 Task: Reply to email with the signature Brian Hall with the subject Request for a quote from softage.1@softage.net with the message I wanted to follow up on the request for additional information for the new supplier. with CC to softage.6@softage.net with an attached document Policy_document.docx
Action: Mouse moved to (516, 641)
Screenshot: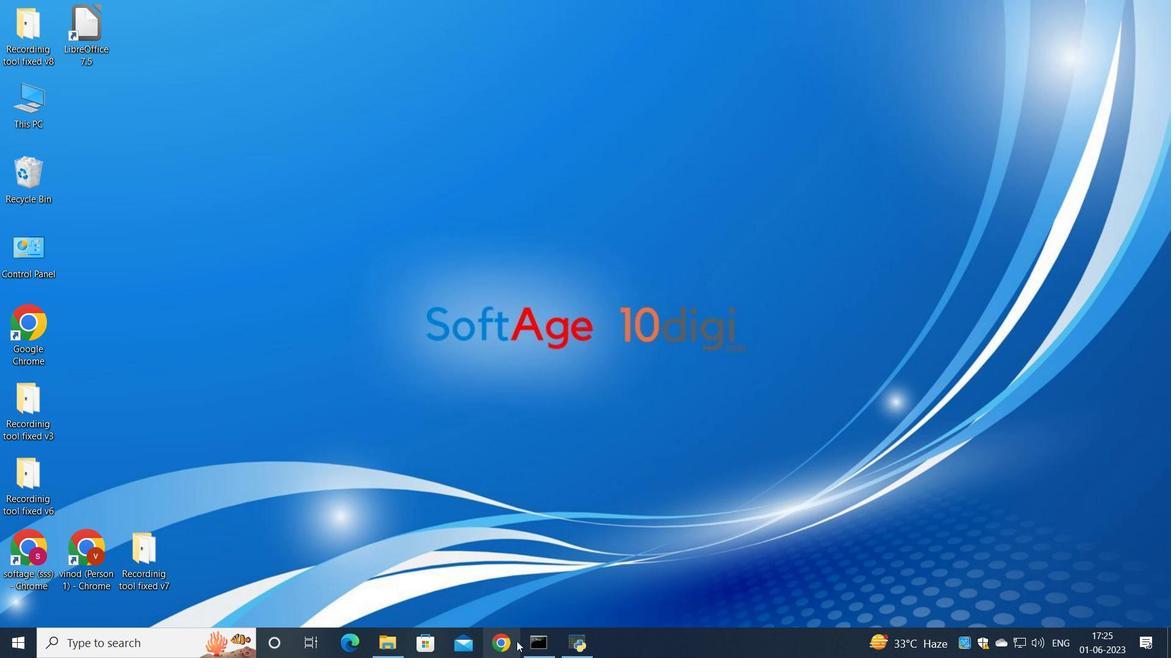 
Action: Mouse pressed left at (516, 641)
Screenshot: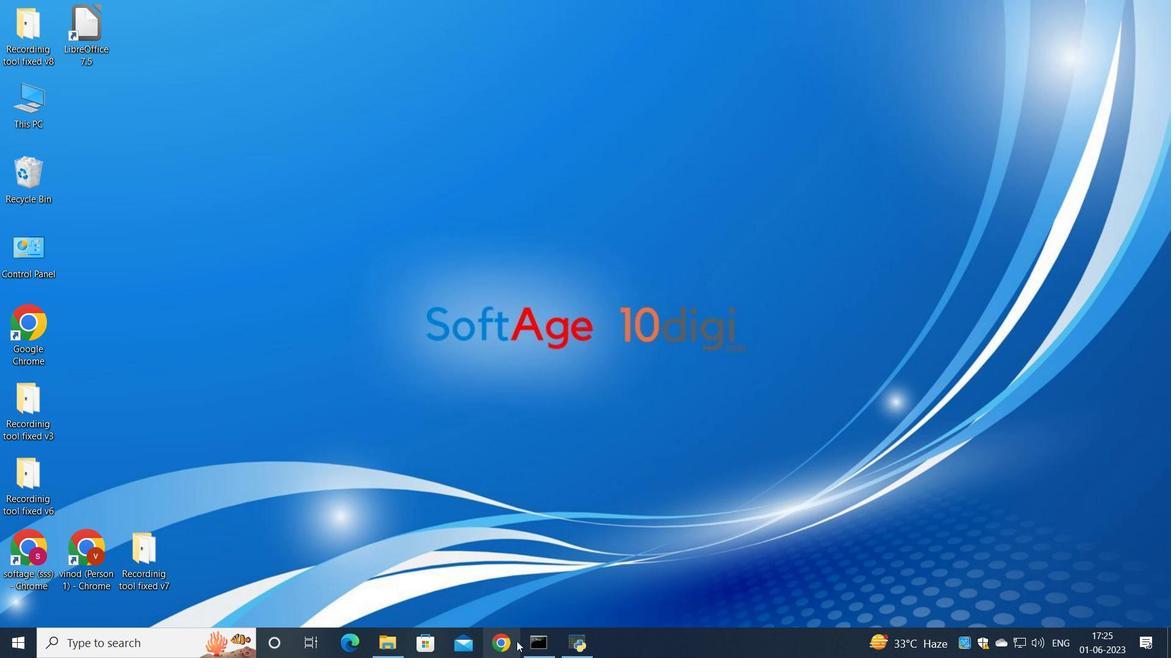 
Action: Mouse moved to (516, 382)
Screenshot: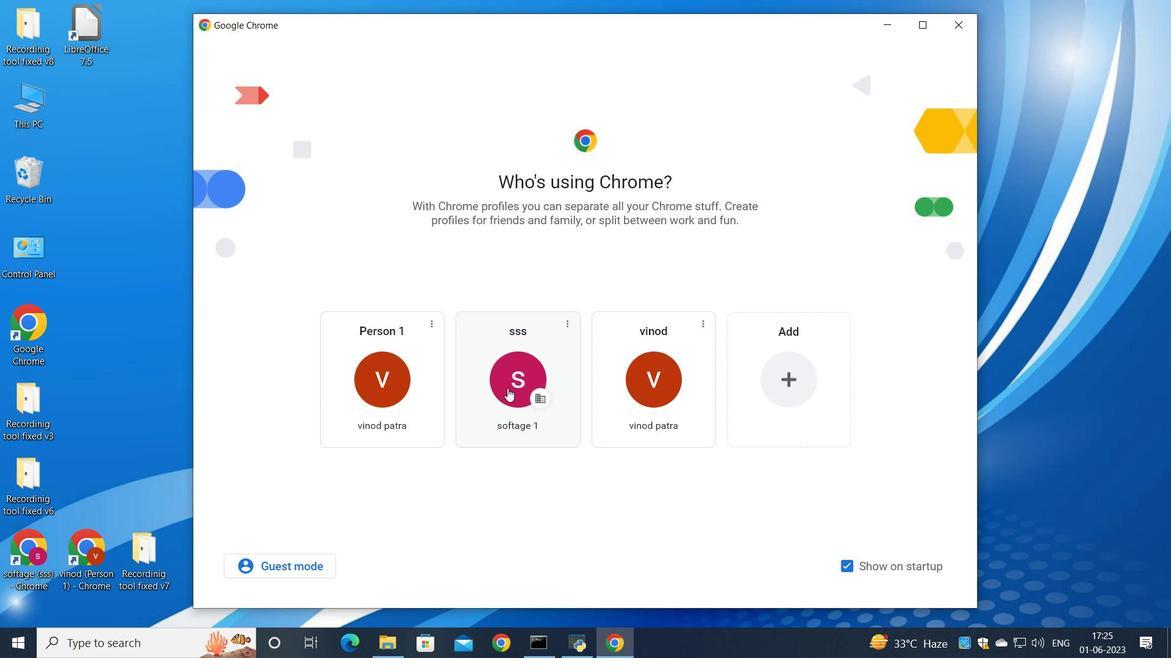 
Action: Mouse pressed left at (516, 382)
Screenshot: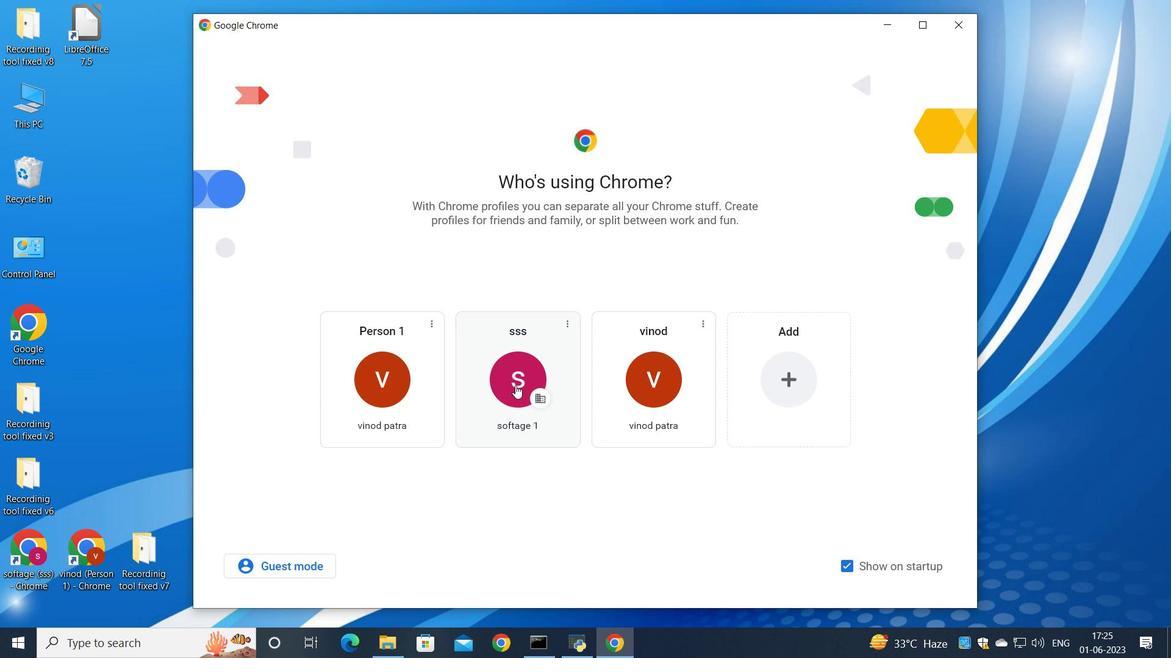 
Action: Mouse moved to (1031, 105)
Screenshot: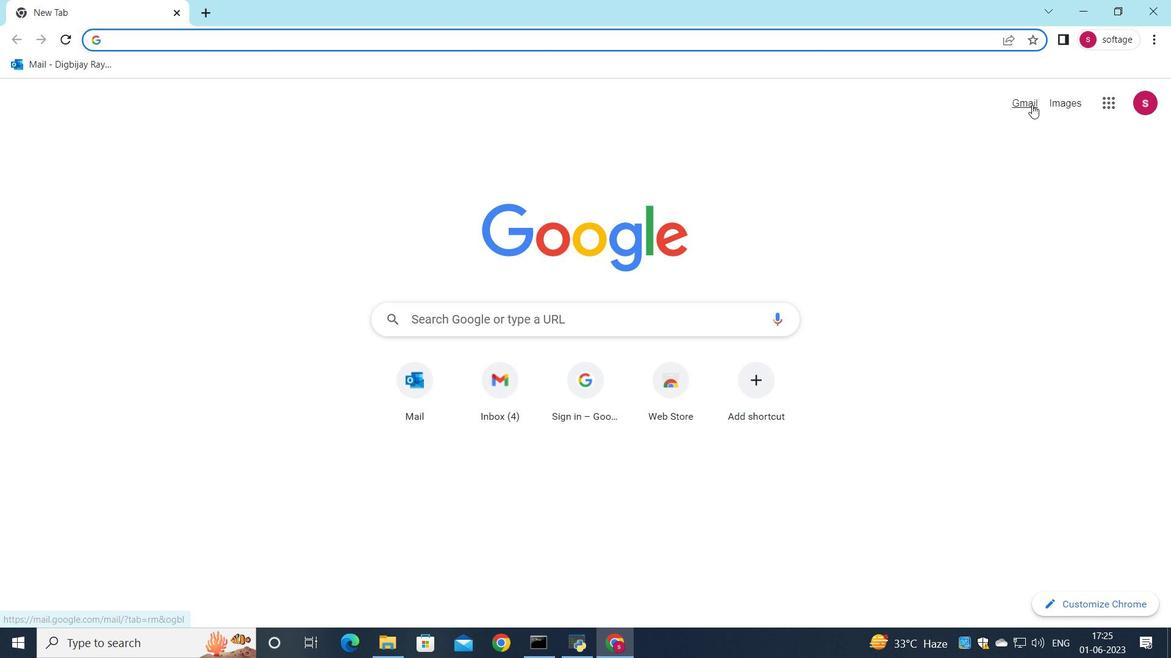 
Action: Mouse pressed left at (1031, 105)
Screenshot: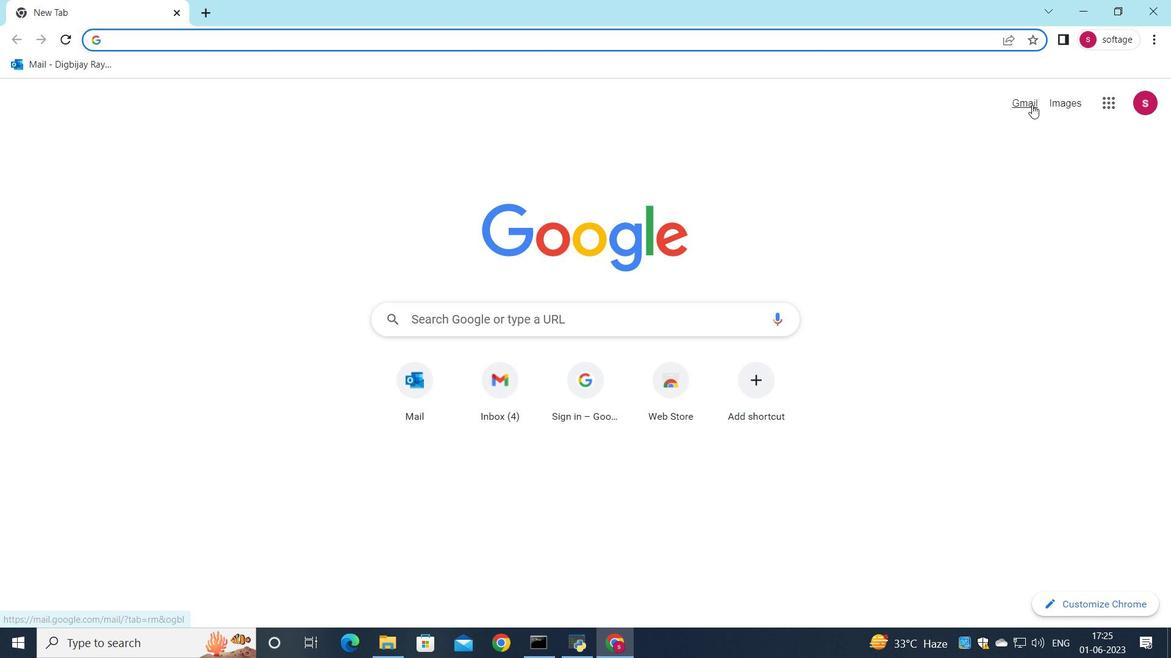 
Action: Mouse moved to (991, 114)
Screenshot: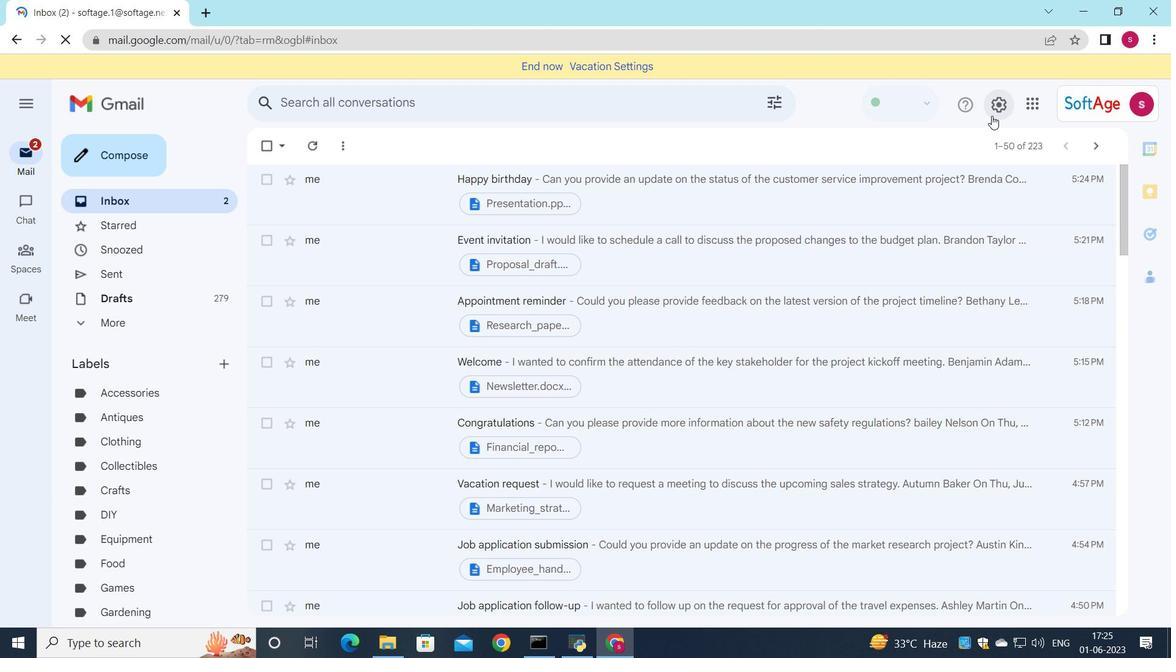 
Action: Mouse pressed left at (991, 114)
Screenshot: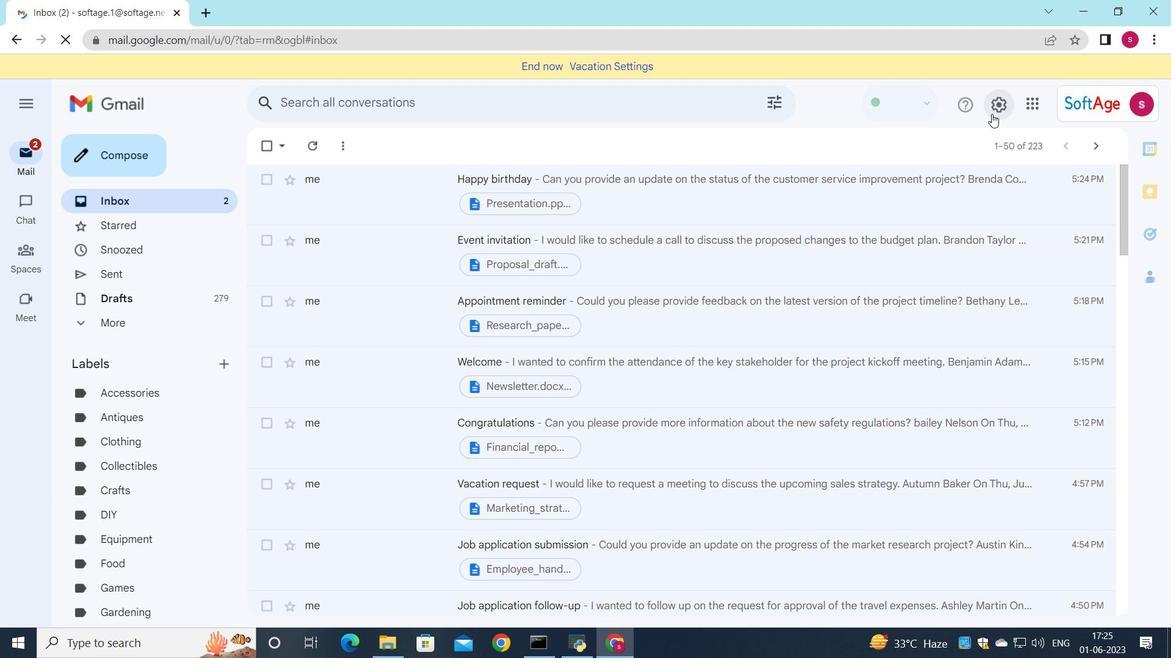 
Action: Mouse moved to (974, 178)
Screenshot: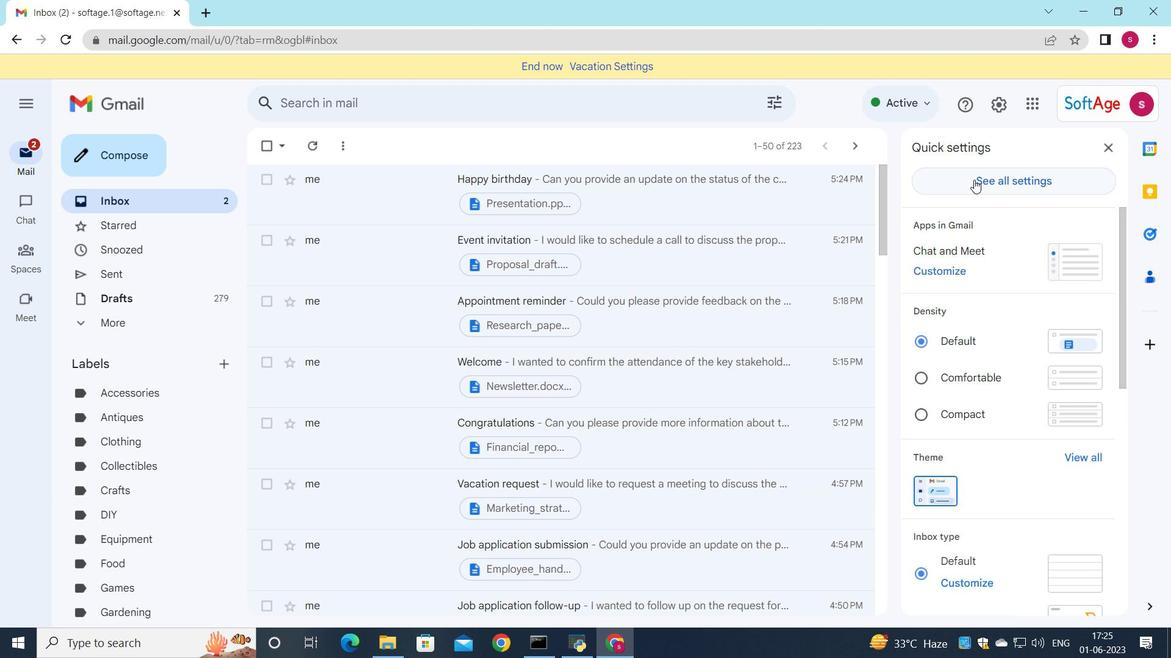 
Action: Mouse pressed left at (974, 178)
Screenshot: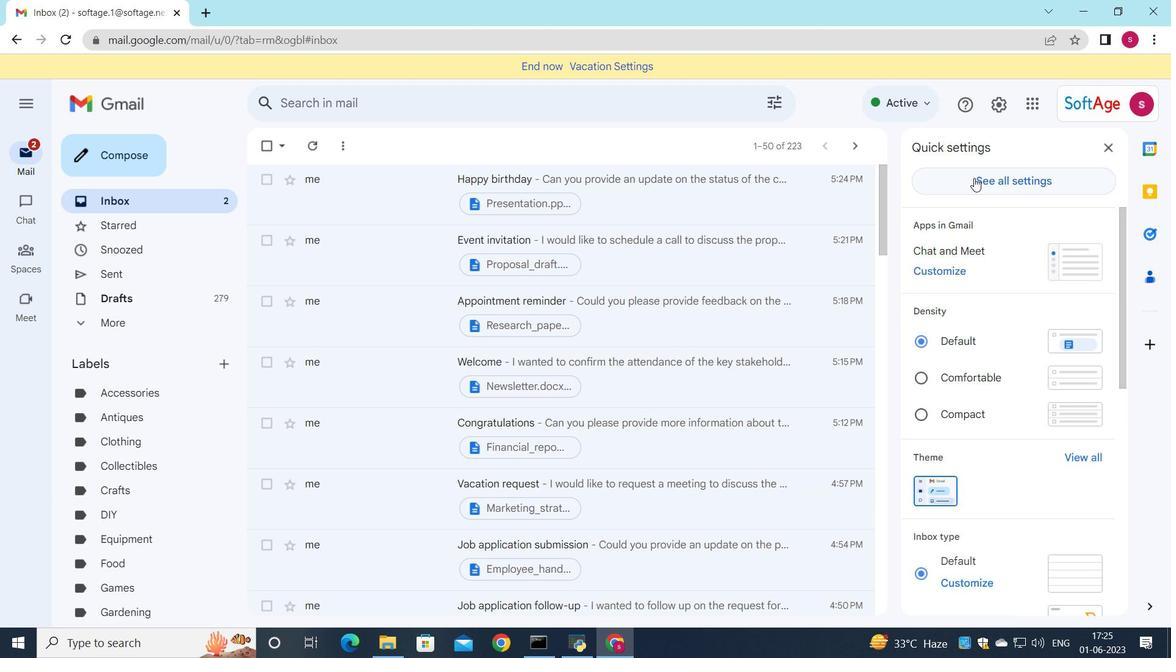 
Action: Mouse moved to (748, 247)
Screenshot: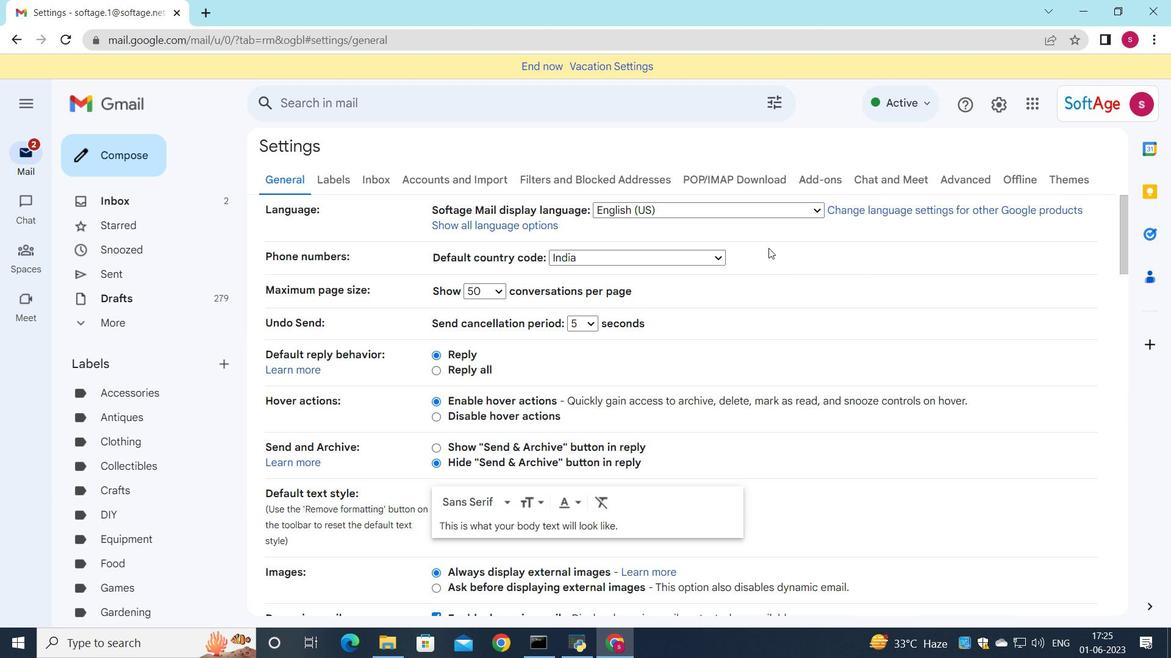 
Action: Mouse scrolled (748, 247) with delta (0, 0)
Screenshot: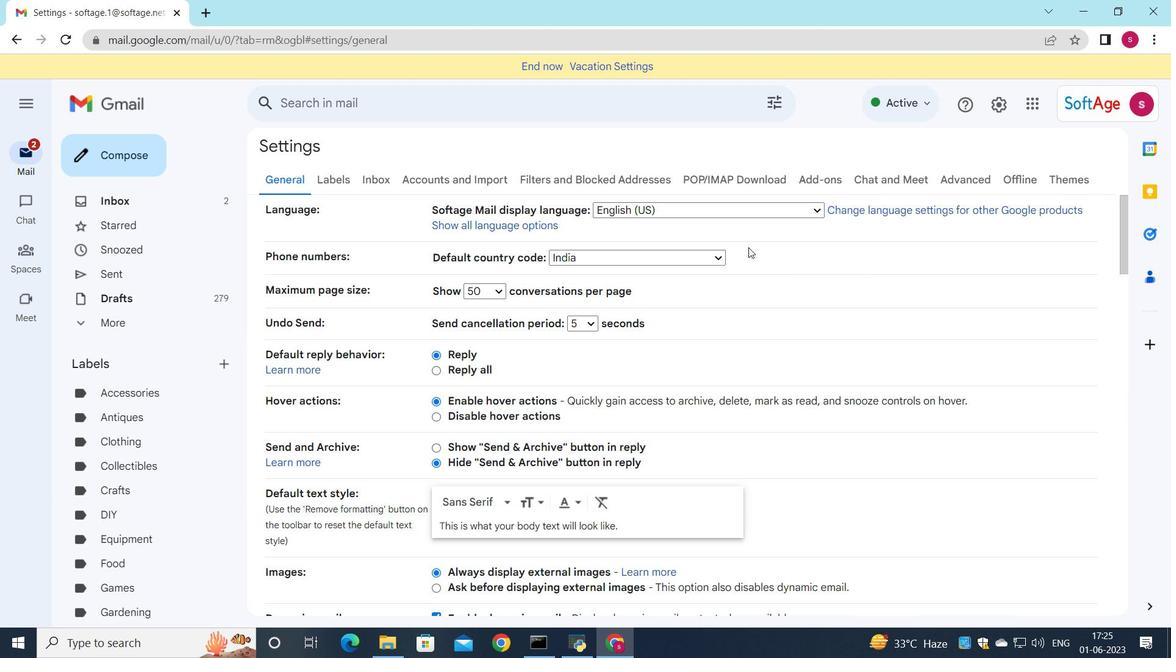 
Action: Mouse scrolled (748, 247) with delta (0, 0)
Screenshot: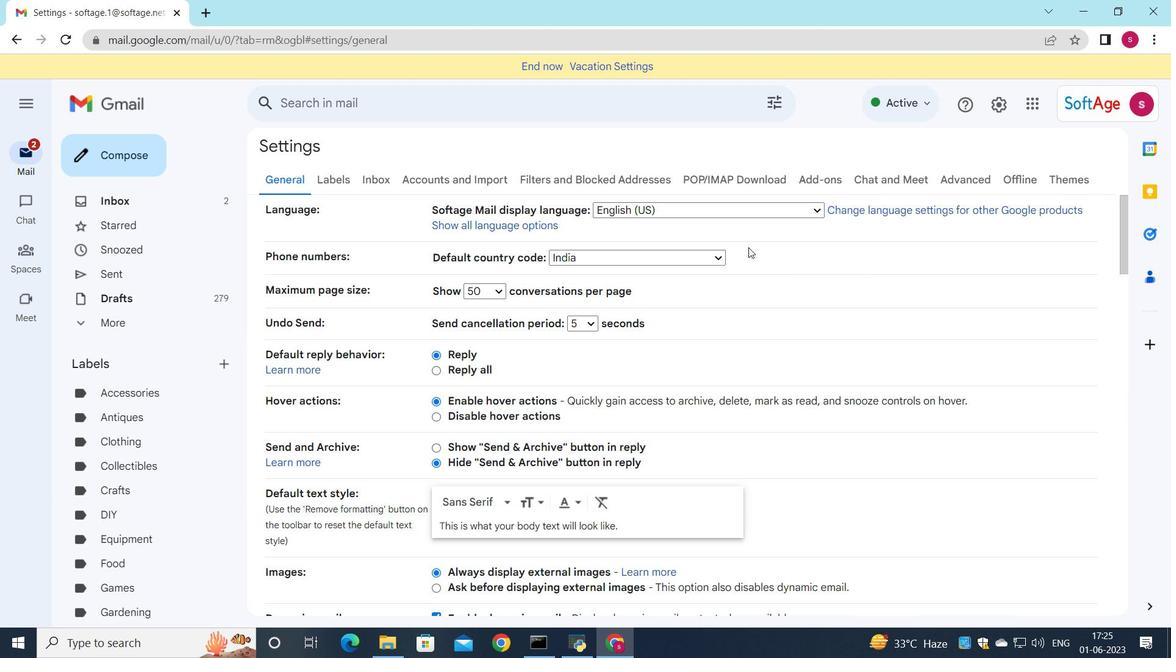 
Action: Mouse moved to (748, 247)
Screenshot: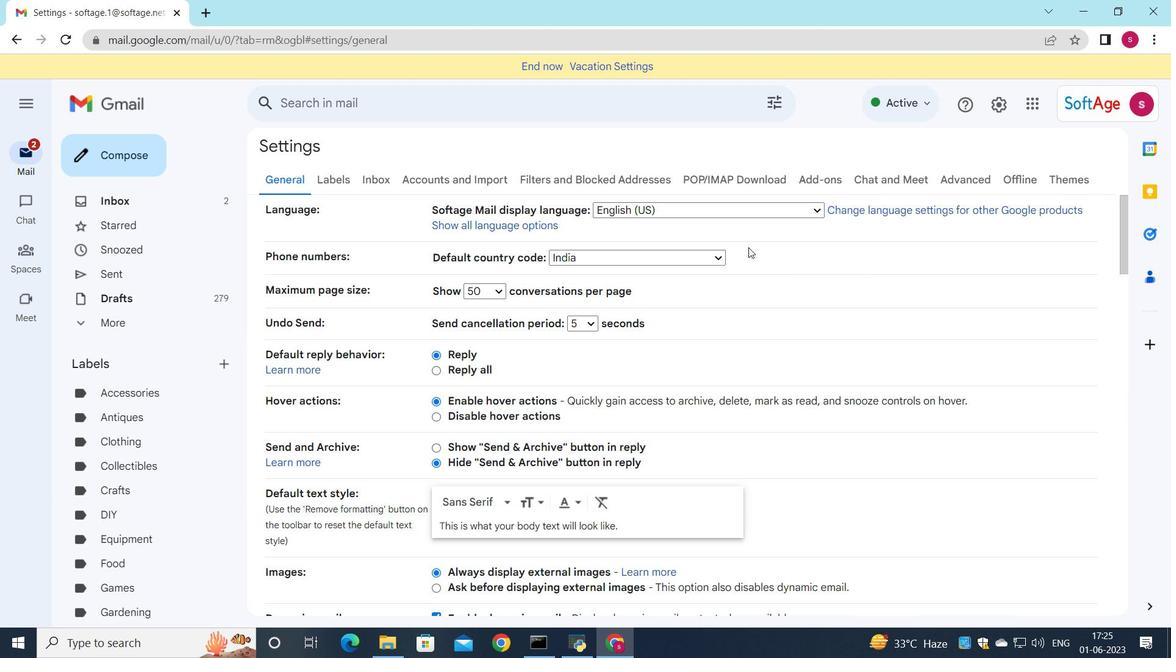 
Action: Mouse scrolled (748, 247) with delta (0, 0)
Screenshot: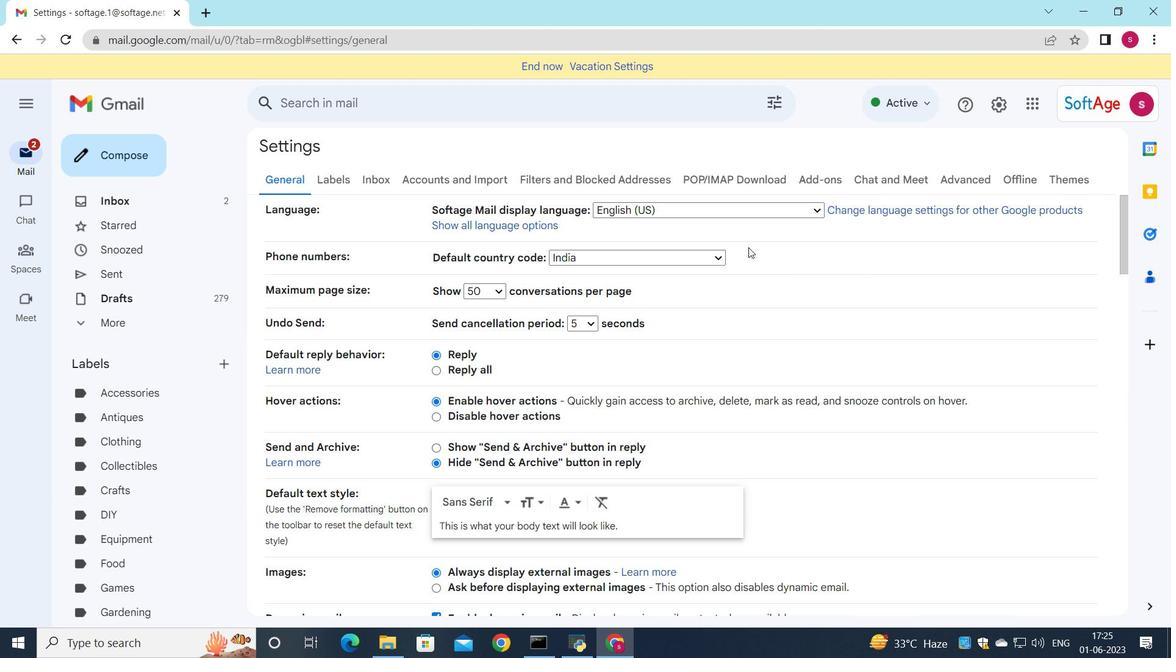 
Action: Mouse moved to (746, 248)
Screenshot: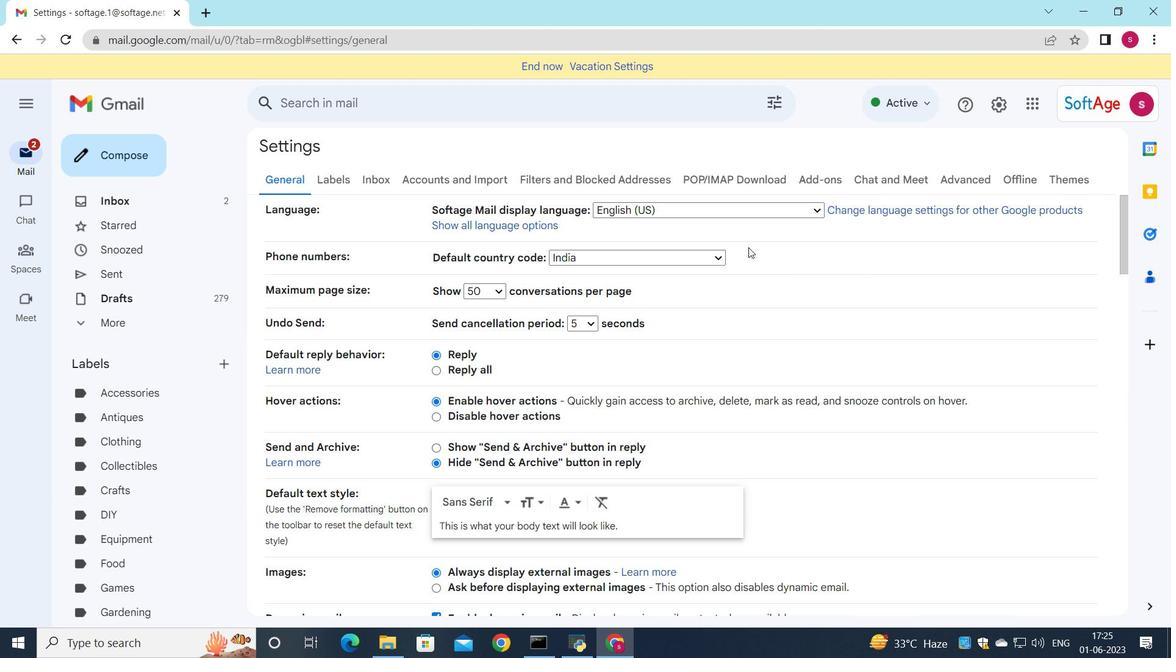 
Action: Mouse scrolled (746, 248) with delta (0, 0)
Screenshot: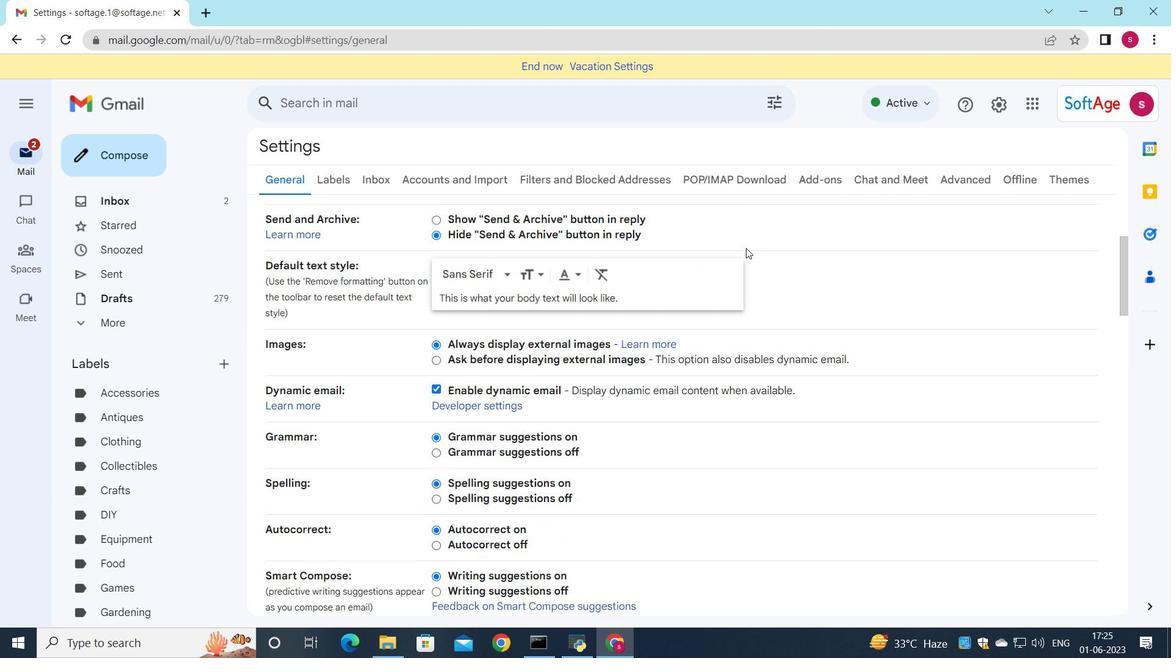 
Action: Mouse scrolled (746, 248) with delta (0, 0)
Screenshot: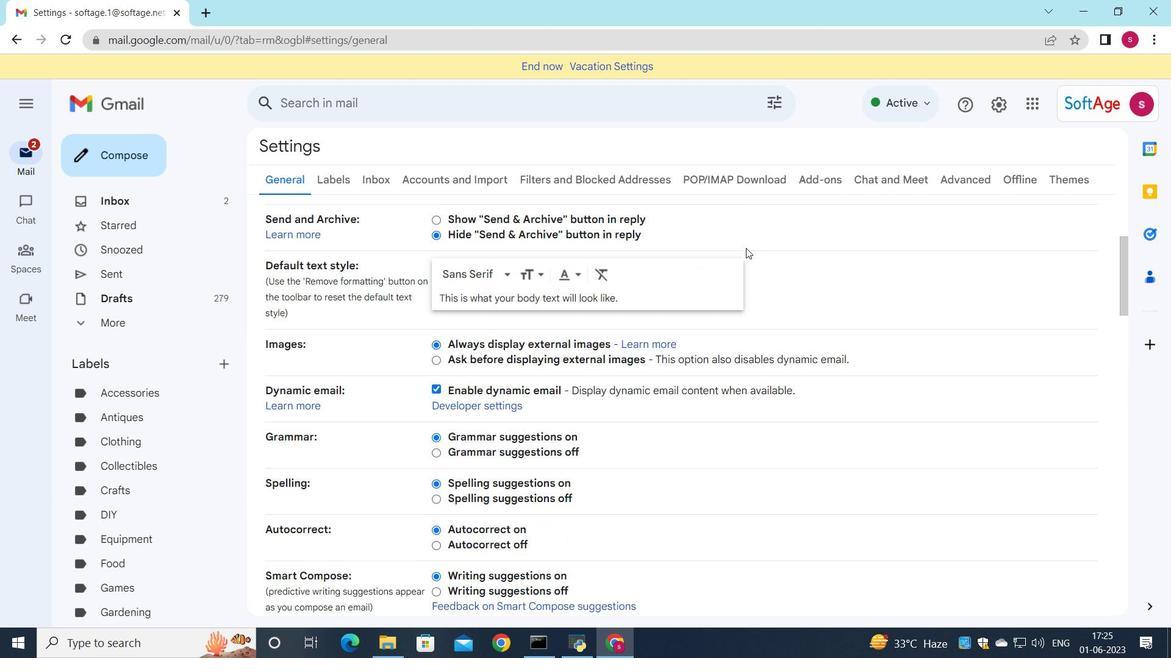 
Action: Mouse scrolled (746, 248) with delta (0, 0)
Screenshot: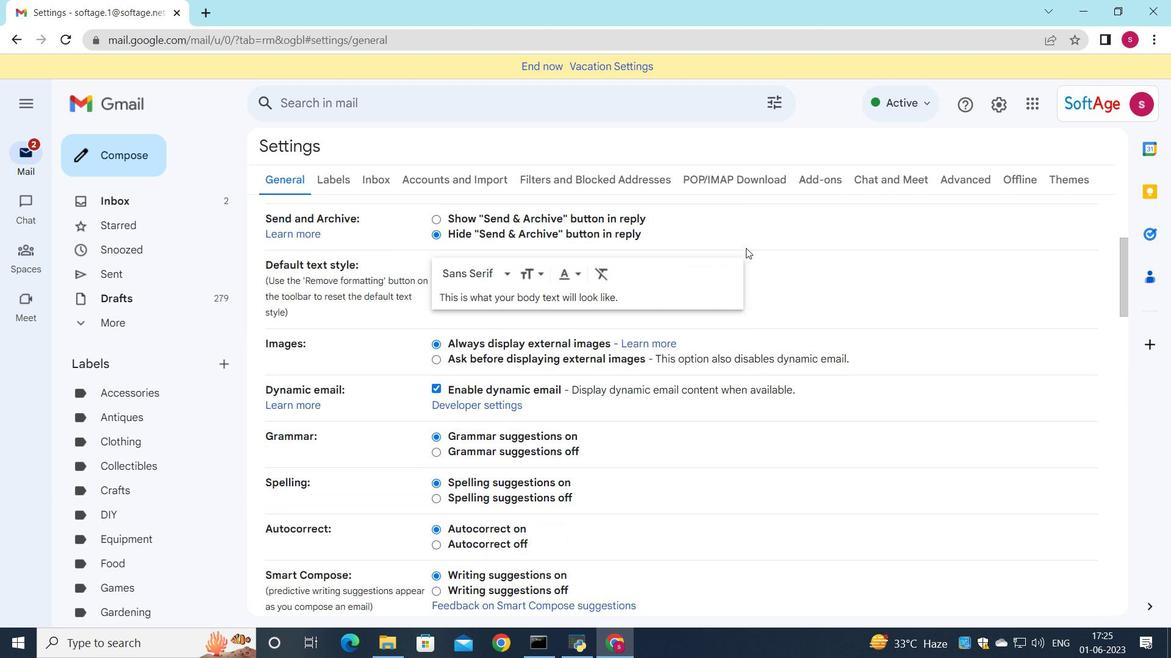 
Action: Mouse moved to (706, 312)
Screenshot: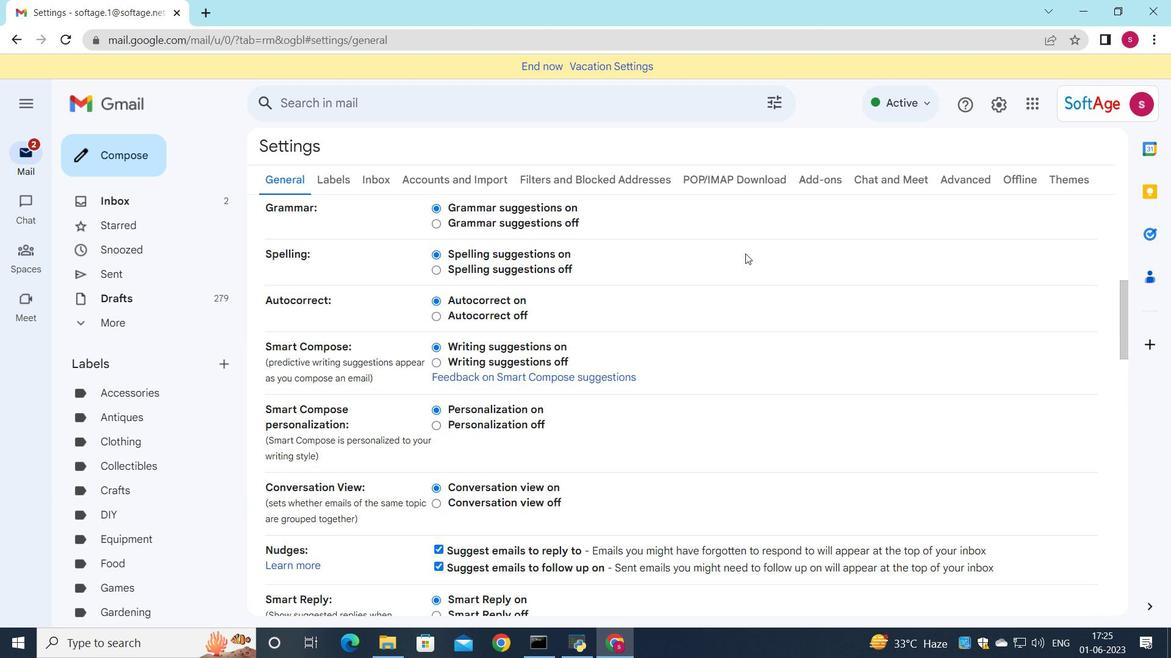 
Action: Mouse scrolled (706, 312) with delta (0, 0)
Screenshot: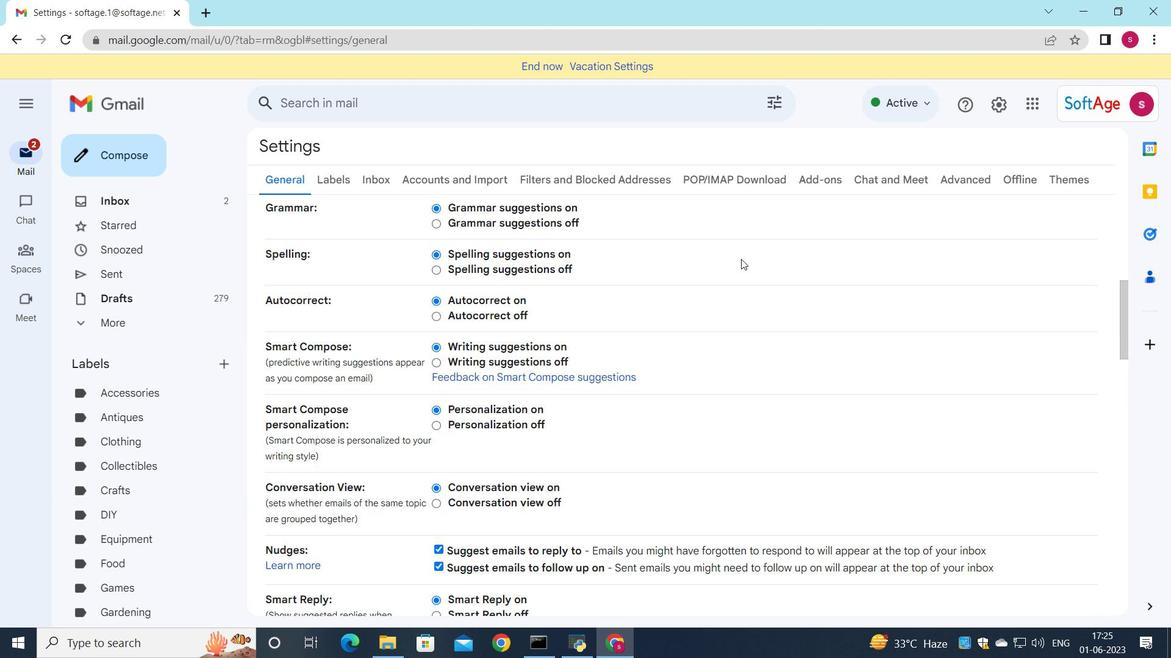 
Action: Mouse moved to (694, 326)
Screenshot: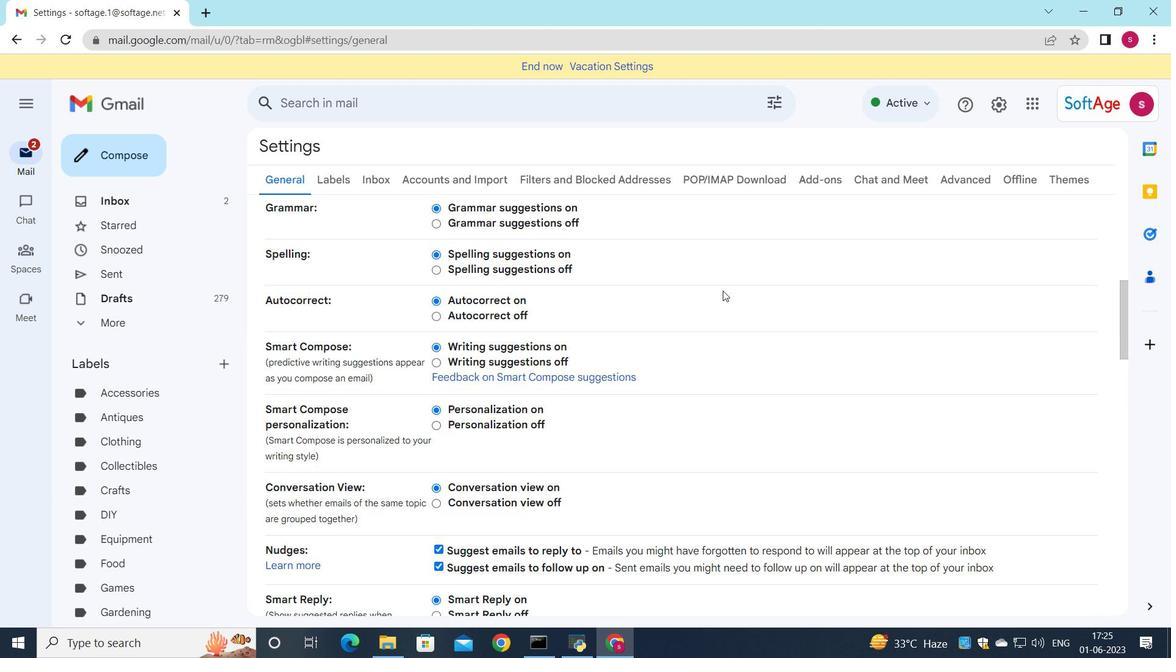 
Action: Mouse scrolled (694, 325) with delta (0, 0)
Screenshot: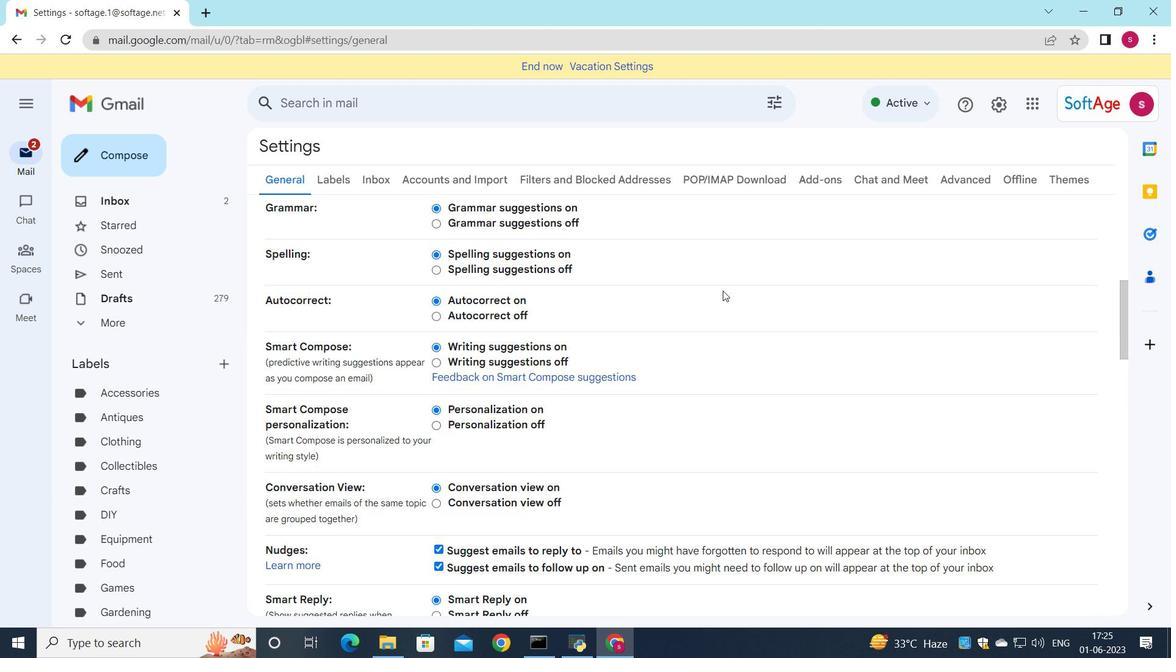
Action: Mouse moved to (685, 334)
Screenshot: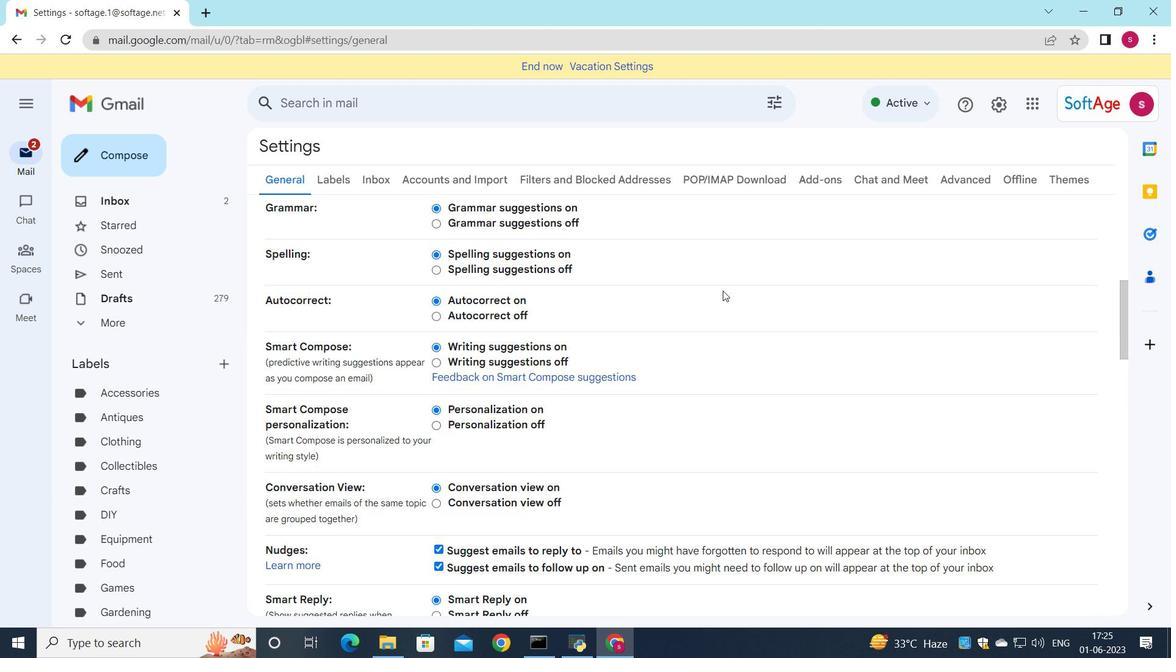 
Action: Mouse scrolled (685, 334) with delta (0, 0)
Screenshot: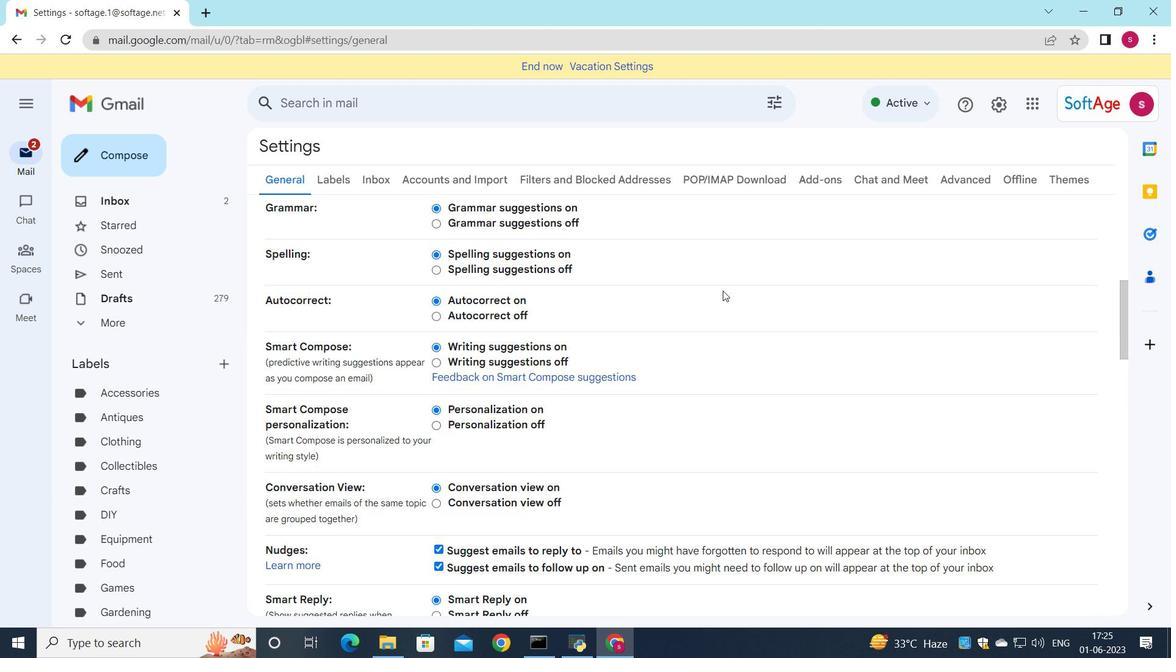 
Action: Mouse moved to (678, 341)
Screenshot: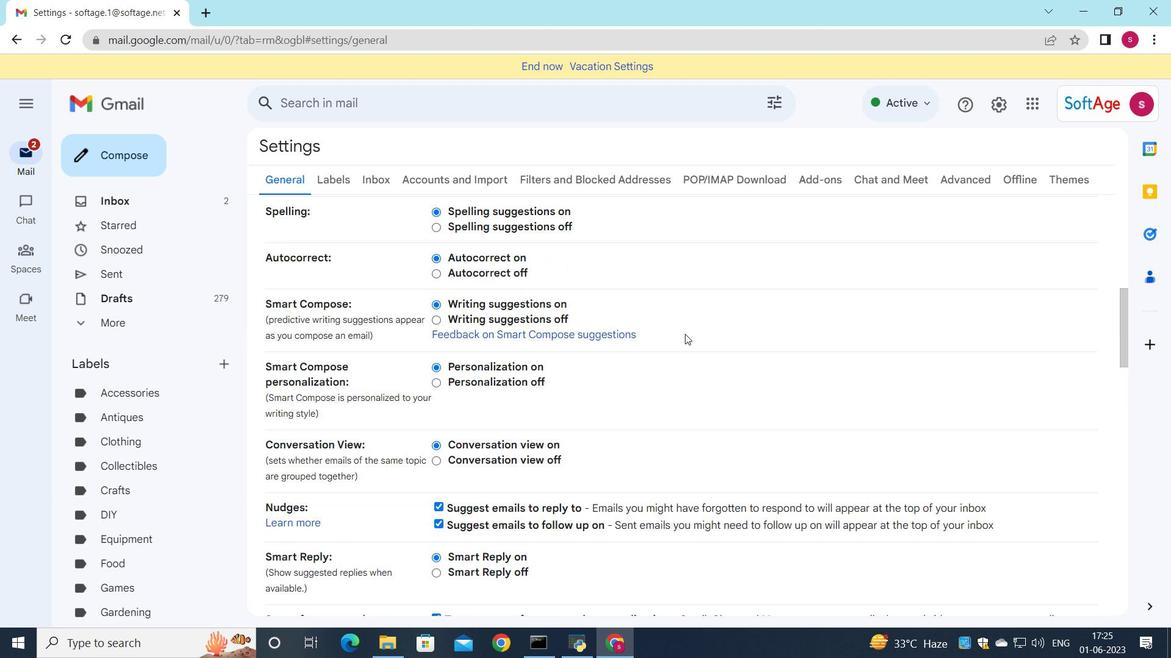 
Action: Mouse scrolled (678, 340) with delta (0, 0)
Screenshot: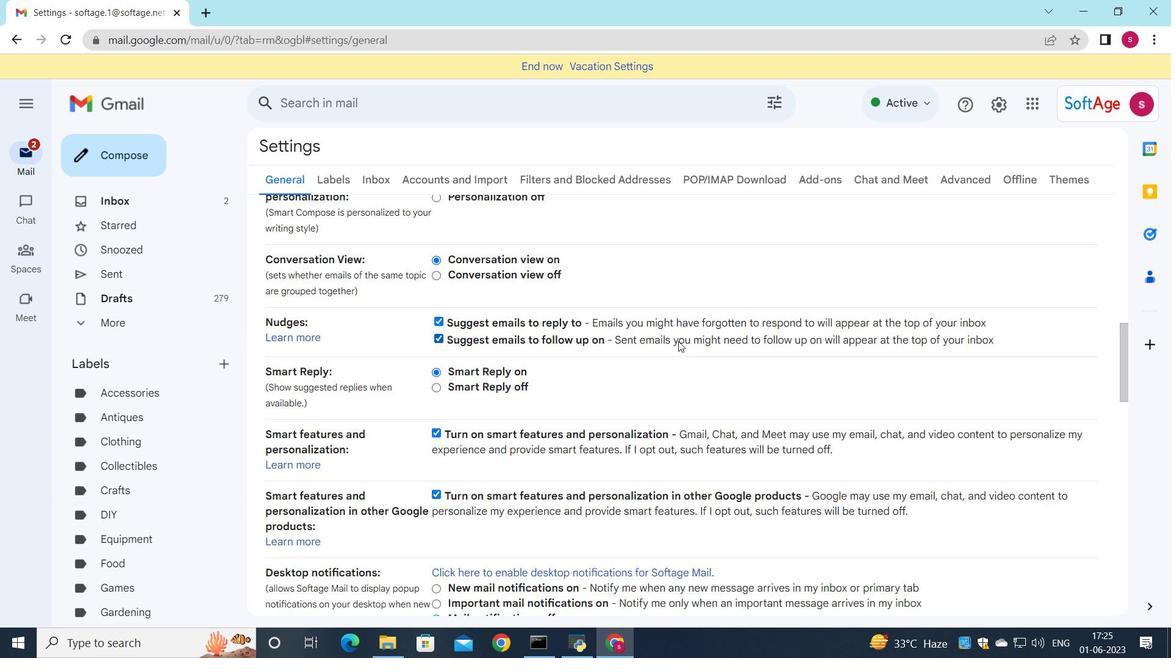 
Action: Mouse scrolled (678, 340) with delta (0, 0)
Screenshot: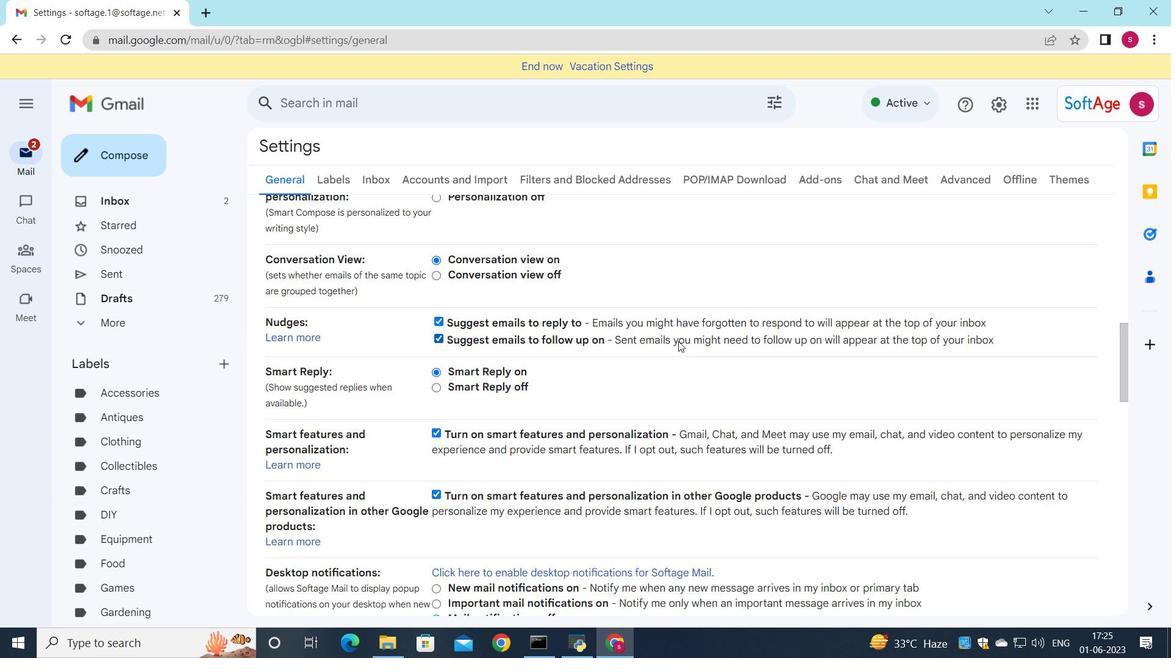 
Action: Mouse scrolled (678, 340) with delta (0, 0)
Screenshot: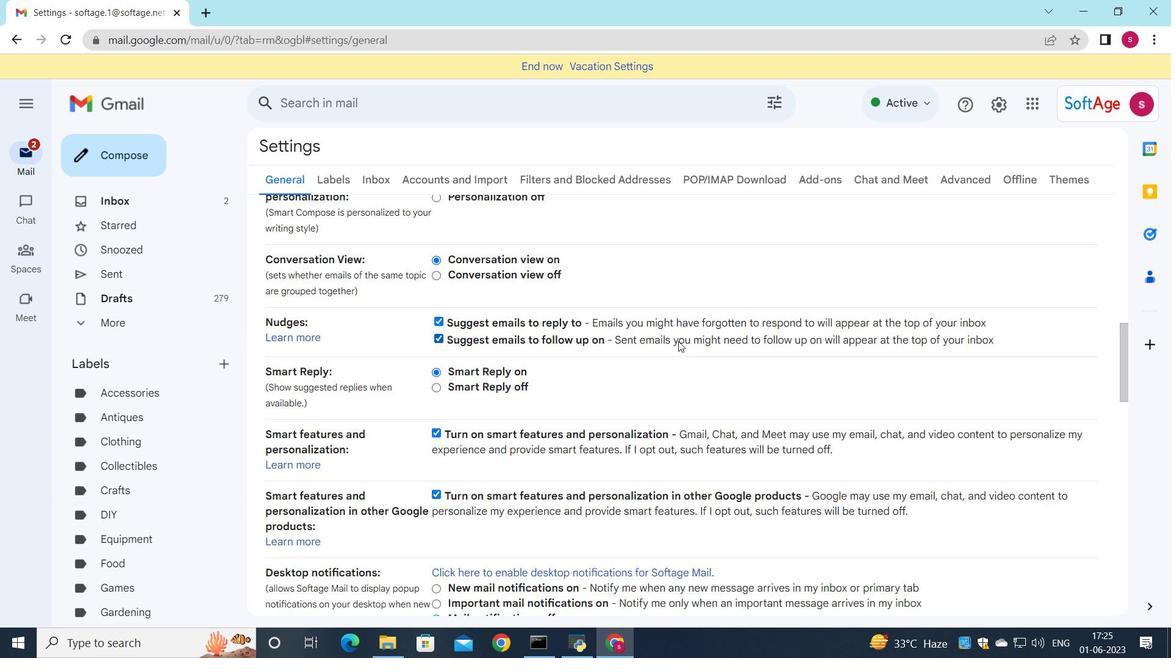 
Action: Mouse moved to (673, 345)
Screenshot: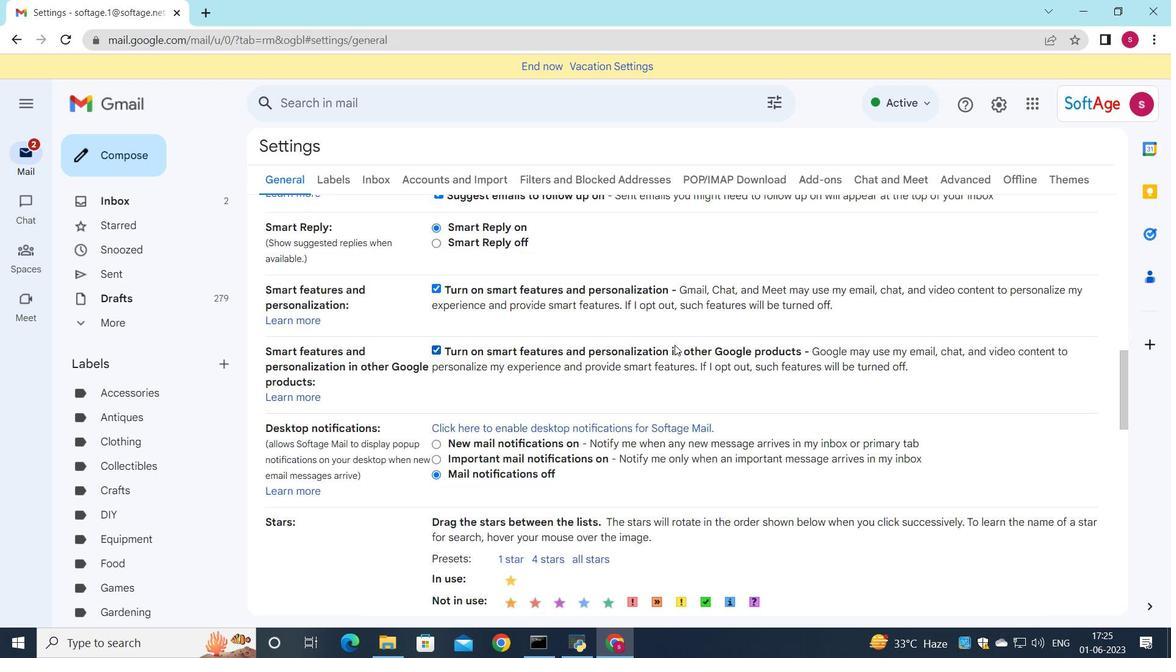 
Action: Mouse scrolled (673, 344) with delta (0, 0)
Screenshot: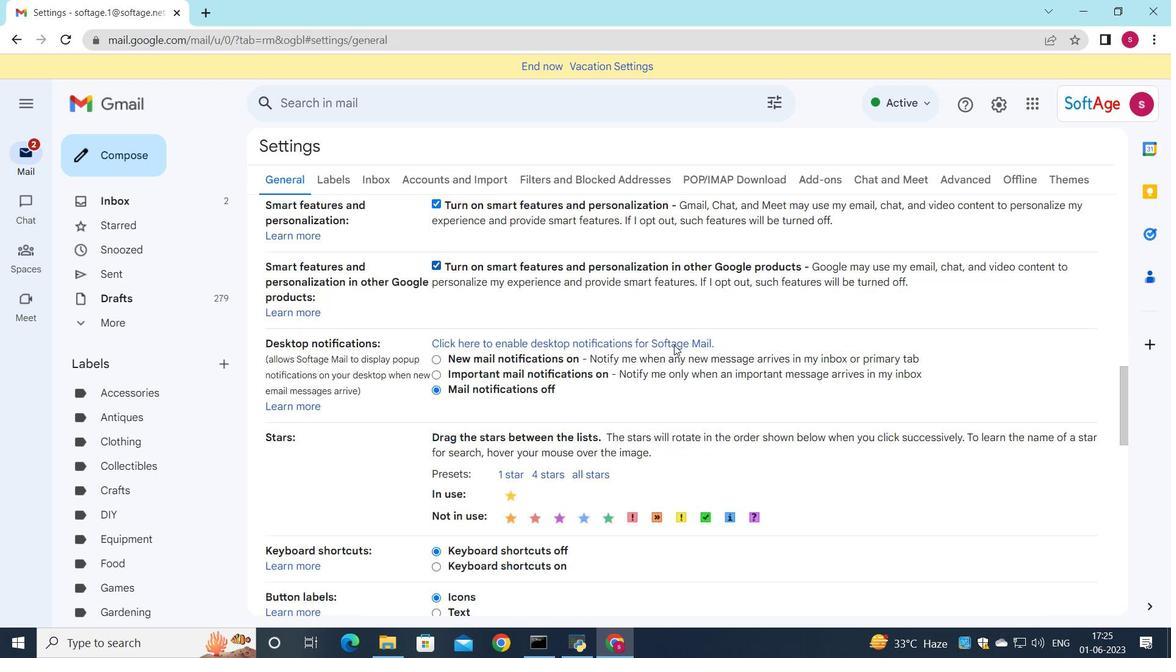 
Action: Mouse scrolled (673, 344) with delta (0, 0)
Screenshot: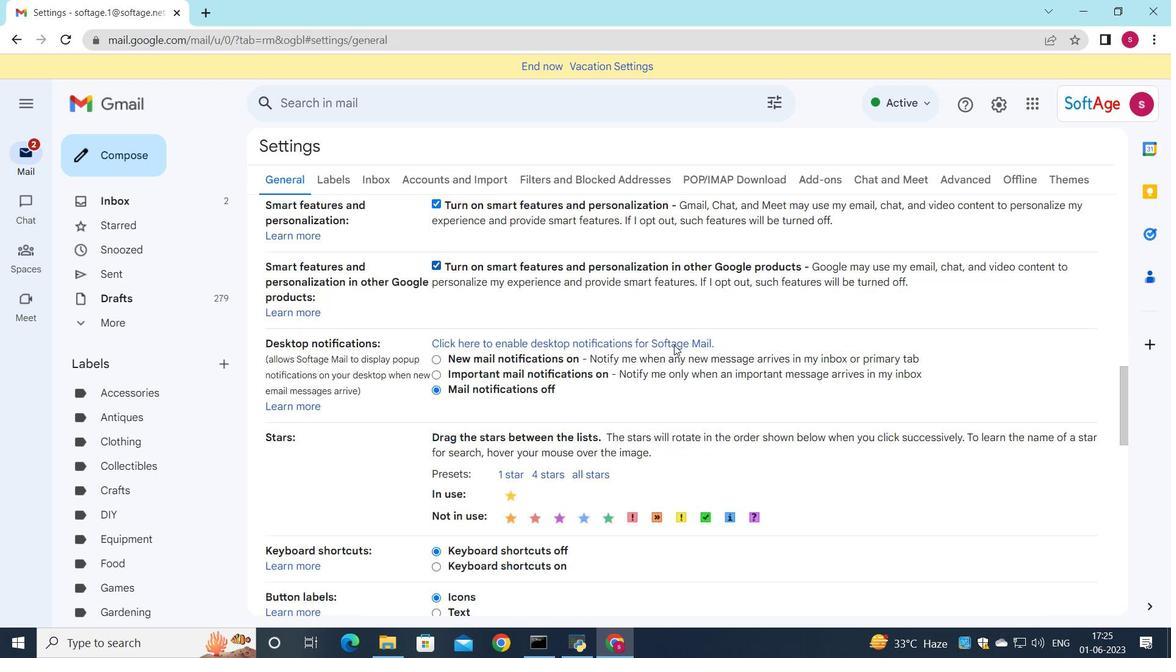 
Action: Mouse scrolled (673, 344) with delta (0, 0)
Screenshot: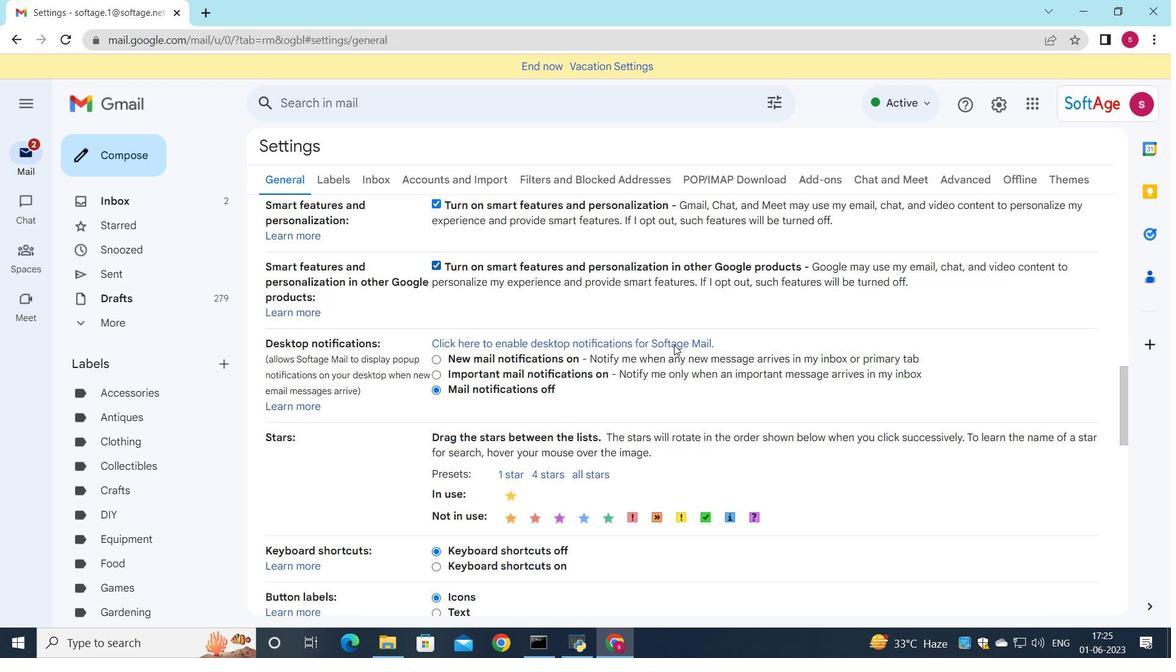 
Action: Mouse moved to (669, 349)
Screenshot: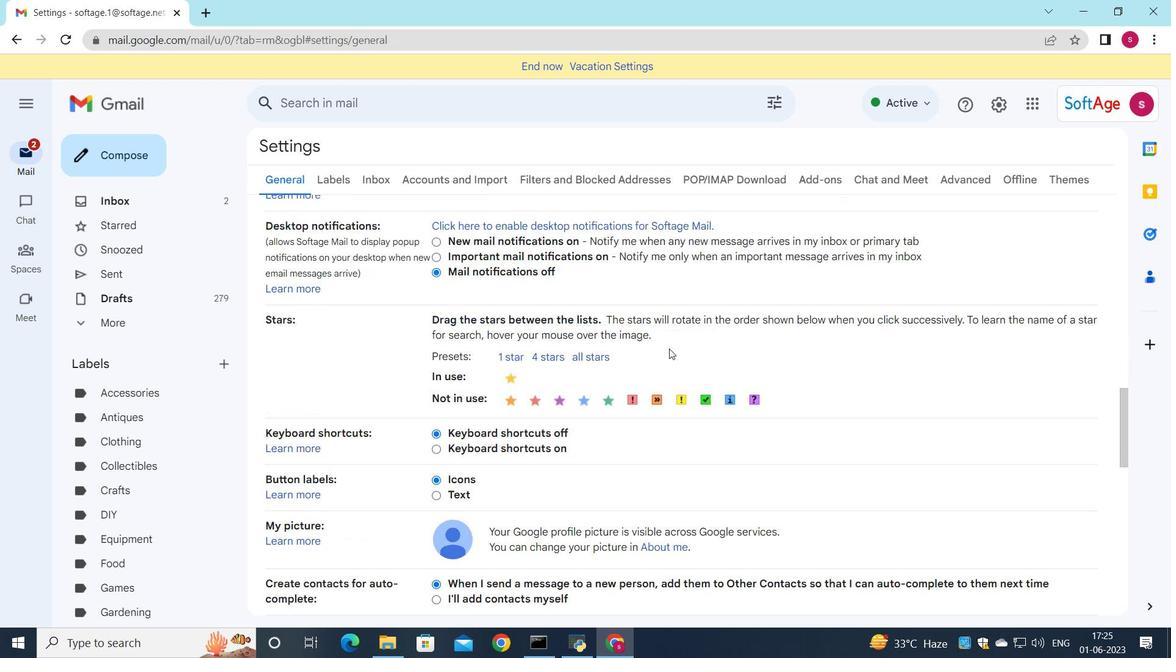 
Action: Mouse scrolled (669, 348) with delta (0, 0)
Screenshot: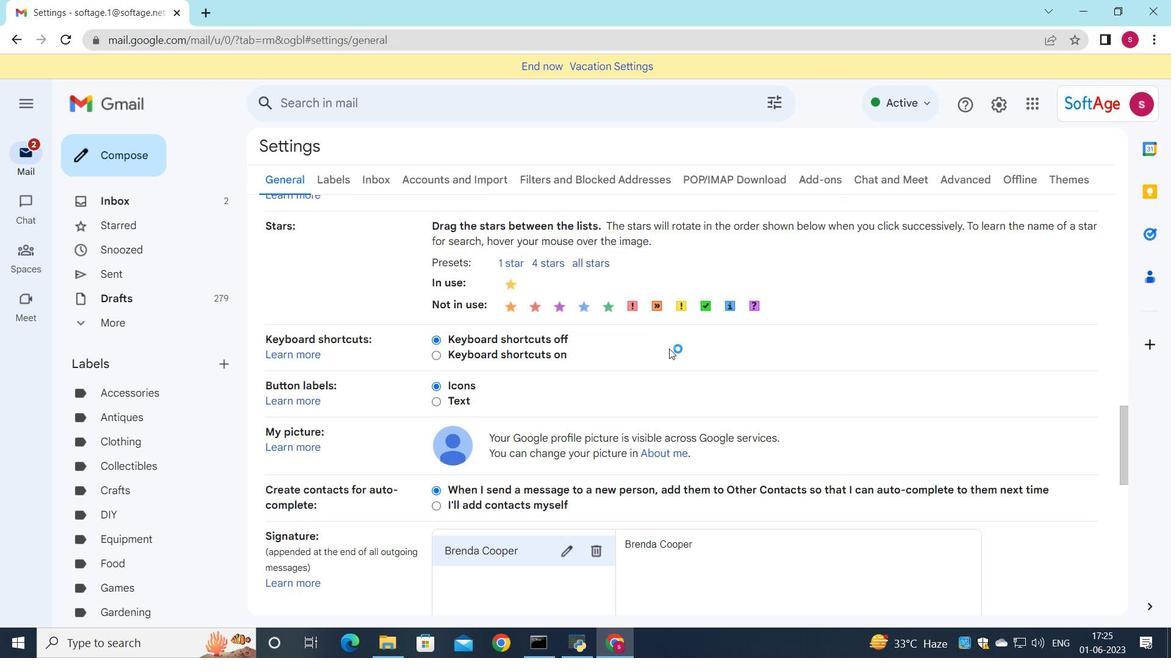 
Action: Mouse scrolled (669, 348) with delta (0, 0)
Screenshot: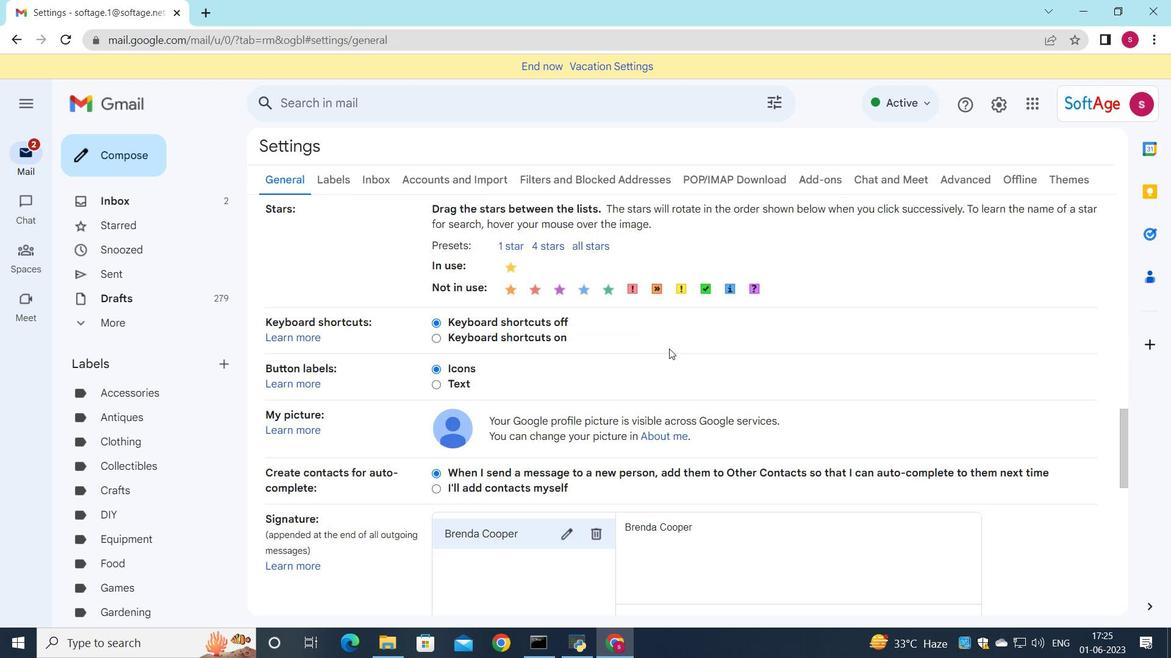 
Action: Mouse scrolled (669, 348) with delta (0, 0)
Screenshot: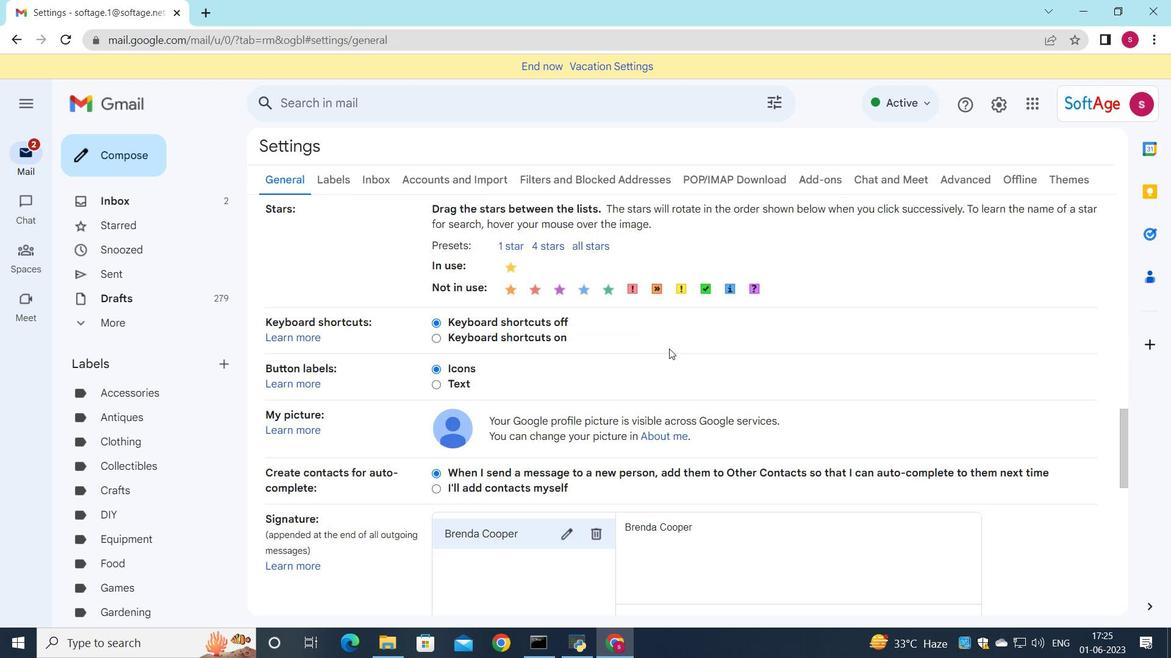
Action: Mouse moved to (594, 303)
Screenshot: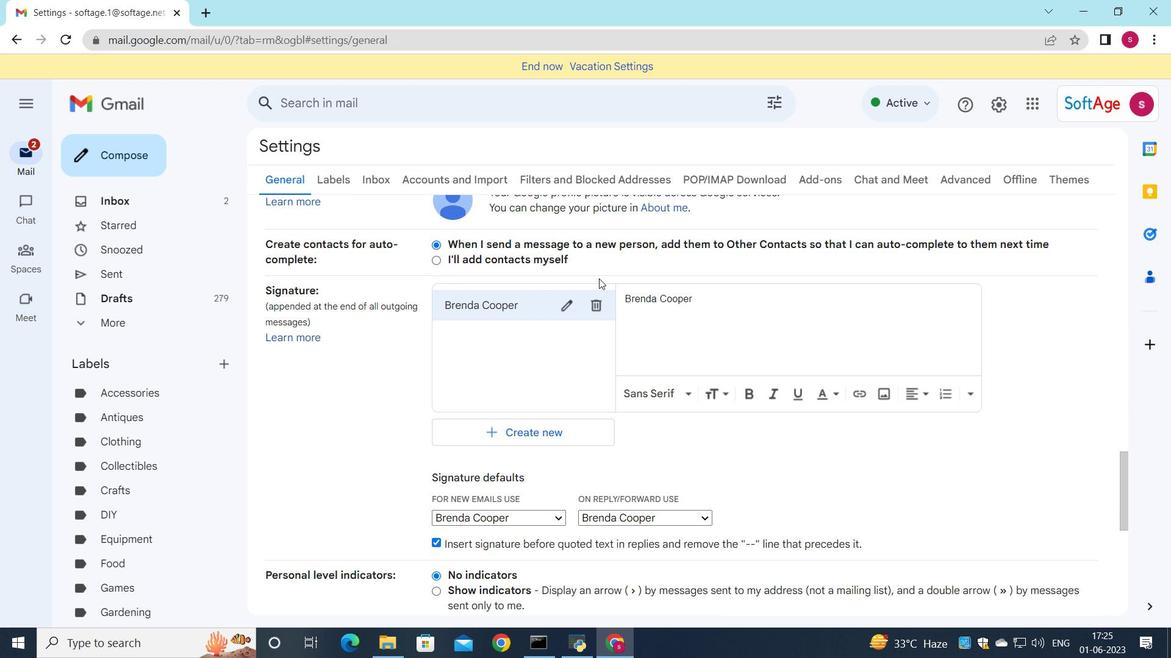
Action: Mouse pressed left at (594, 303)
Screenshot: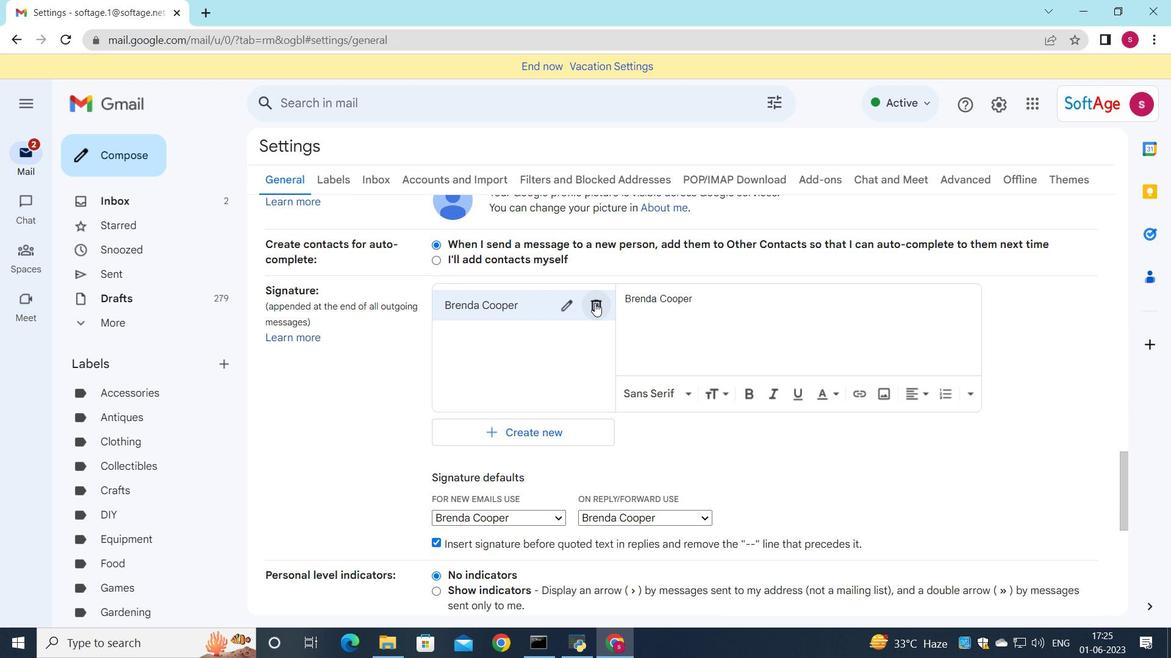 
Action: Mouse moved to (721, 369)
Screenshot: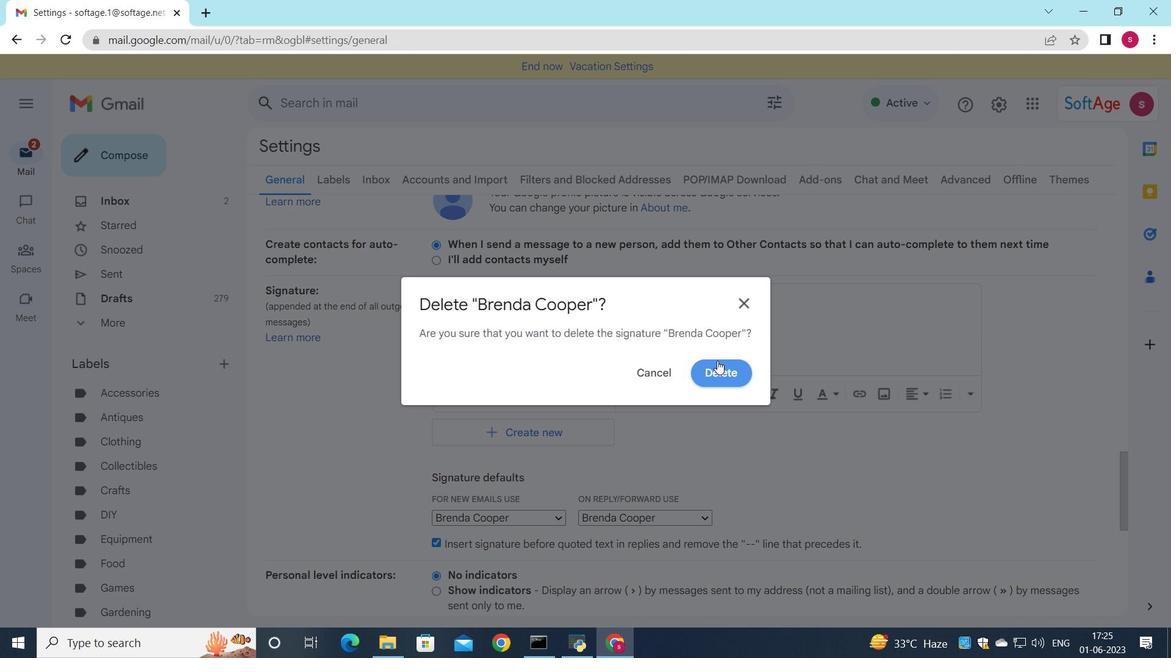 
Action: Mouse pressed left at (721, 369)
Screenshot: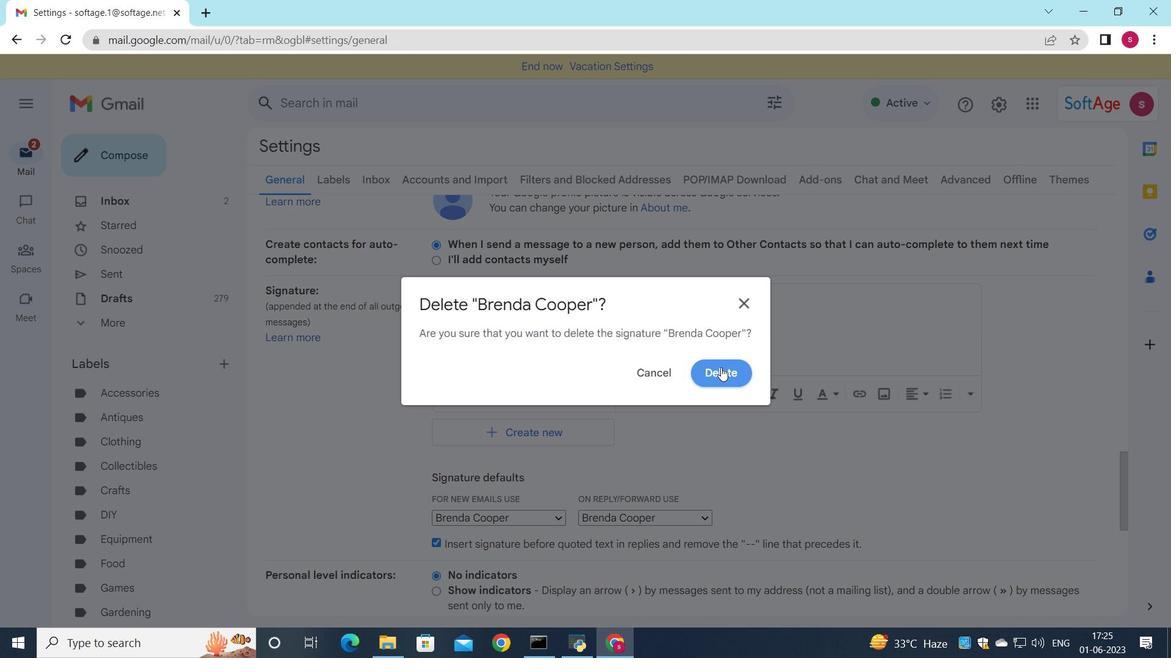 
Action: Mouse moved to (494, 315)
Screenshot: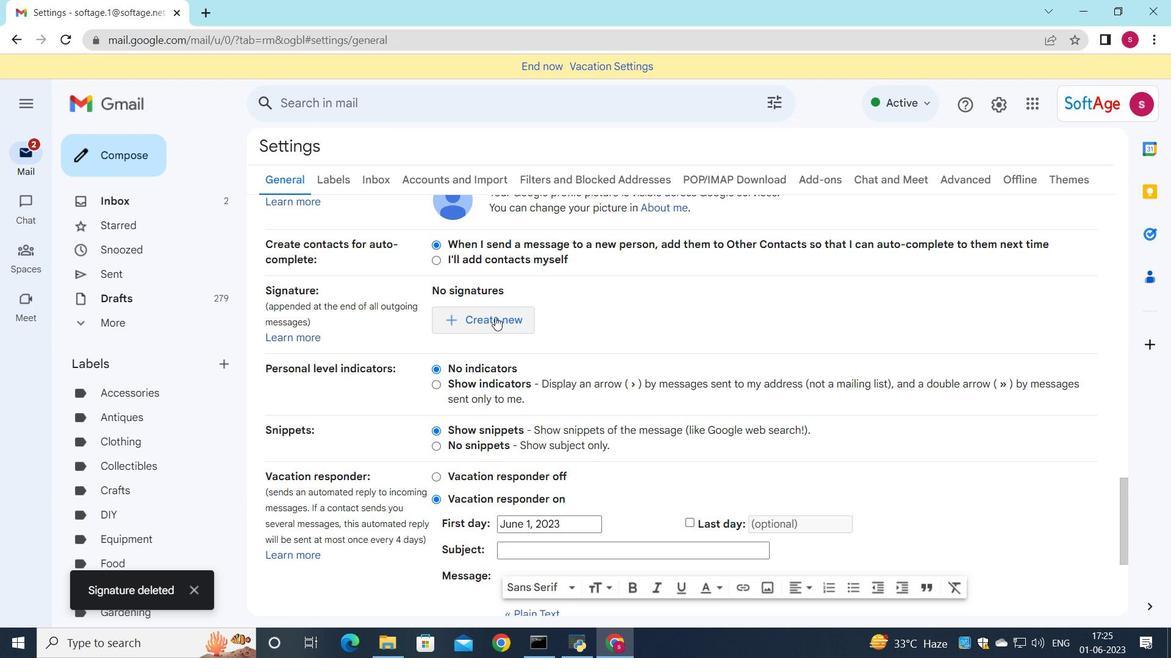 
Action: Mouse pressed left at (494, 315)
Screenshot: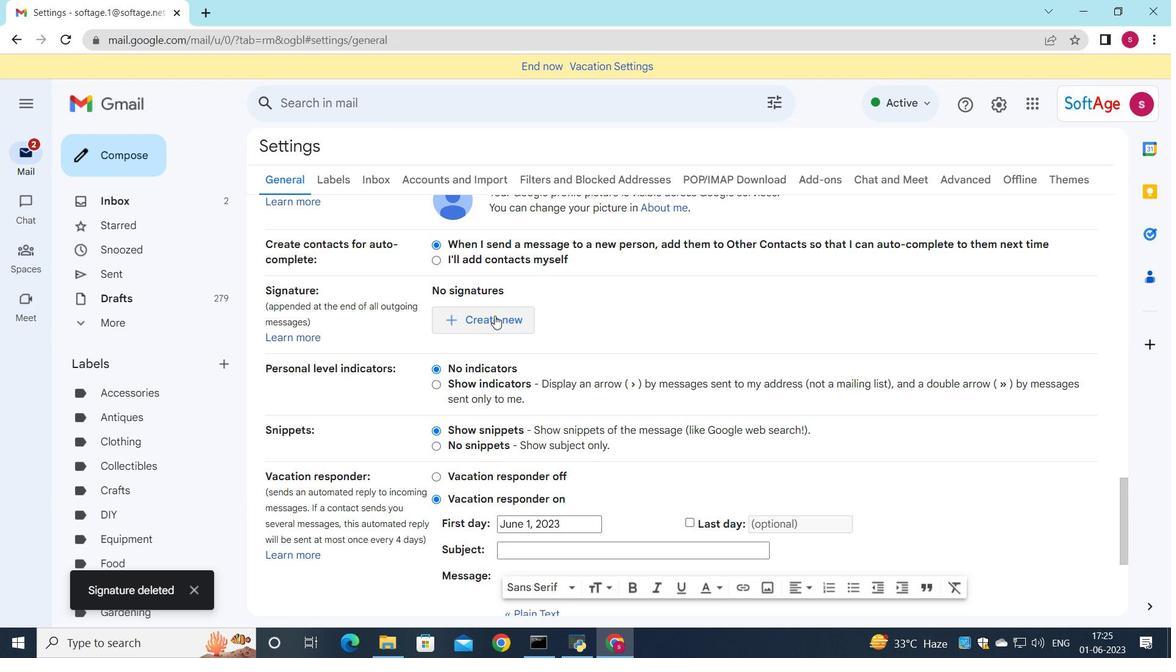 
Action: Mouse moved to (748, 311)
Screenshot: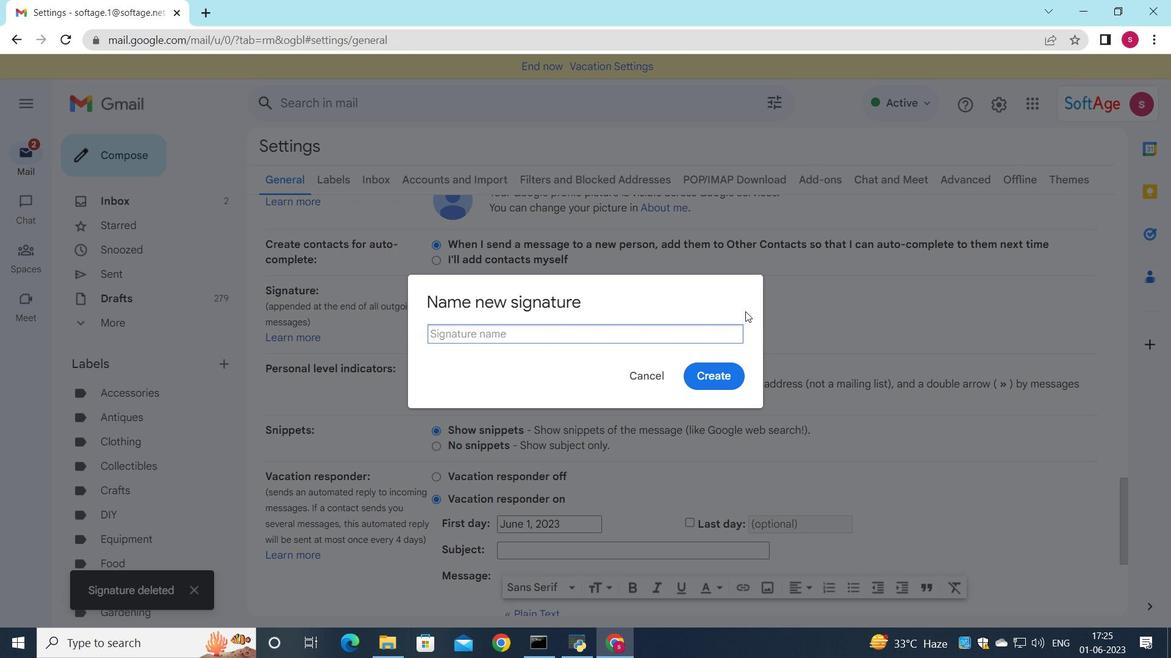 
Action: Key pressed <Key.shift>Briam<Key.backspace>n<Key.space><Key.shift>hall<Key.backspace><Key.backspace><Key.backspace><Key.backspace><Key.shift>Hall
Screenshot: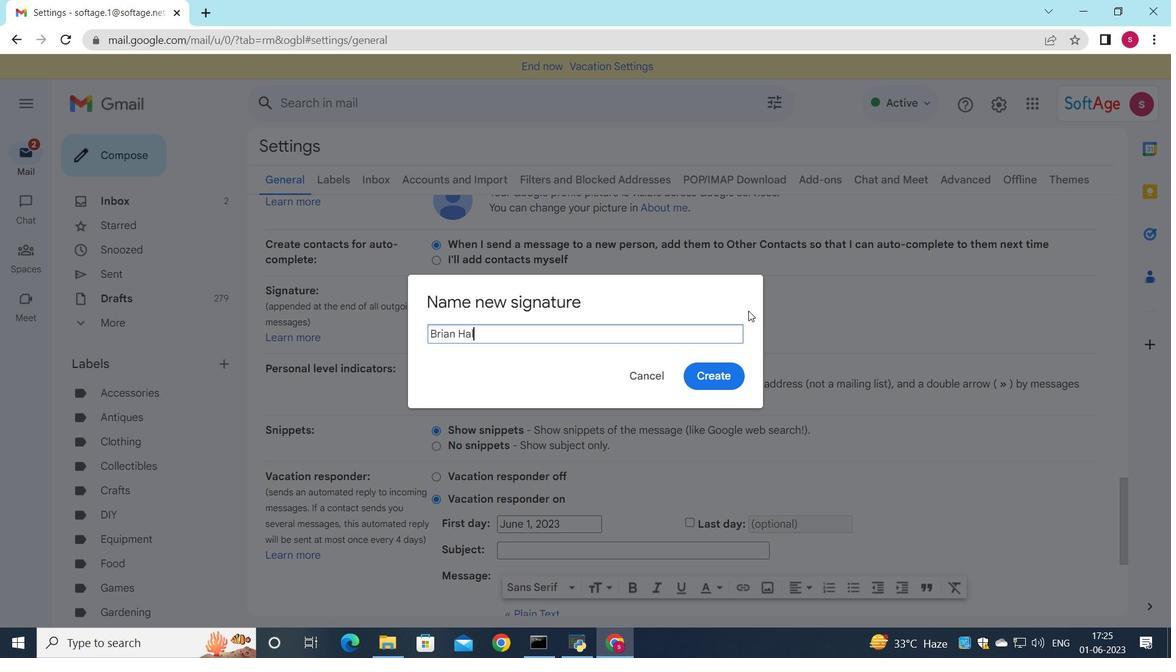 
Action: Mouse moved to (700, 377)
Screenshot: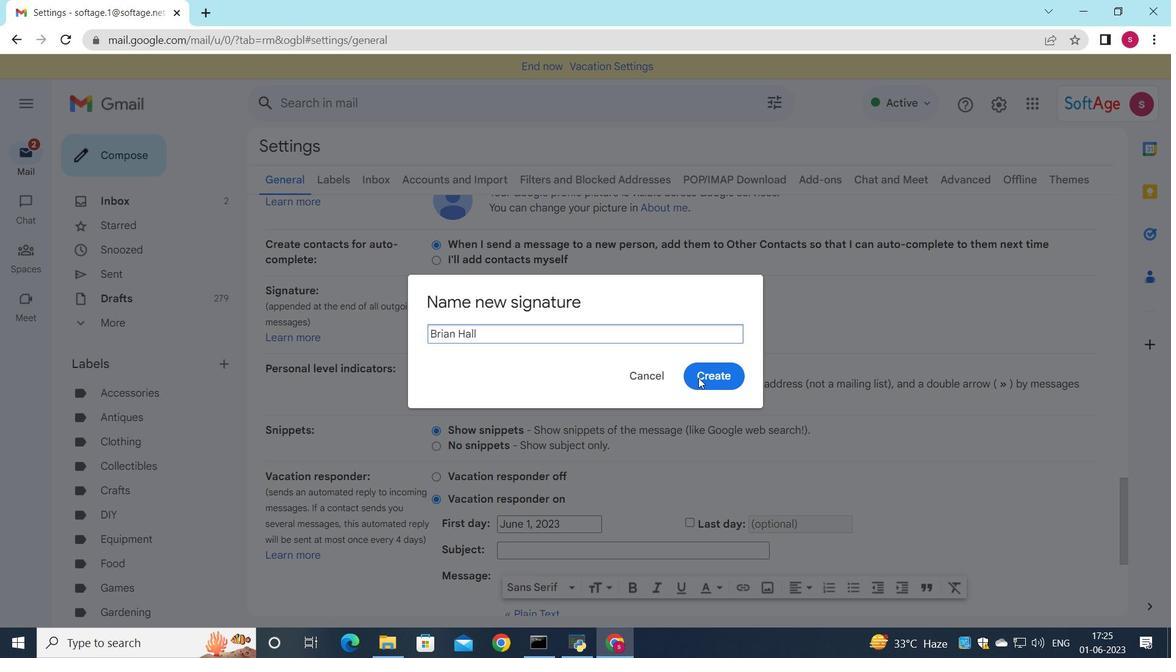 
Action: Mouse pressed left at (700, 377)
Screenshot: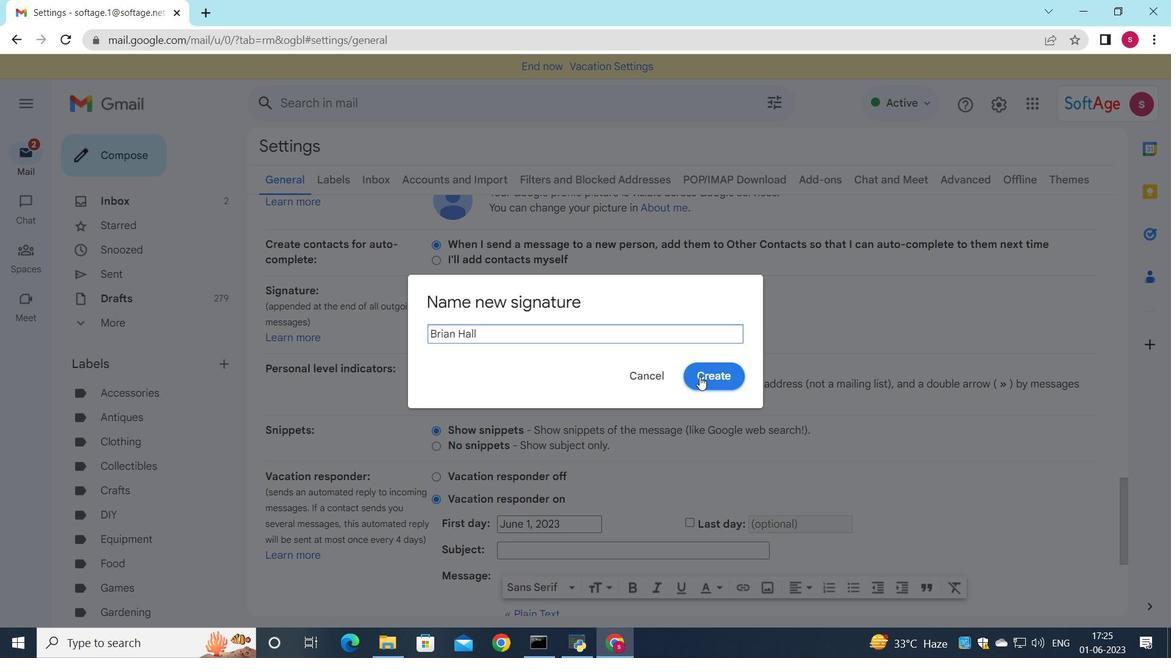 
Action: Mouse moved to (767, 334)
Screenshot: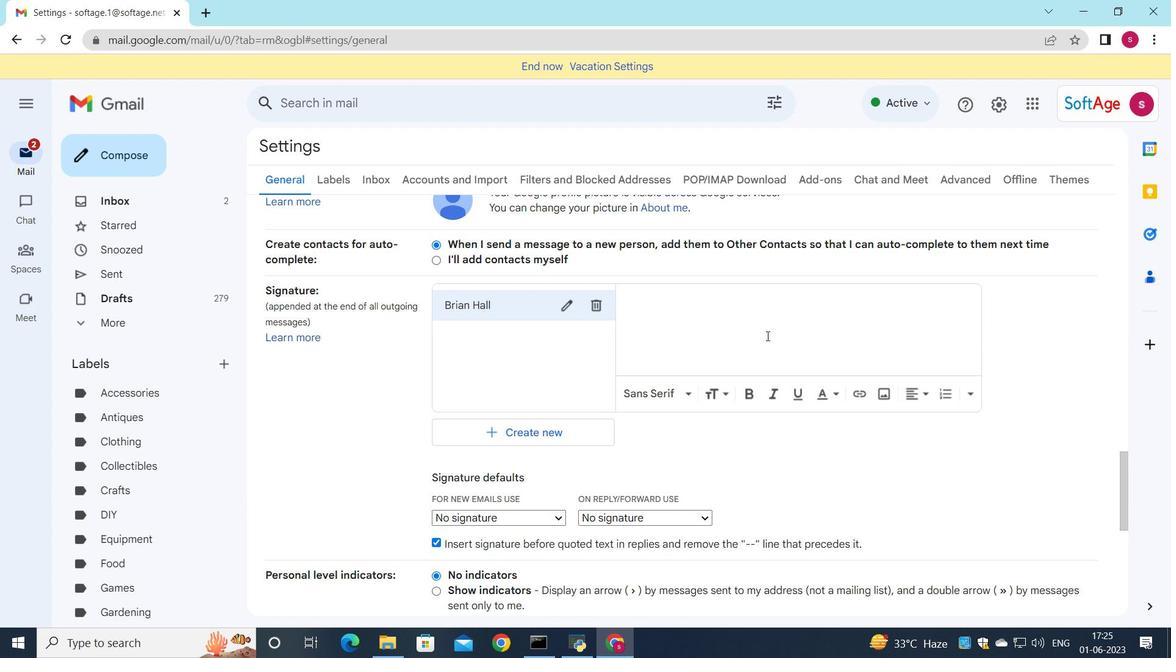 
Action: Mouse pressed left at (767, 334)
Screenshot: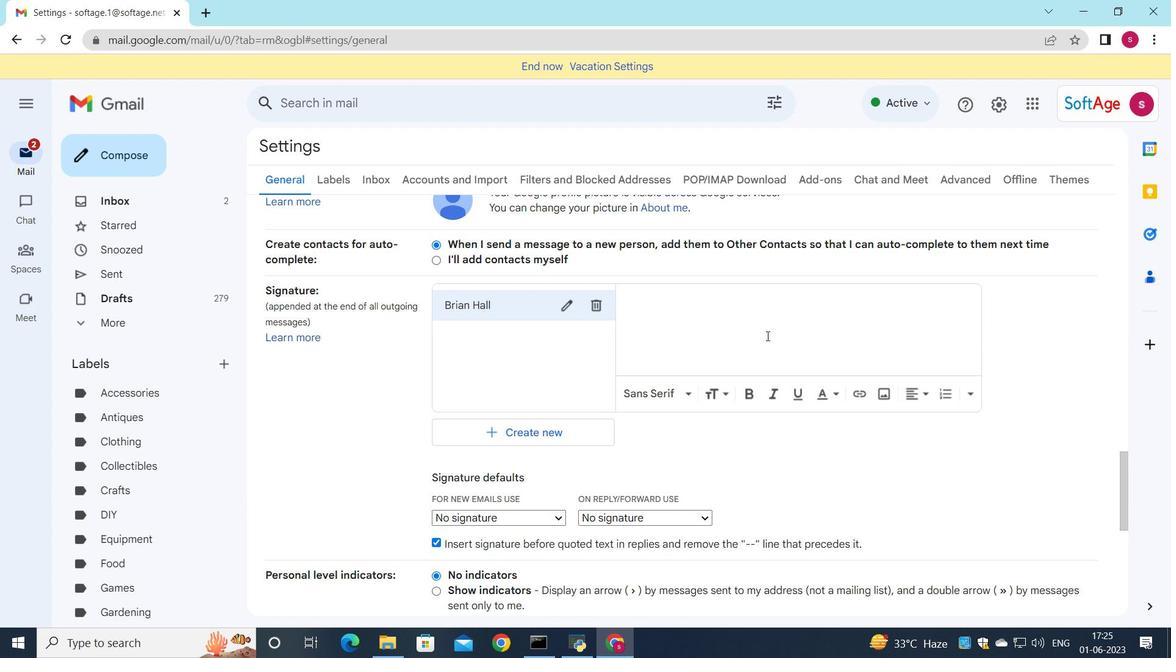 
Action: Key pressed <Key.shift>Brian<Key.space><Key.shift>Hall
Screenshot: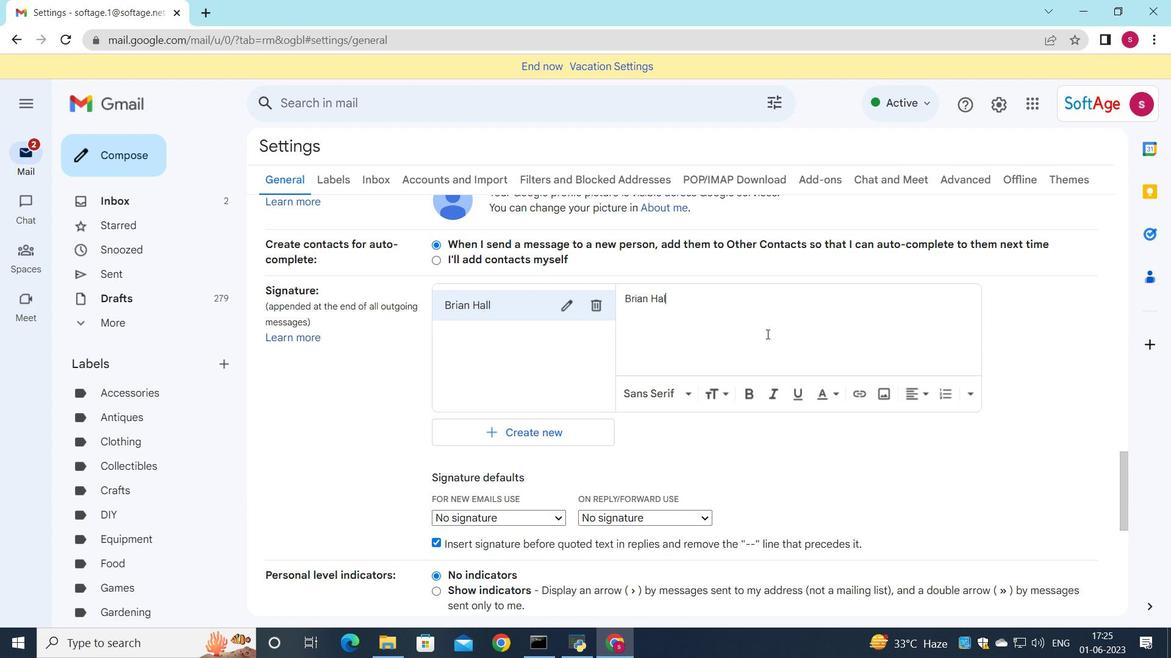 
Action: Mouse scrolled (767, 334) with delta (0, 0)
Screenshot: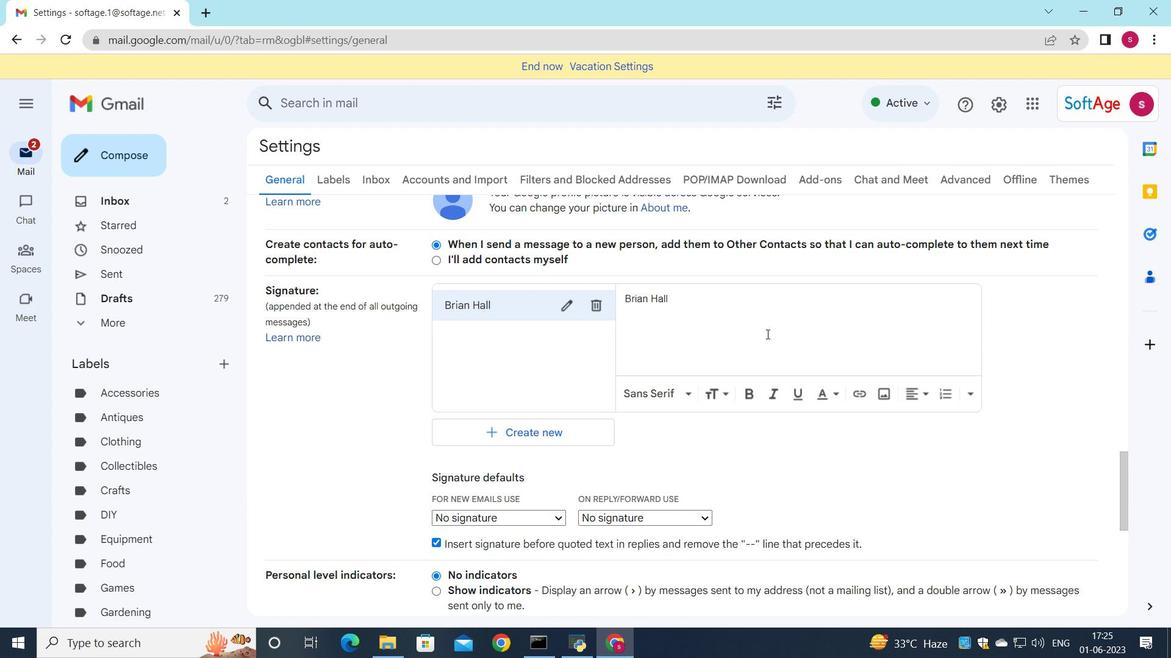 
Action: Mouse scrolled (767, 334) with delta (0, 0)
Screenshot: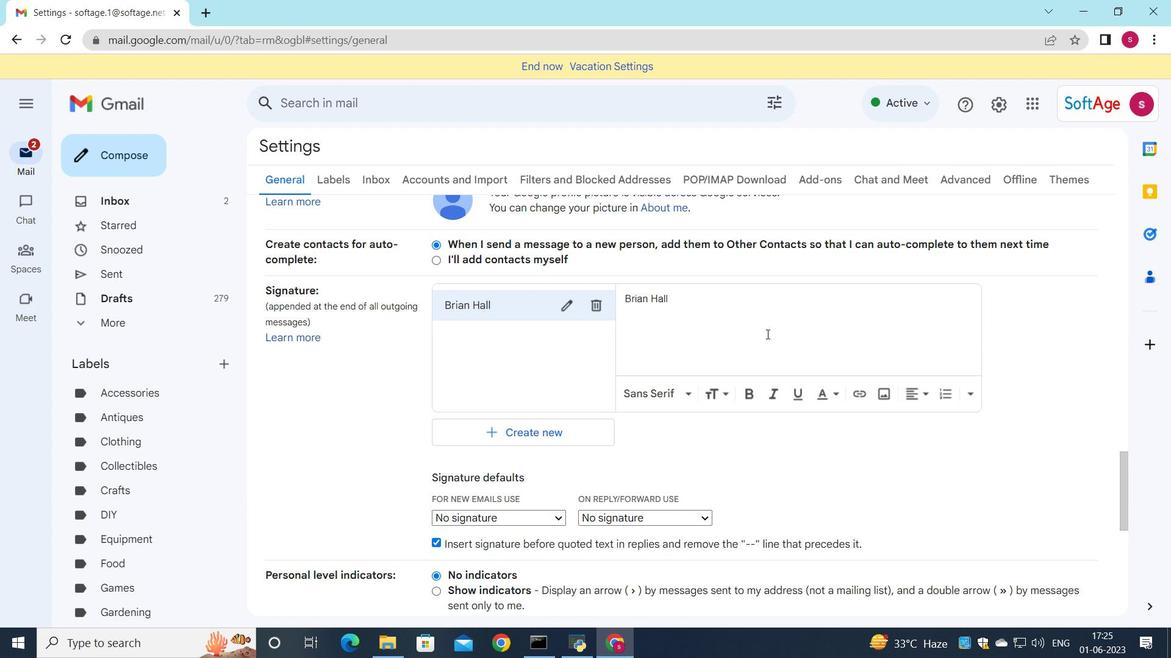 
Action: Mouse moved to (748, 339)
Screenshot: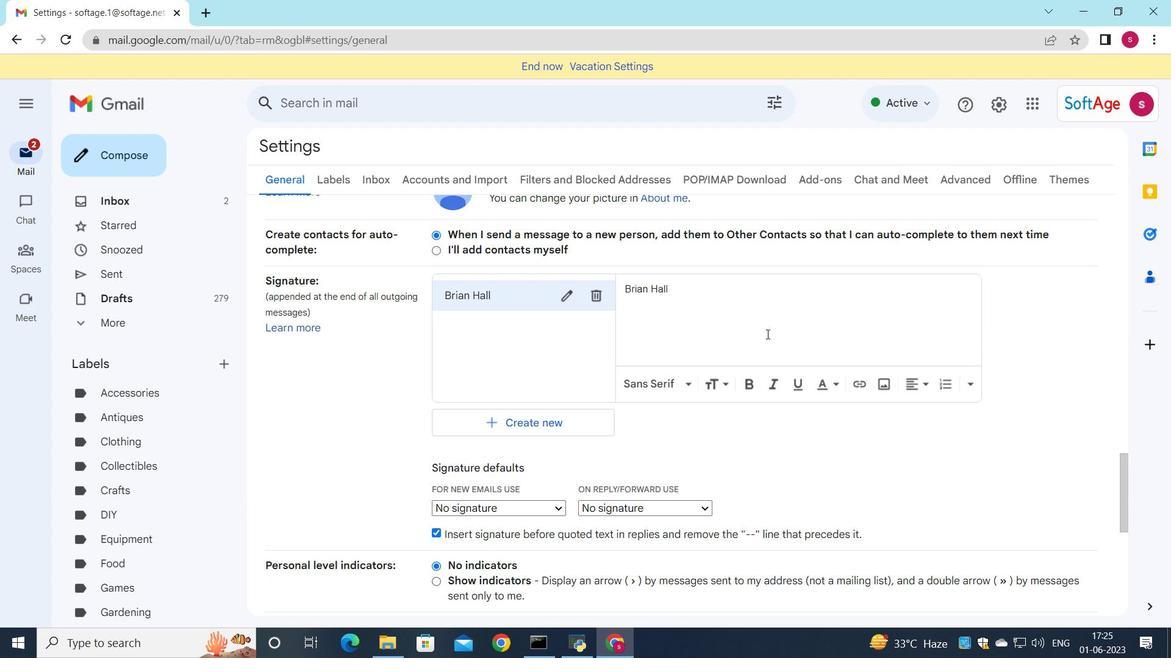 
Action: Mouse scrolled (763, 334) with delta (0, 0)
Screenshot: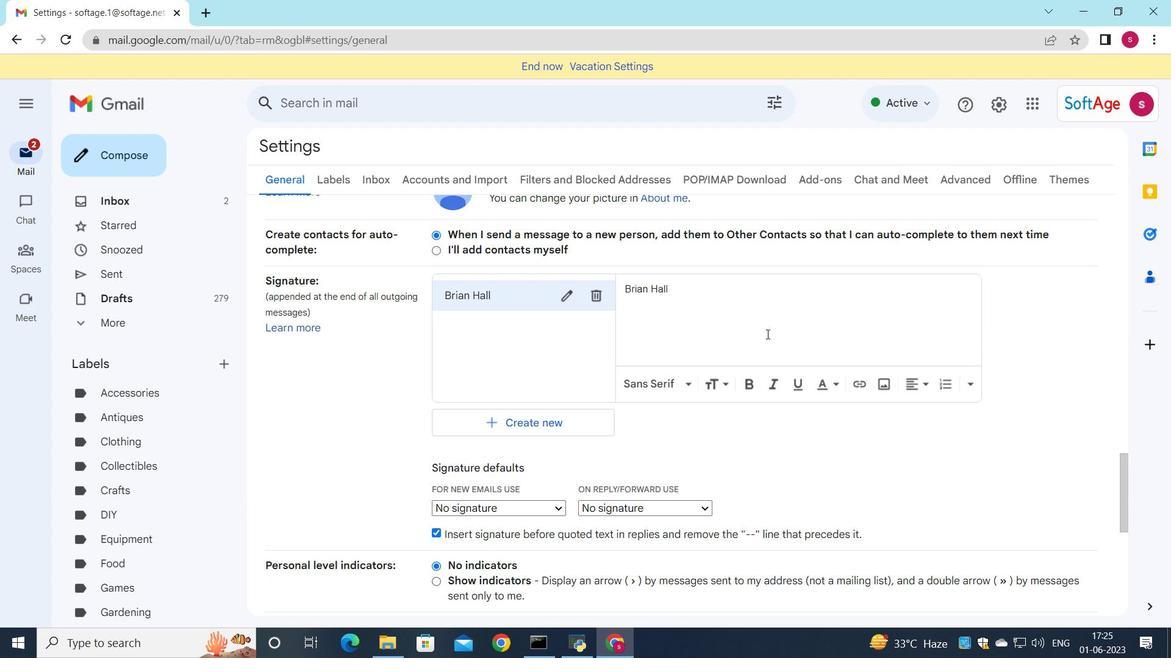 
Action: Mouse moved to (612, 297)
Screenshot: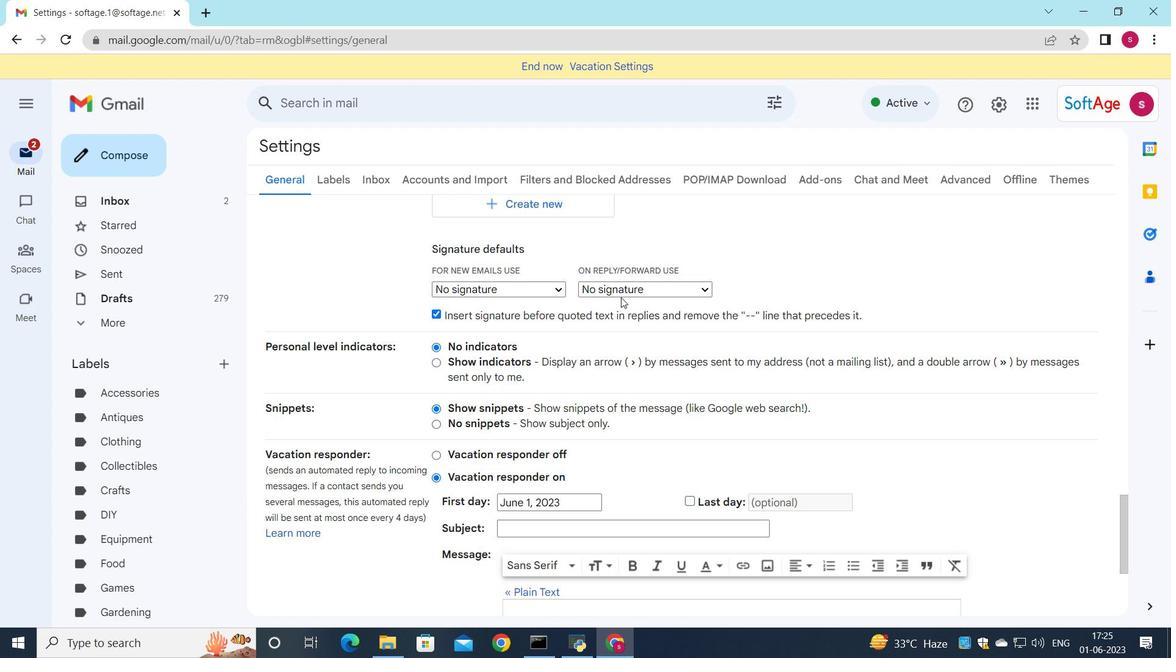 
Action: Mouse scrolled (612, 297) with delta (0, 0)
Screenshot: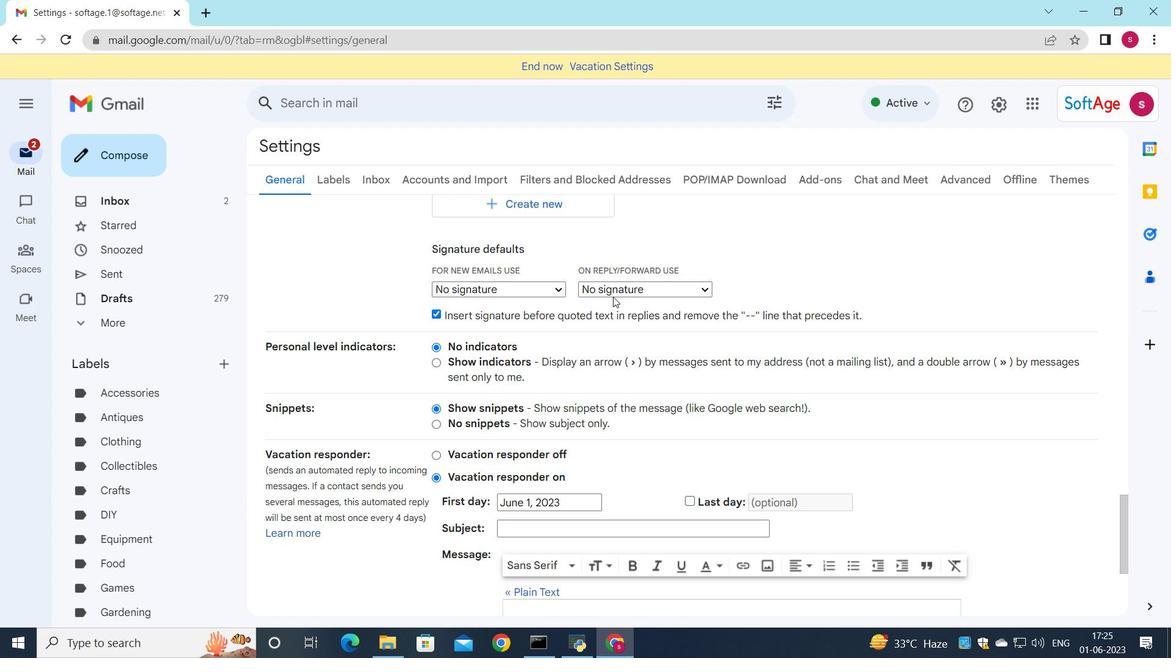 
Action: Mouse scrolled (612, 297) with delta (0, 0)
Screenshot: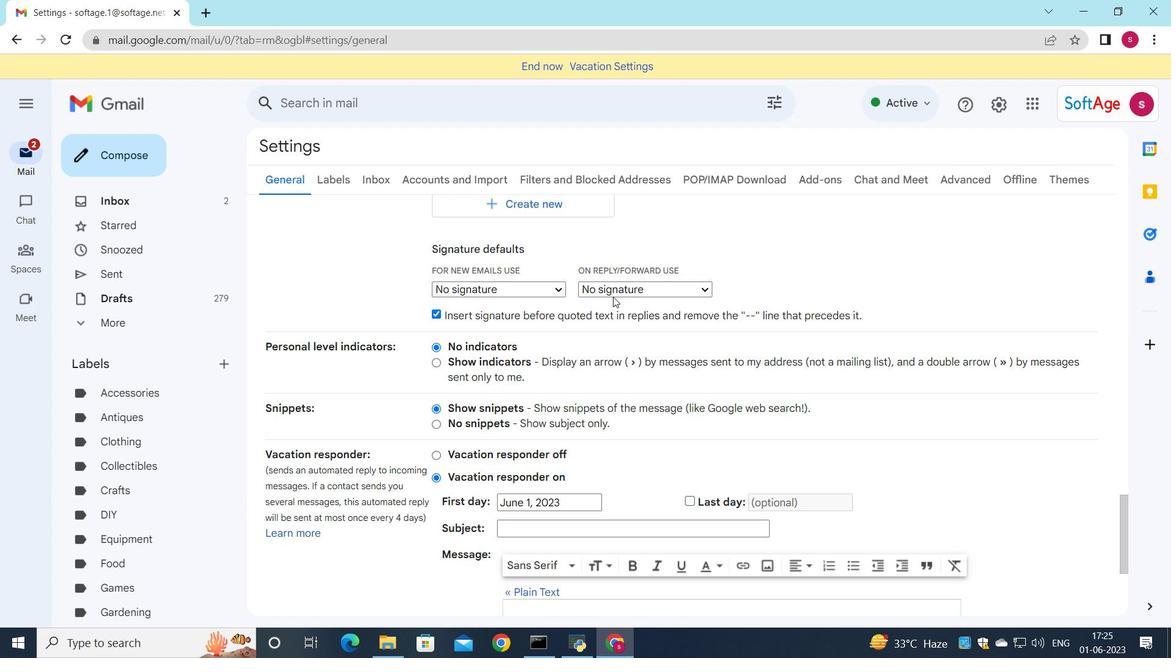 
Action: Mouse moved to (543, 433)
Screenshot: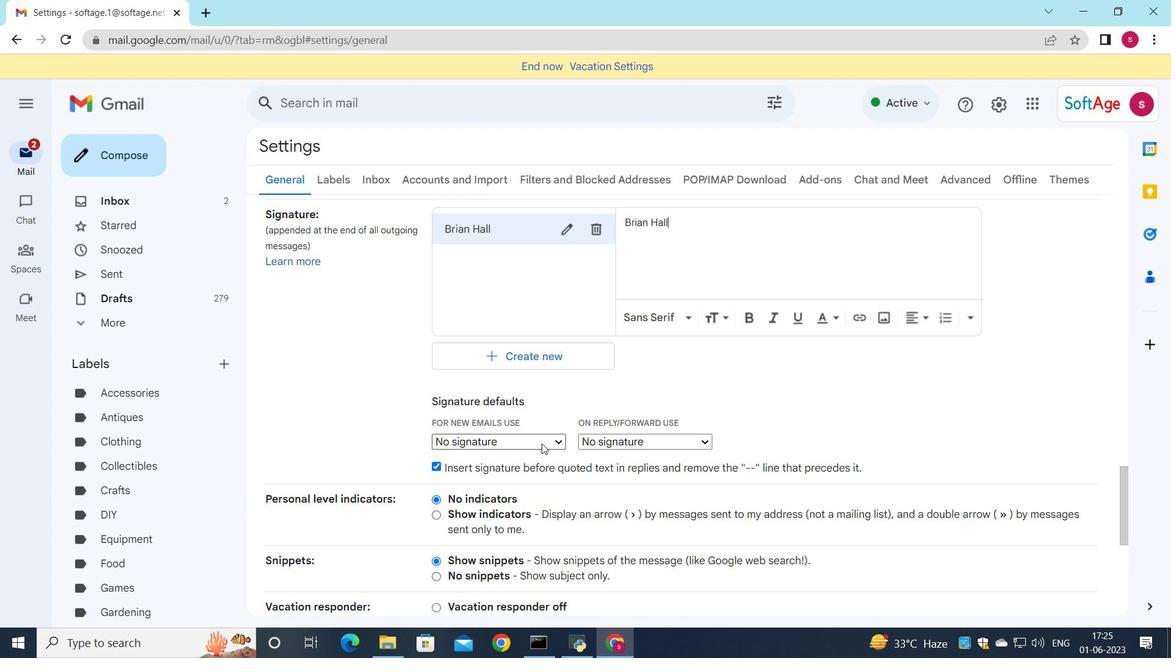 
Action: Mouse pressed left at (543, 433)
Screenshot: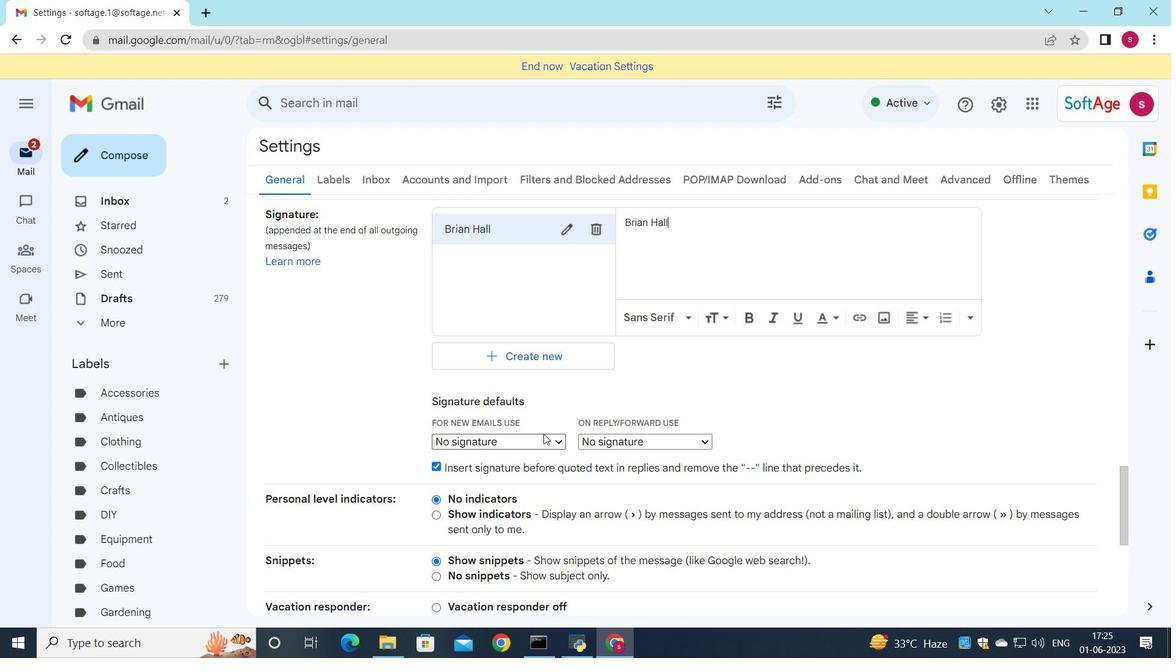 
Action: Mouse moved to (535, 439)
Screenshot: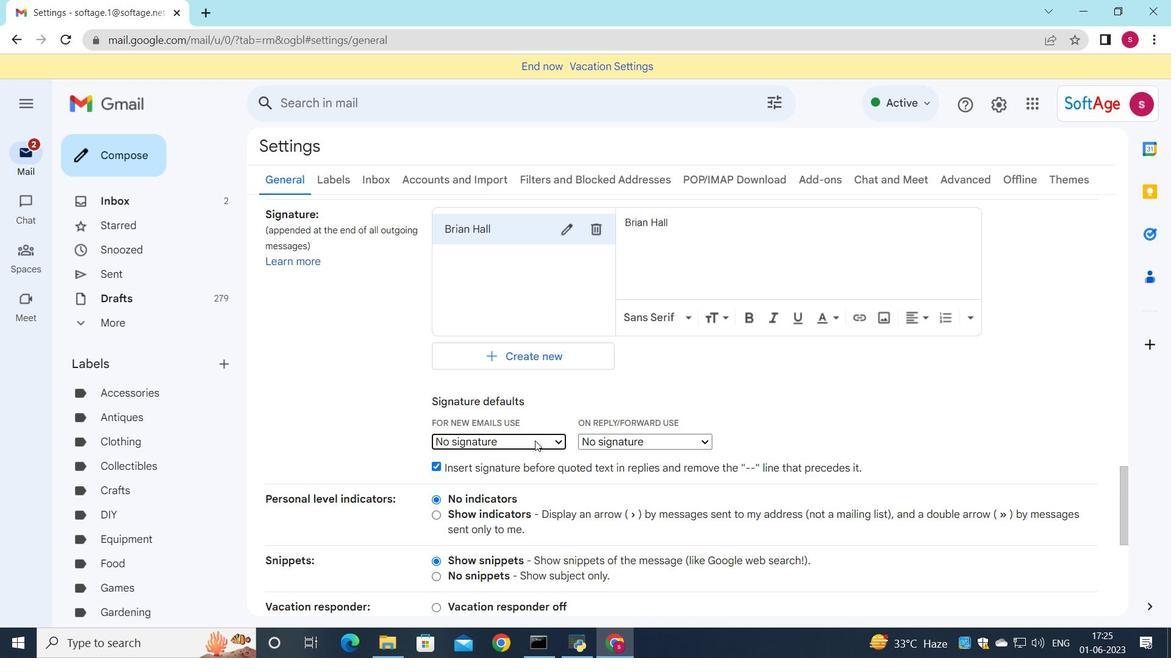 
Action: Mouse pressed left at (535, 439)
Screenshot: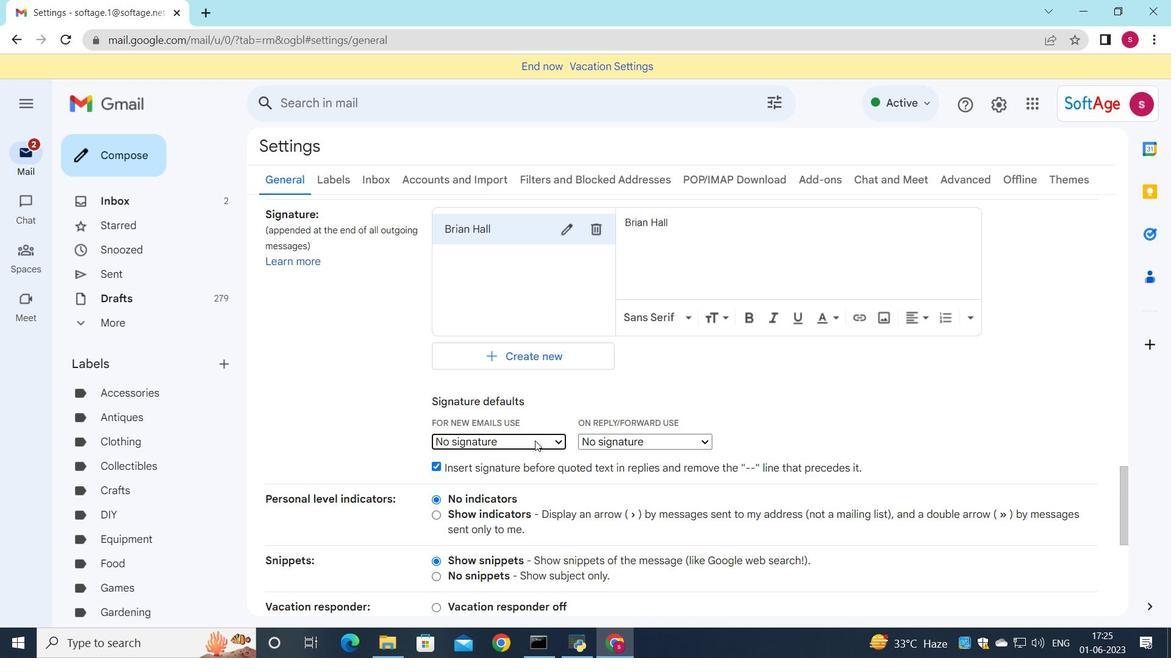 
Action: Mouse moved to (525, 472)
Screenshot: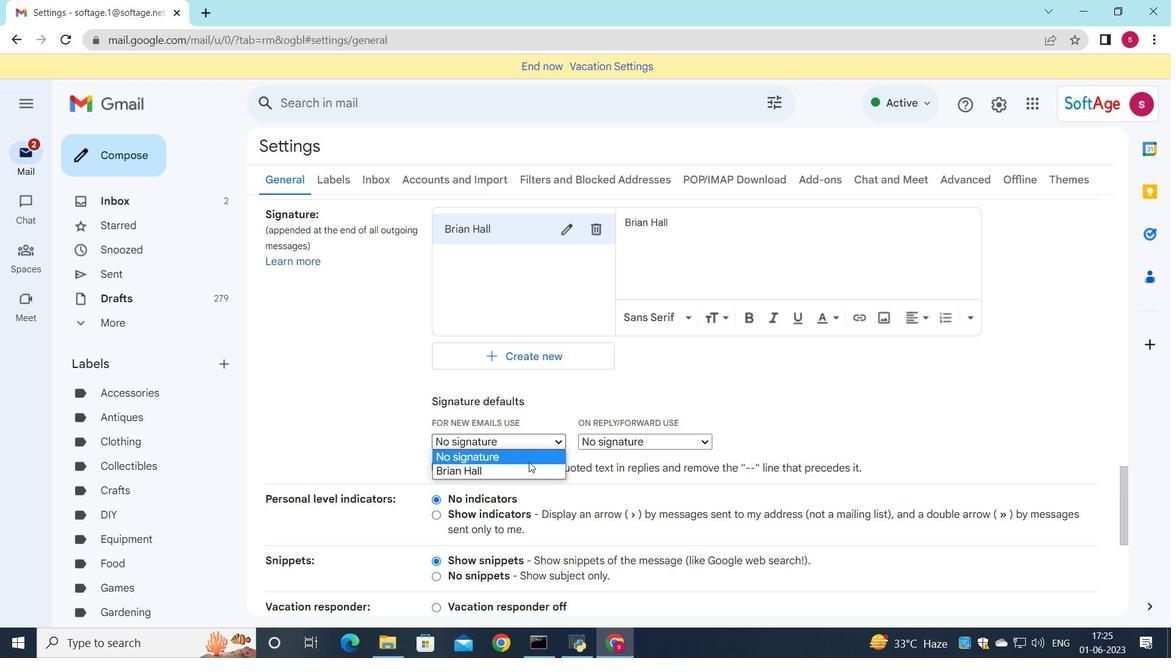 
Action: Mouse pressed left at (525, 472)
Screenshot: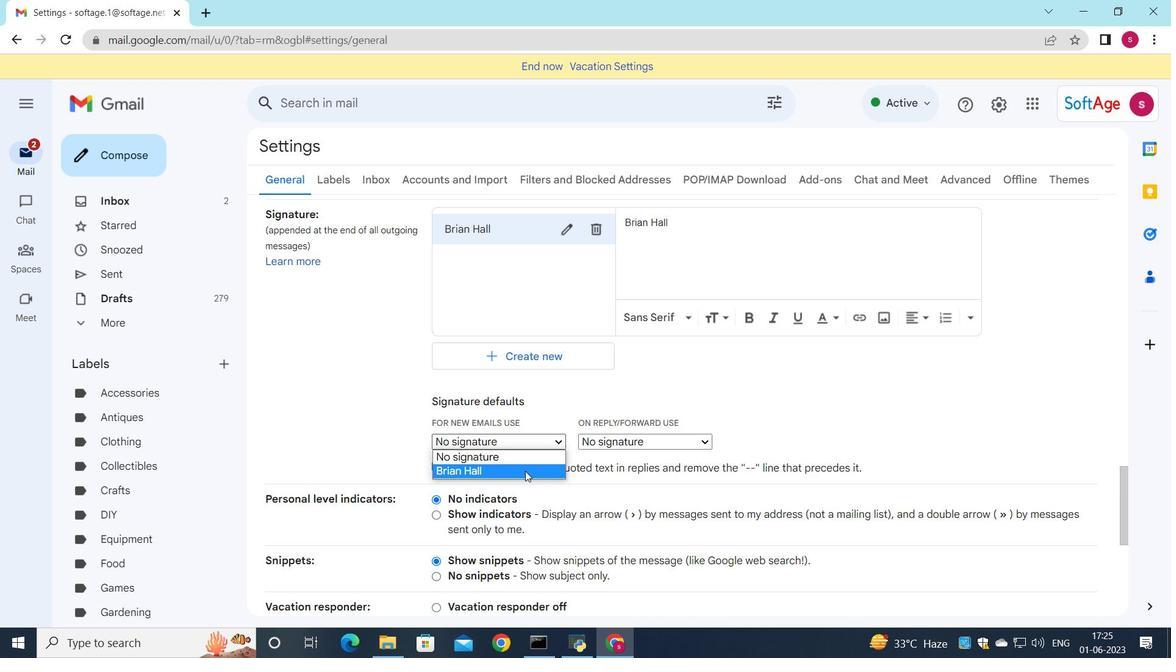 
Action: Mouse moved to (634, 432)
Screenshot: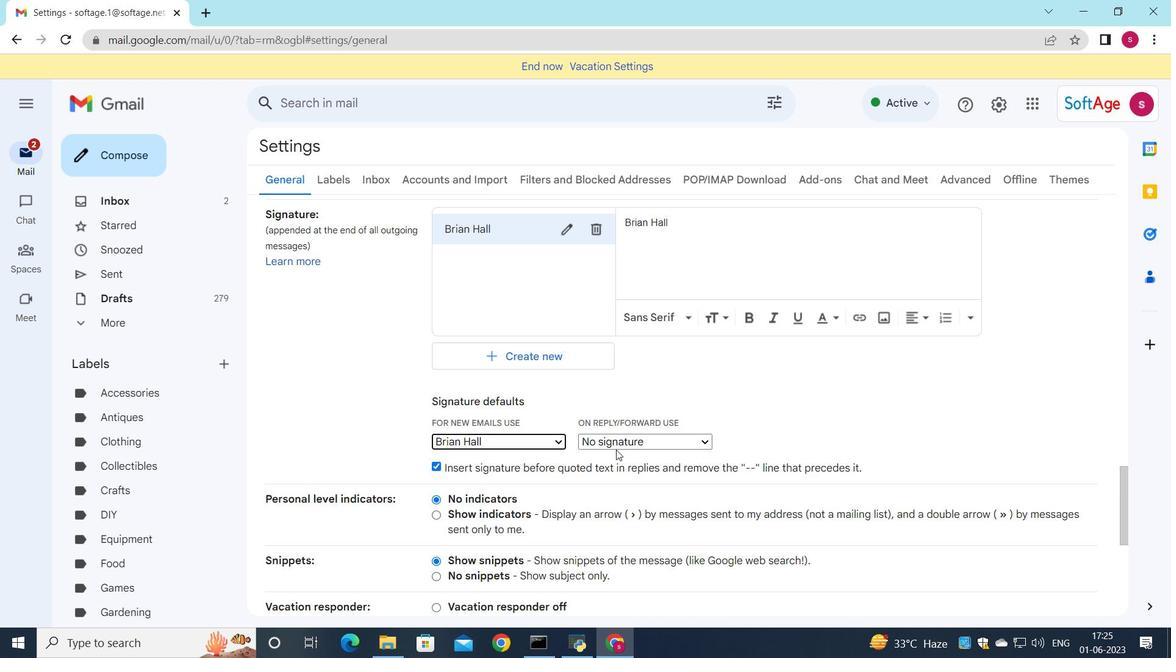 
Action: Mouse pressed left at (634, 432)
Screenshot: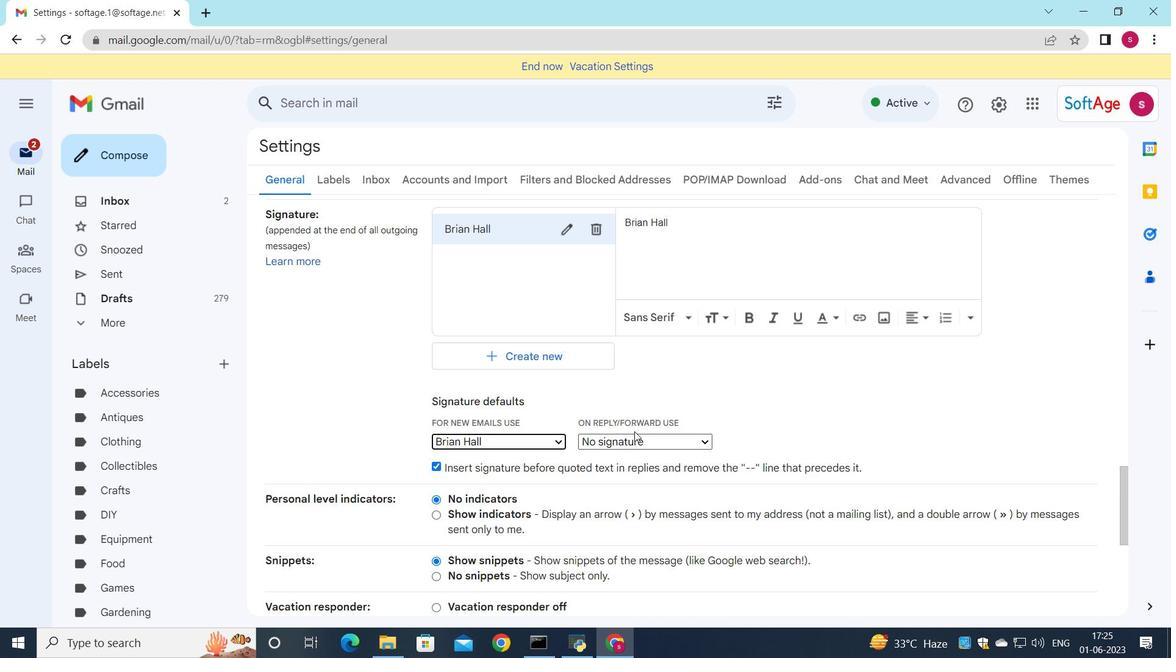 
Action: Mouse moved to (630, 444)
Screenshot: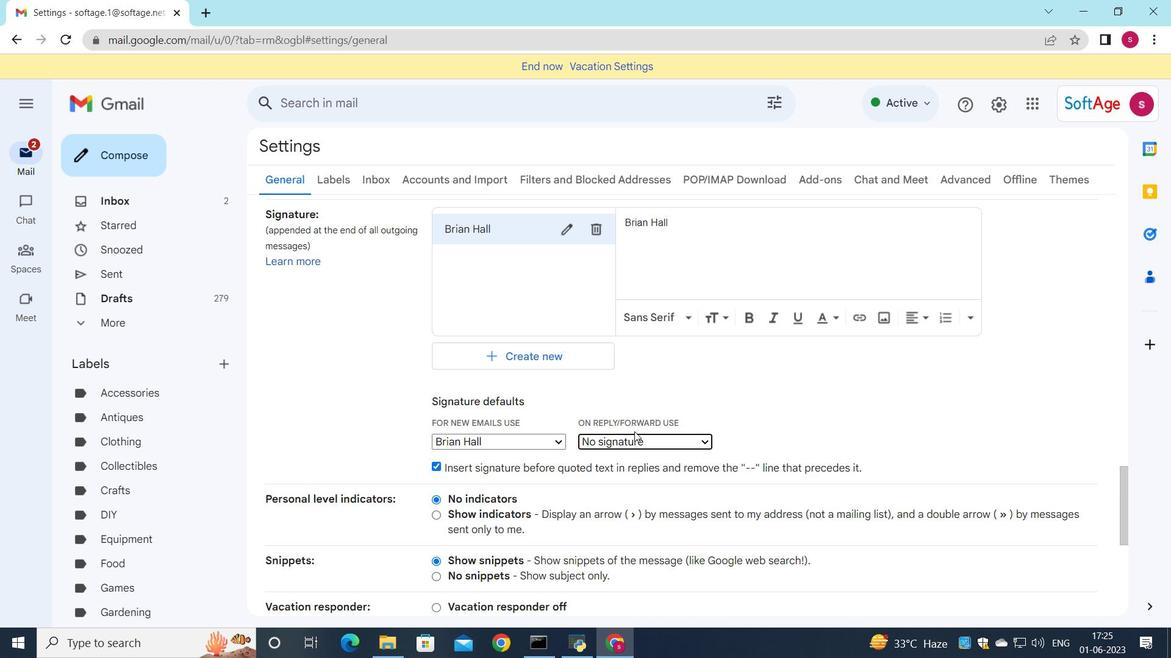 
Action: Mouse pressed left at (630, 444)
Screenshot: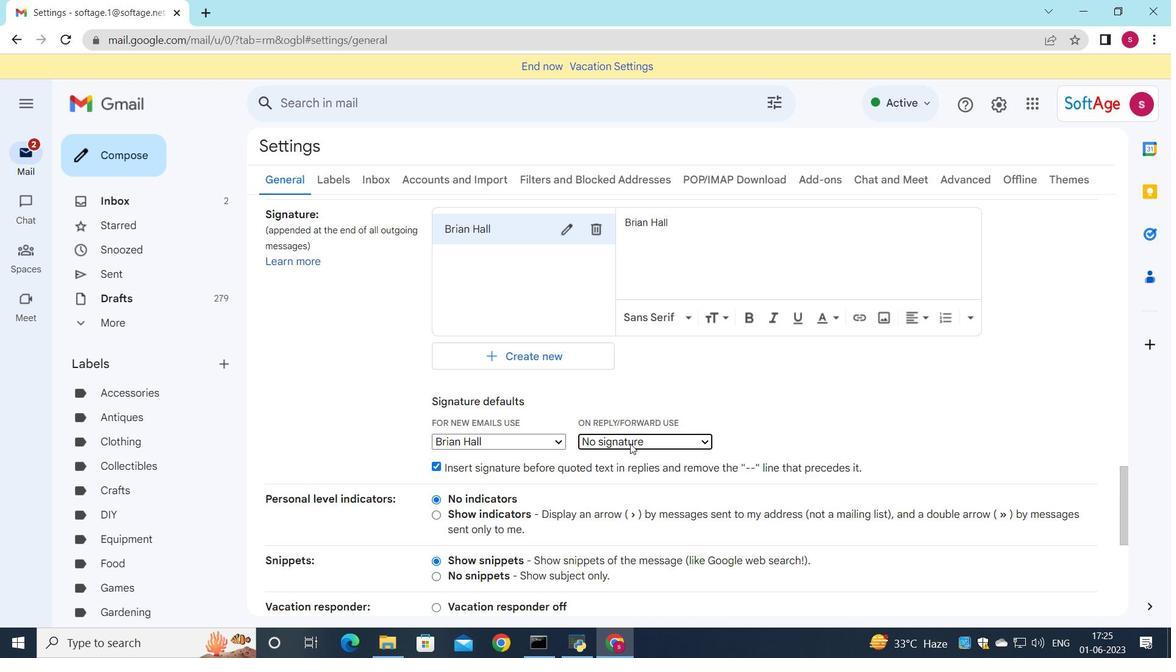 
Action: Mouse moved to (623, 468)
Screenshot: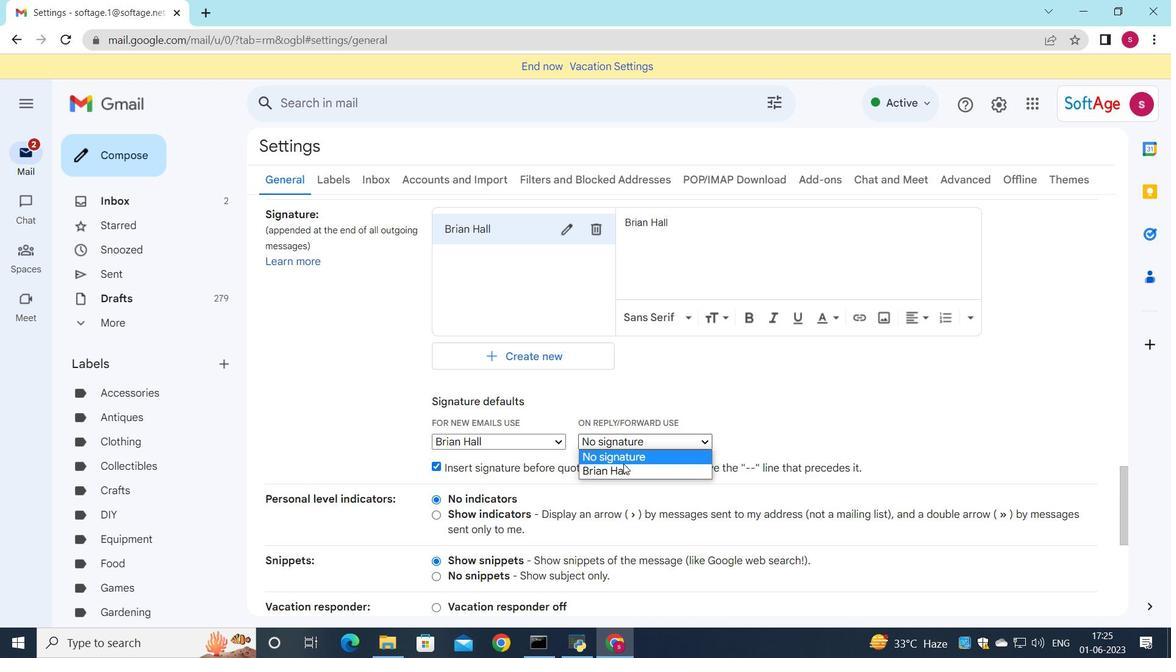 
Action: Mouse pressed left at (623, 468)
Screenshot: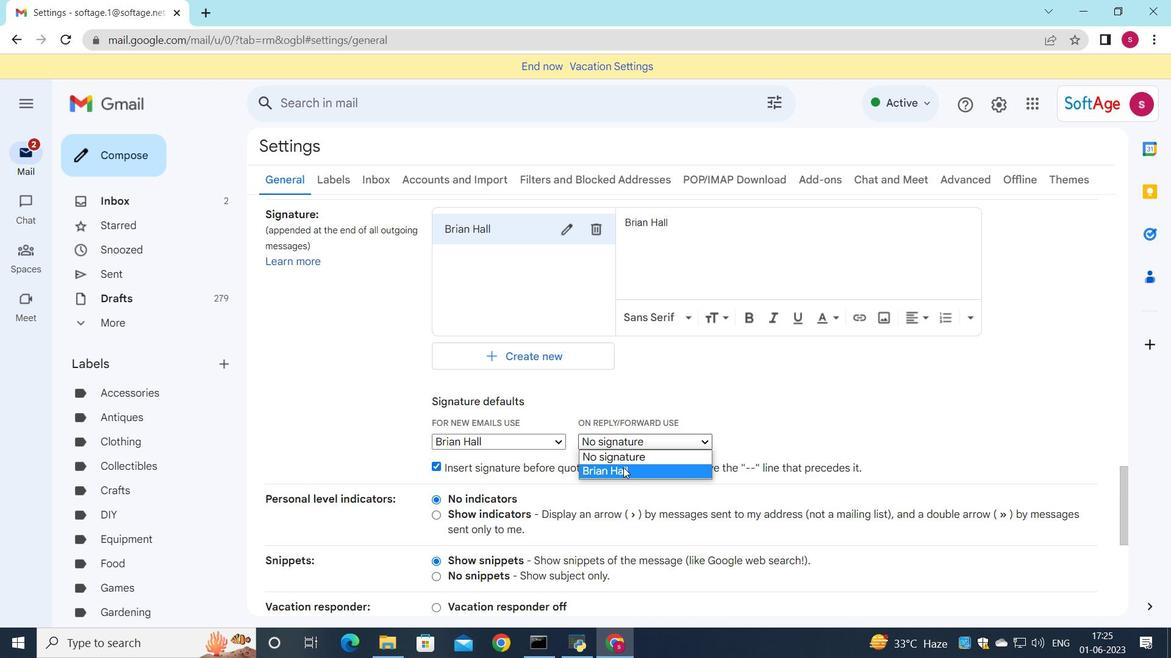 
Action: Mouse moved to (616, 434)
Screenshot: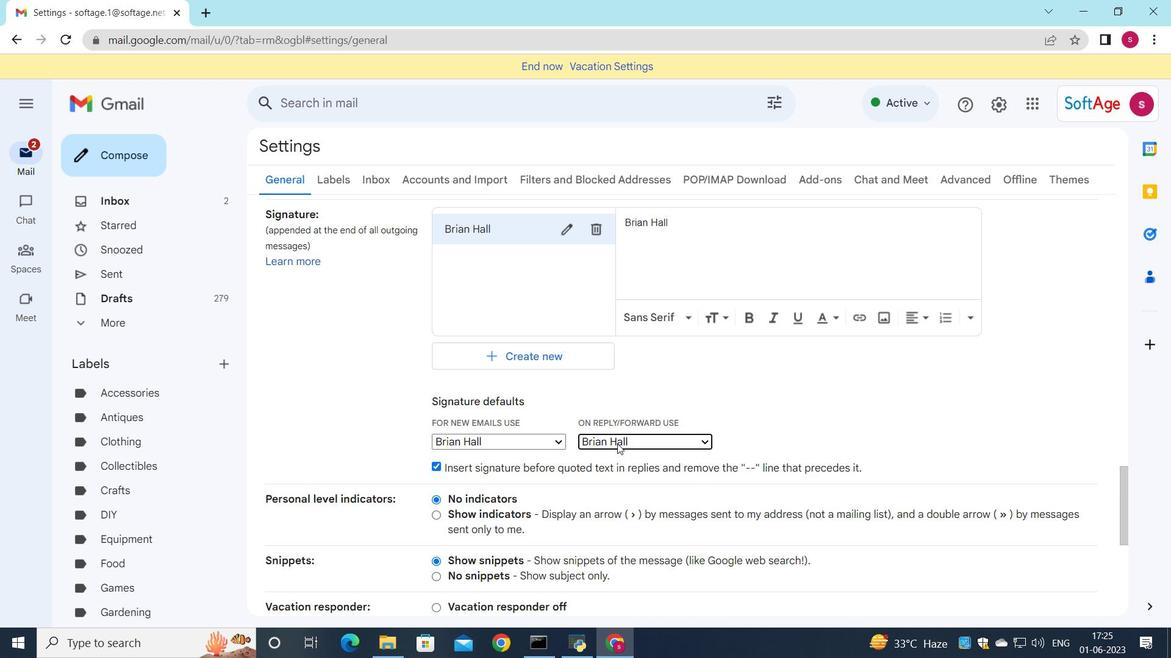 
Action: Mouse scrolled (616, 434) with delta (0, 0)
Screenshot: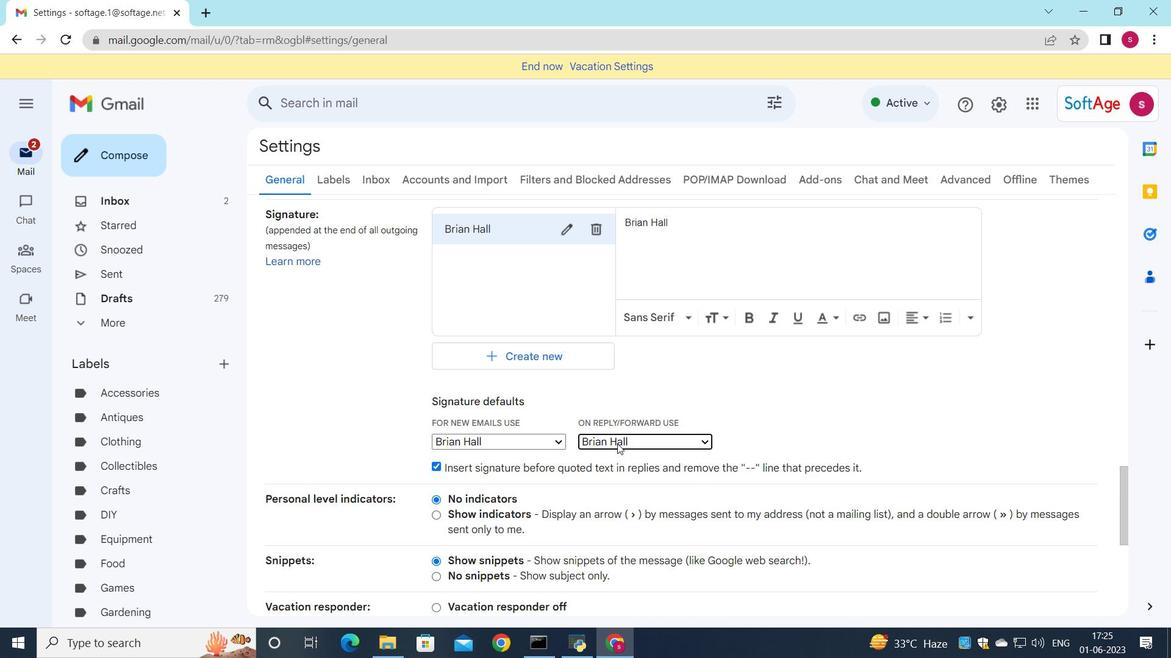 
Action: Mouse scrolled (616, 434) with delta (0, 0)
Screenshot: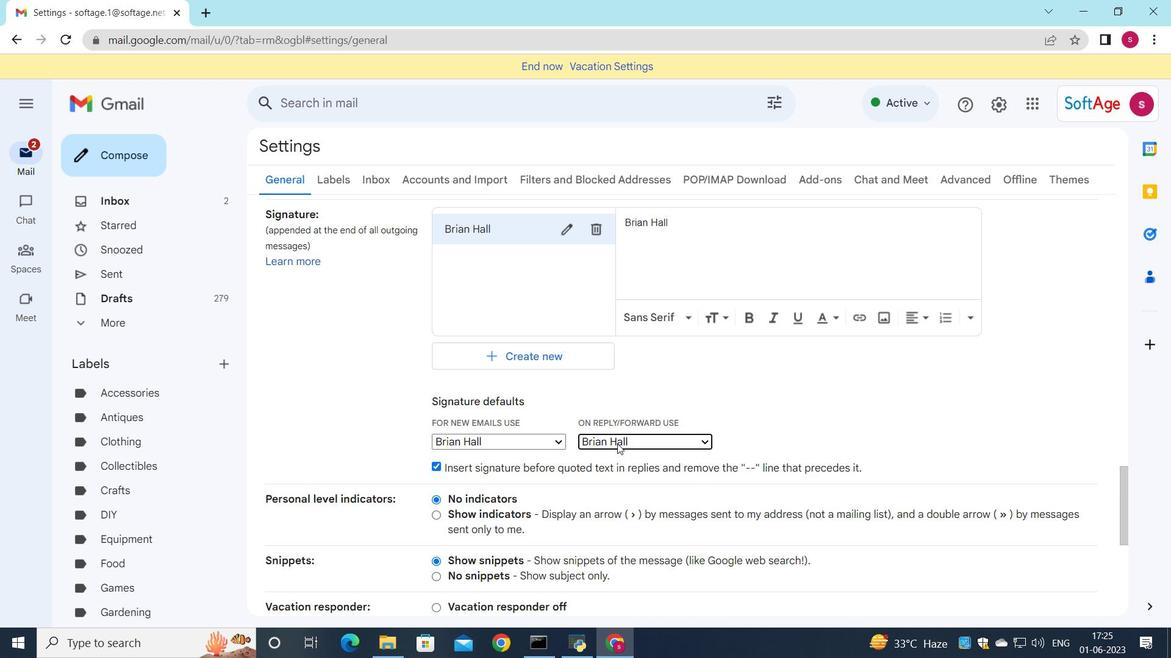 
Action: Mouse scrolled (616, 434) with delta (0, 0)
Screenshot: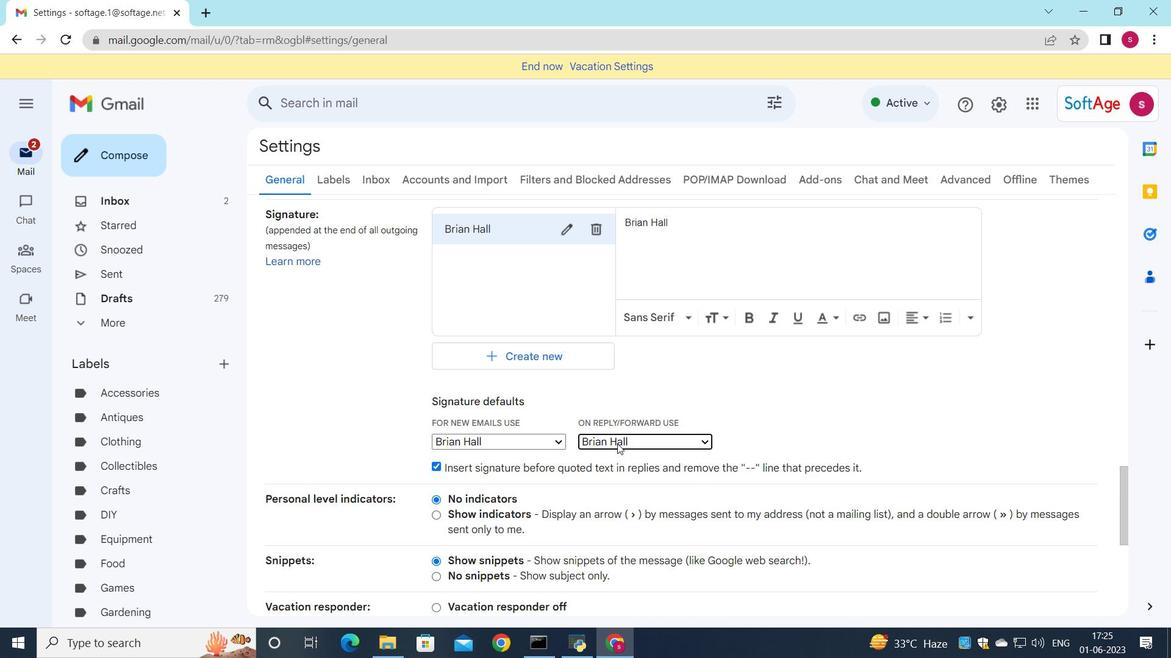 
Action: Mouse scrolled (616, 434) with delta (0, 0)
Screenshot: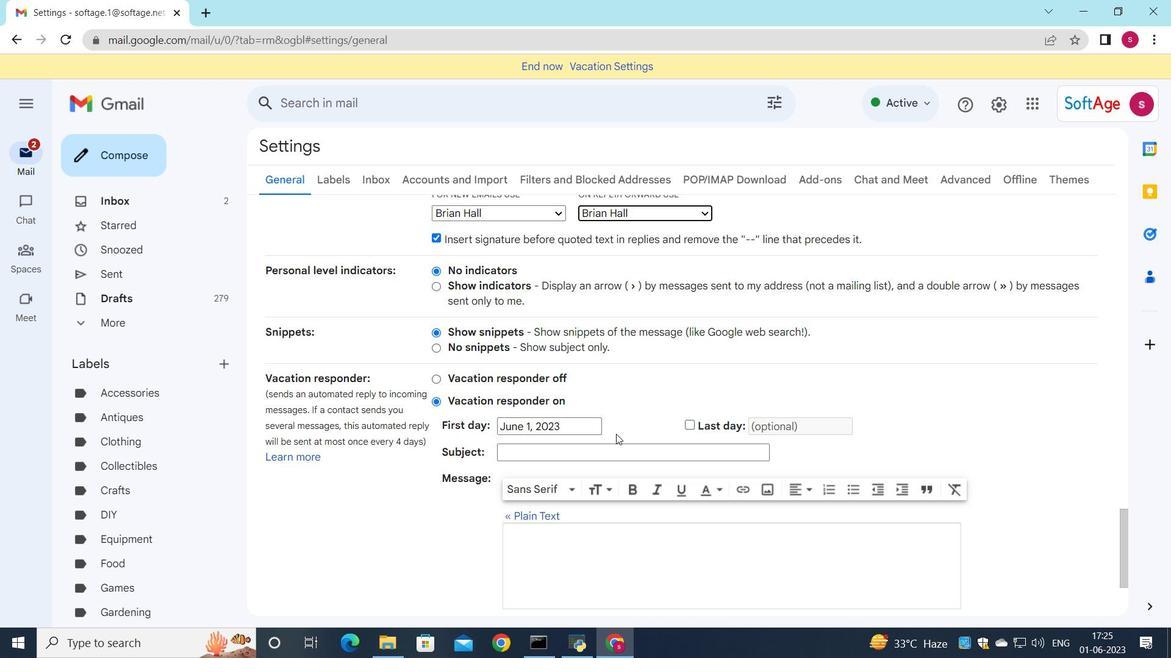 
Action: Mouse moved to (627, 415)
Screenshot: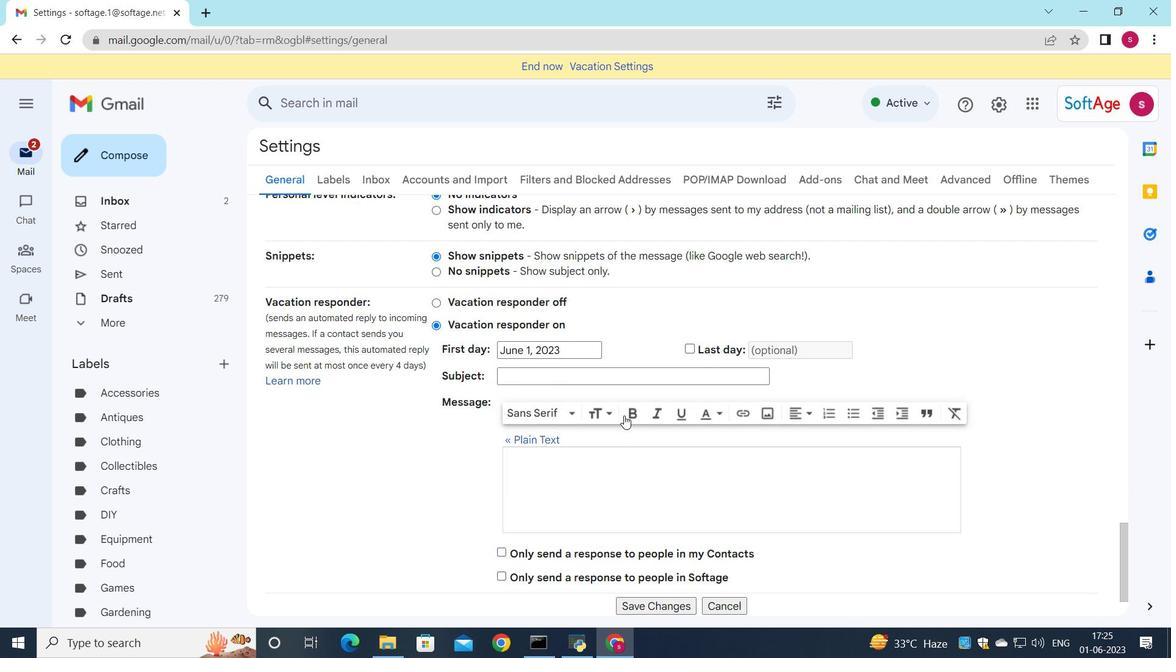 
Action: Mouse scrolled (627, 415) with delta (0, 0)
Screenshot: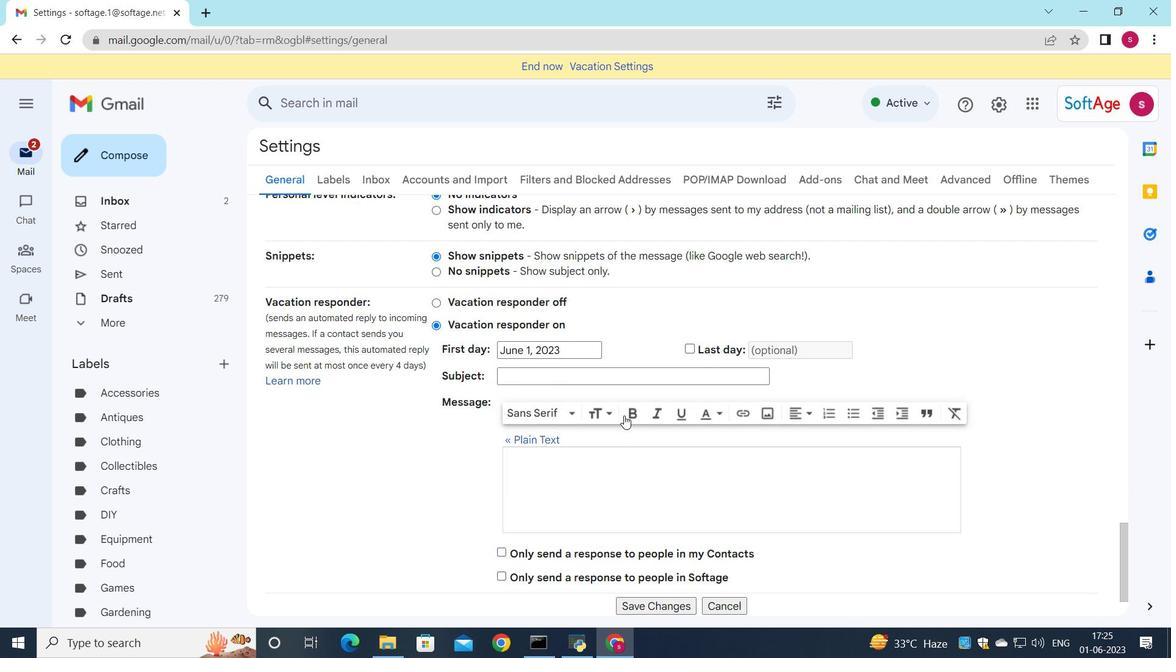 
Action: Mouse scrolled (627, 415) with delta (0, 0)
Screenshot: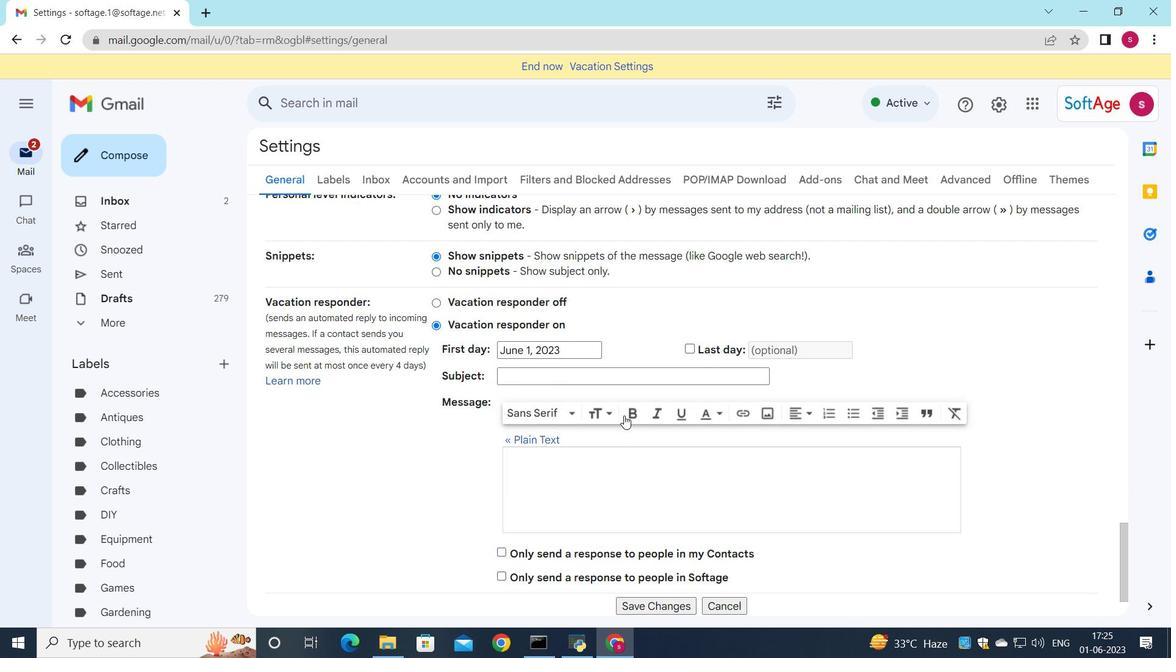 
Action: Mouse scrolled (627, 415) with delta (0, 0)
Screenshot: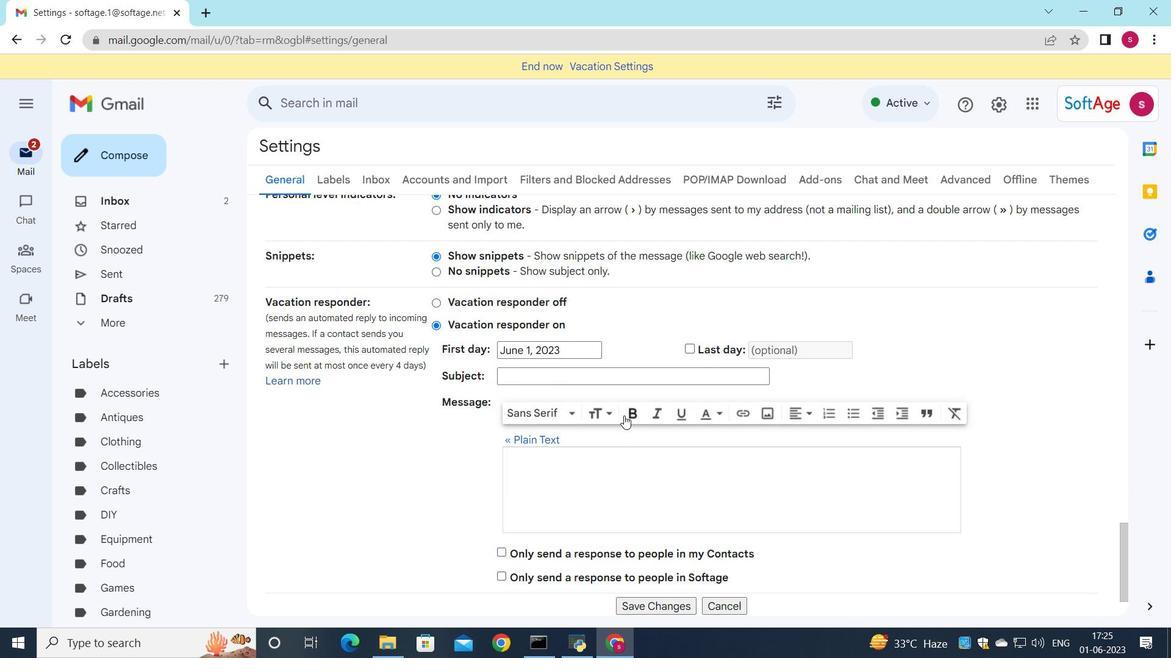 
Action: Mouse scrolled (627, 415) with delta (0, 0)
Screenshot: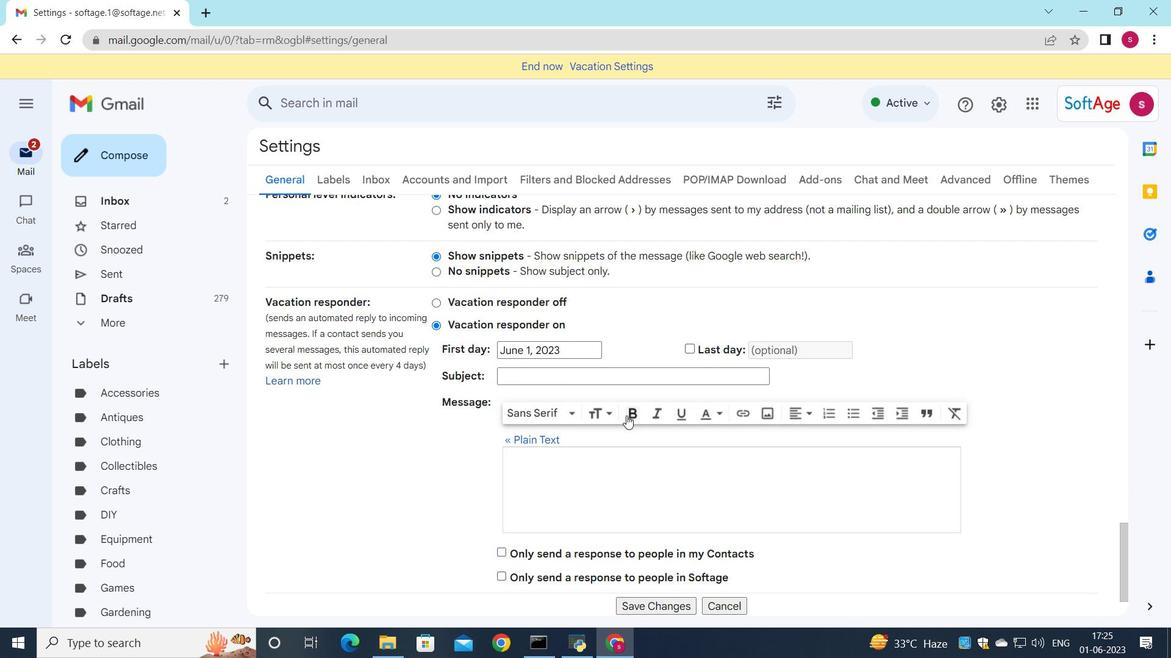 
Action: Mouse moved to (644, 533)
Screenshot: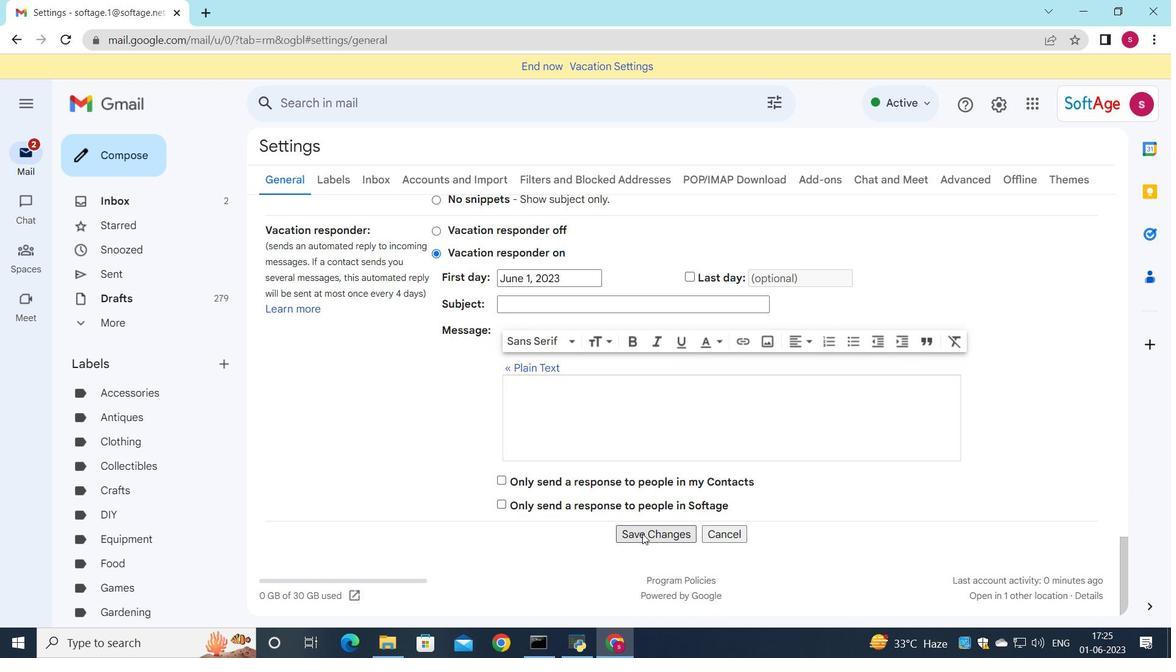 
Action: Mouse pressed left at (644, 533)
Screenshot: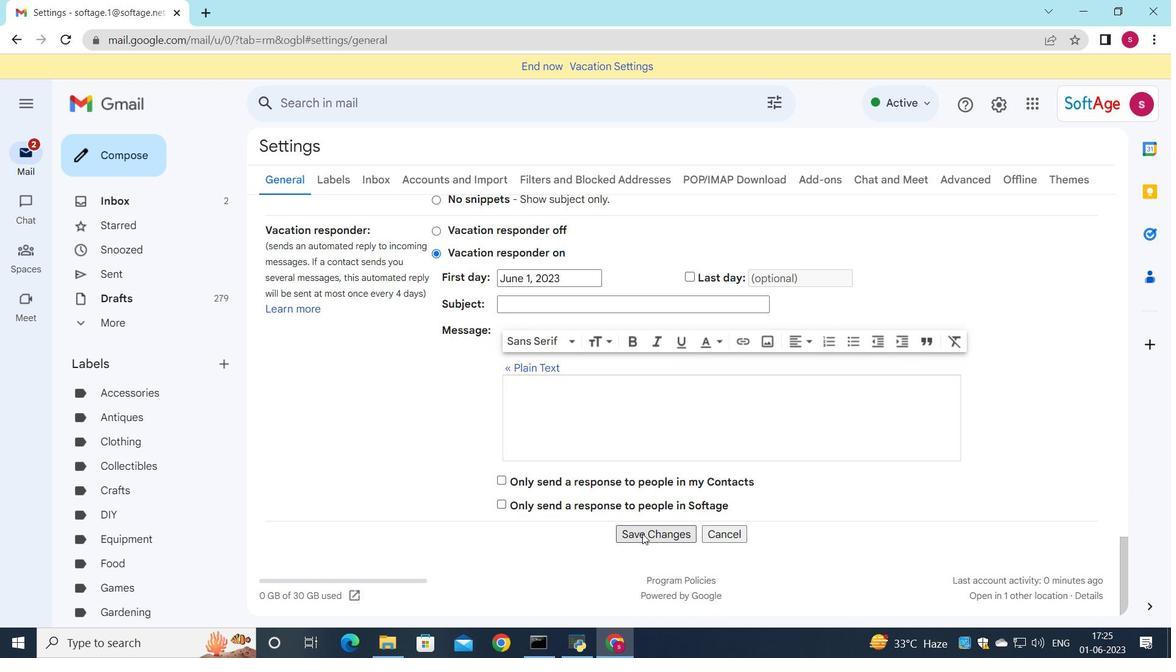 
Action: Mouse moved to (634, 318)
Screenshot: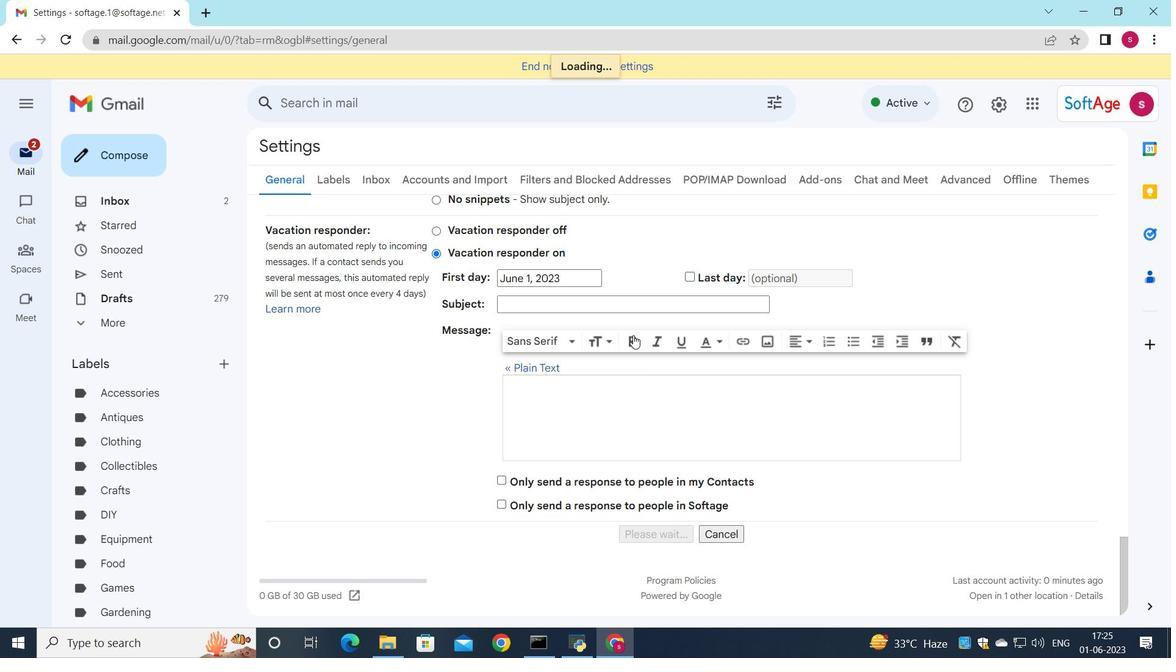 
Action: Mouse scrolled (634, 317) with delta (0, 0)
Screenshot: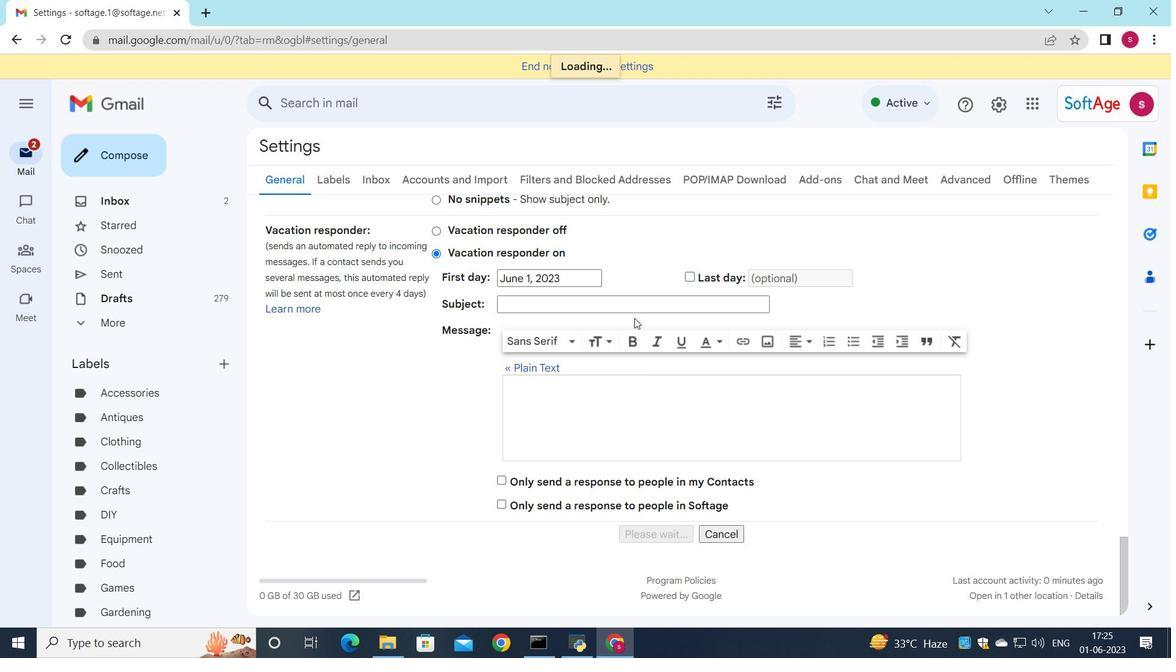 
Action: Mouse scrolled (634, 317) with delta (0, 0)
Screenshot: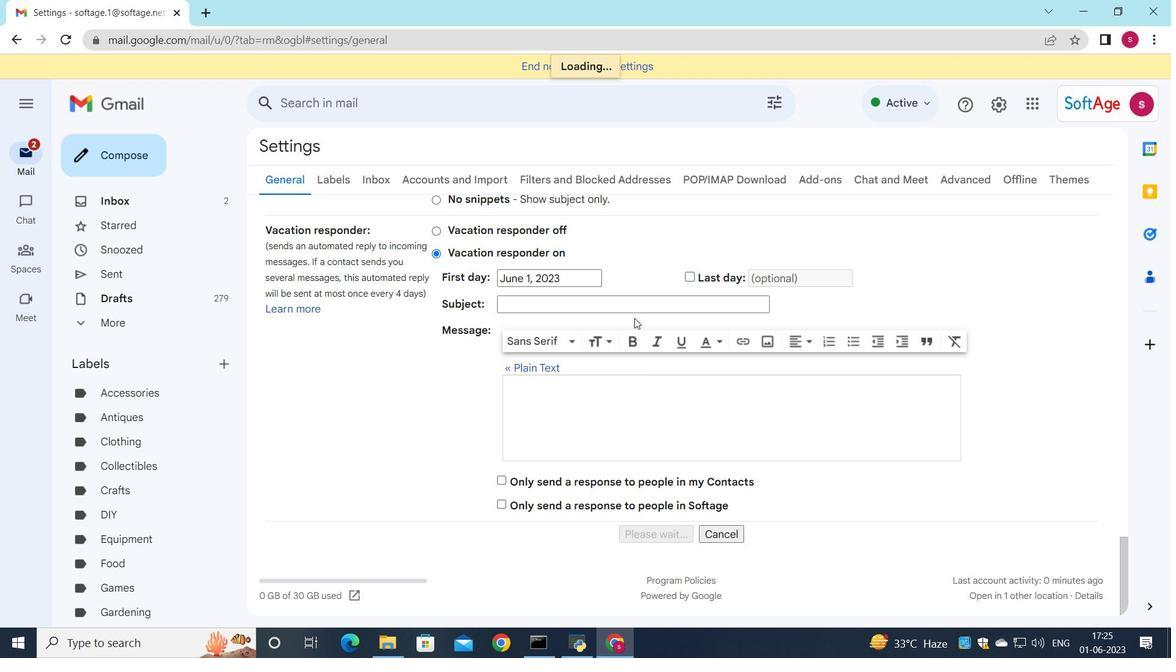 
Action: Mouse scrolled (634, 317) with delta (0, 0)
Screenshot: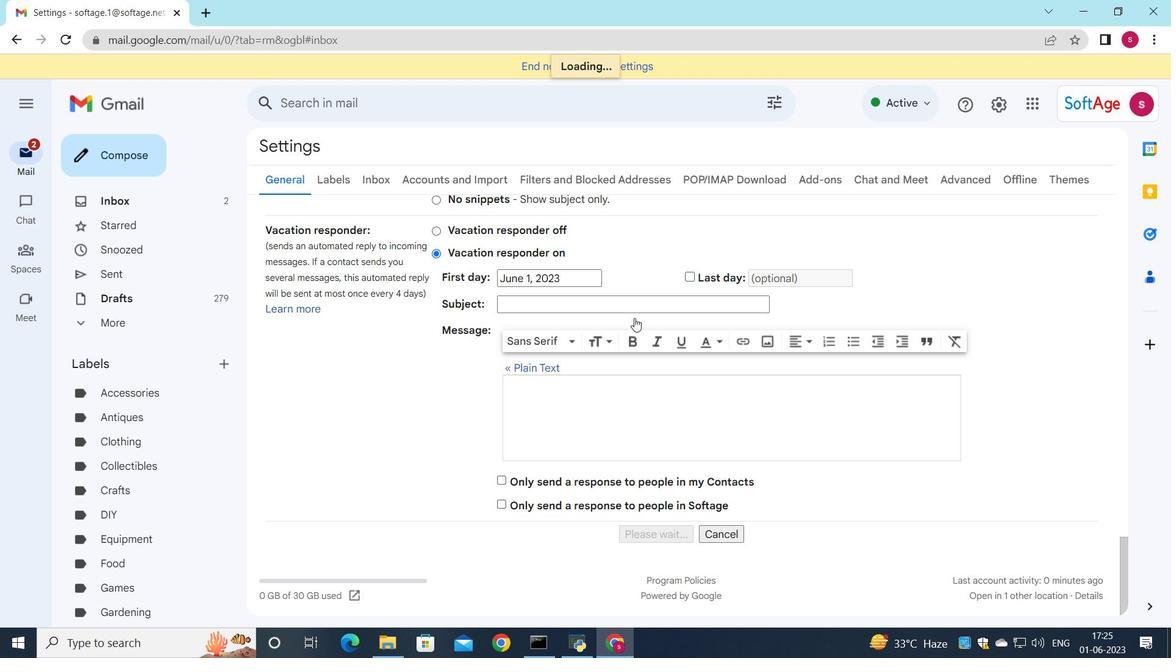 
Action: Mouse scrolled (634, 318) with delta (0, 0)
Screenshot: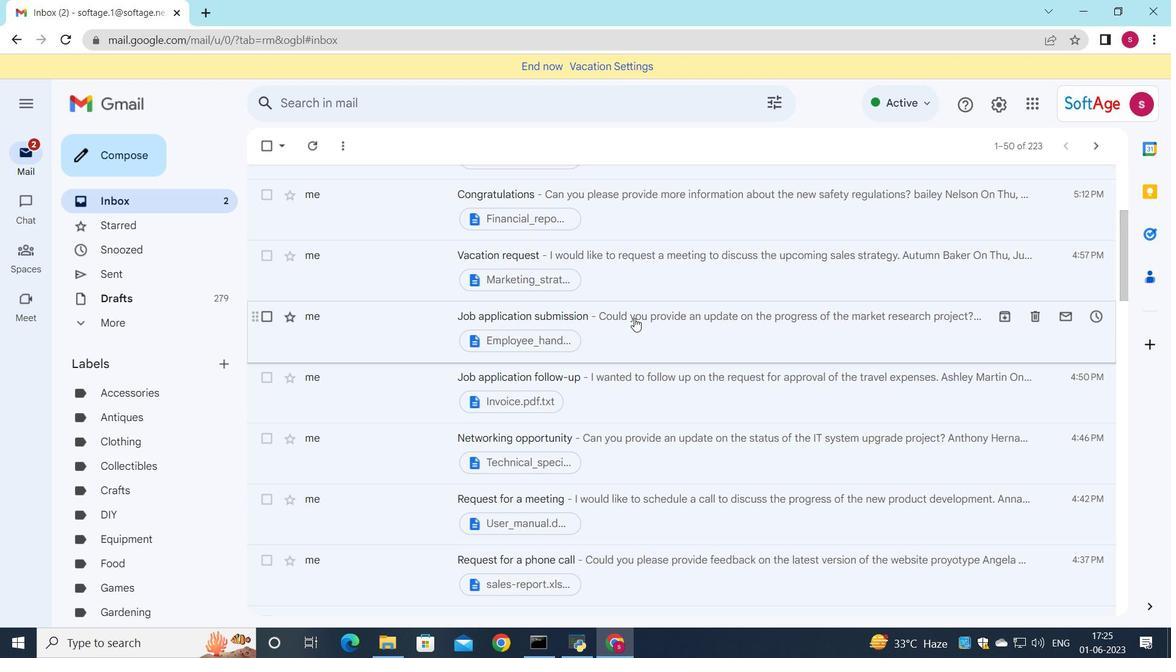 
Action: Mouse scrolled (634, 318) with delta (0, 0)
Screenshot: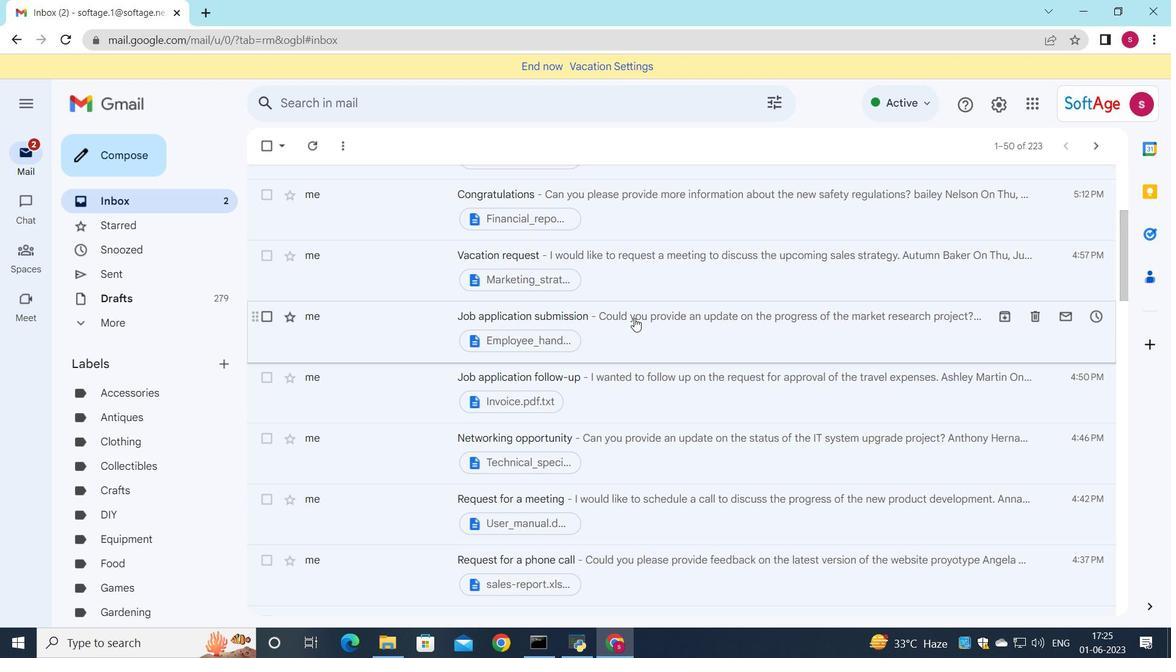 
Action: Mouse scrolled (634, 317) with delta (0, 0)
Screenshot: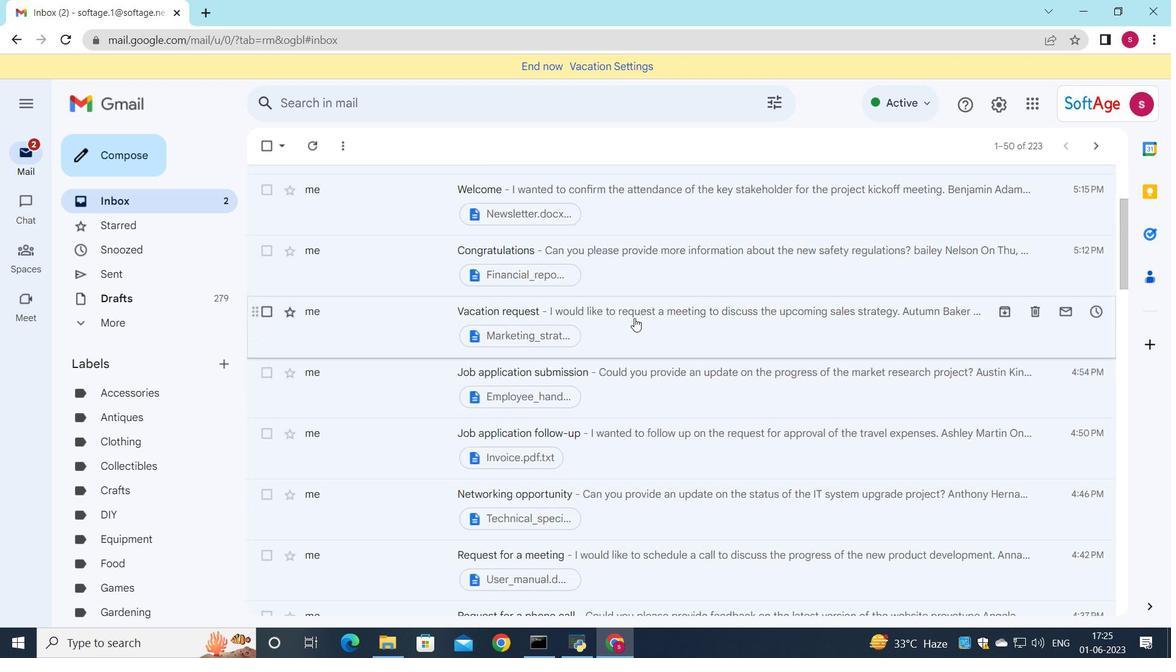 
Action: Mouse scrolled (634, 317) with delta (0, 0)
Screenshot: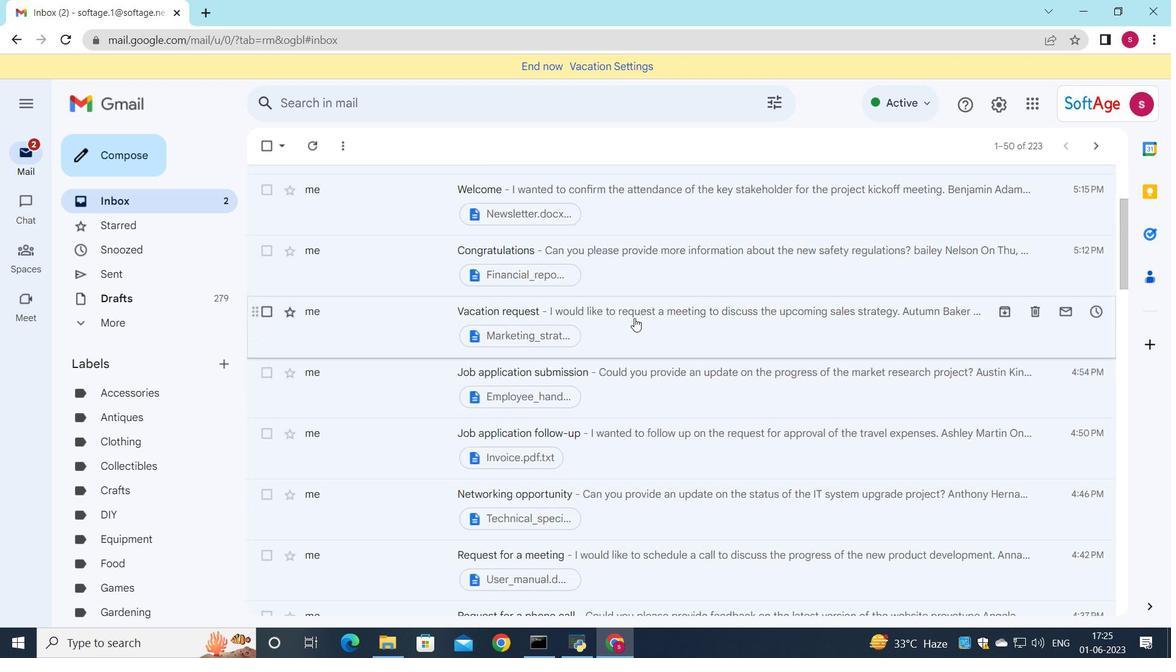 
Action: Mouse scrolled (634, 317) with delta (0, 0)
Screenshot: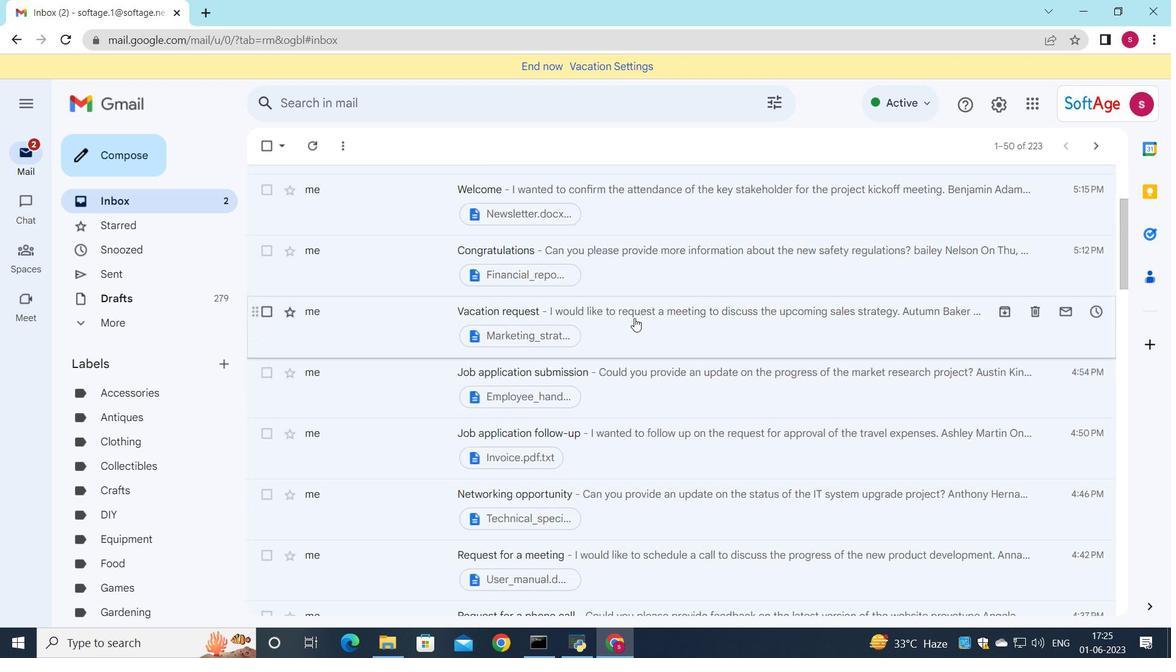 
Action: Mouse scrolled (634, 317) with delta (0, 0)
Screenshot: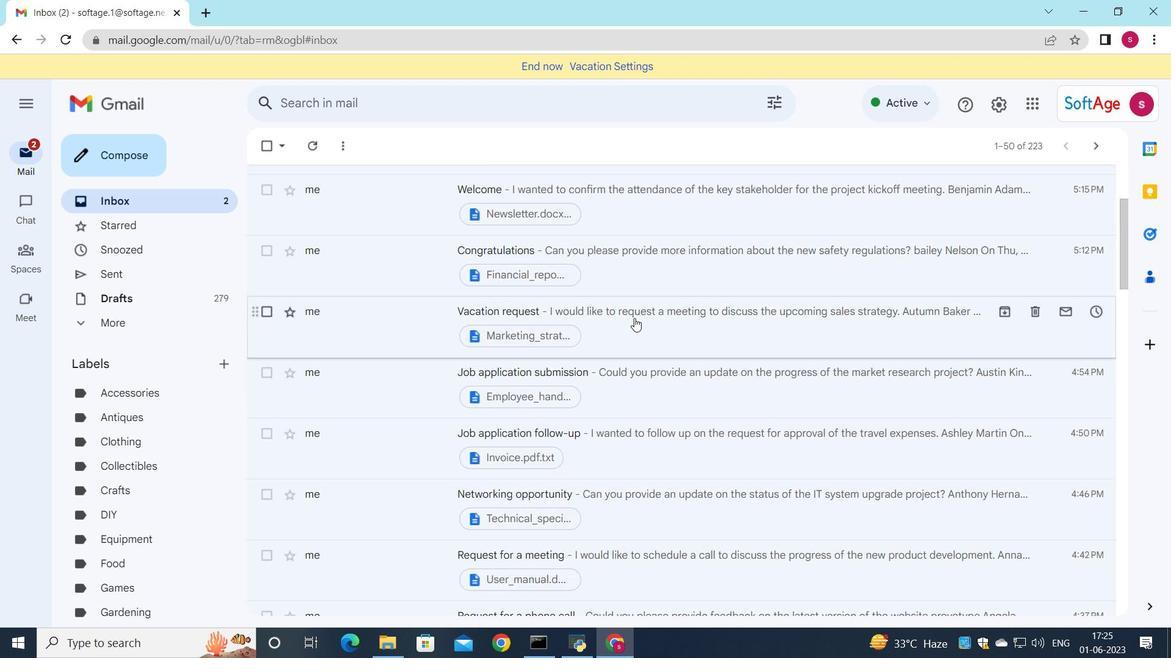 
Action: Mouse scrolled (634, 317) with delta (0, 0)
Screenshot: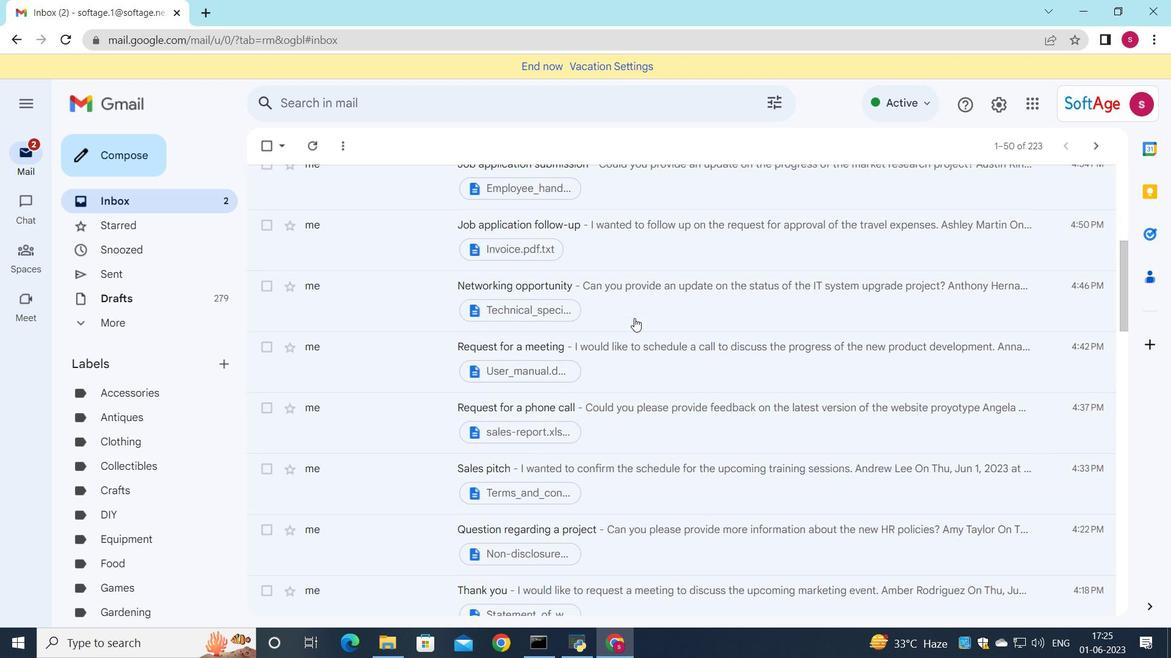 
Action: Mouse scrolled (634, 317) with delta (0, 0)
Screenshot: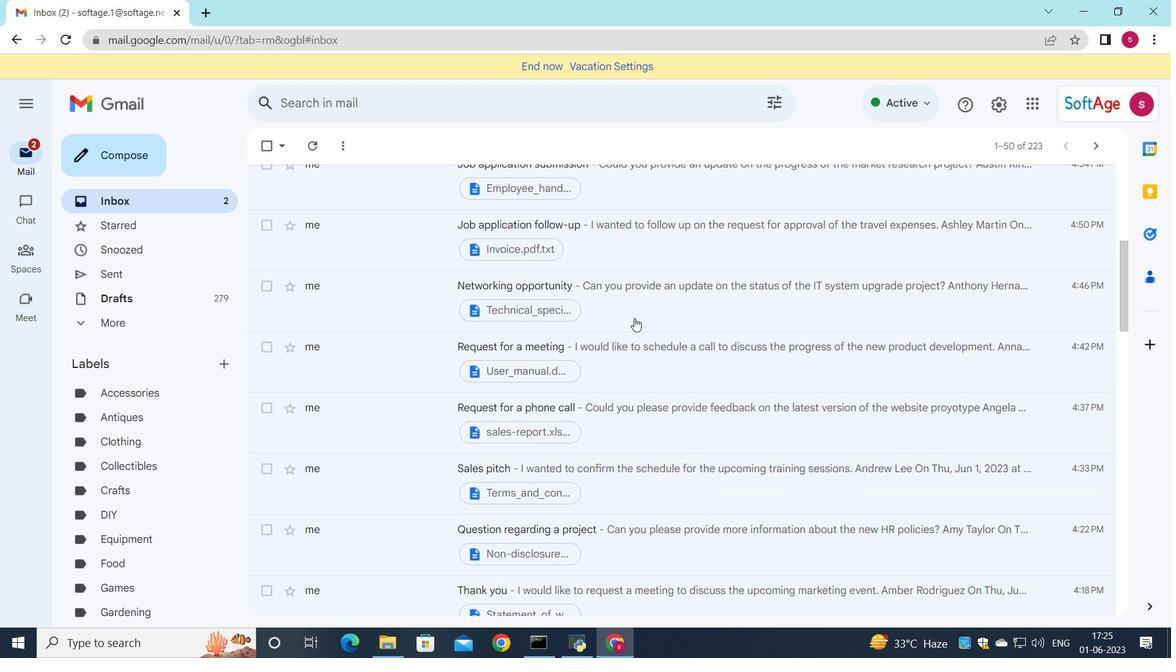 
Action: Mouse scrolled (634, 317) with delta (0, 0)
Screenshot: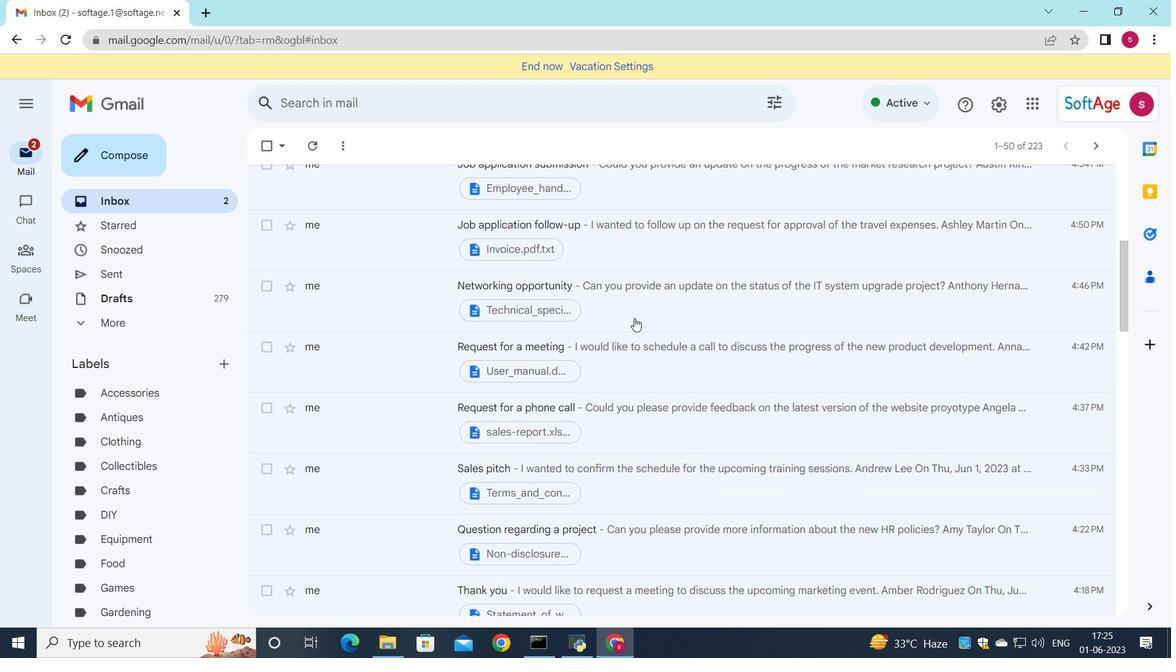 
Action: Mouse scrolled (634, 317) with delta (0, 0)
Screenshot: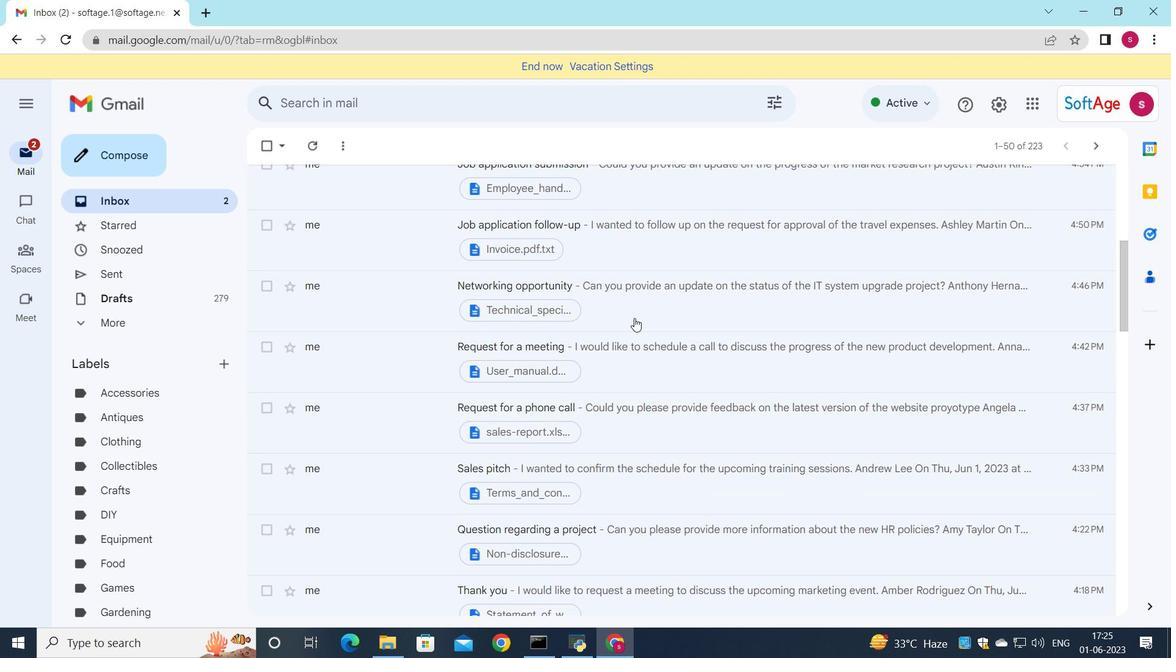 
Action: Mouse scrolled (634, 317) with delta (0, 0)
Screenshot: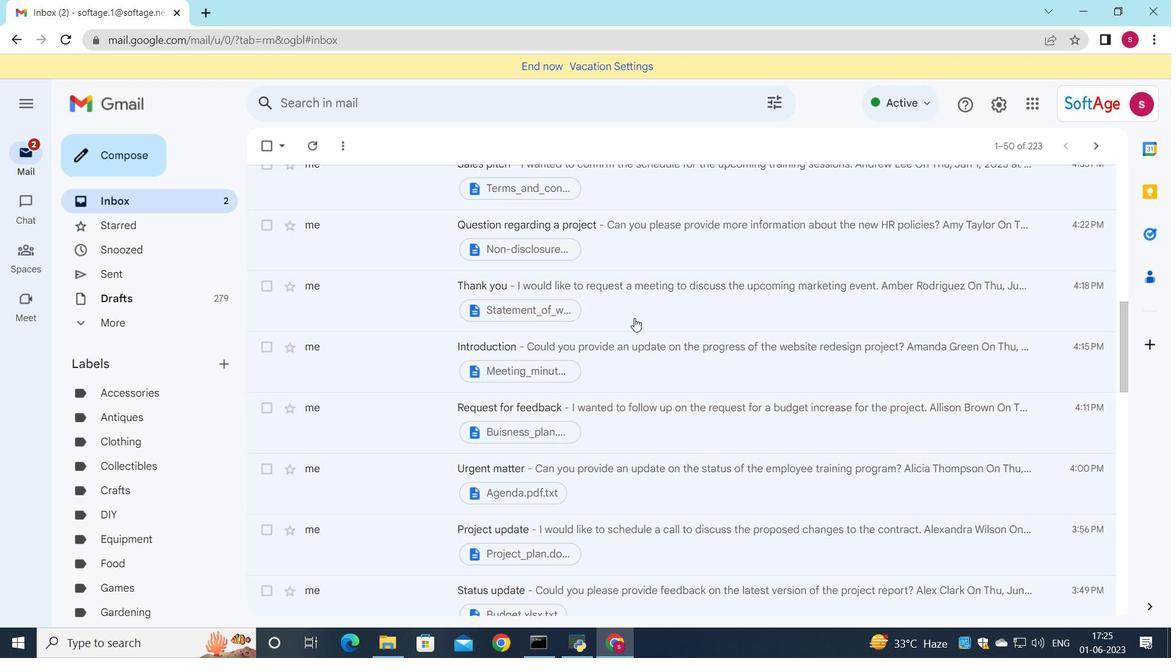 
Action: Mouse scrolled (634, 317) with delta (0, 0)
Screenshot: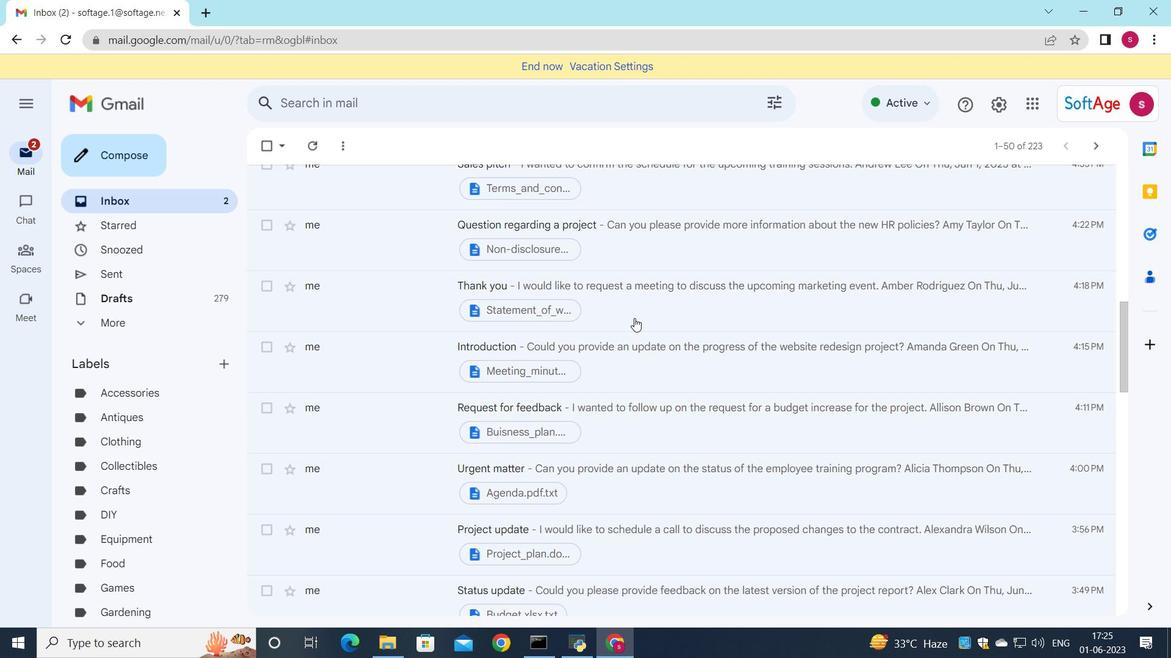 
Action: Mouse scrolled (634, 317) with delta (0, 0)
Screenshot: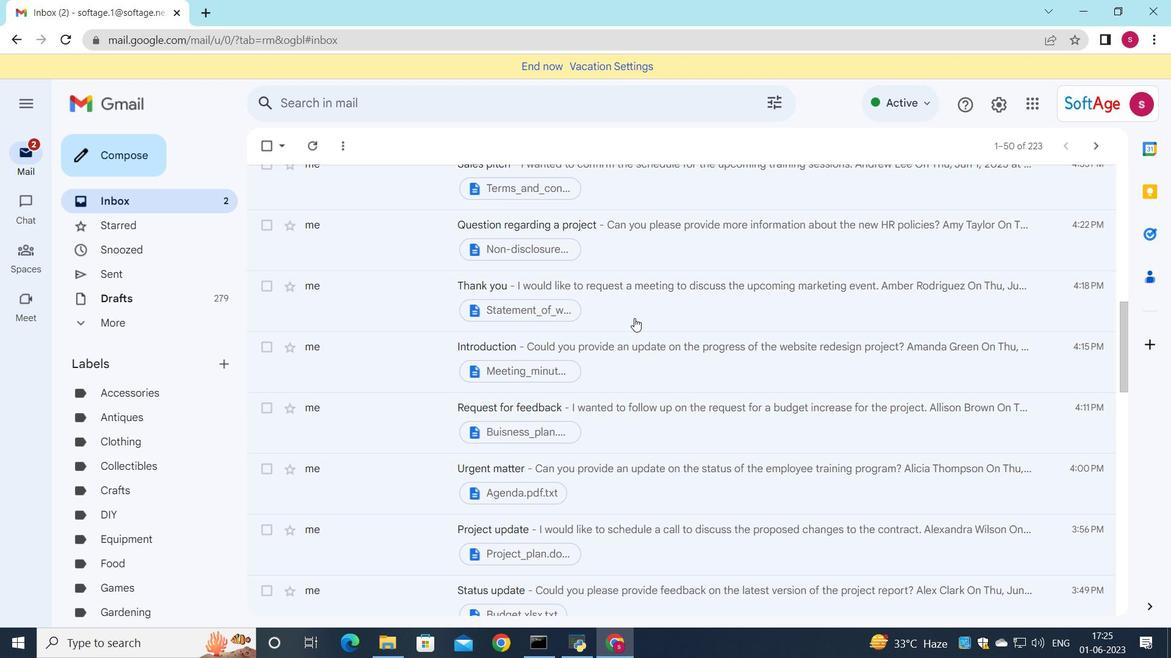 
Action: Mouse scrolled (634, 317) with delta (0, 0)
Screenshot: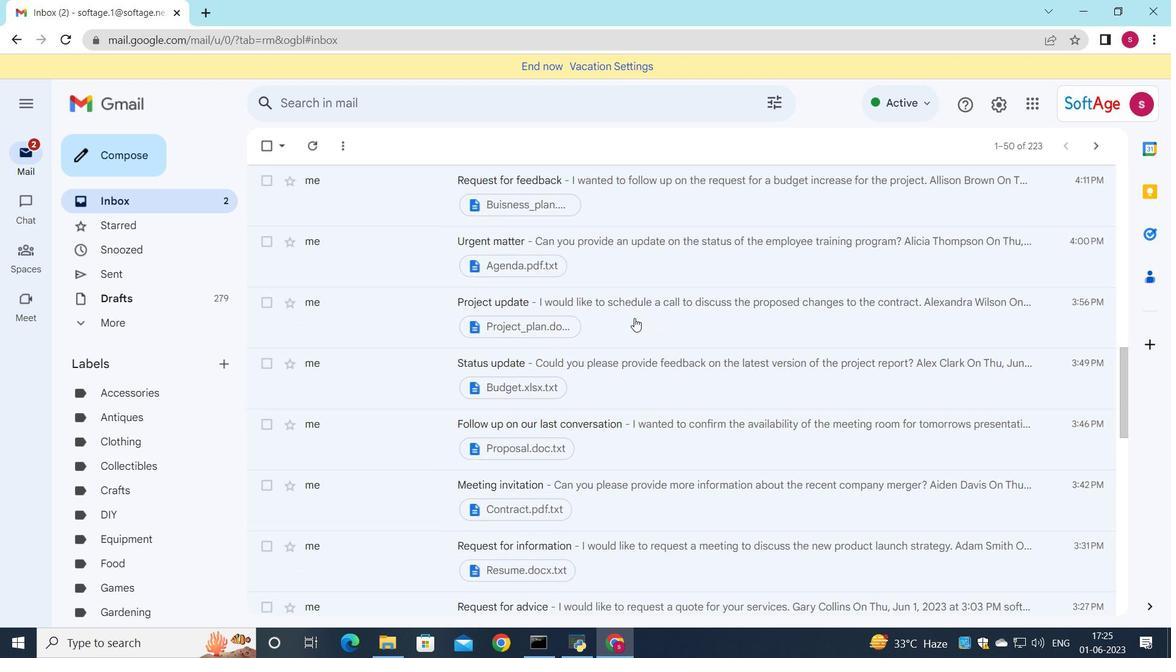 
Action: Mouse scrolled (634, 317) with delta (0, 0)
Screenshot: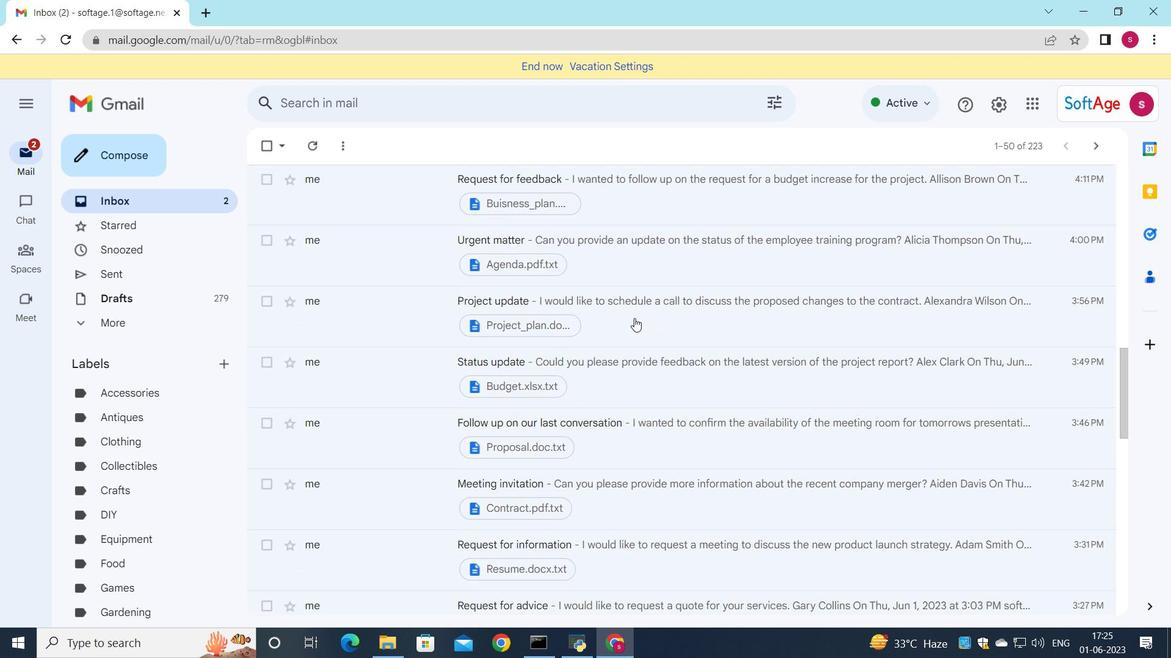 
Action: Mouse scrolled (634, 317) with delta (0, 0)
Screenshot: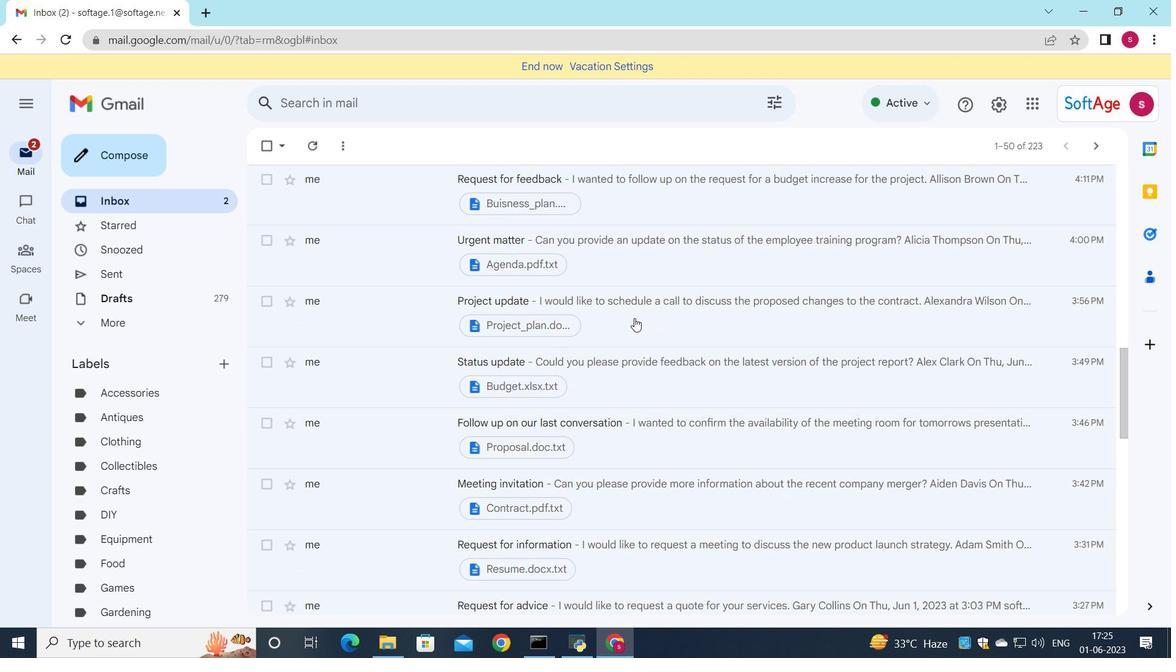 
Action: Mouse scrolled (634, 317) with delta (0, 0)
Screenshot: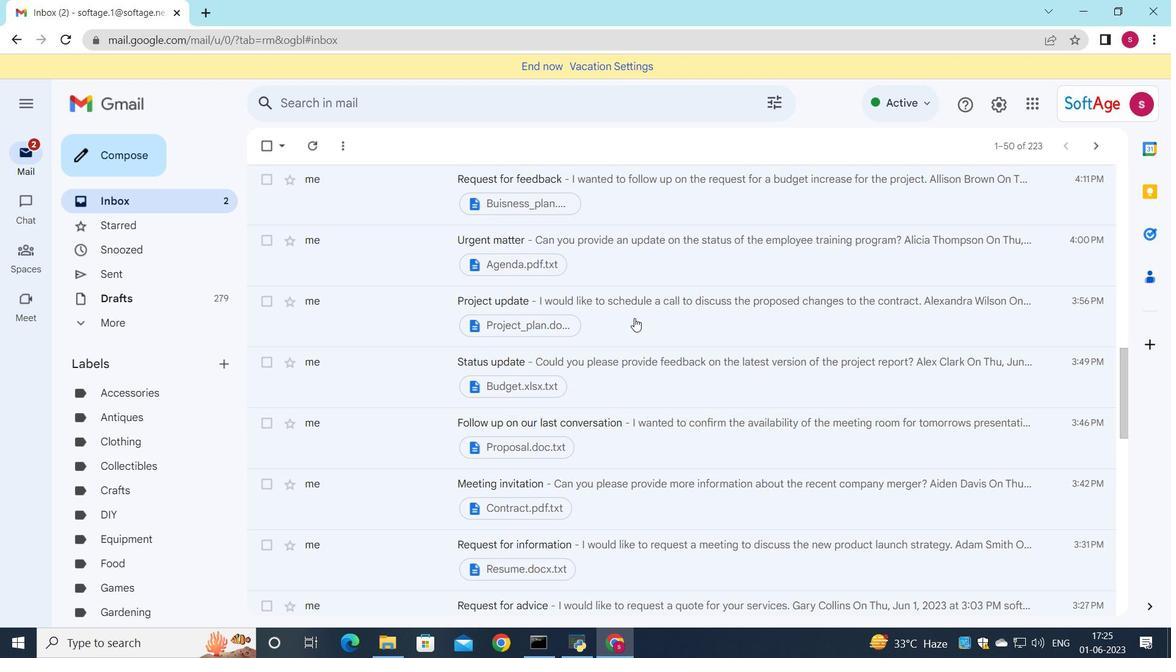 
Action: Mouse scrolled (634, 317) with delta (0, 0)
Screenshot: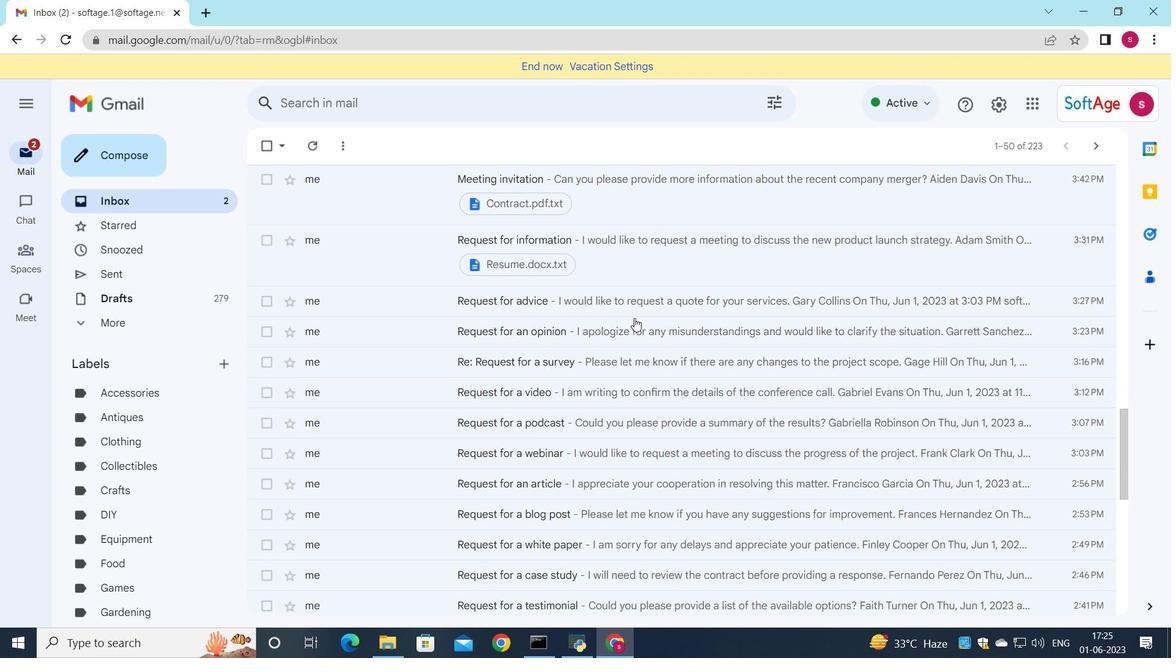 
Action: Mouse scrolled (634, 318) with delta (0, 0)
Screenshot: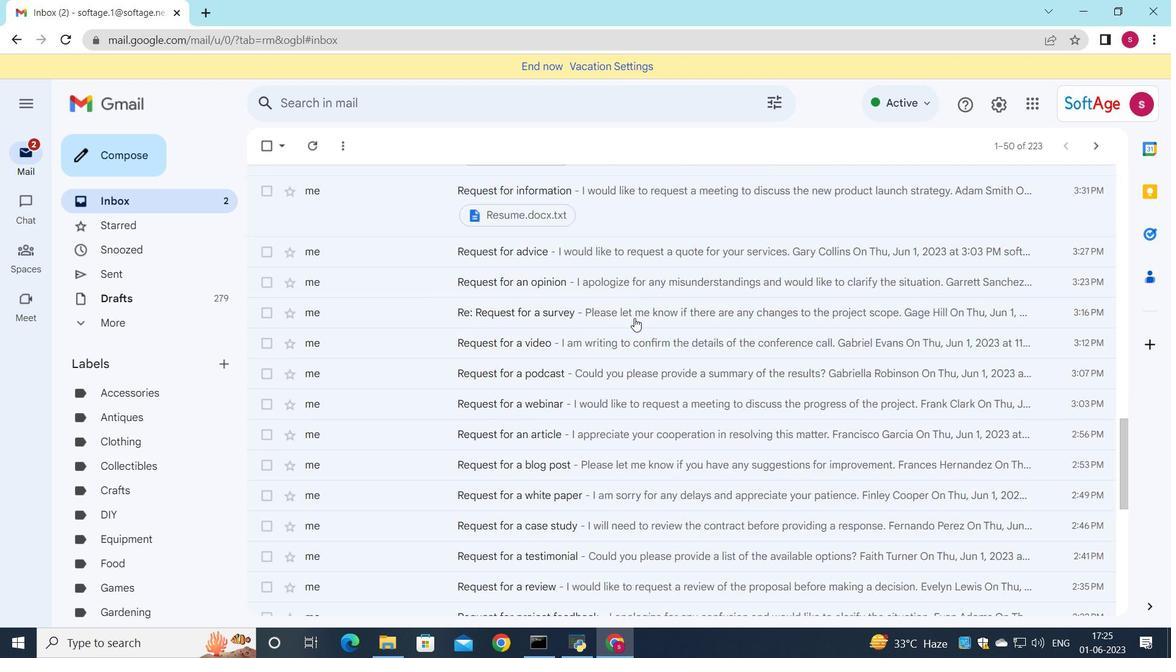 
Action: Mouse moved to (573, 298)
Screenshot: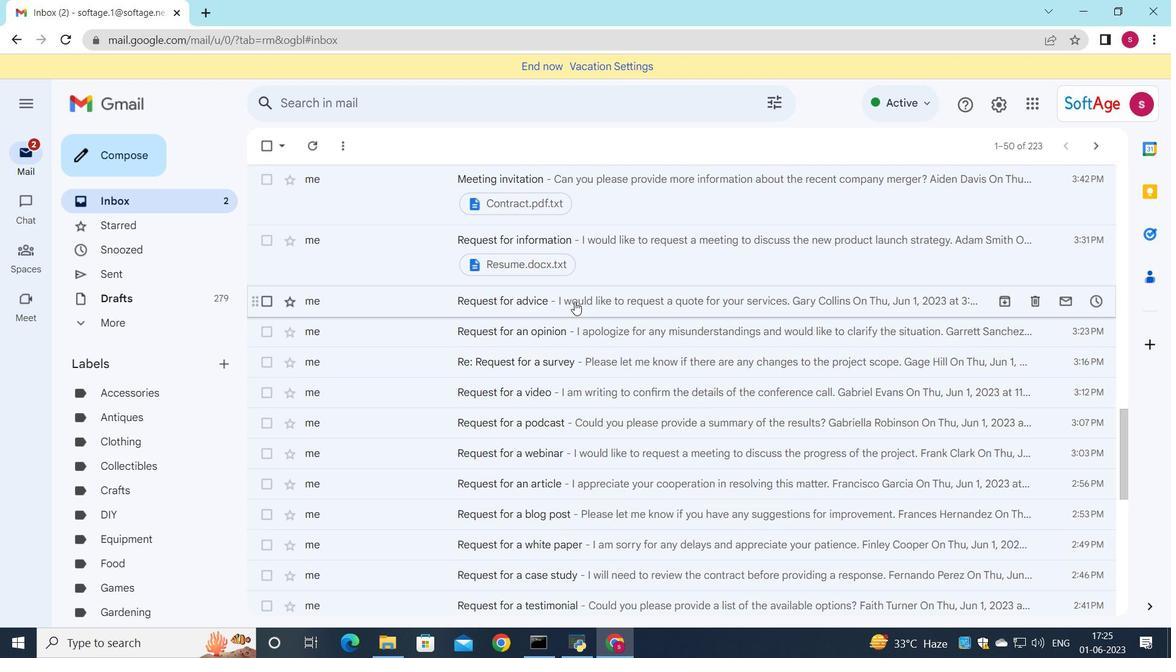 
Action: Mouse pressed left at (573, 298)
Screenshot: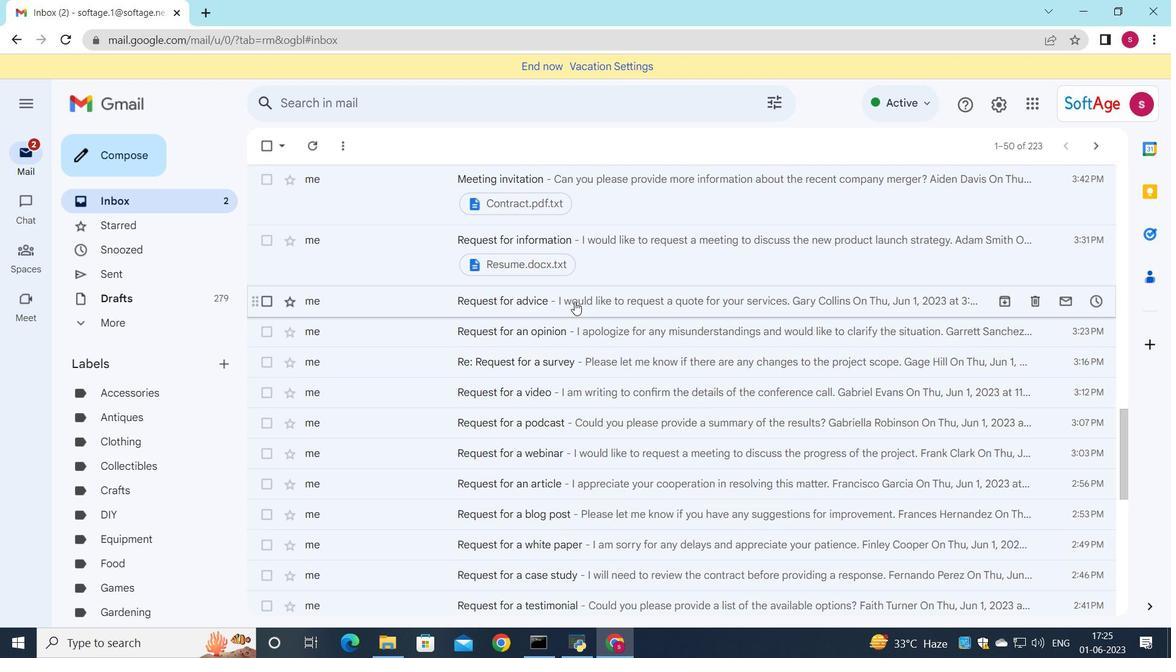 
Action: Mouse scrolled (573, 298) with delta (0, 0)
Screenshot: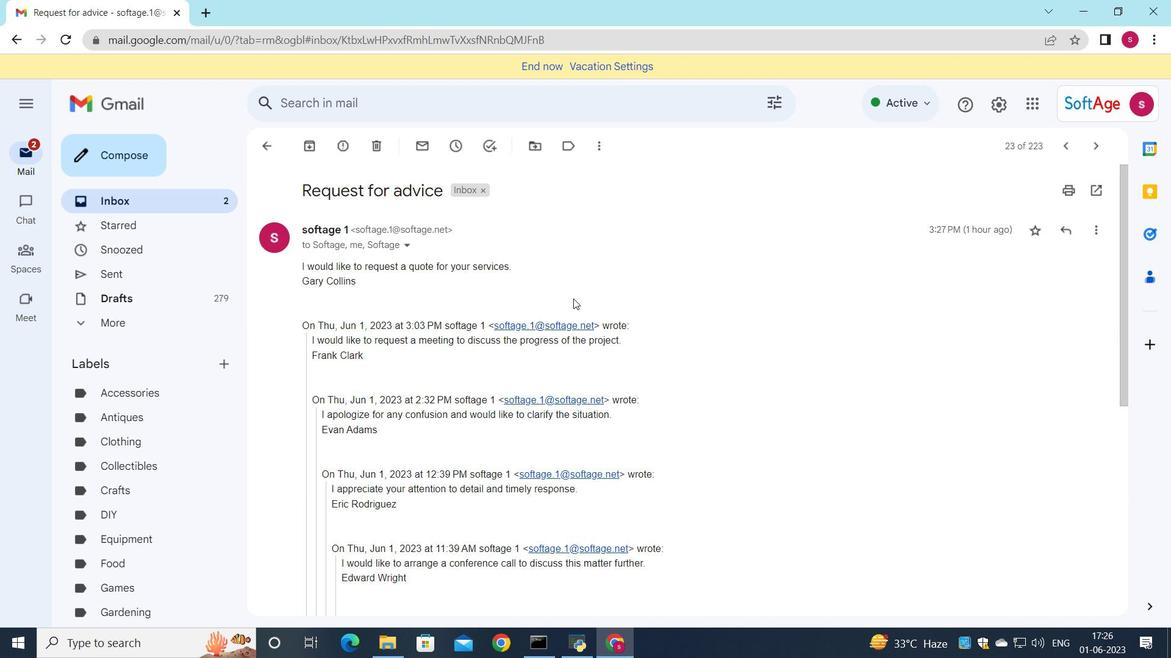 
Action: Mouse scrolled (573, 298) with delta (0, 0)
Screenshot: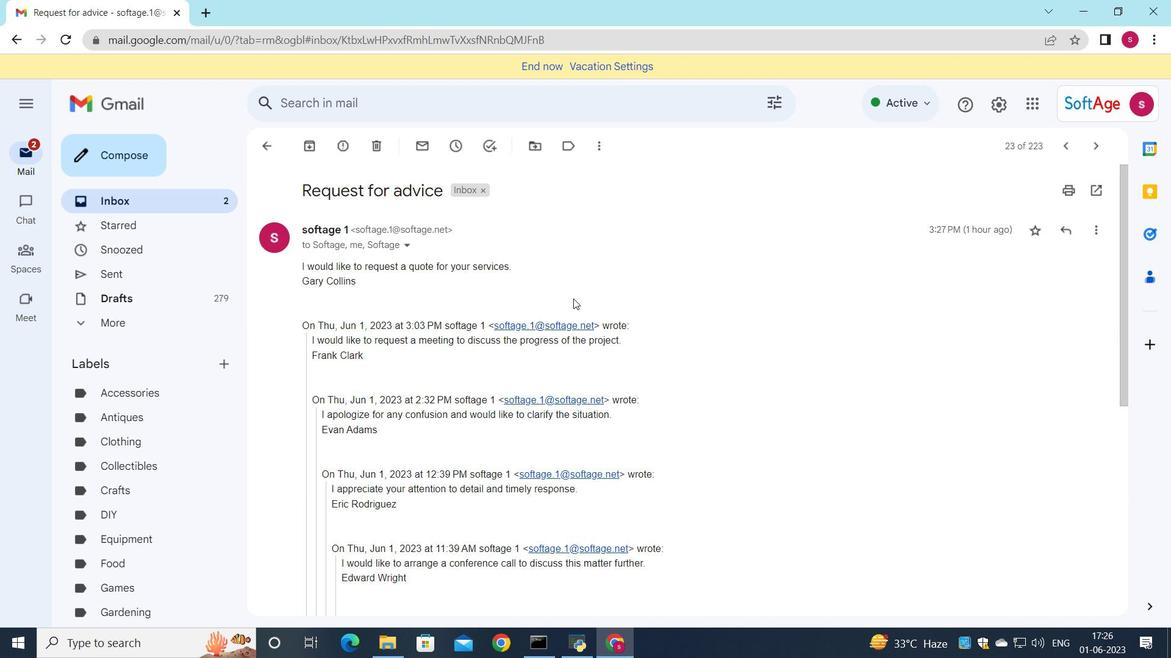 
Action: Mouse scrolled (573, 298) with delta (0, 0)
Screenshot: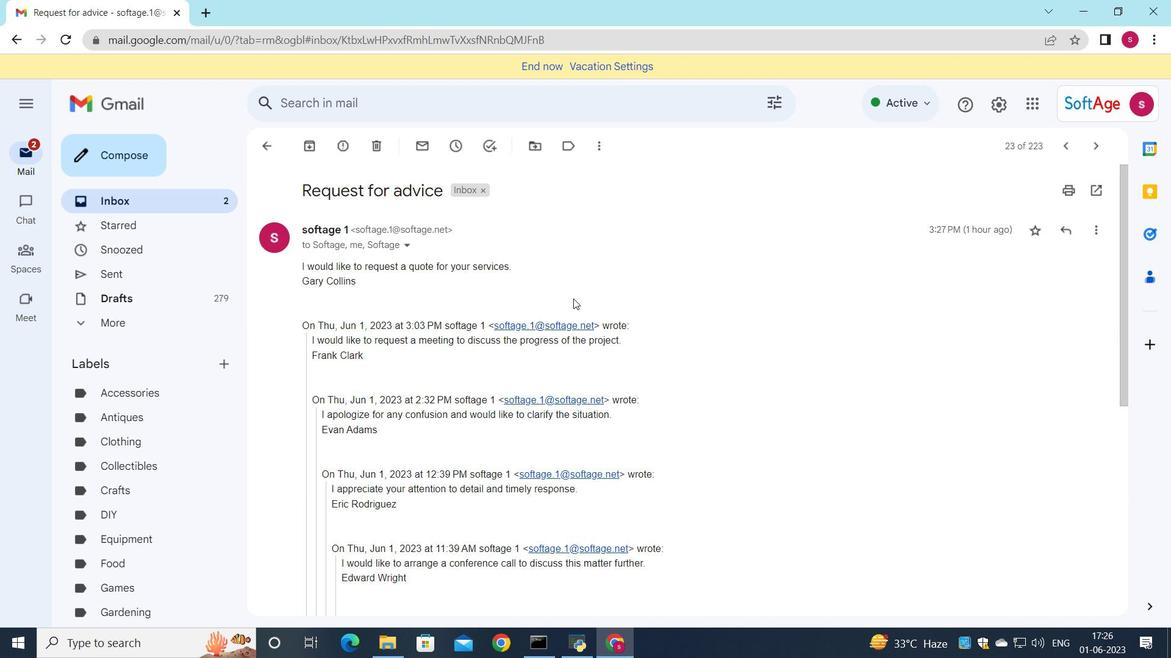 
Action: Mouse scrolled (573, 298) with delta (0, 0)
Screenshot: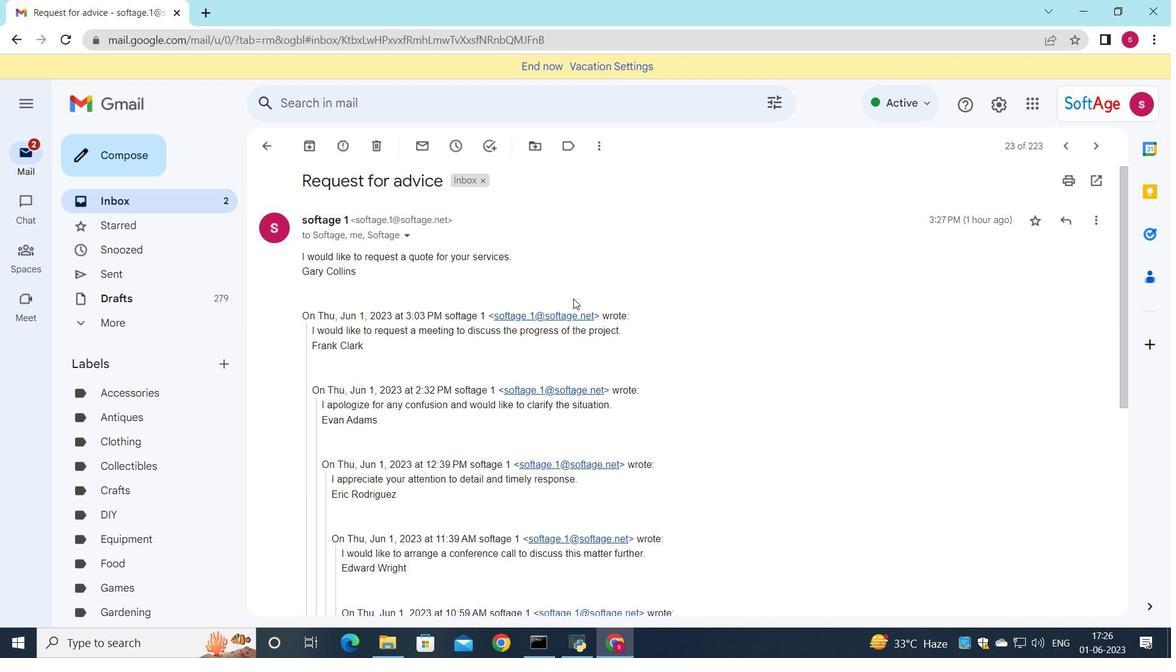 
Action: Mouse scrolled (573, 298) with delta (0, 0)
Screenshot: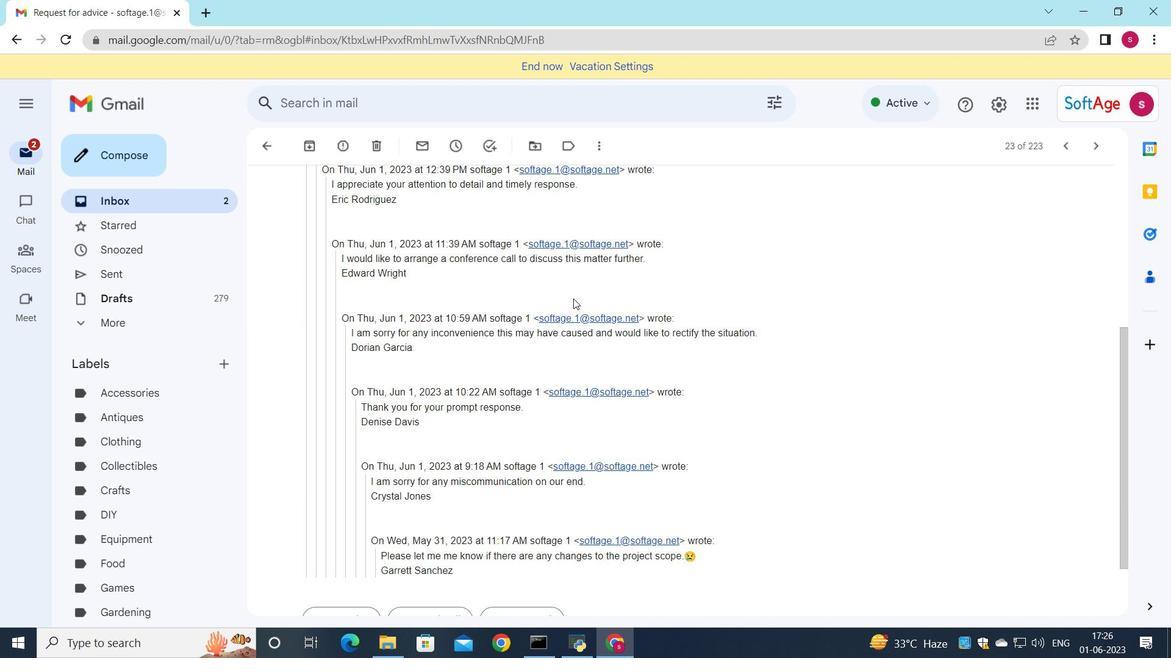 
Action: Mouse scrolled (573, 298) with delta (0, 0)
Screenshot: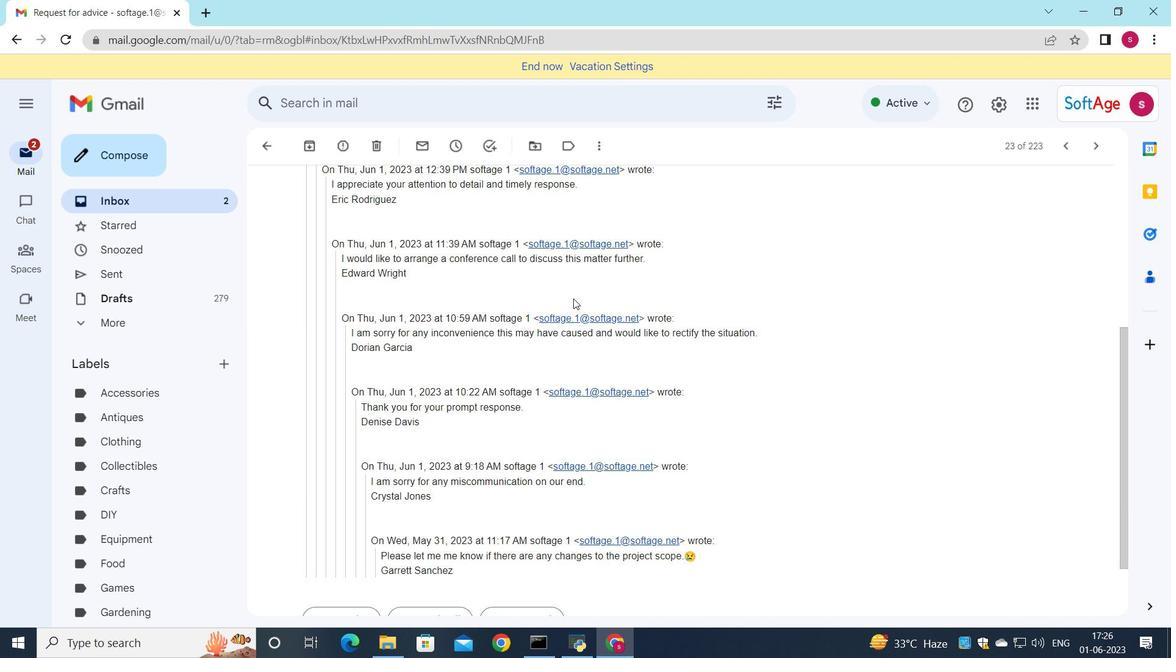 
Action: Mouse scrolled (573, 298) with delta (0, 0)
Screenshot: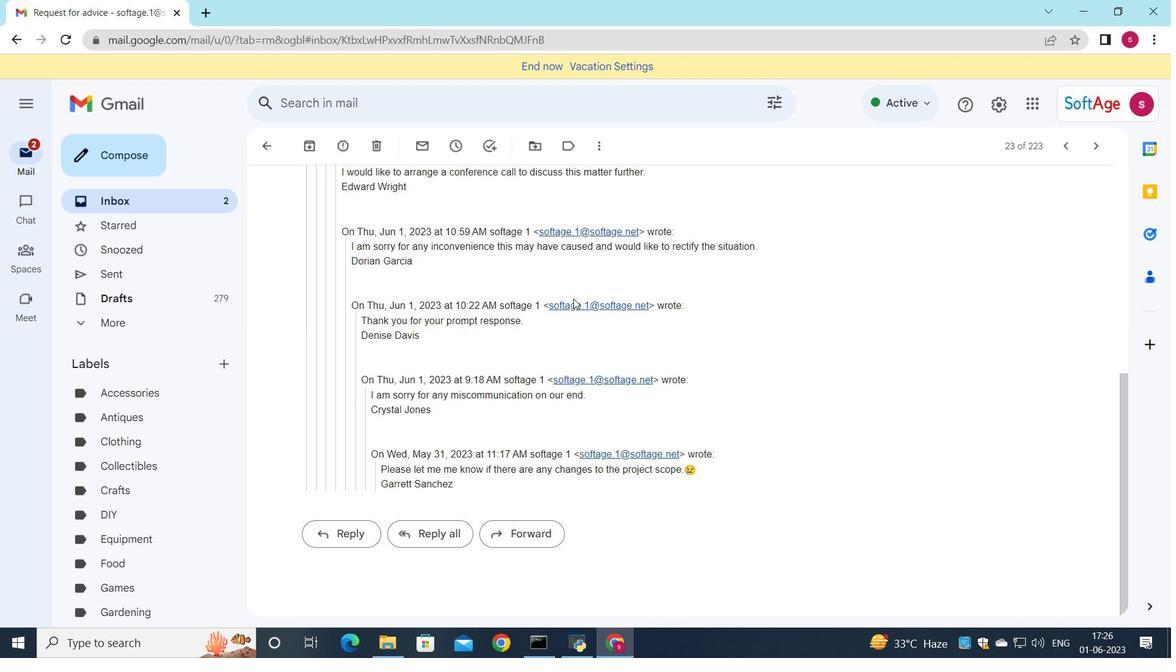 
Action: Mouse scrolled (573, 298) with delta (0, 0)
Screenshot: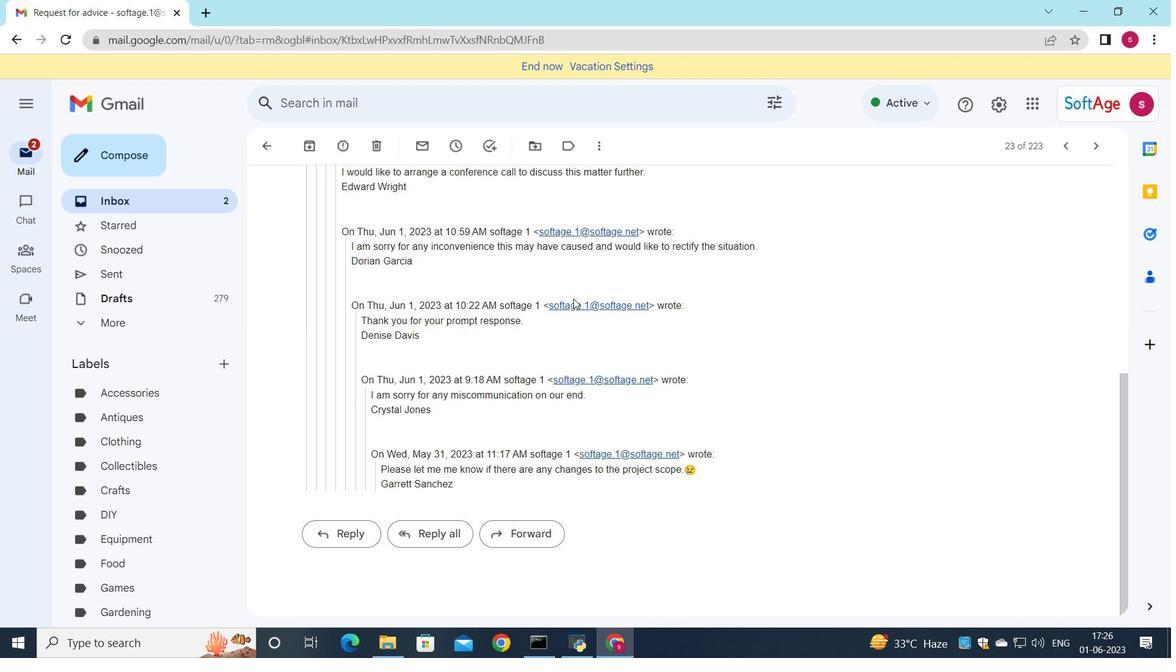 
Action: Mouse scrolled (573, 298) with delta (0, 0)
Screenshot: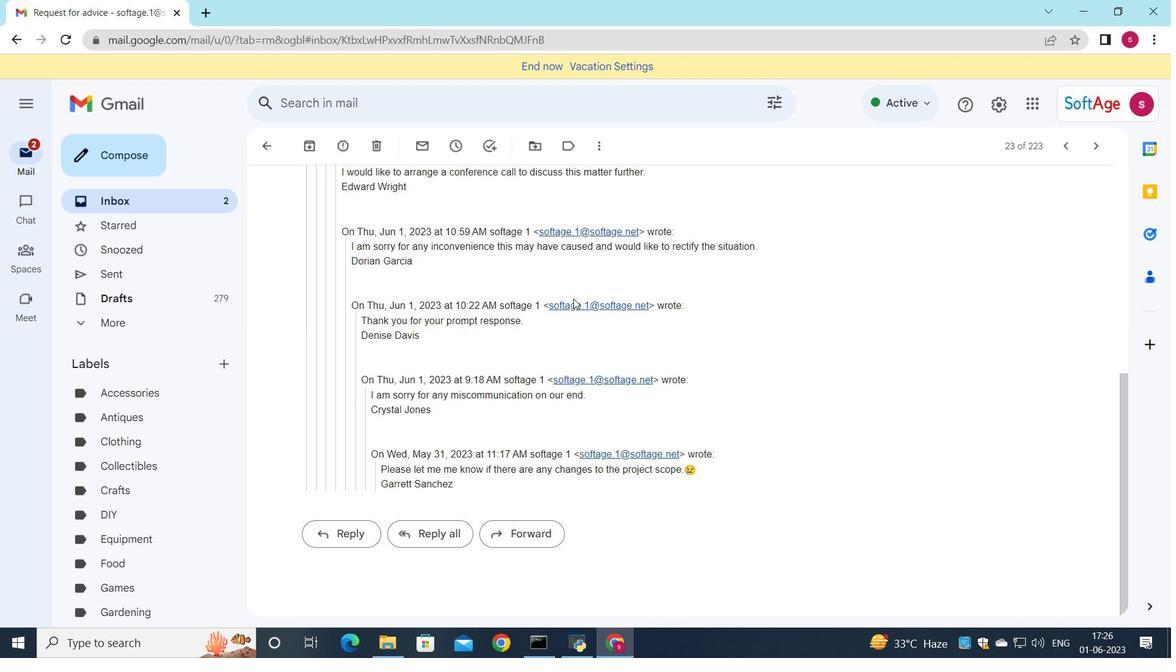 
Action: Mouse scrolled (573, 298) with delta (0, 0)
Screenshot: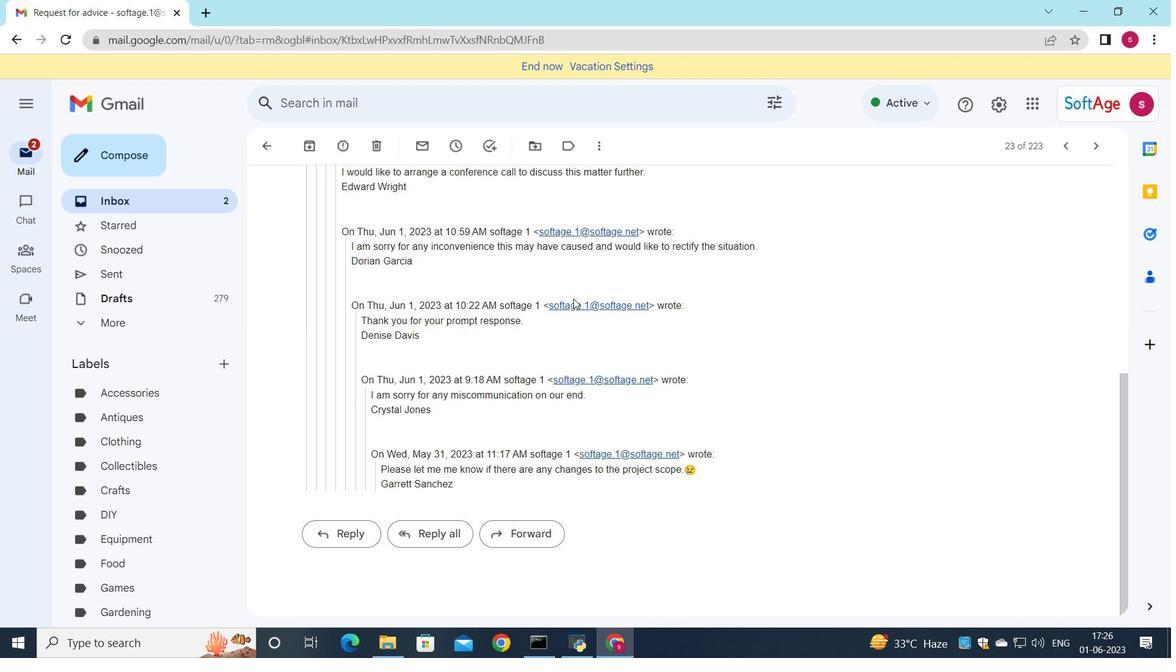 
Action: Mouse scrolled (573, 298) with delta (0, 0)
Screenshot: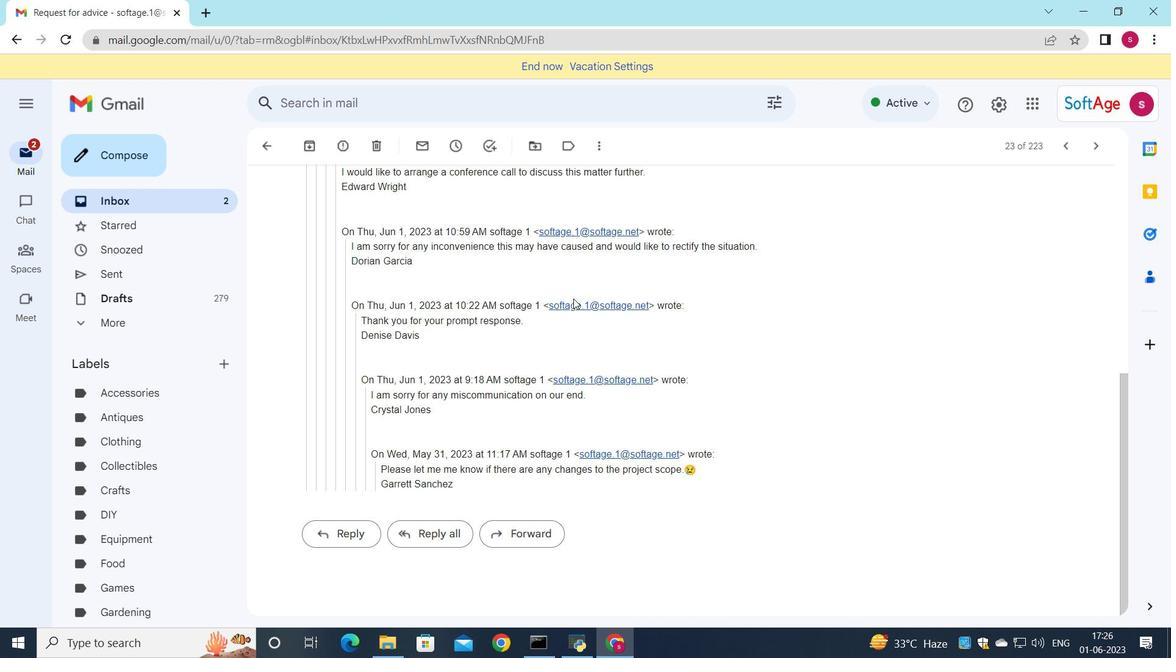 
Action: Mouse moved to (364, 529)
Screenshot: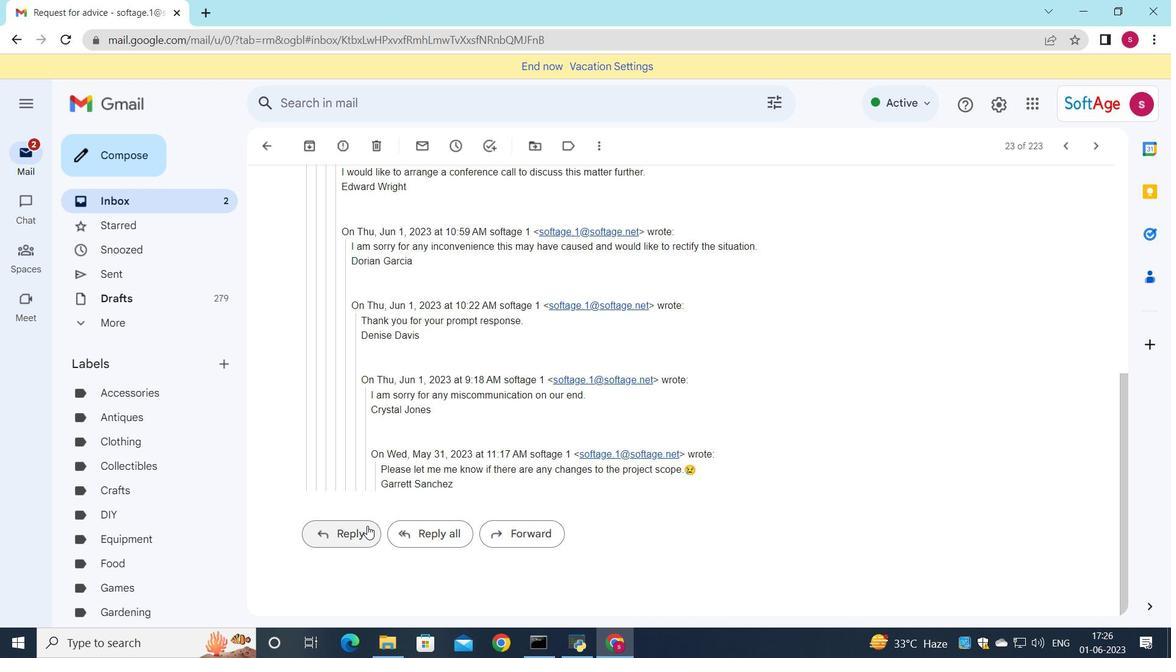 
Action: Mouse pressed left at (364, 529)
Screenshot: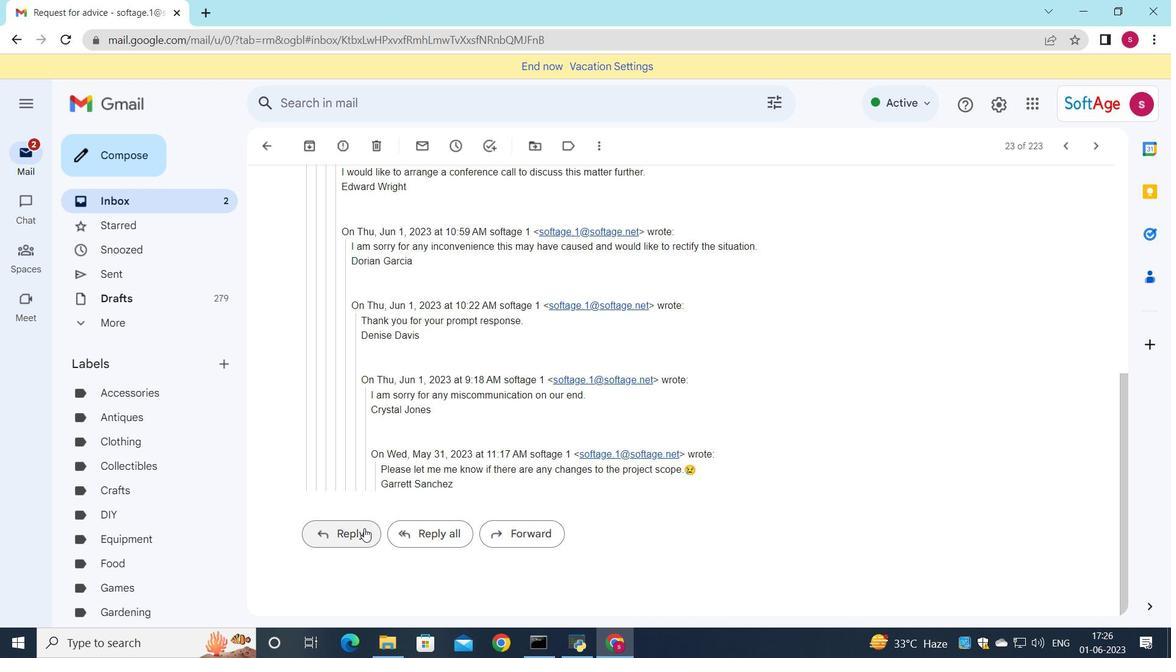 
Action: Mouse moved to (330, 413)
Screenshot: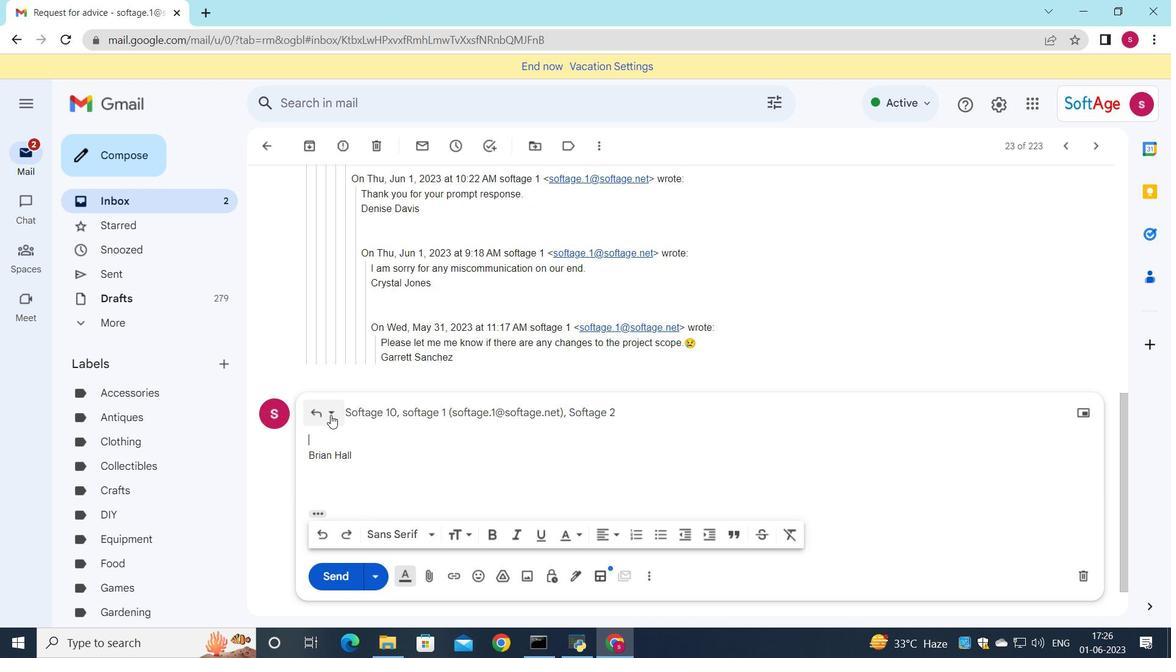 
Action: Mouse pressed left at (330, 413)
Screenshot: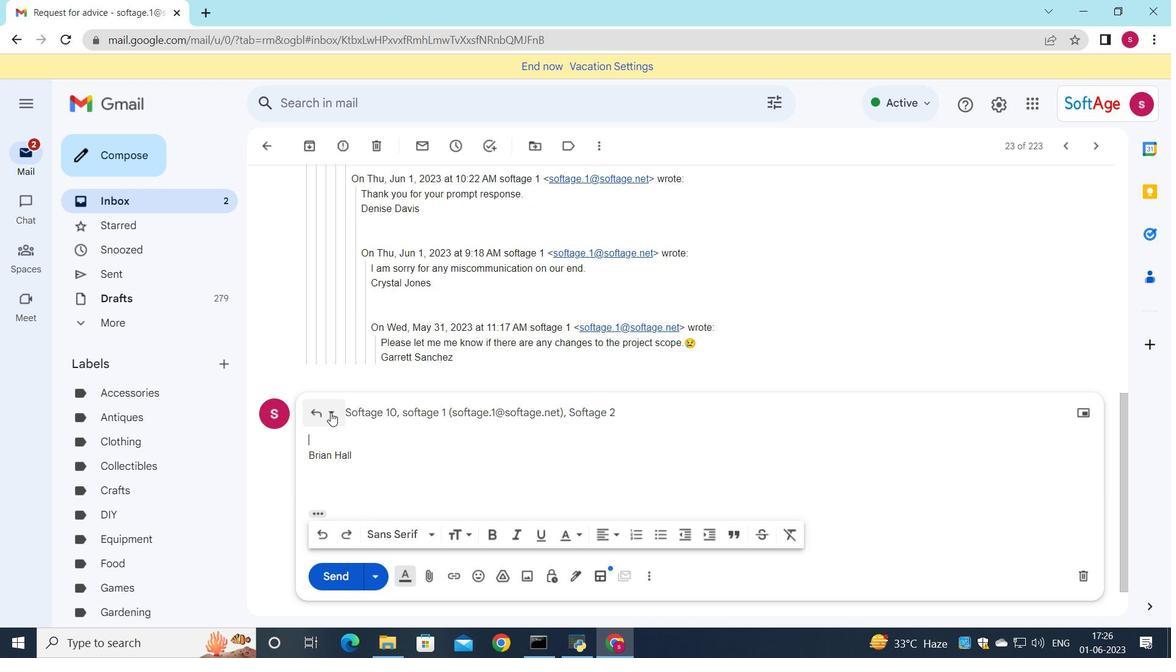 
Action: Mouse moved to (362, 519)
Screenshot: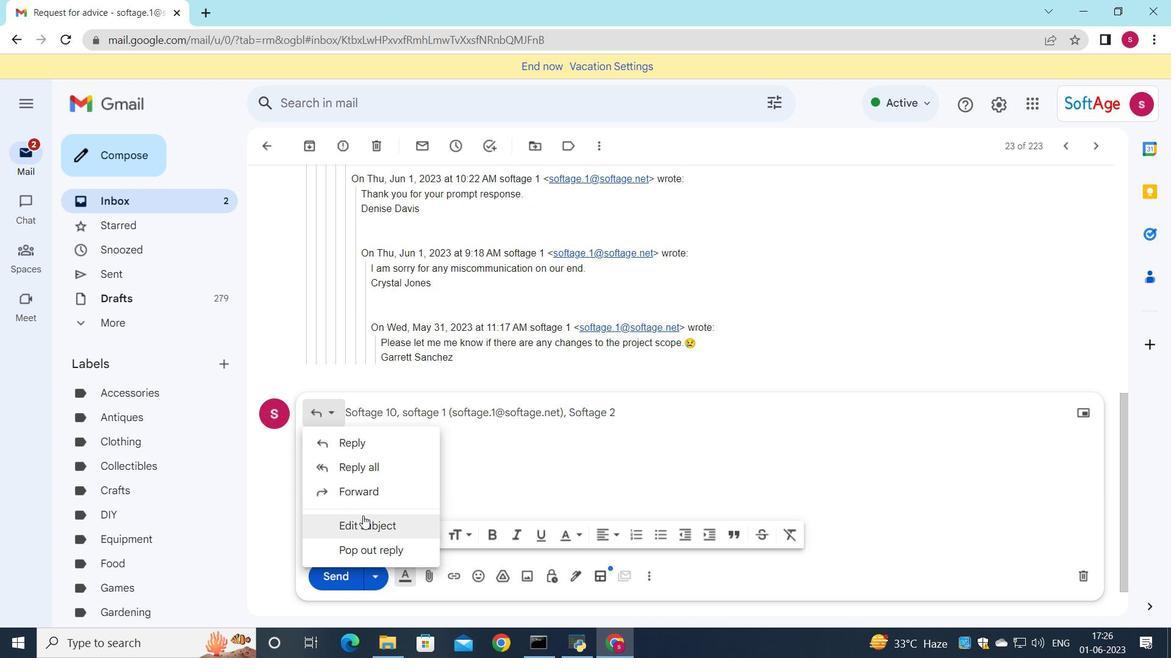 
Action: Mouse pressed left at (362, 519)
Screenshot: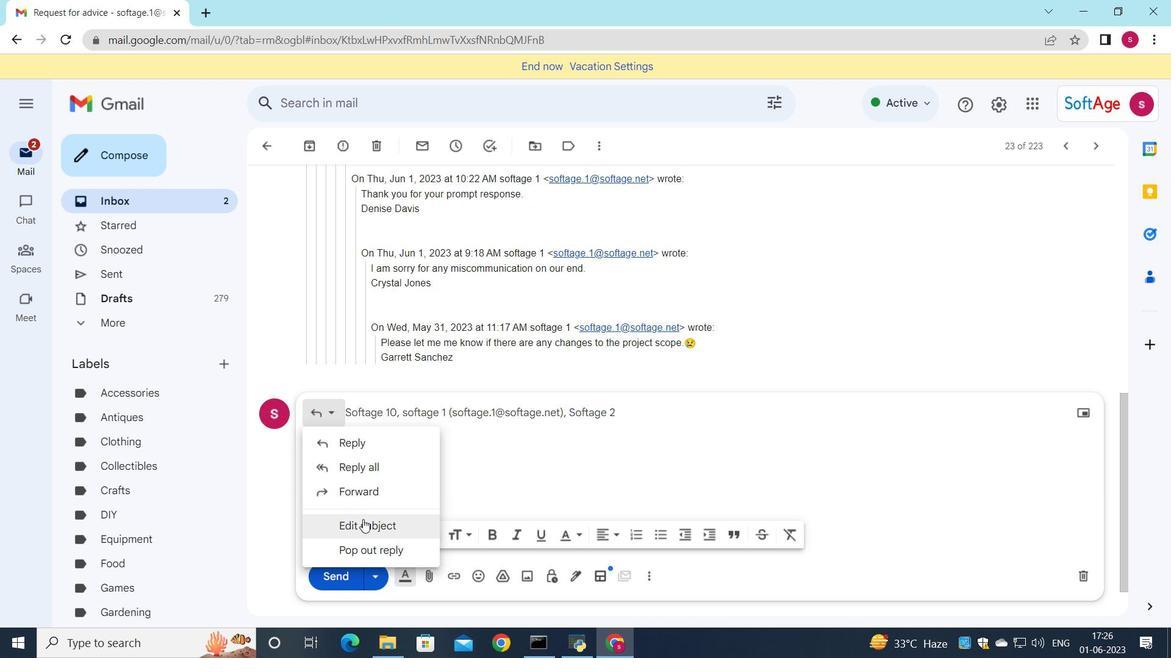 
Action: Mouse moved to (848, 256)
Screenshot: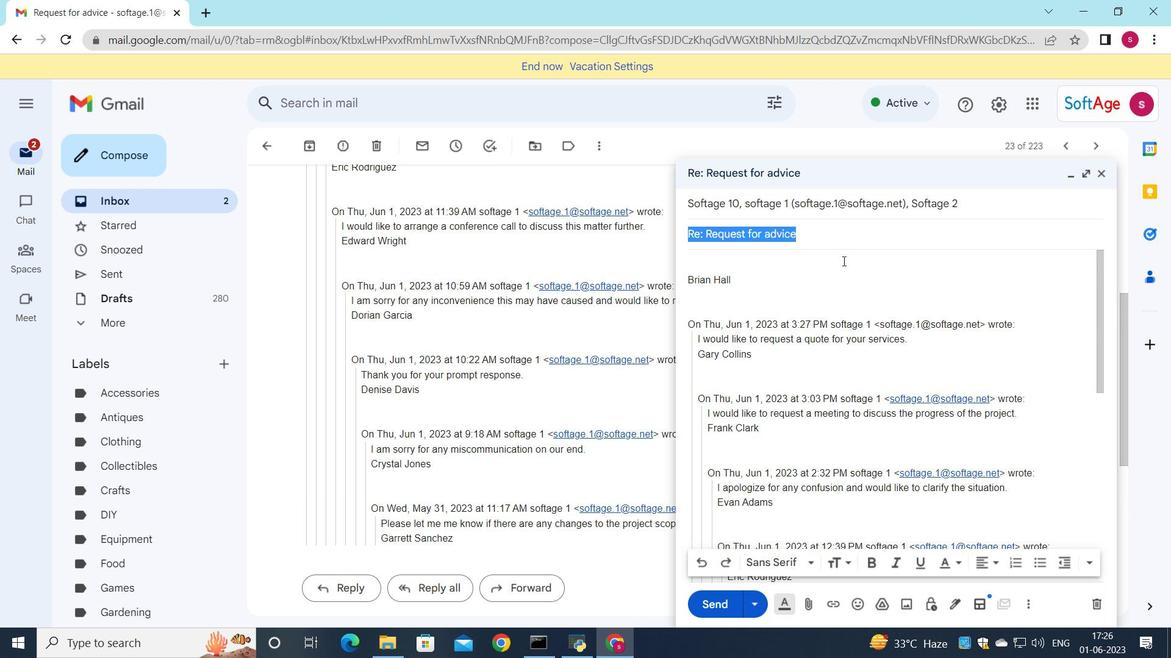 
Action: Key pressed <Key.shift>Request<Key.space>for<Key.space>a<Key.space>quote
Screenshot: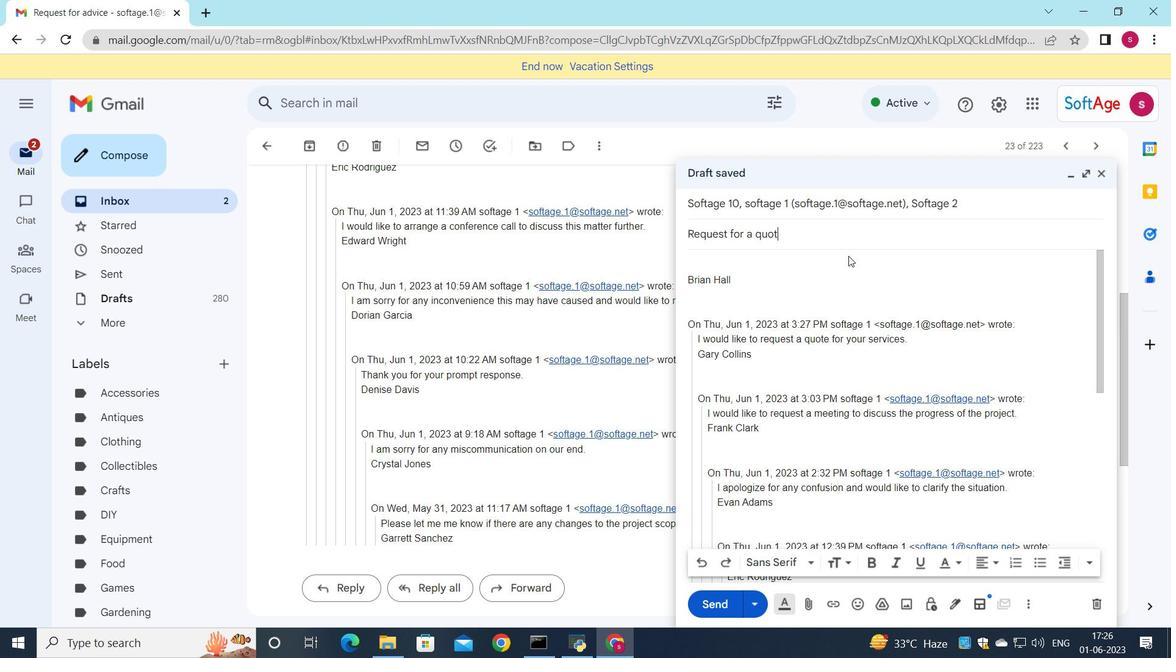 
Action: Mouse moved to (696, 258)
Screenshot: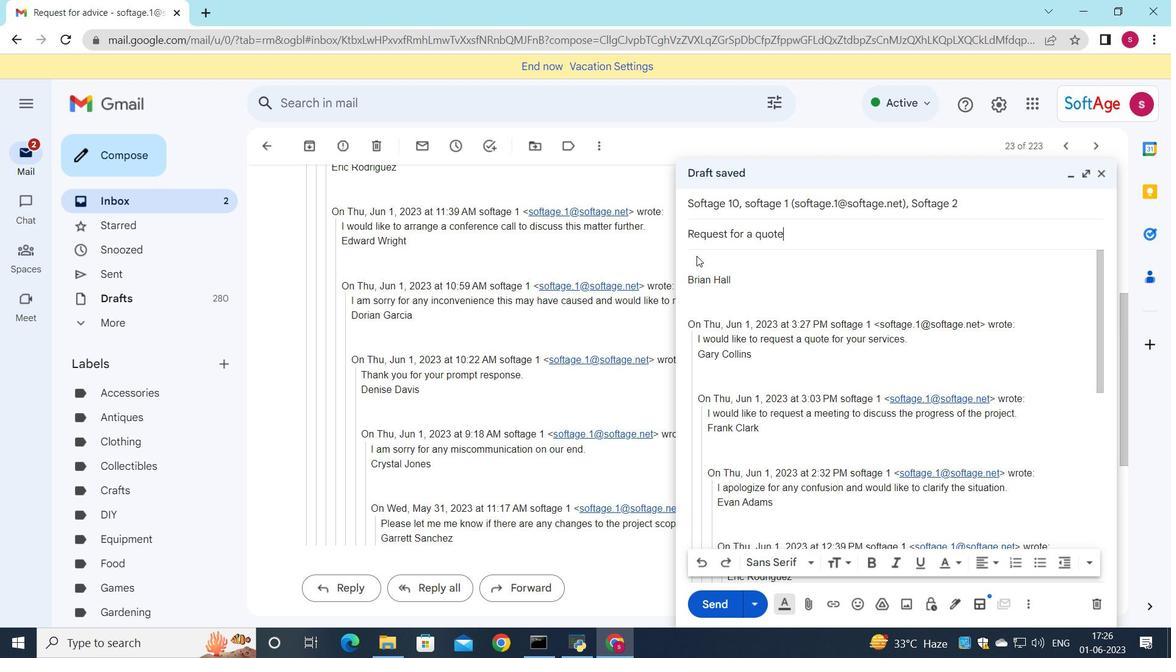 
Action: Mouse pressed left at (696, 258)
Screenshot: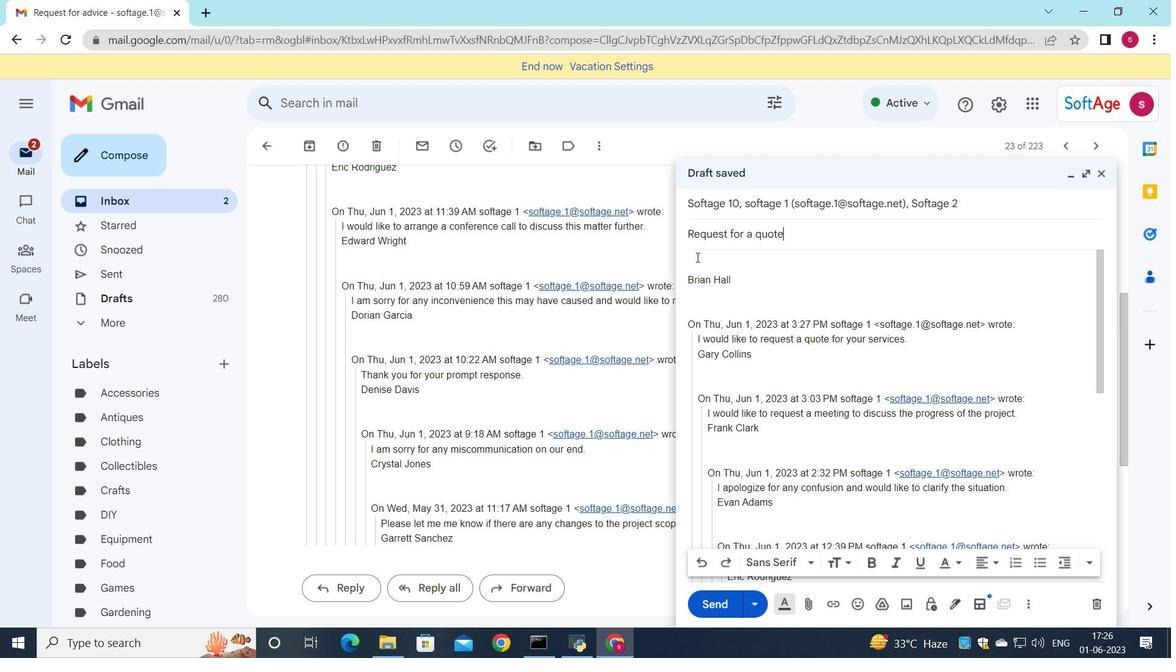 
Action: Key pressed <Key.shift>I<Key.space>wanted<Key.space>to<Key.space>follow<Key.space>up<Key.space>on<Key.space>the<Key.space>request<Key.space>fpo<Key.backspace><Key.backspace>or<Key.space>additional<Key.space>information<Key.space>for<Key.space>the<Key.space>new<Key.space>supplier
Screenshot: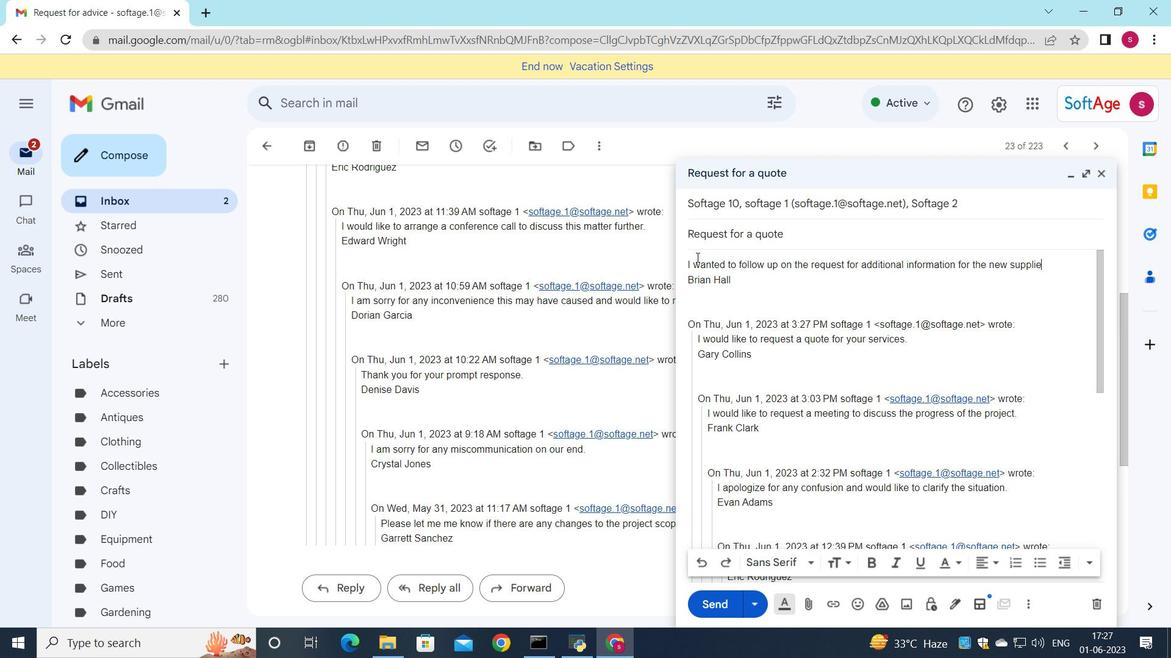 
Action: Mouse moved to (977, 194)
Screenshot: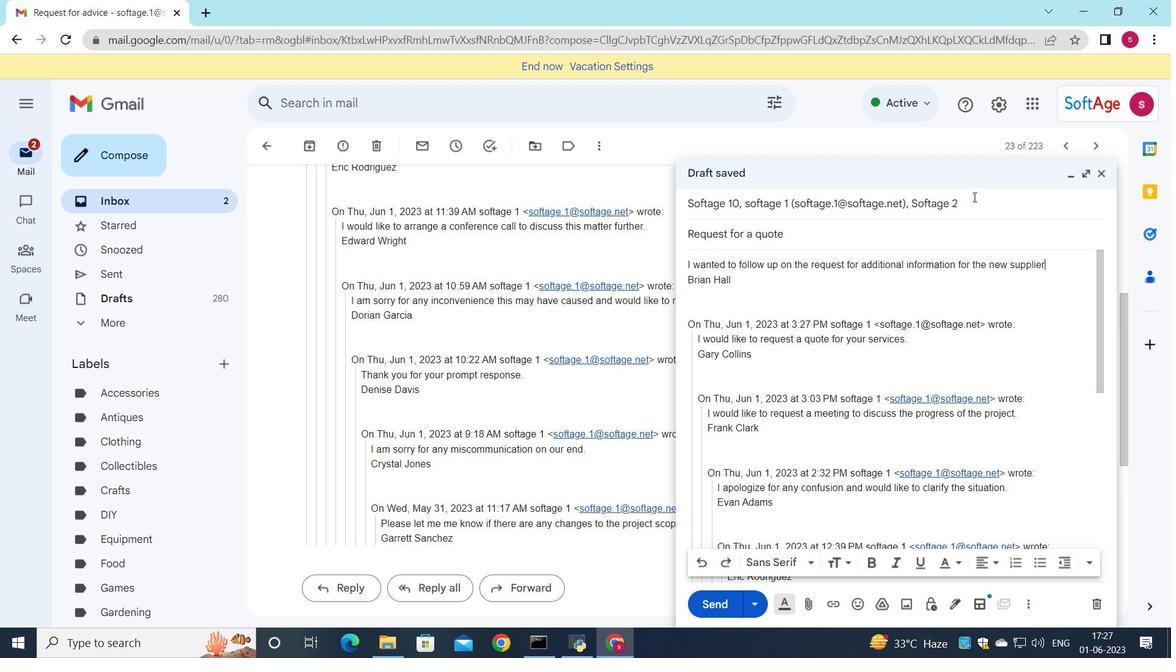
Action: Mouse pressed left at (977, 194)
Screenshot: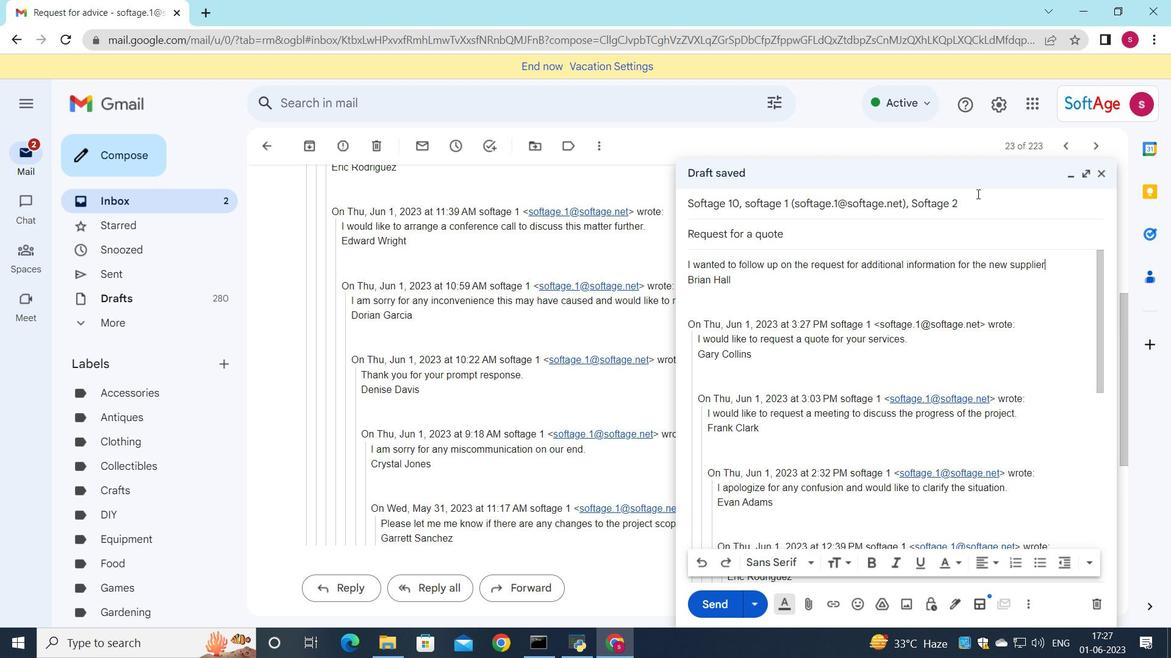 
Action: Mouse moved to (1068, 227)
Screenshot: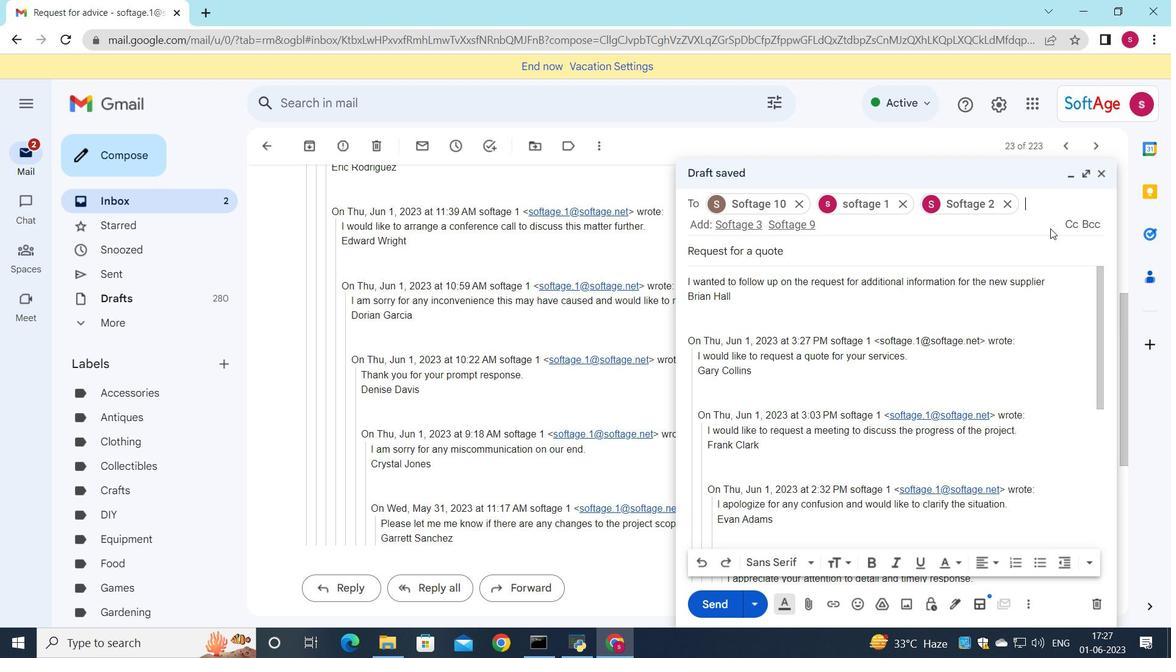 
Action: Mouse pressed left at (1068, 227)
Screenshot: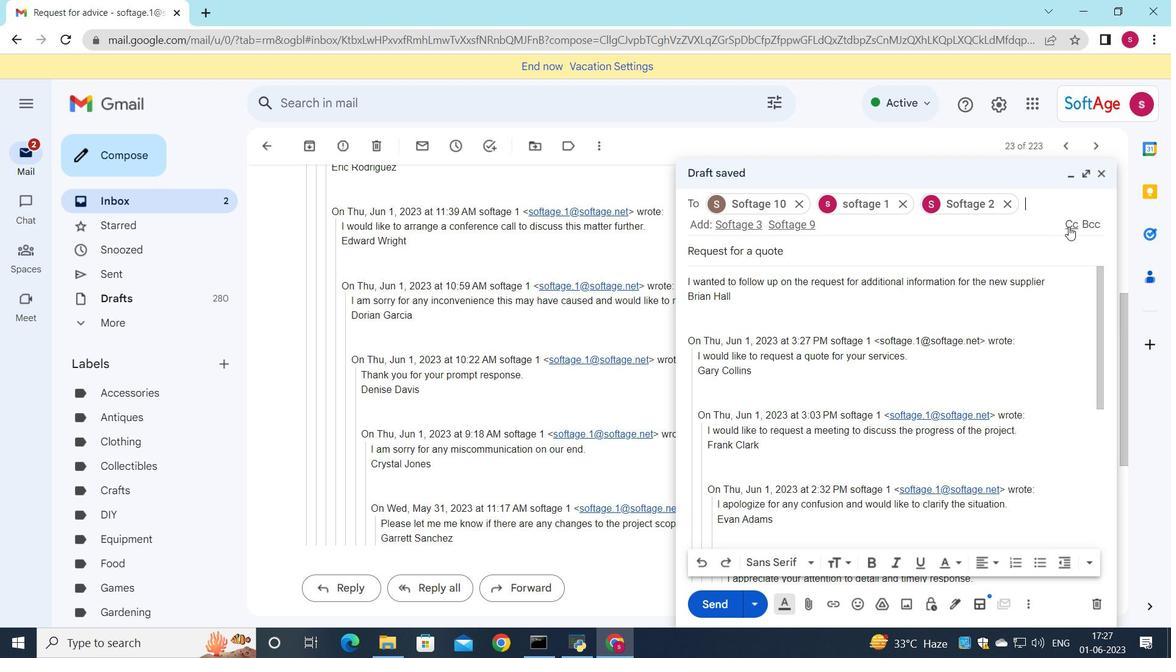 
Action: Mouse moved to (953, 297)
Screenshot: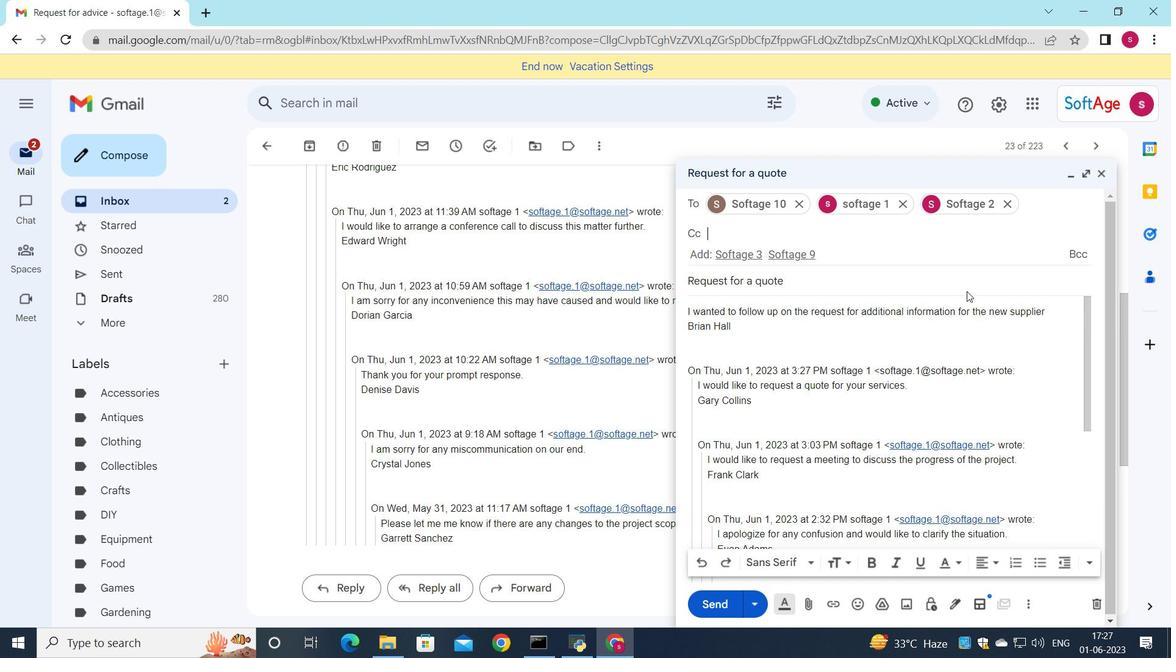 
Action: Key pressed s
Screenshot: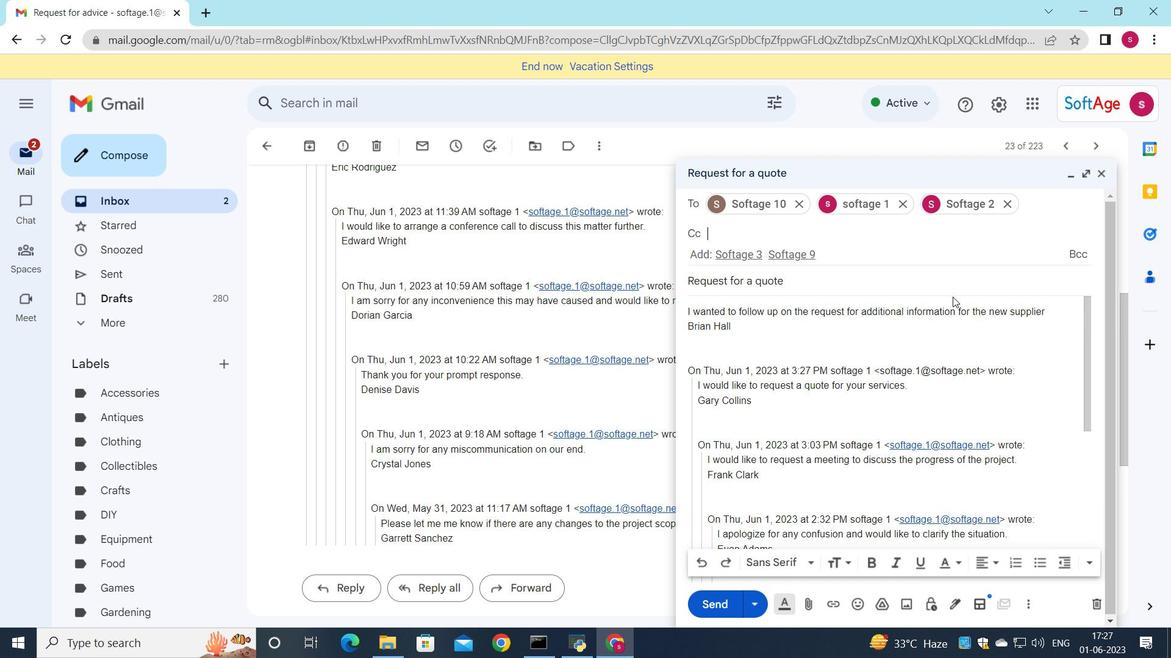 
Action: Mouse moved to (825, 514)
Screenshot: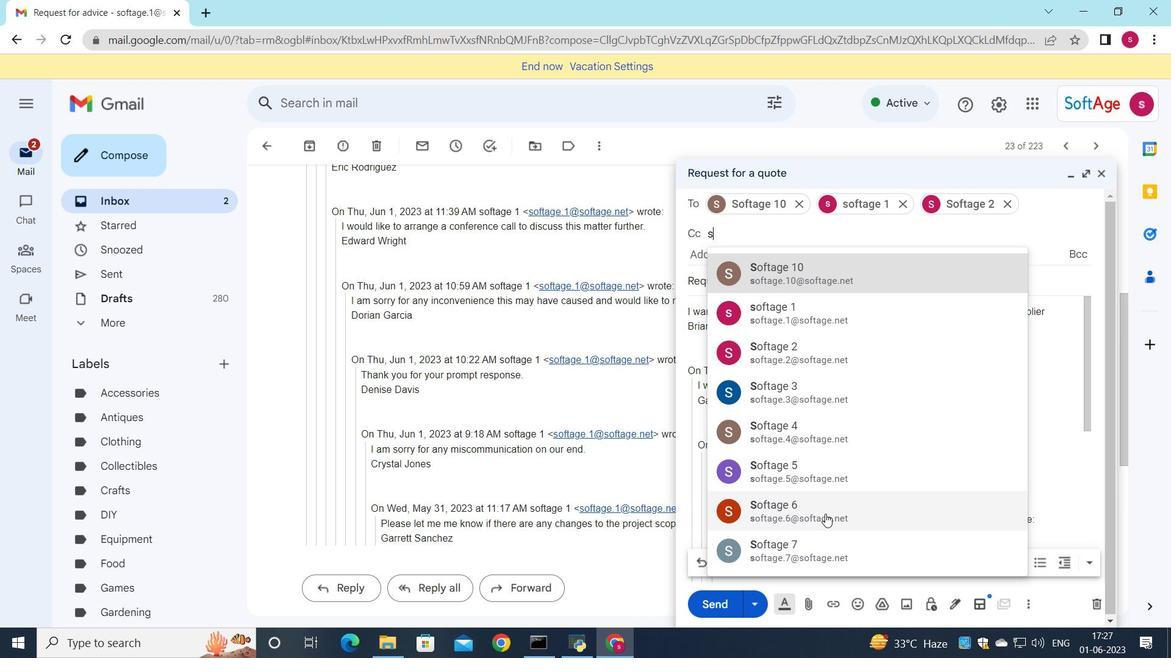 
Action: Mouse pressed left at (825, 514)
Screenshot: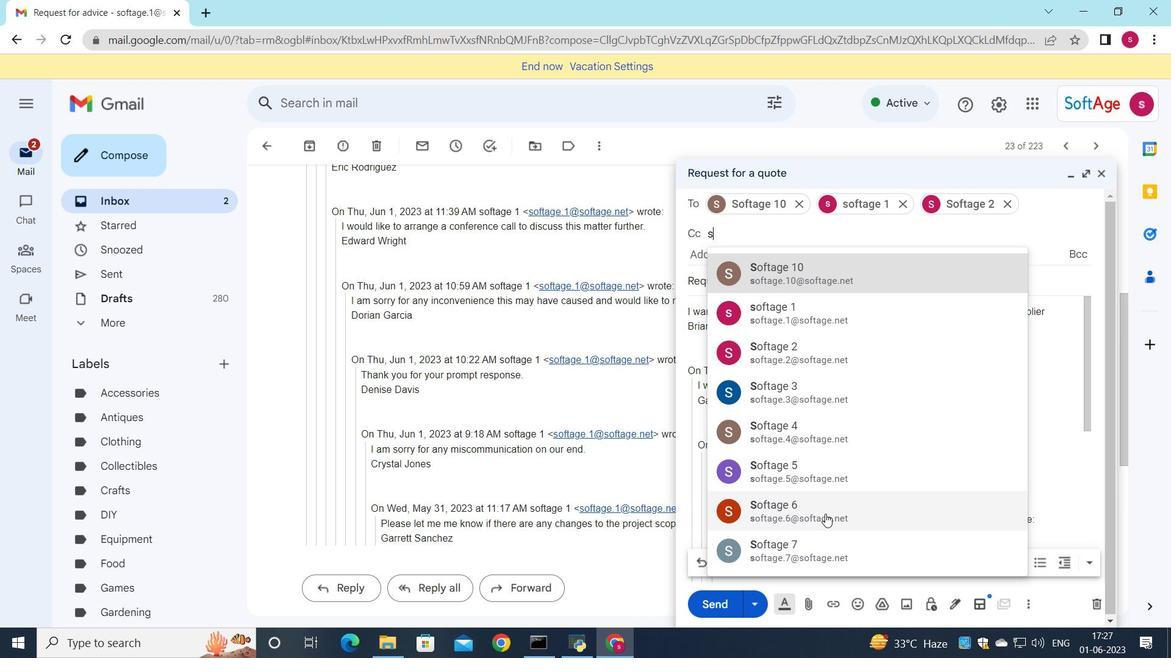 
Action: Mouse moved to (824, 361)
Screenshot: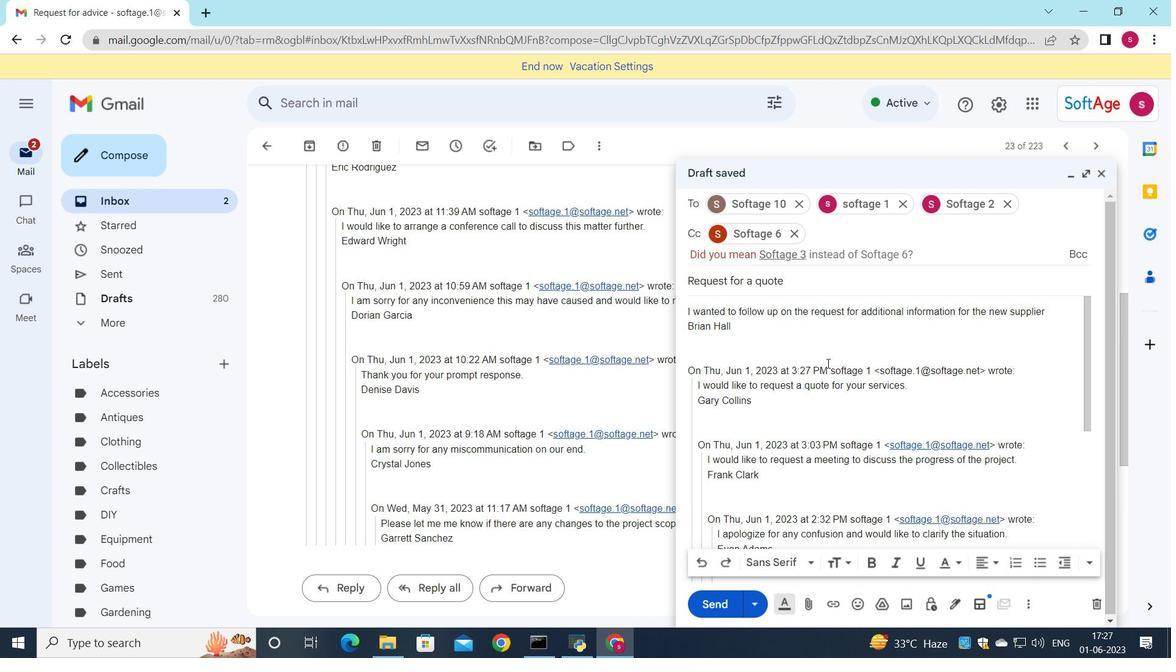 
Action: Mouse scrolled (824, 361) with delta (0, 0)
Screenshot: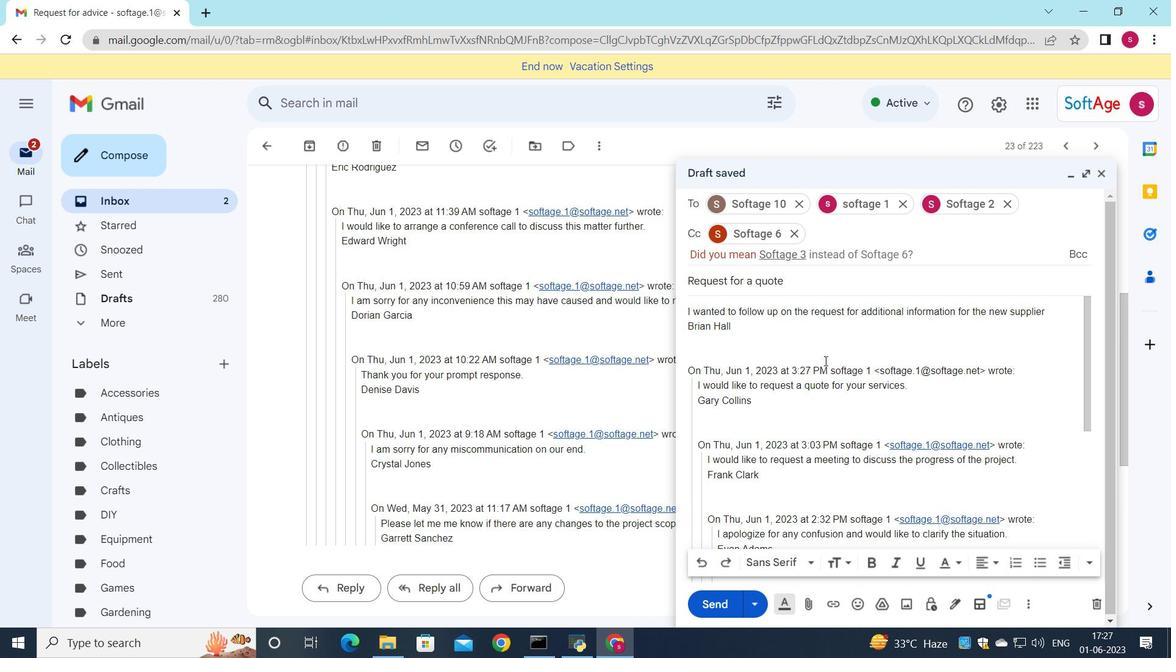 
Action: Mouse scrolled (824, 361) with delta (0, 0)
Screenshot: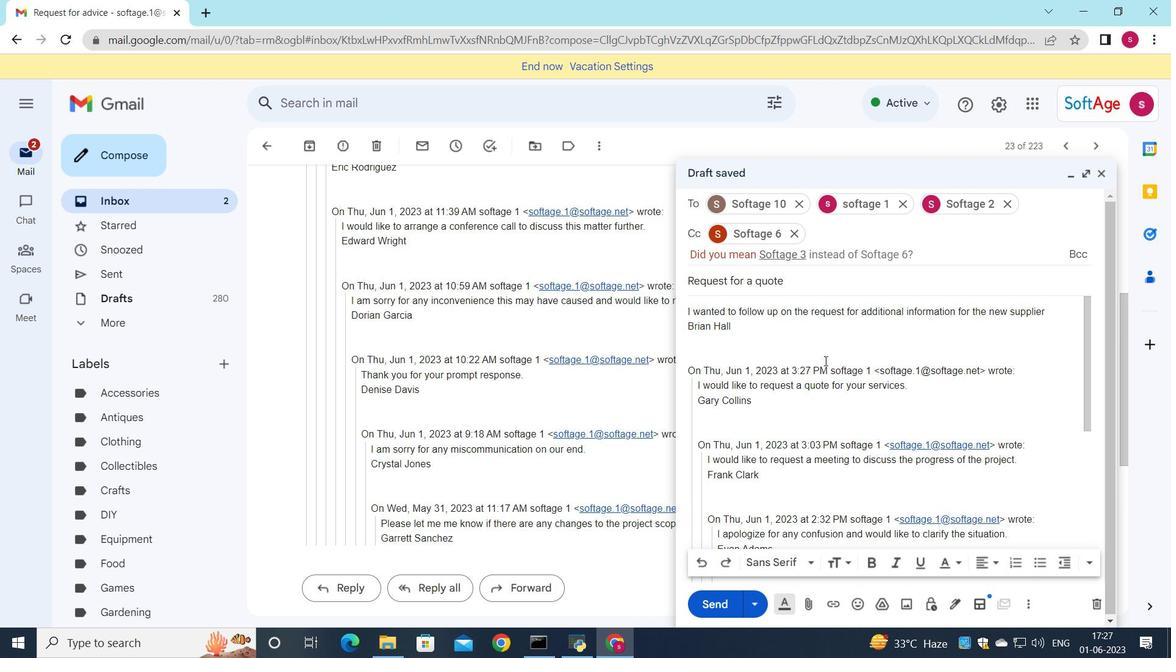 
Action: Mouse moved to (822, 384)
Screenshot: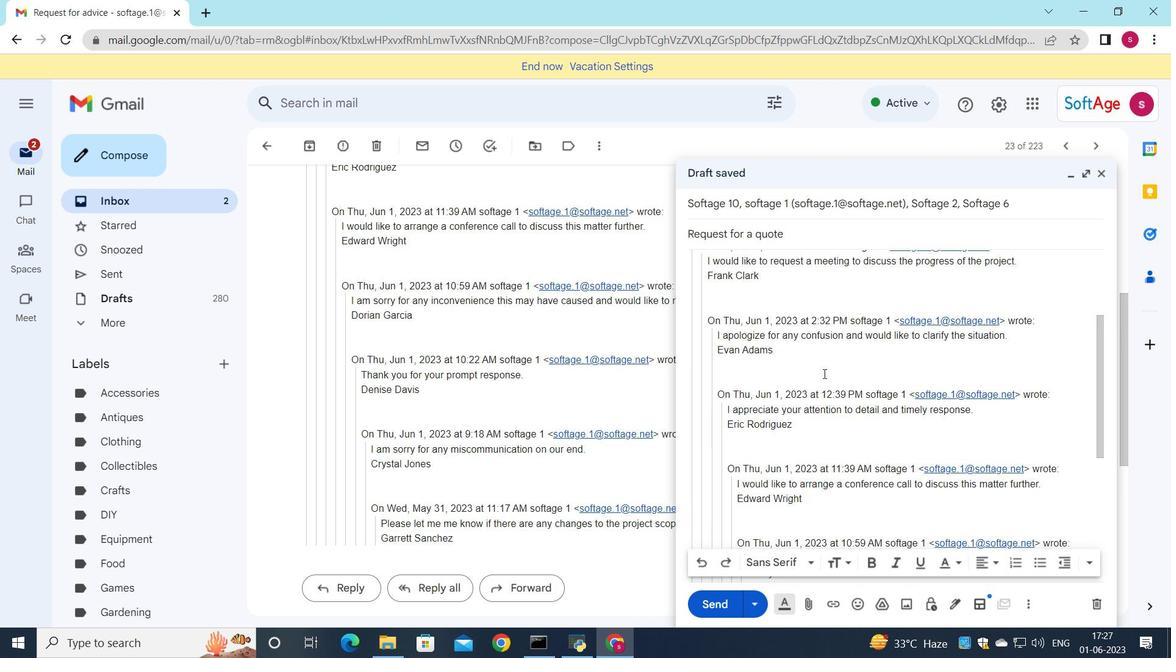 
Action: Mouse scrolled (822, 383) with delta (0, 0)
Screenshot: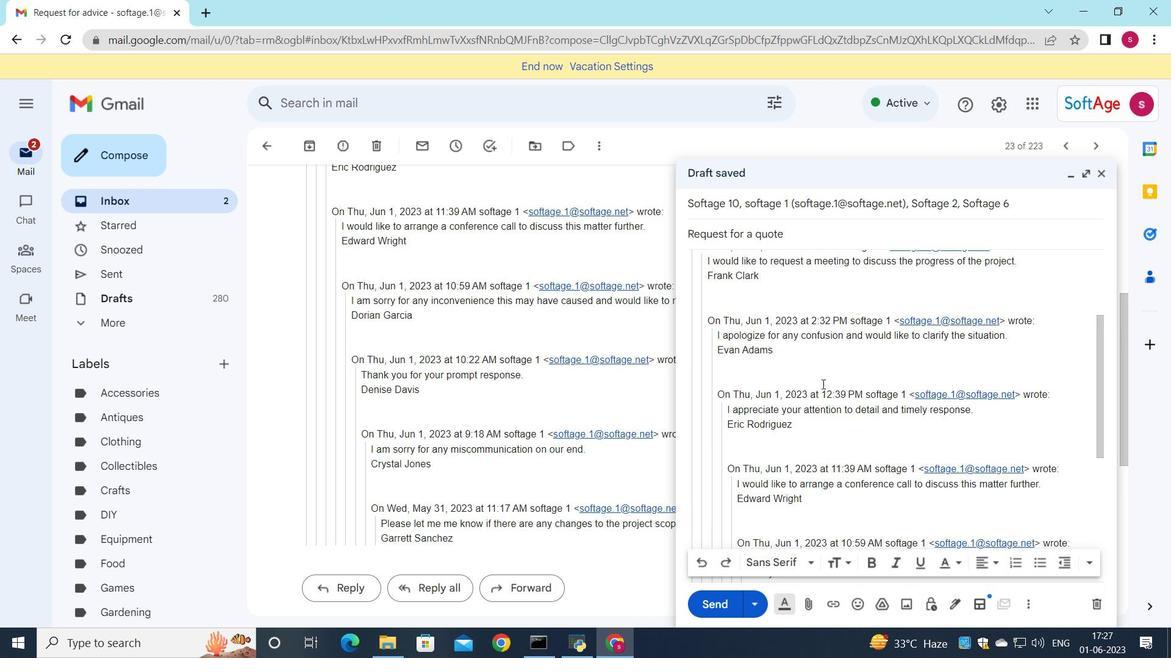 
Action: Mouse scrolled (822, 383) with delta (0, 0)
Screenshot: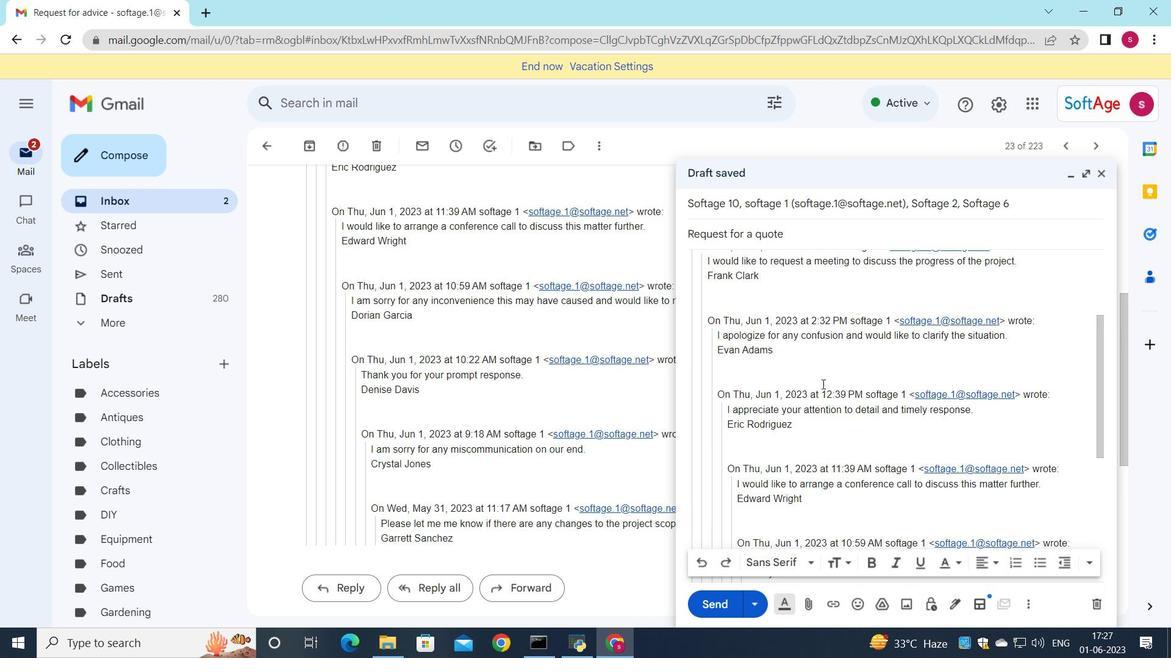 
Action: Mouse scrolled (822, 383) with delta (0, 0)
Screenshot: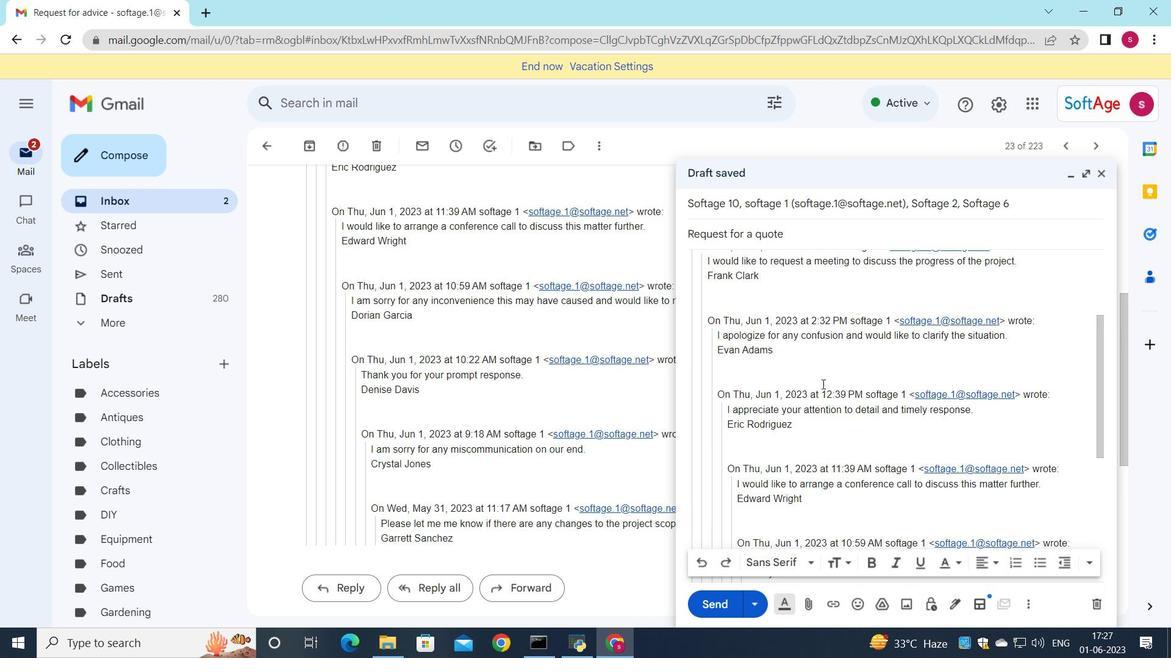 
Action: Mouse scrolled (822, 384) with delta (0, 0)
Screenshot: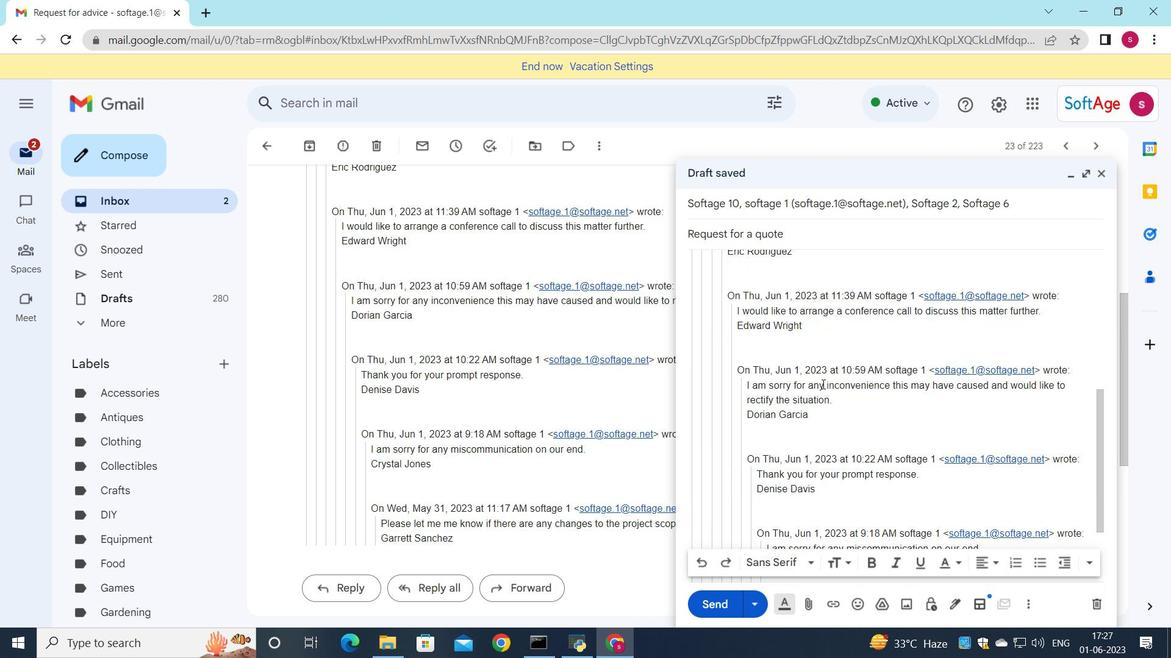 
Action: Mouse scrolled (822, 384) with delta (0, 0)
Screenshot: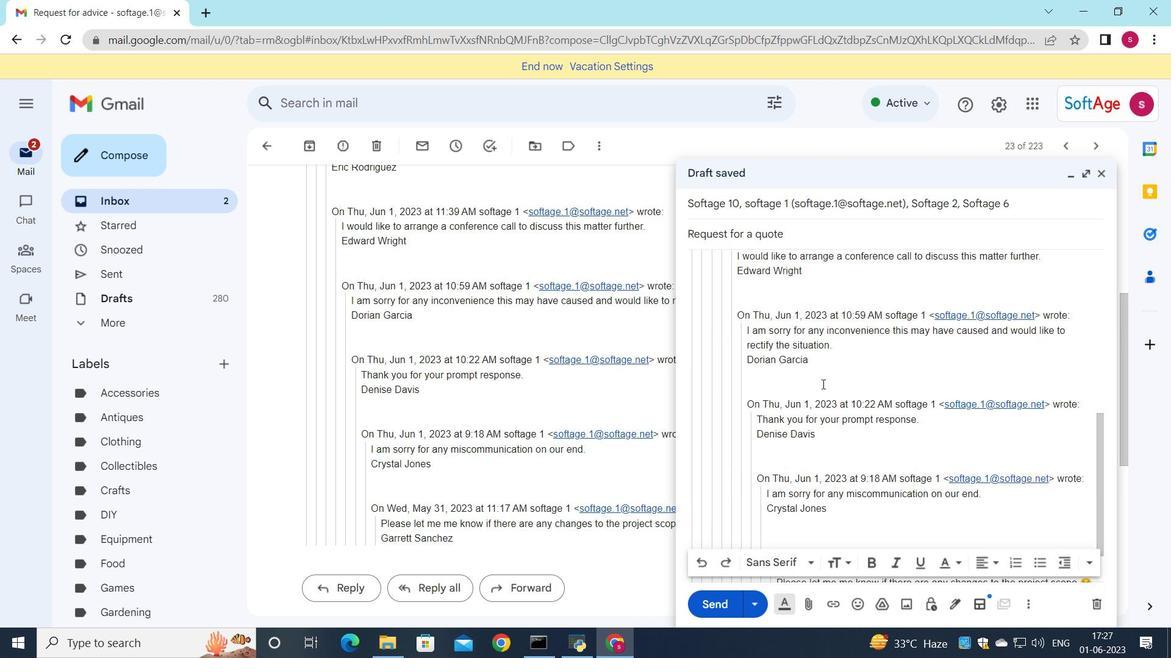 
Action: Mouse scrolled (822, 384) with delta (0, 0)
Screenshot: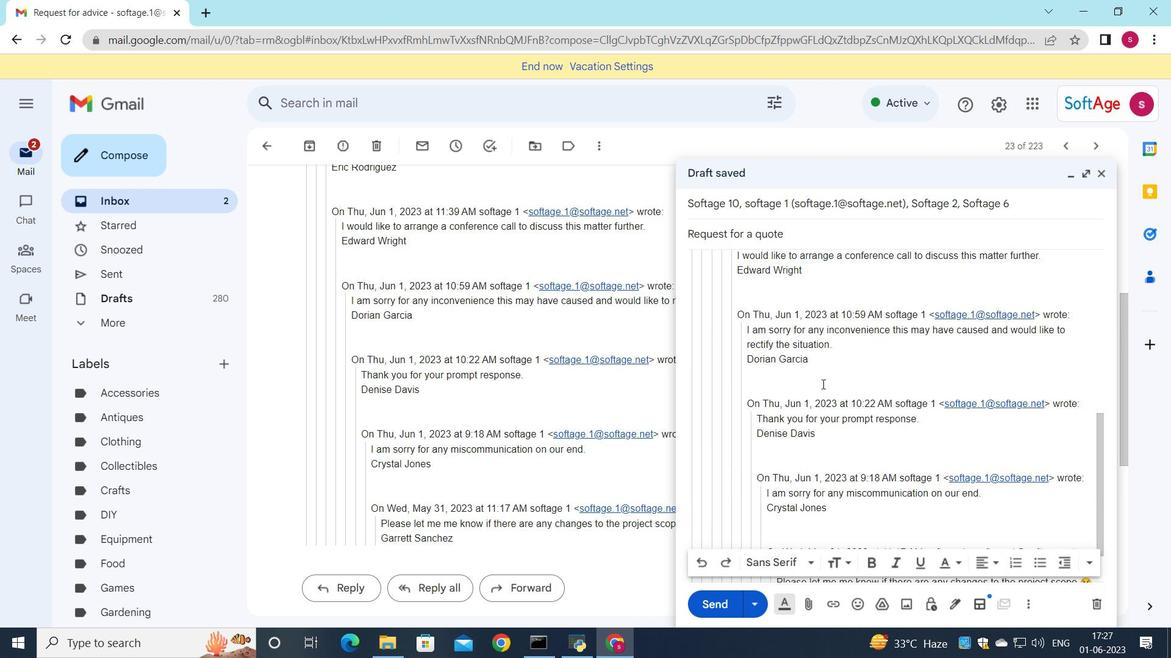 
Action: Mouse scrolled (822, 384) with delta (0, 0)
Screenshot: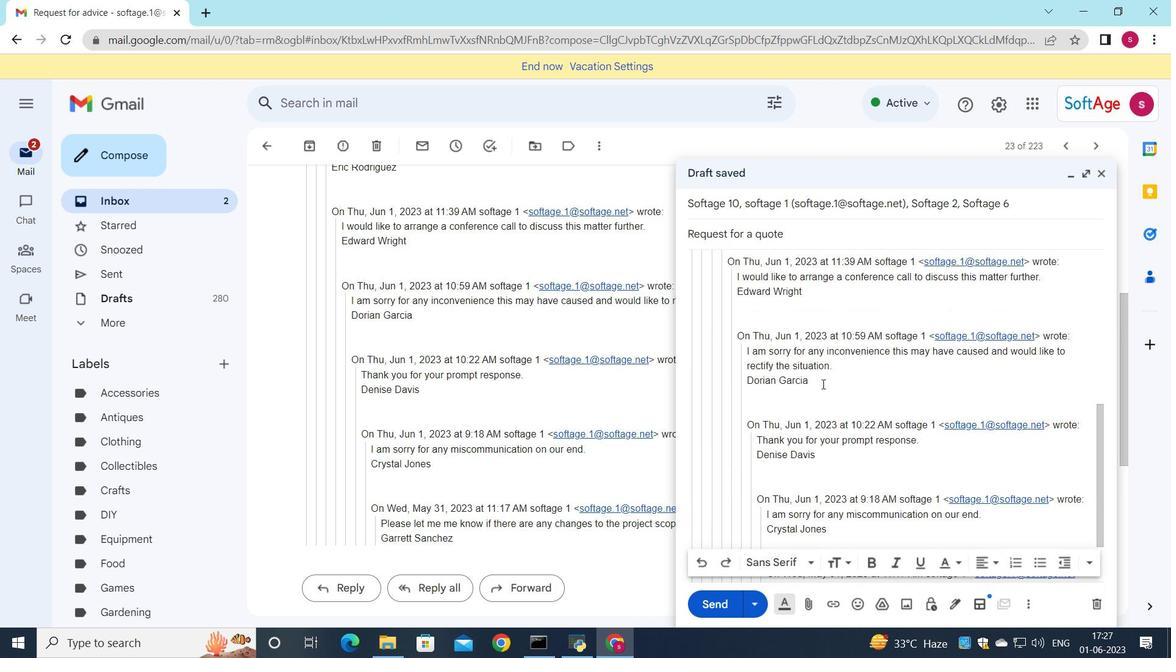 
Action: Mouse scrolled (822, 383) with delta (0, 0)
Screenshot: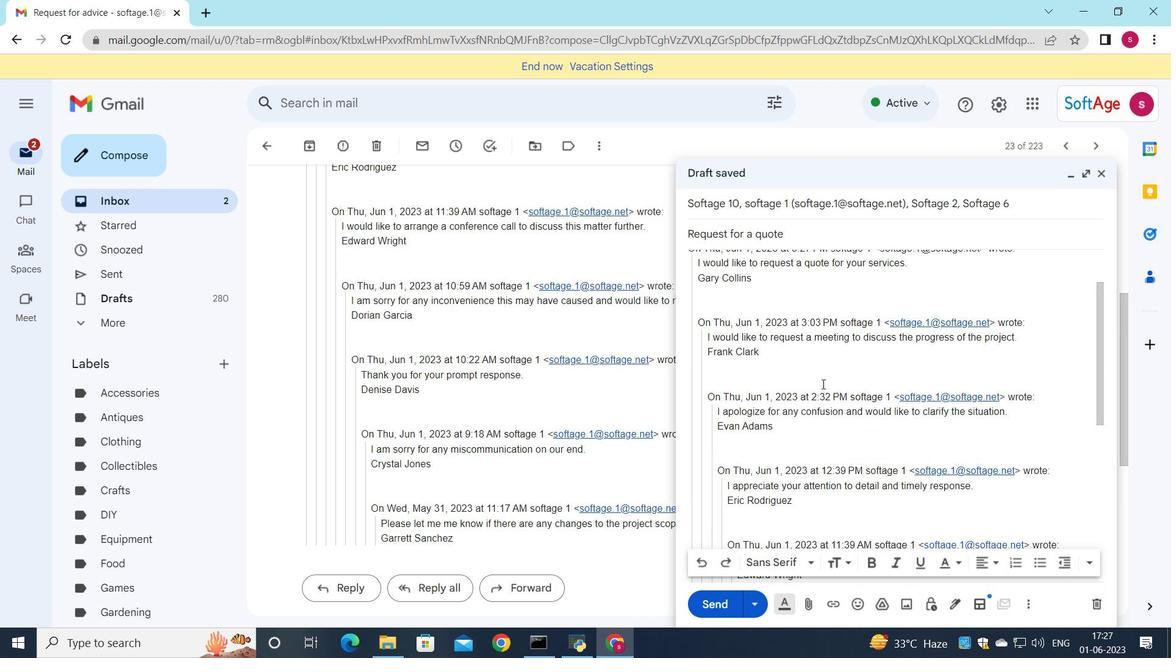 
Action: Mouse scrolled (822, 383) with delta (0, 0)
Screenshot: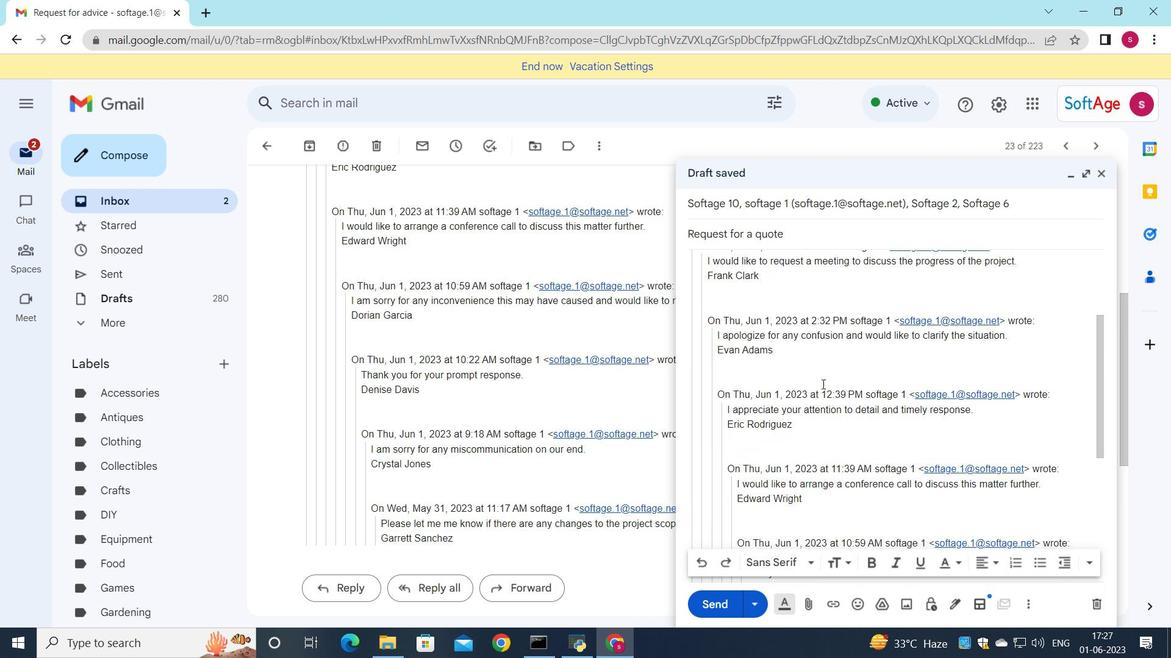 
Action: Mouse scrolled (822, 383) with delta (0, 0)
Screenshot: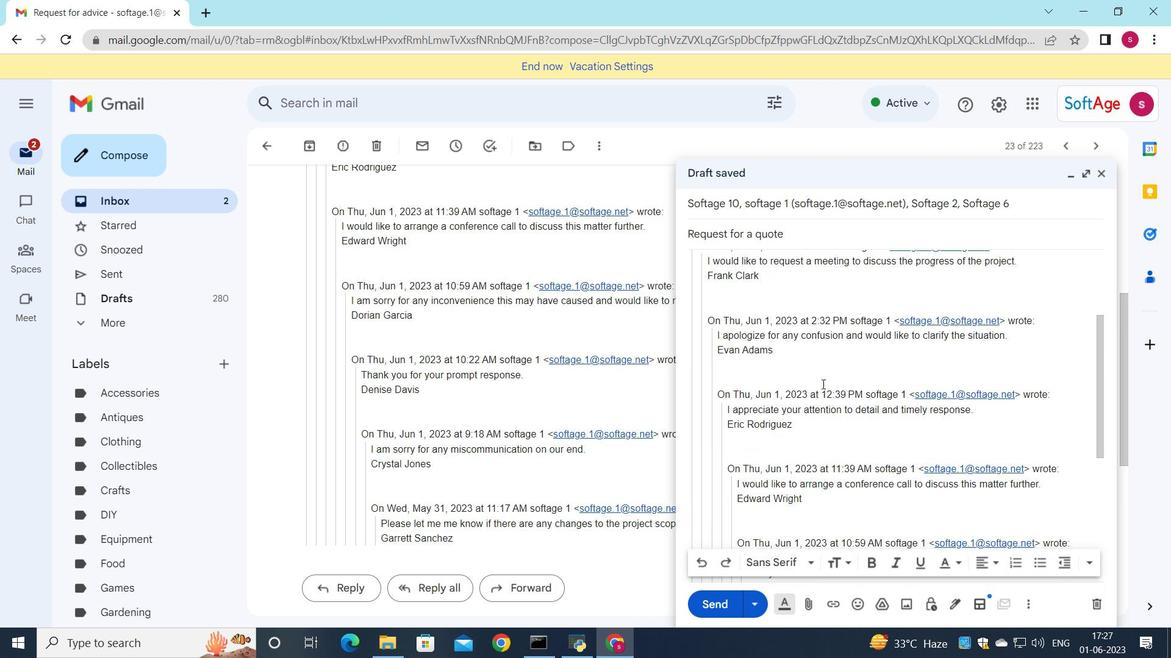 
Action: Mouse scrolled (822, 383) with delta (0, 0)
Screenshot: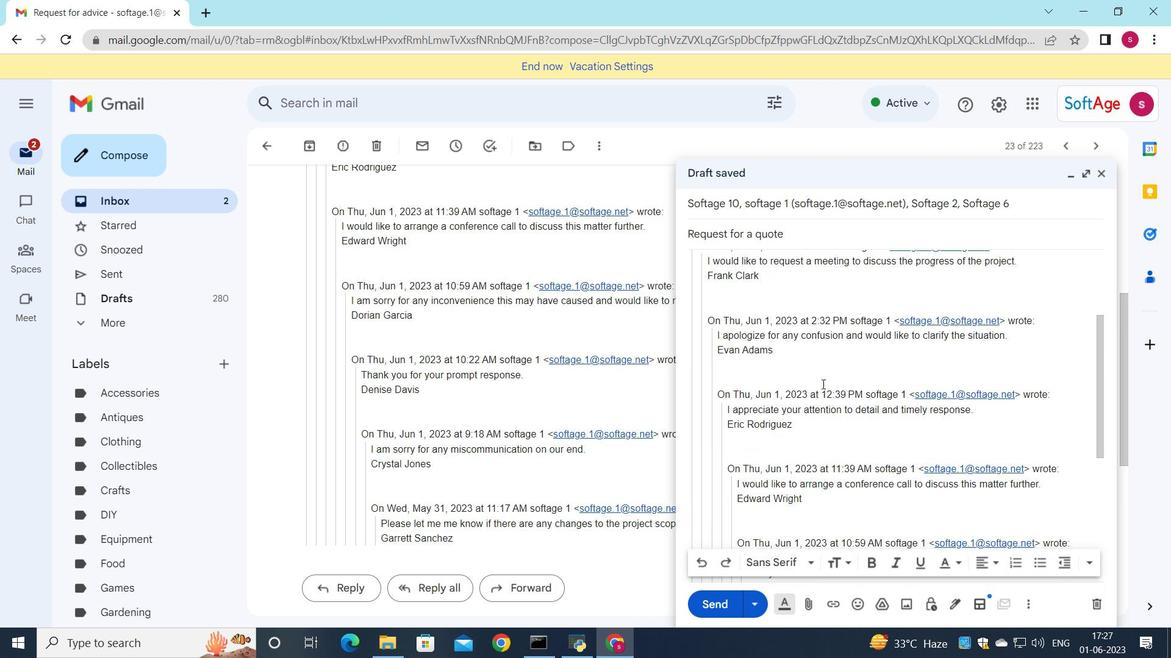 
Action: Mouse scrolled (822, 383) with delta (0, 0)
Screenshot: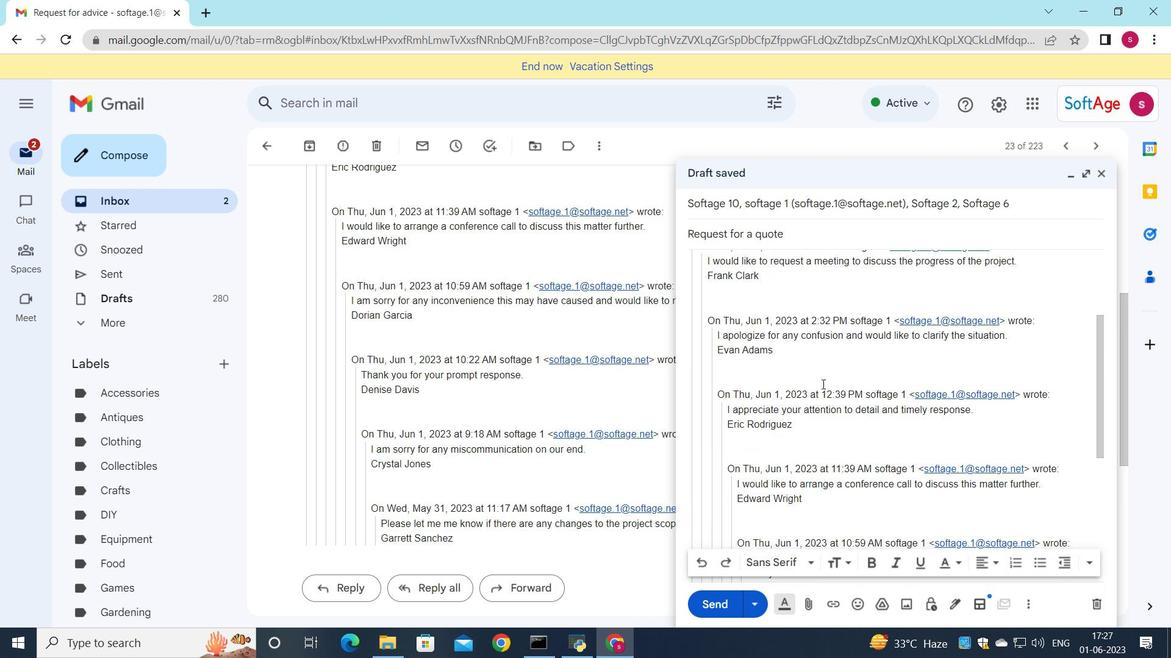 
Action: Mouse moved to (822, 384)
Screenshot: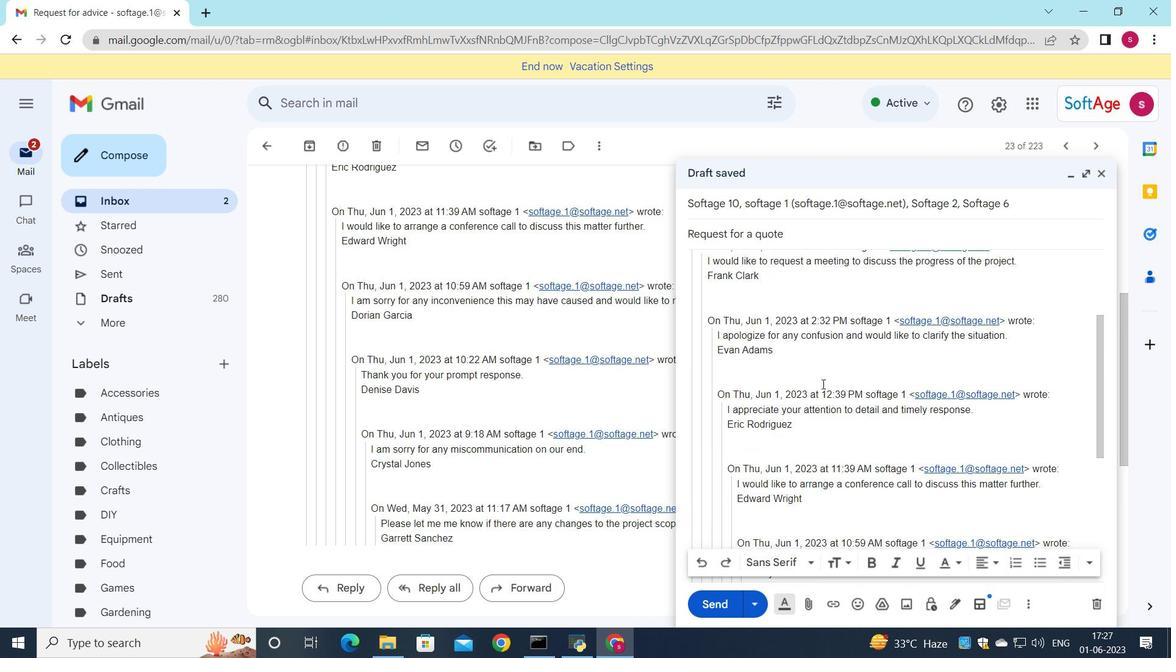 
Action: Mouse scrolled (822, 383) with delta (0, 0)
Screenshot: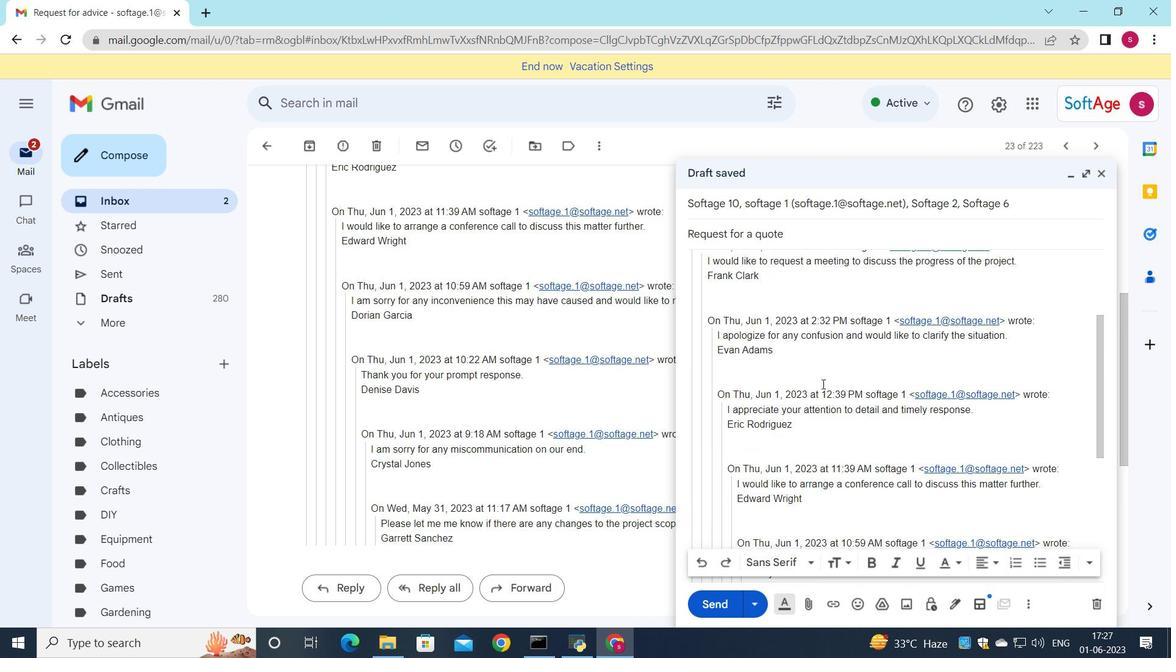 
Action: Mouse moved to (809, 608)
Screenshot: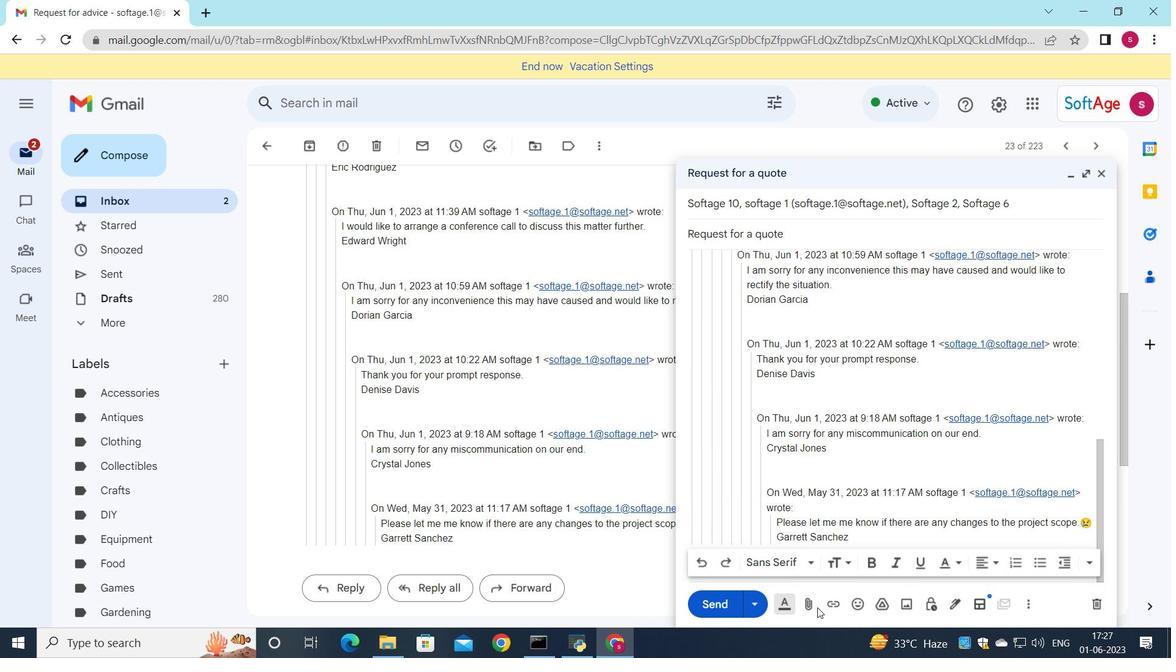 
Action: Mouse pressed left at (809, 608)
Screenshot: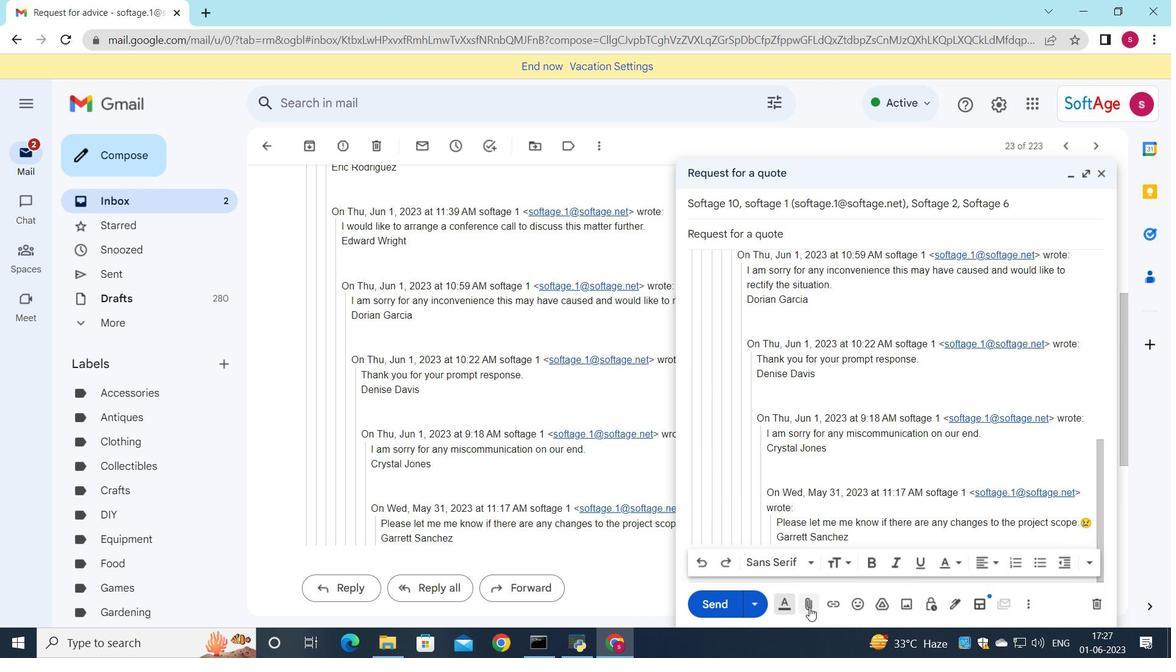 
Action: Mouse moved to (264, 110)
Screenshot: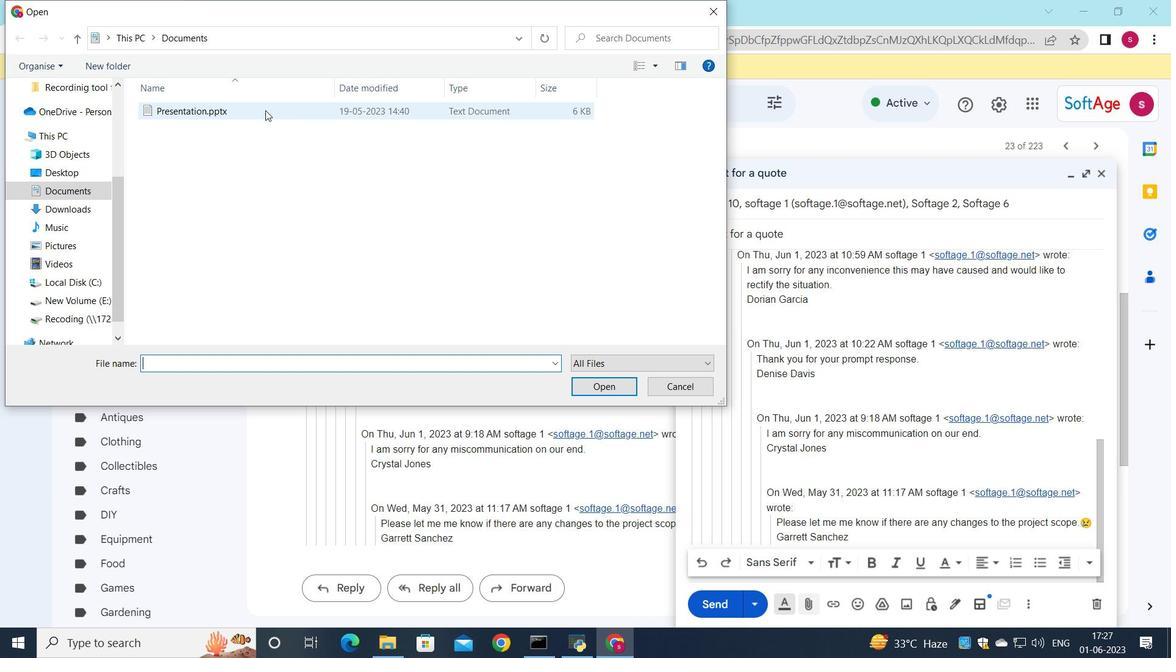 
Action: Mouse pressed left at (264, 110)
Screenshot: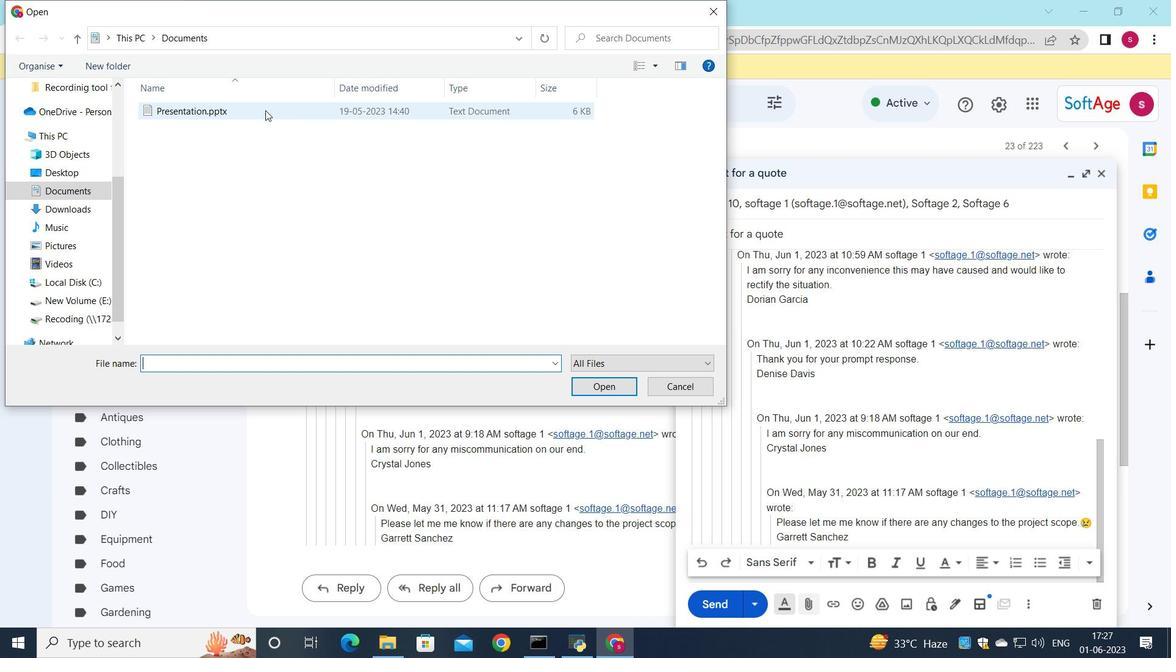 
Action: Mouse moved to (298, 111)
Screenshot: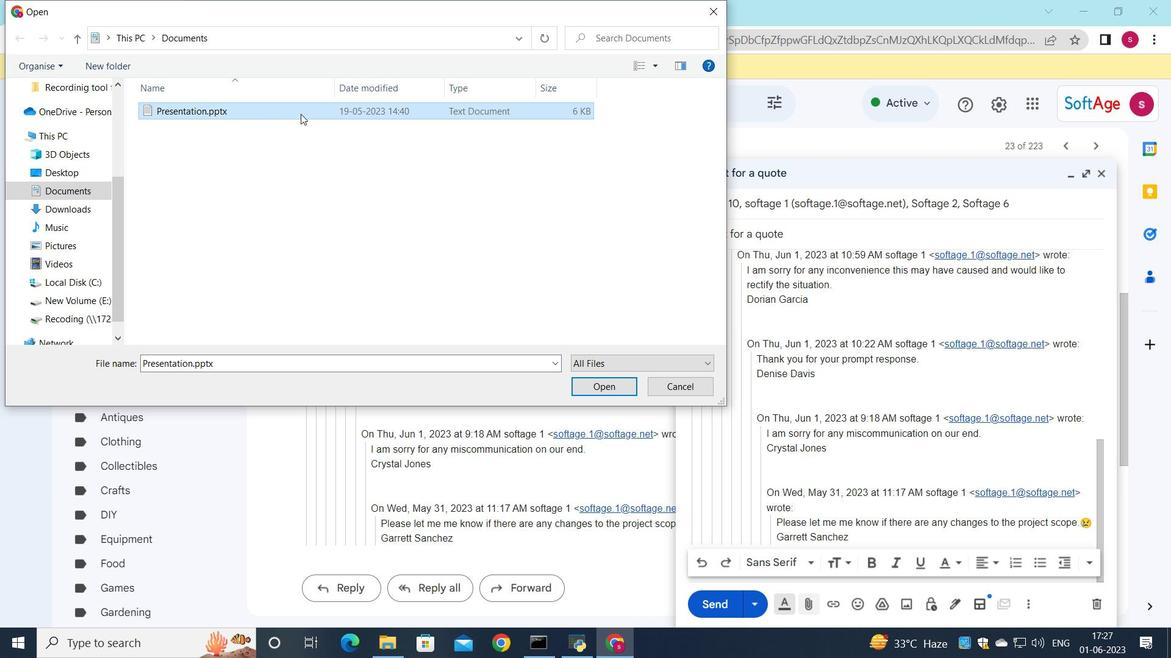 
Action: Mouse pressed left at (298, 111)
Screenshot: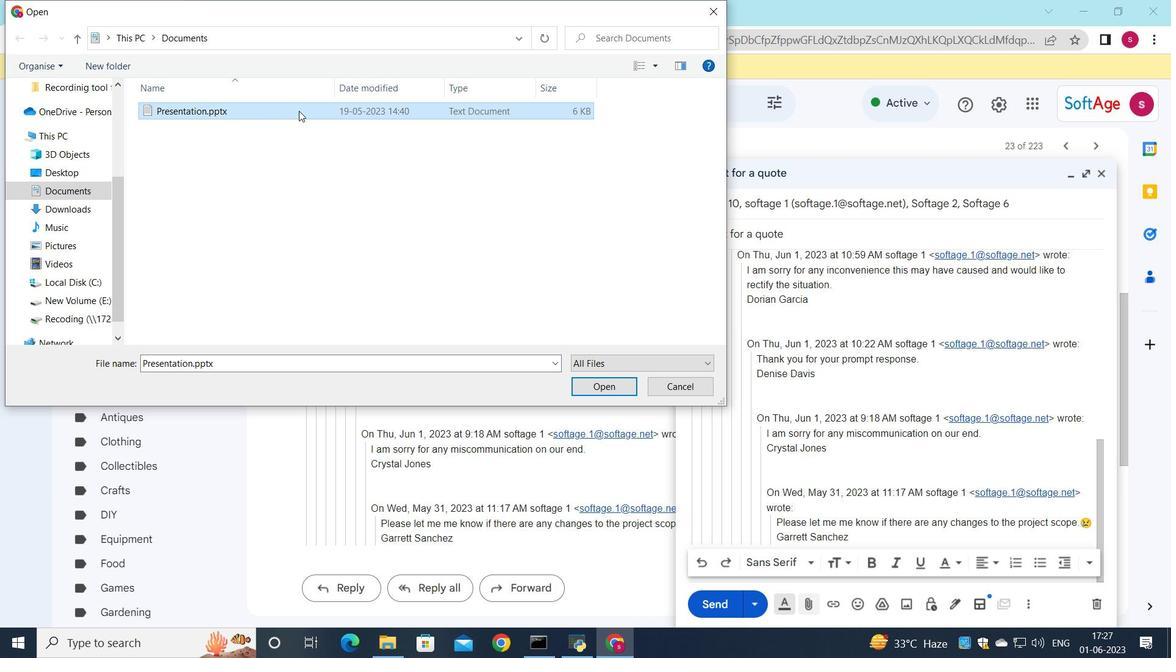 
Action: Mouse moved to (653, 181)
Screenshot: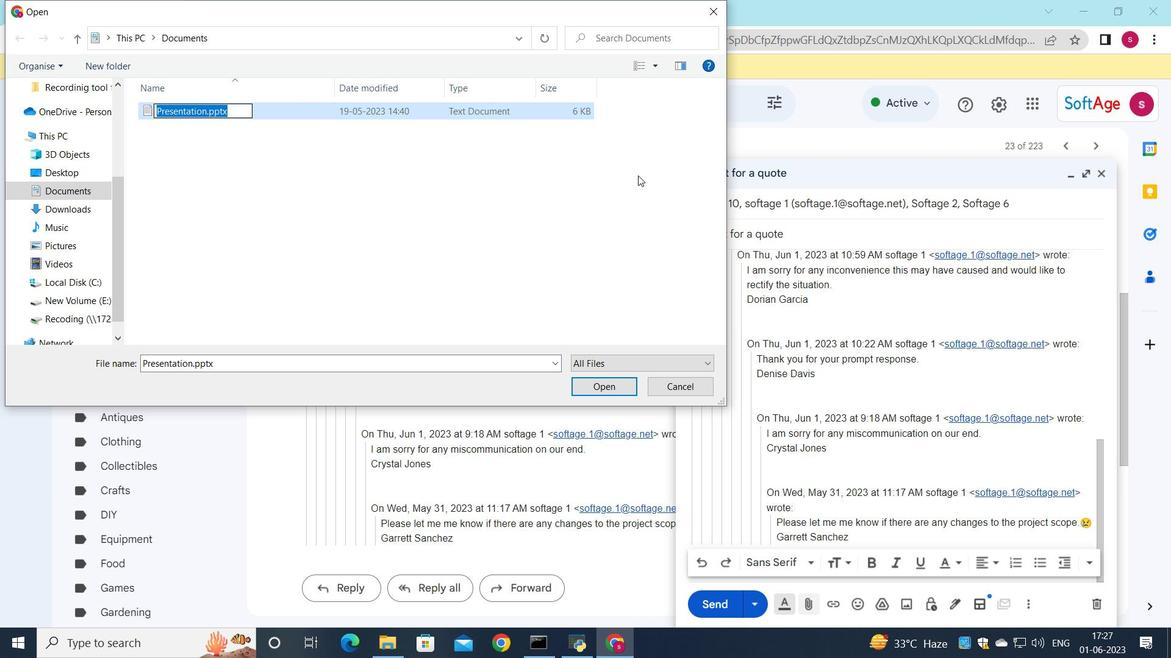 
Action: Key pressed <Key.shift>Policy<Key.space><Key.backspace><Key.shift>_document.docx
Screenshot: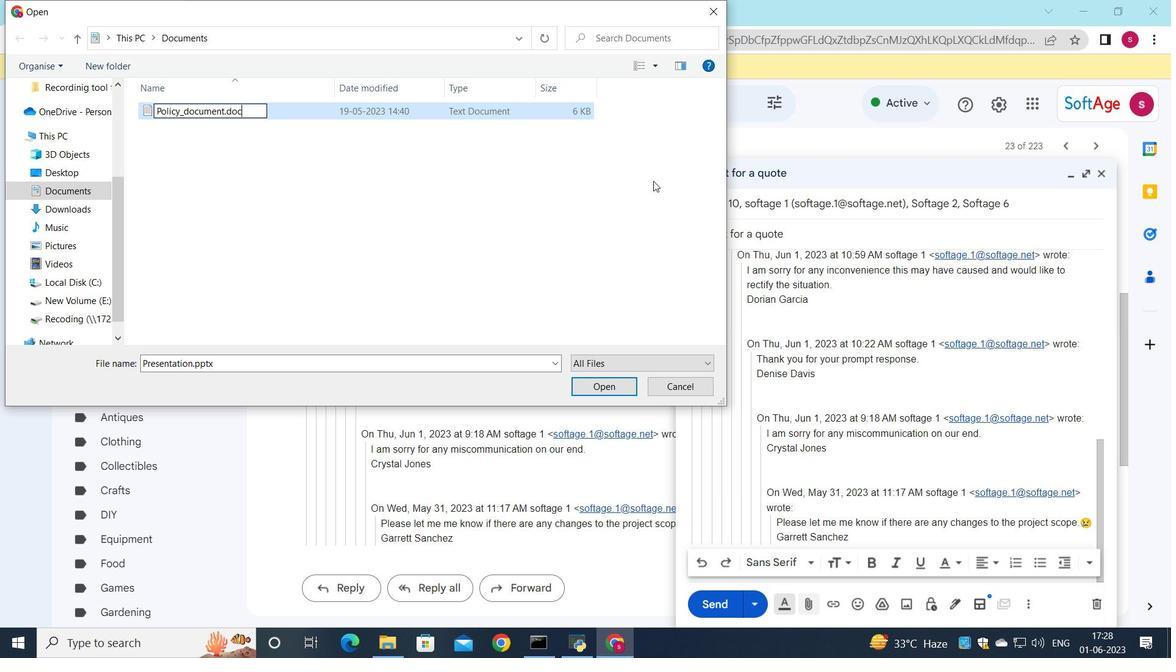 
Action: Mouse moved to (521, 114)
Screenshot: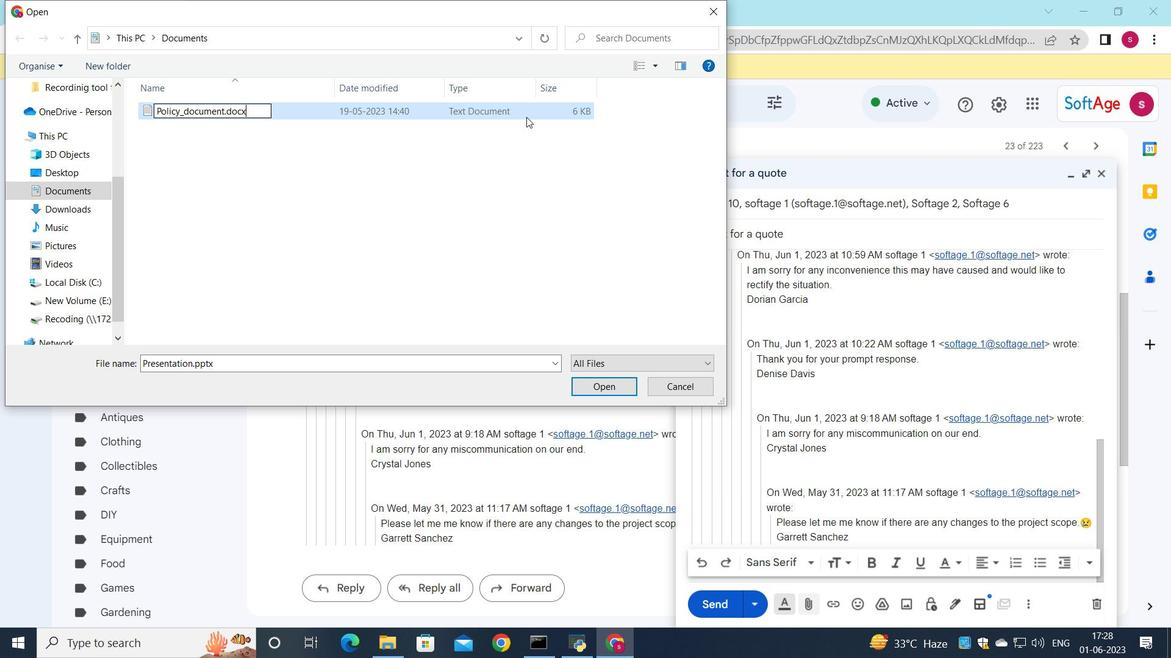 
Action: Mouse pressed left at (521, 114)
Screenshot: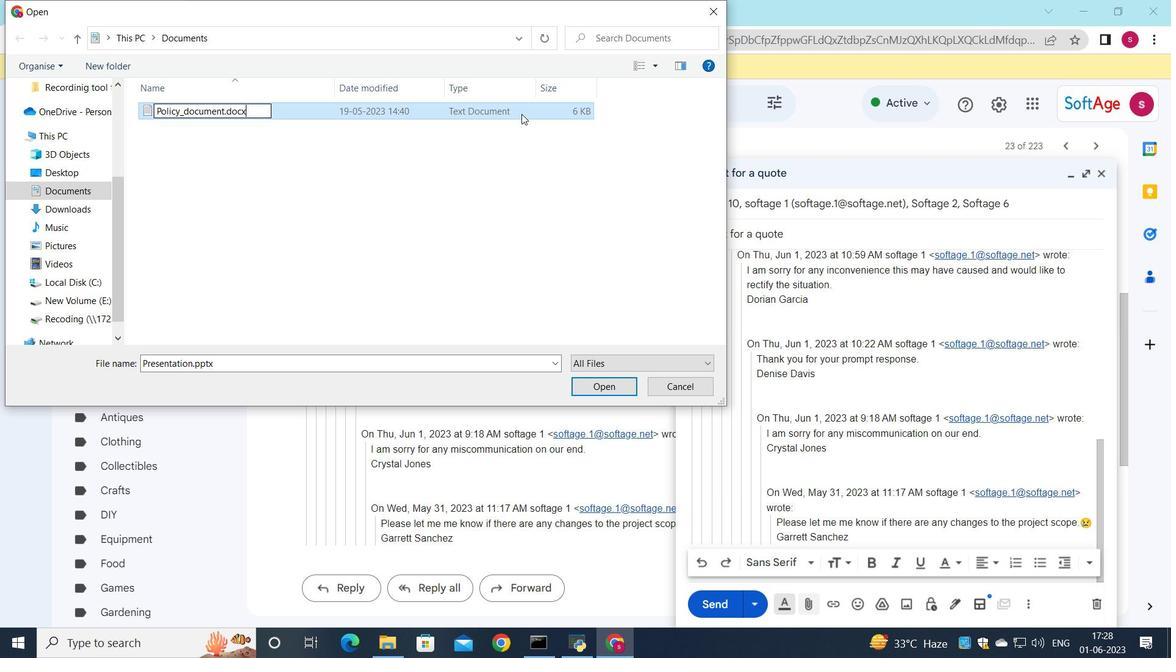 
Action: Mouse moved to (594, 417)
Screenshot: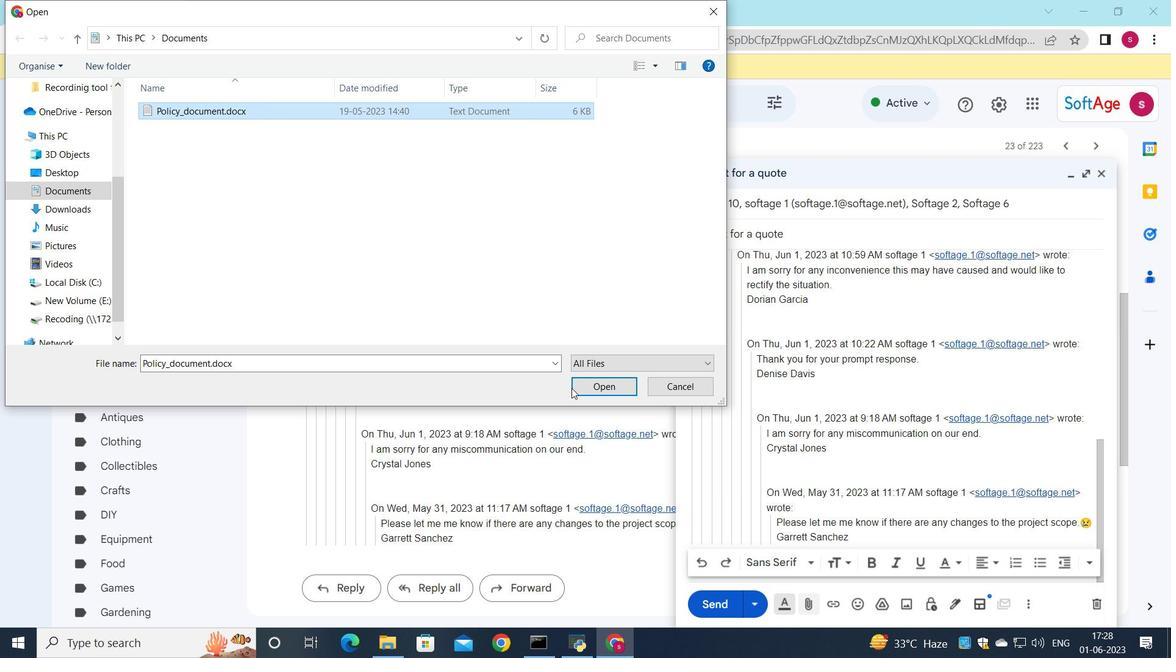 
Action: Mouse pressed left at (594, 417)
Screenshot: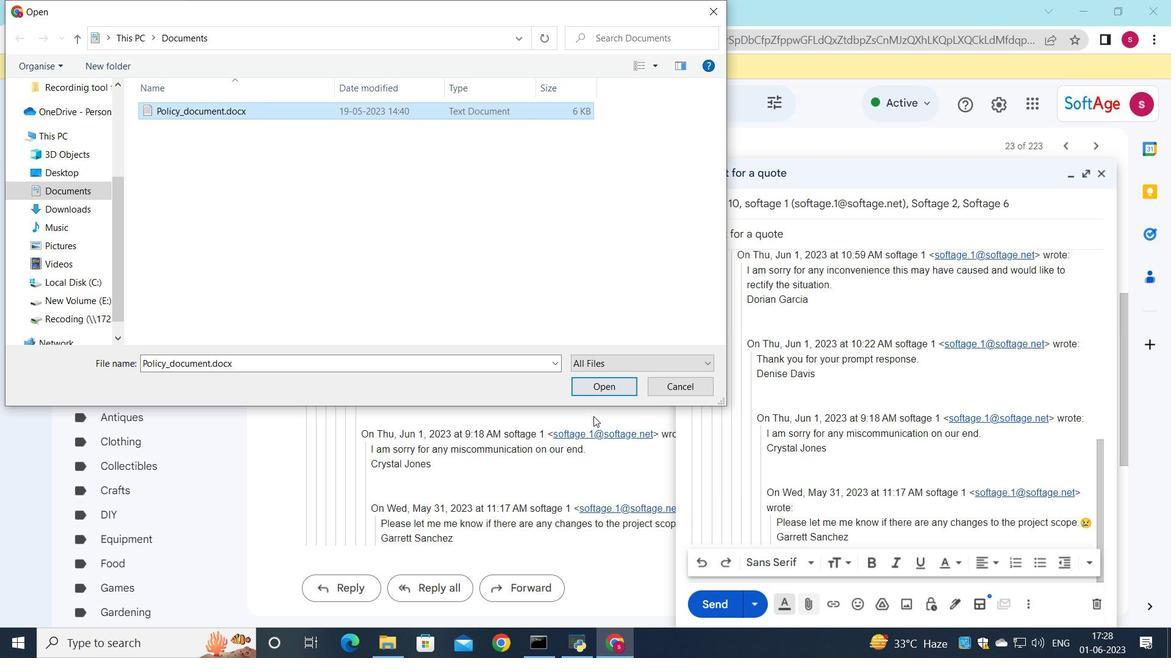 
Action: Mouse moved to (594, 392)
Screenshot: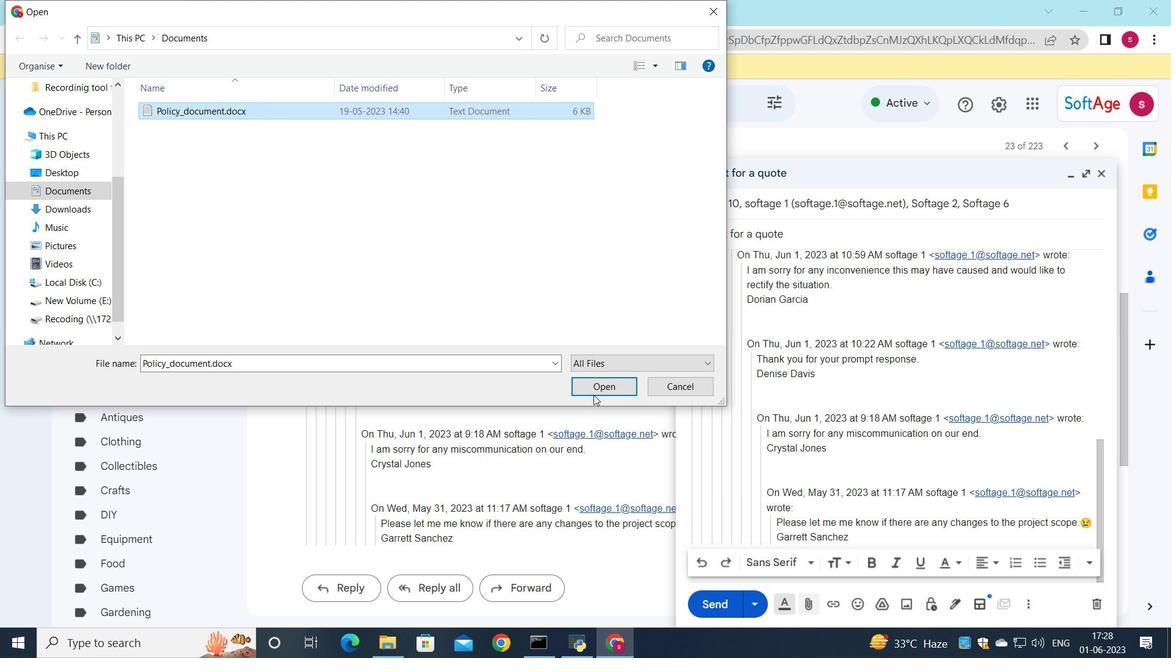 
Action: Mouse pressed left at (594, 392)
Screenshot: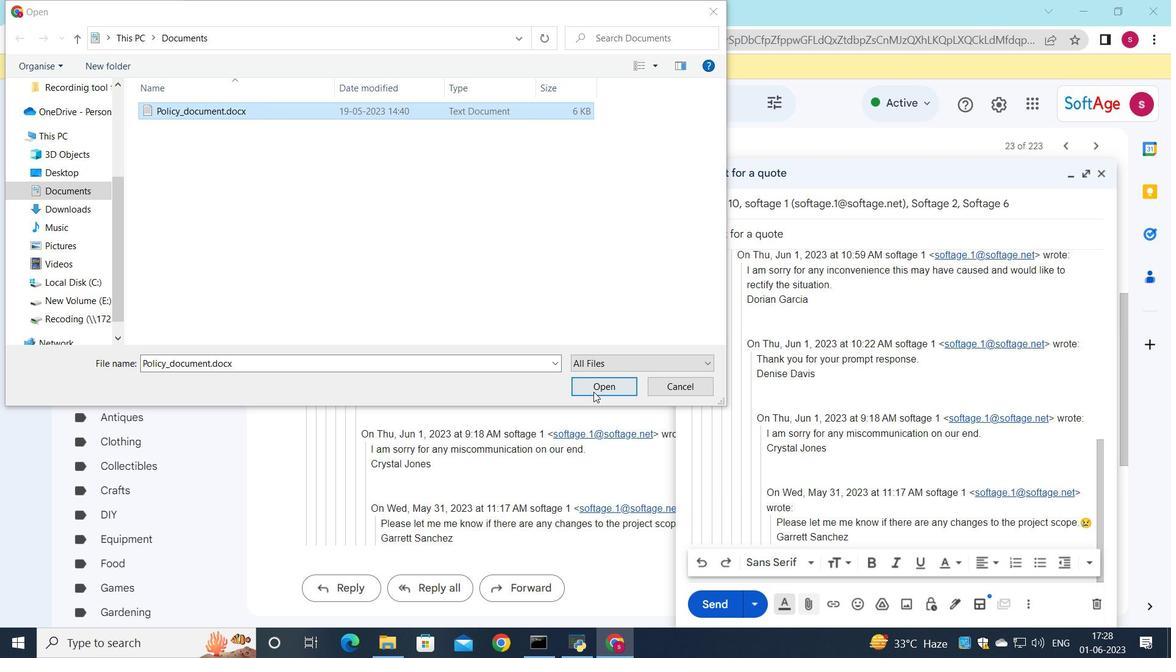 
Action: Mouse moved to (714, 612)
Screenshot: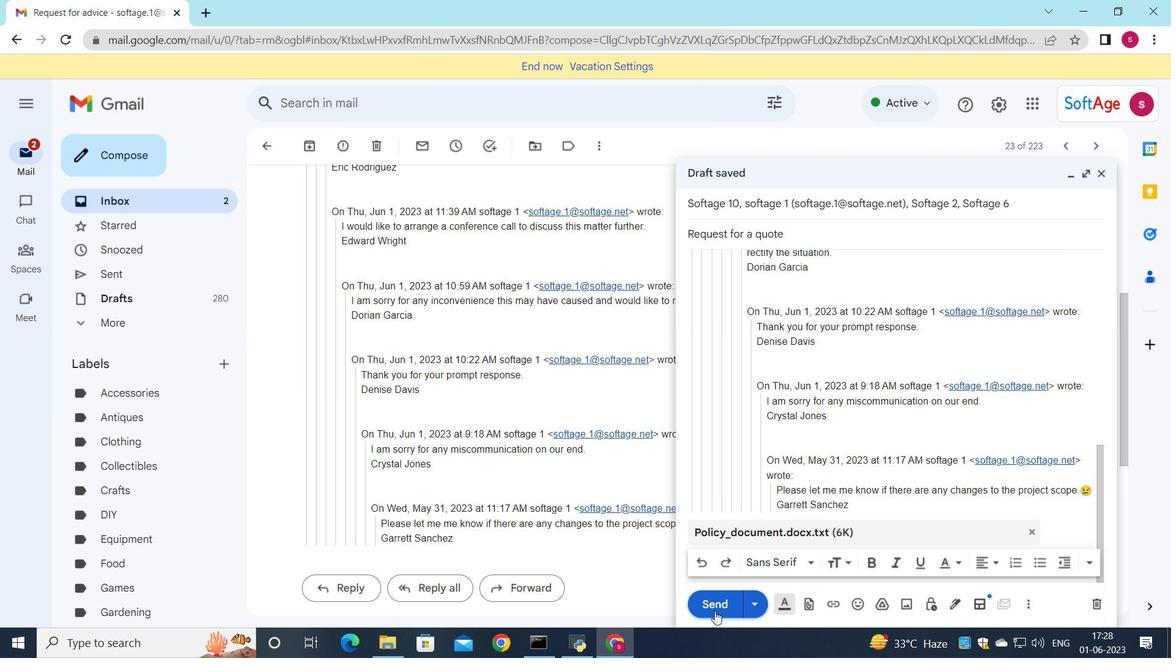
Action: Mouse pressed left at (714, 612)
Screenshot: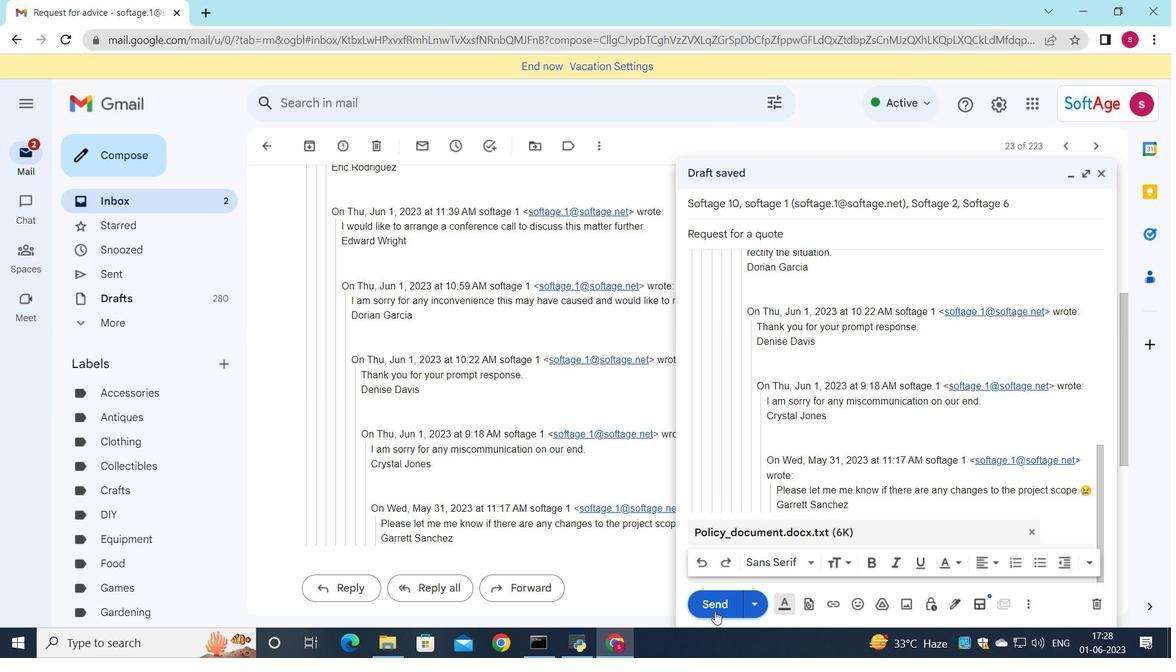 
Action: Mouse moved to (107, 197)
Screenshot: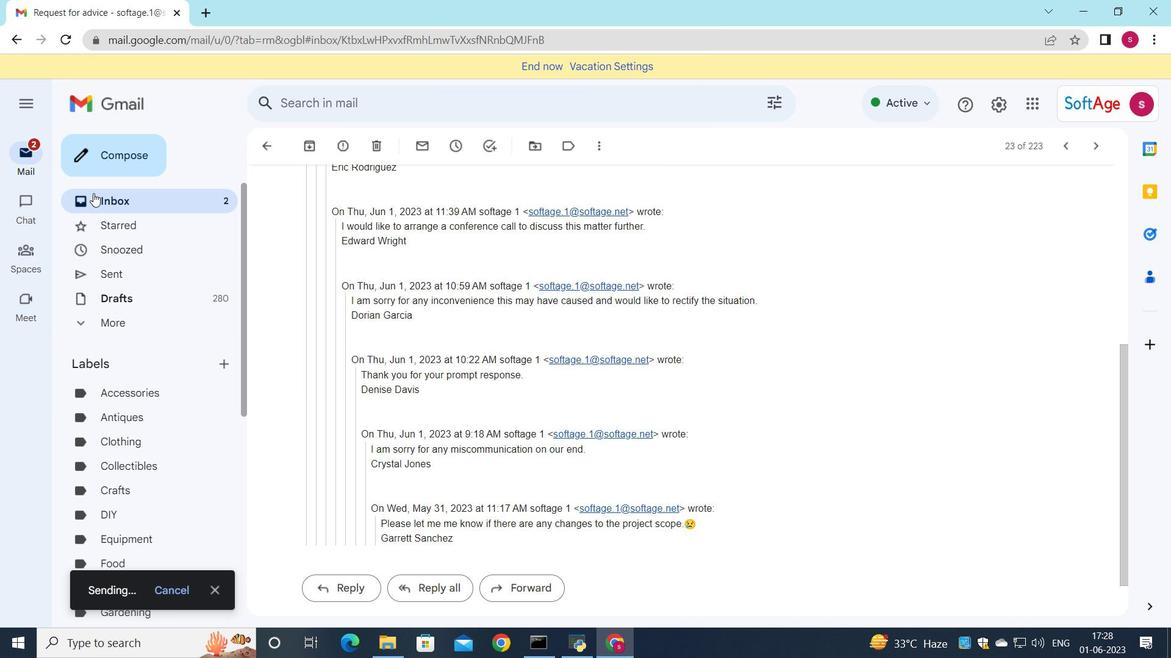 
Action: Mouse pressed left at (107, 197)
Screenshot: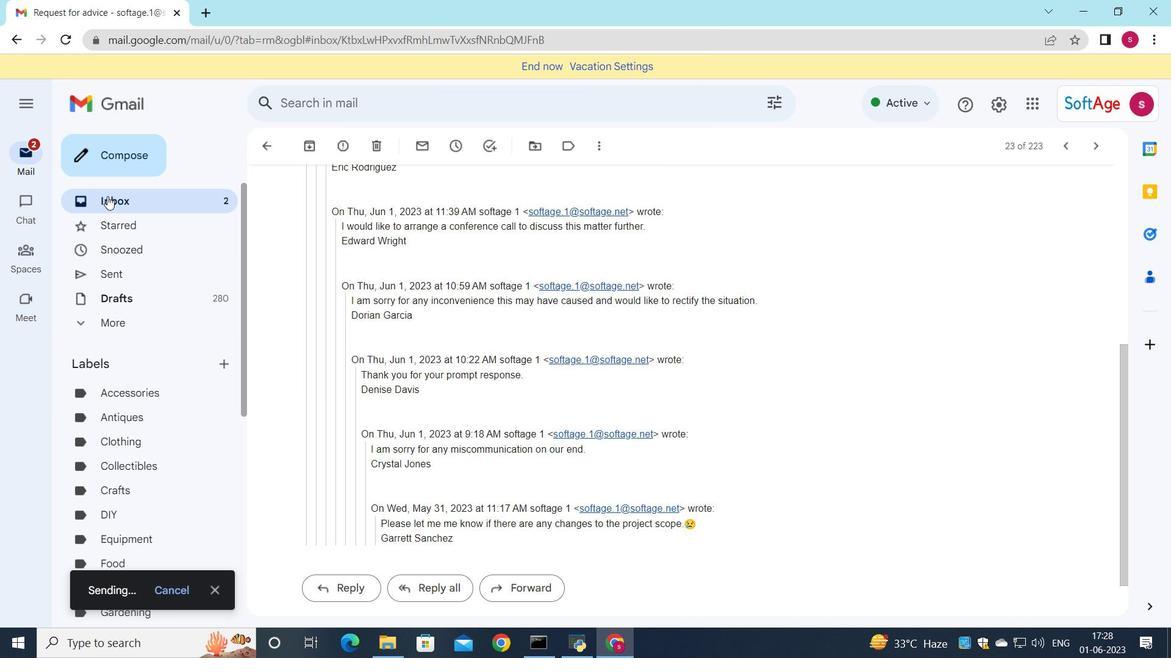 
Action: Mouse moved to (527, 220)
Screenshot: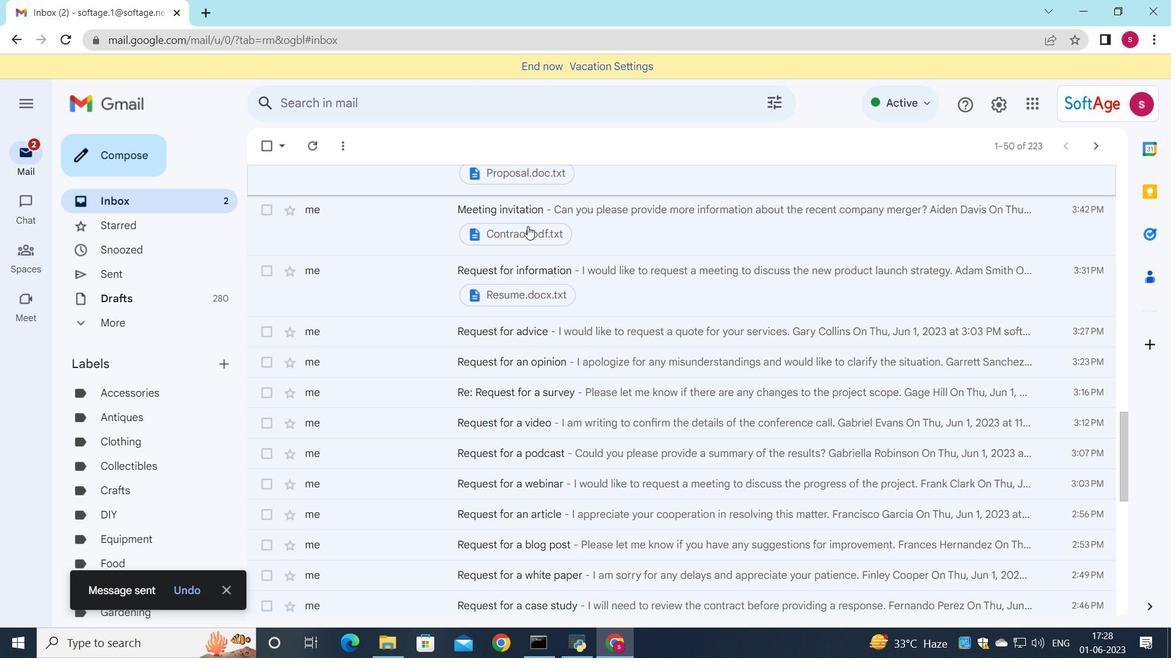 
Action: Mouse scrolled (527, 221) with delta (0, 0)
Screenshot: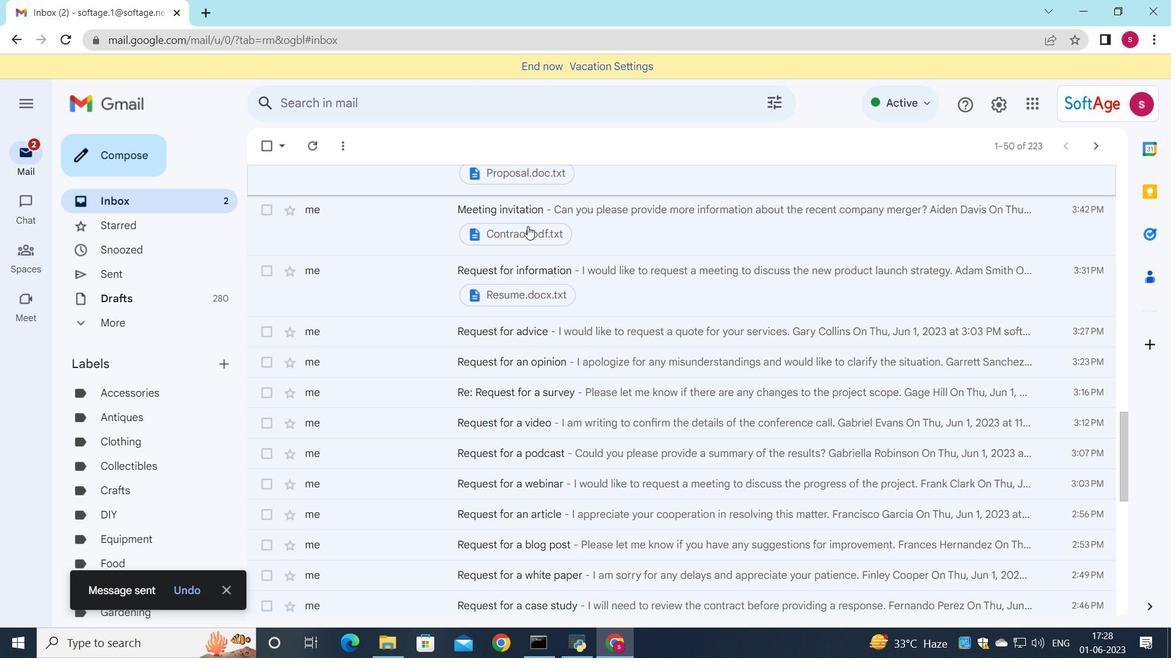 
Action: Mouse moved to (527, 220)
Screenshot: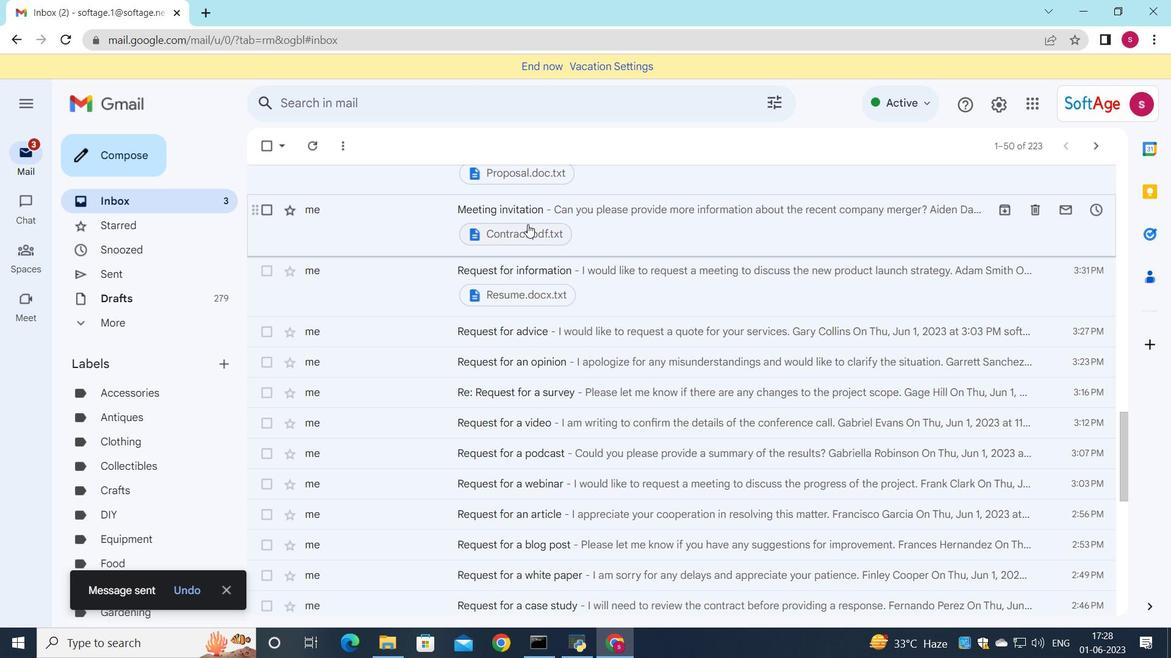 
Action: Mouse scrolled (527, 220) with delta (0, 0)
Screenshot: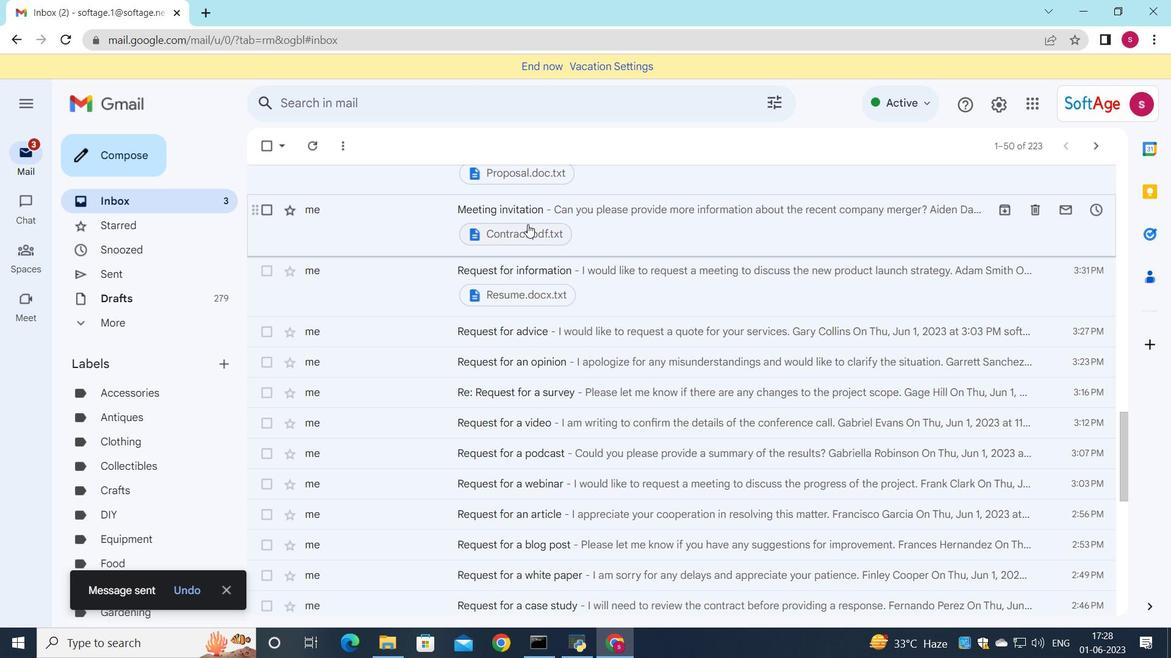 
Action: Mouse moved to (527, 217)
Screenshot: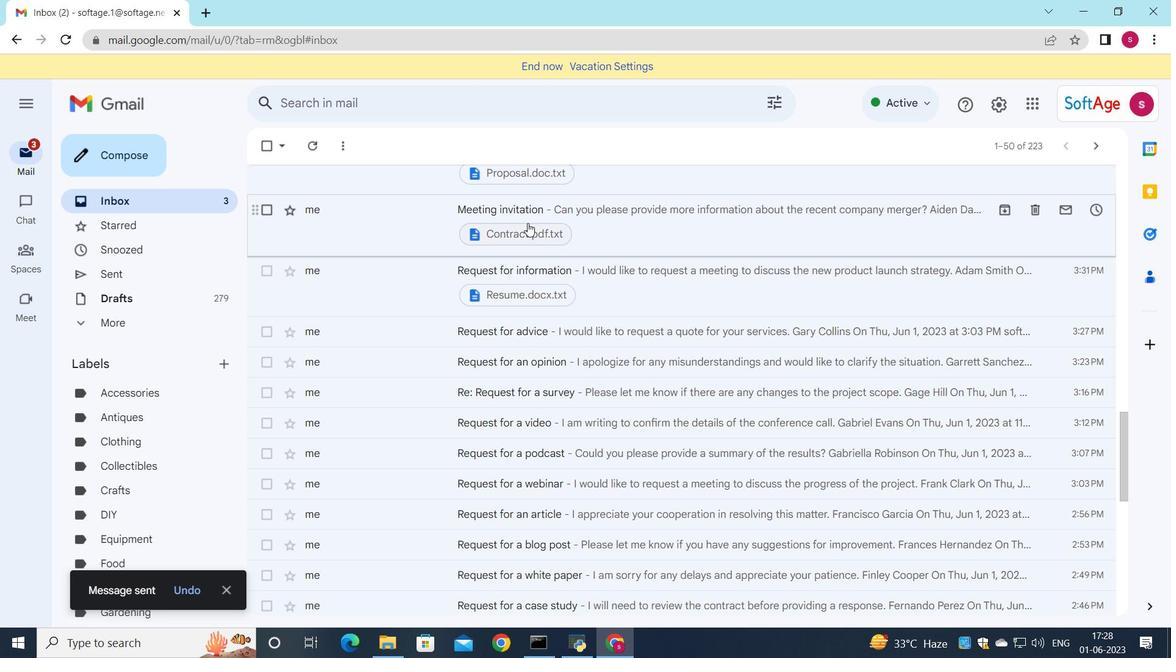 
Action: Mouse scrolled (527, 218) with delta (0, 0)
Screenshot: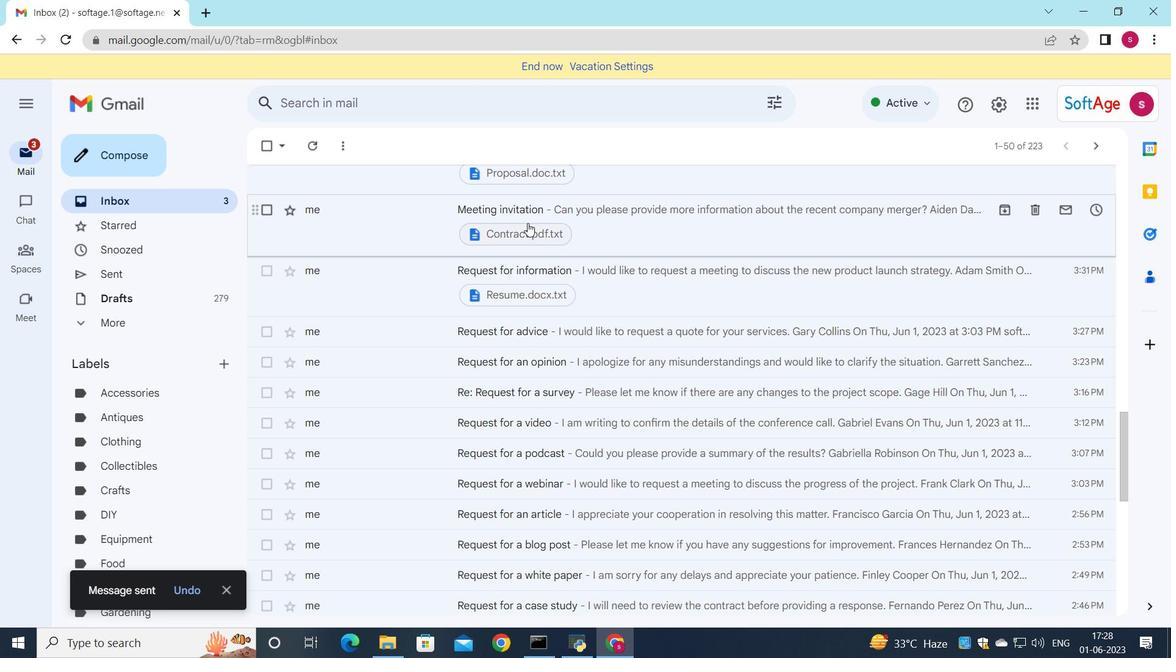 
Action: Mouse moved to (525, 217)
Screenshot: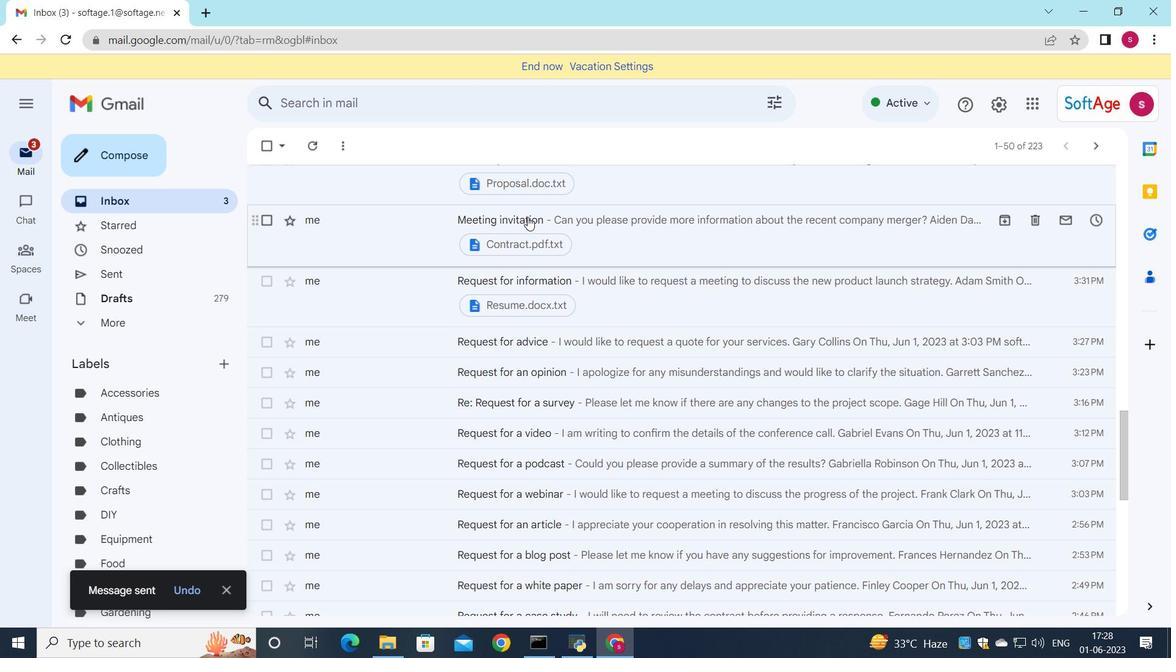 
Action: Mouse scrolled (525, 217) with delta (0, 0)
Screenshot: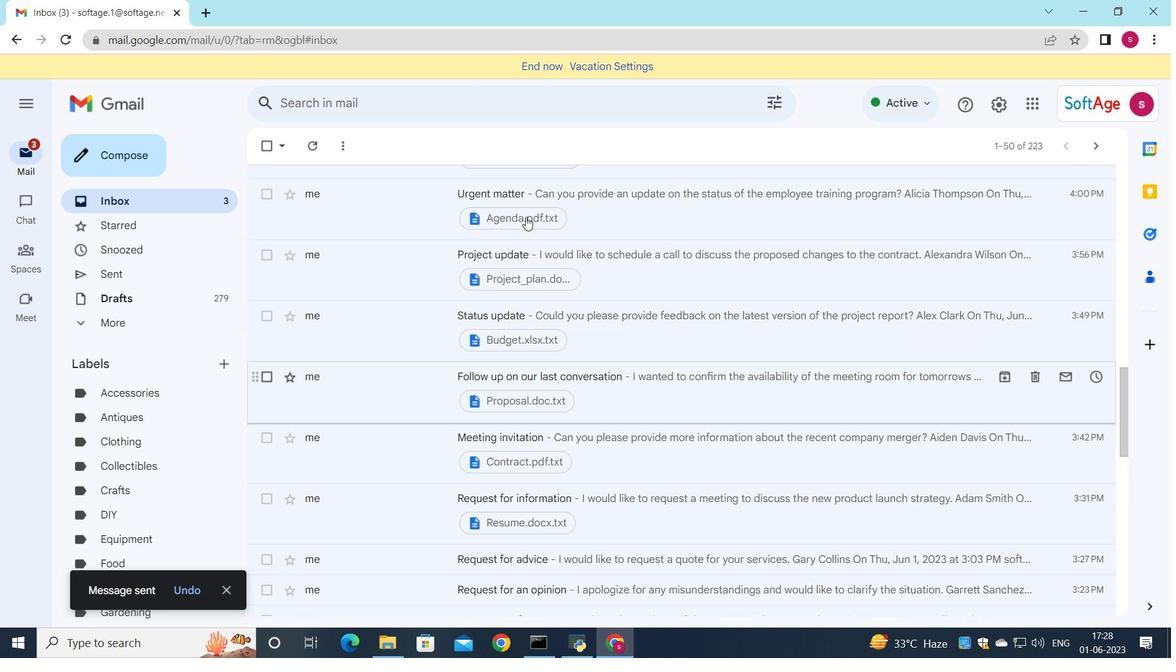 
Action: Mouse scrolled (525, 217) with delta (0, 0)
Screenshot: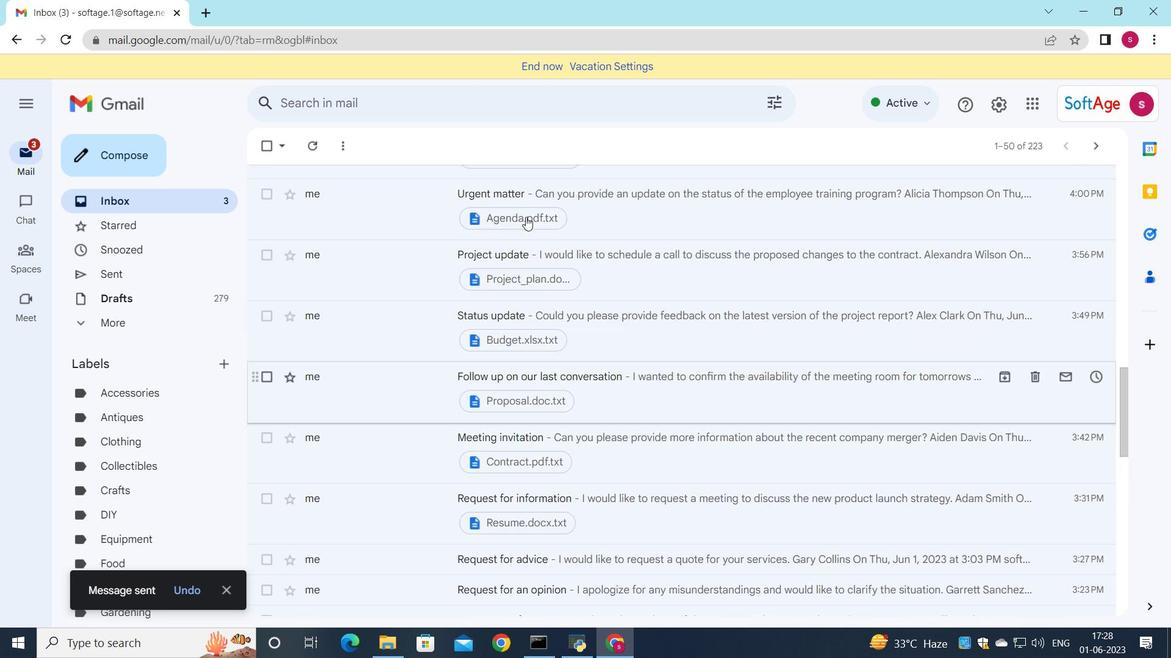 
Action: Mouse moved to (525, 217)
Screenshot: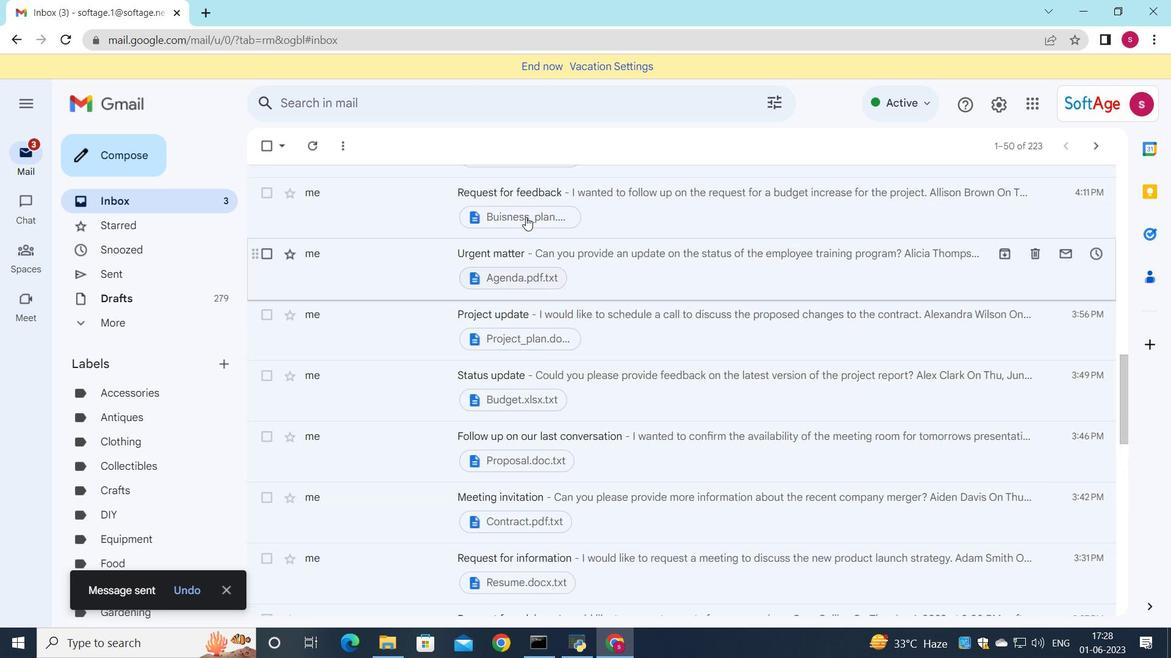
Action: Mouse scrolled (525, 217) with delta (0, 0)
Screenshot: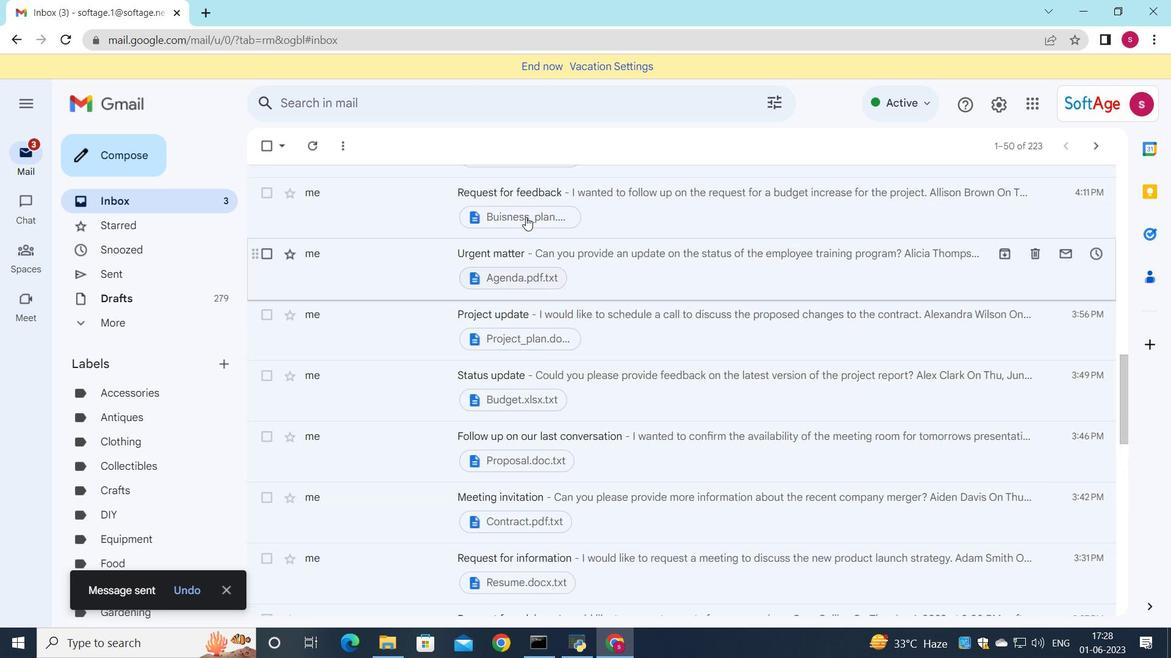 
Action: Mouse scrolled (525, 217) with delta (0, 0)
Screenshot: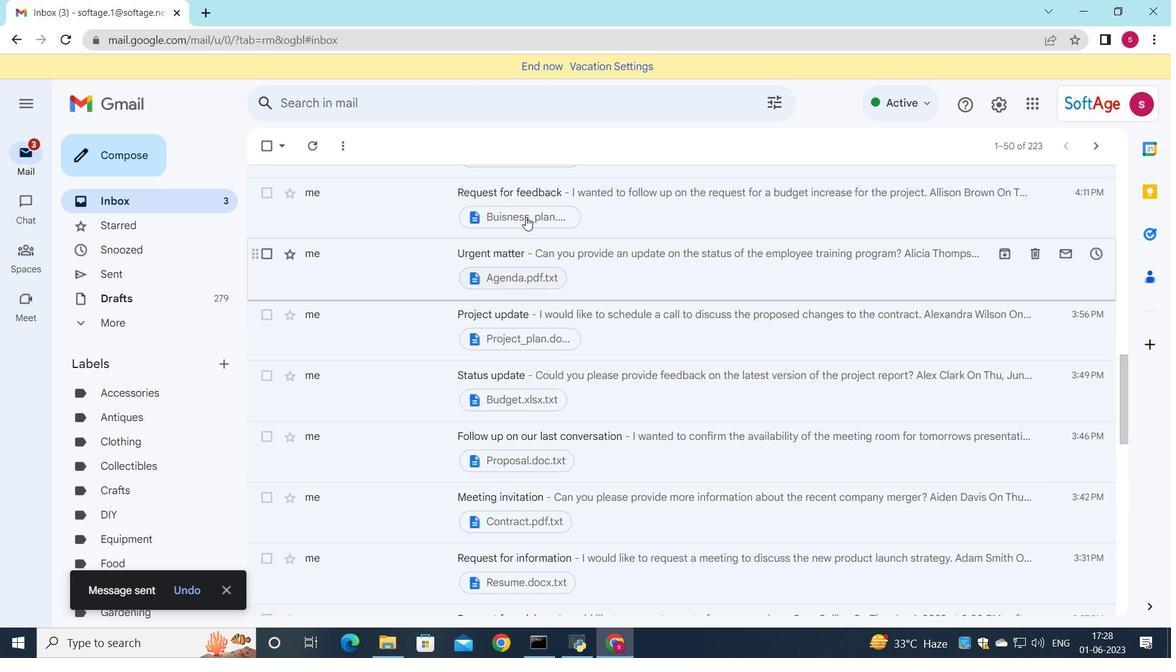 
Action: Mouse scrolled (525, 217) with delta (0, 0)
Screenshot: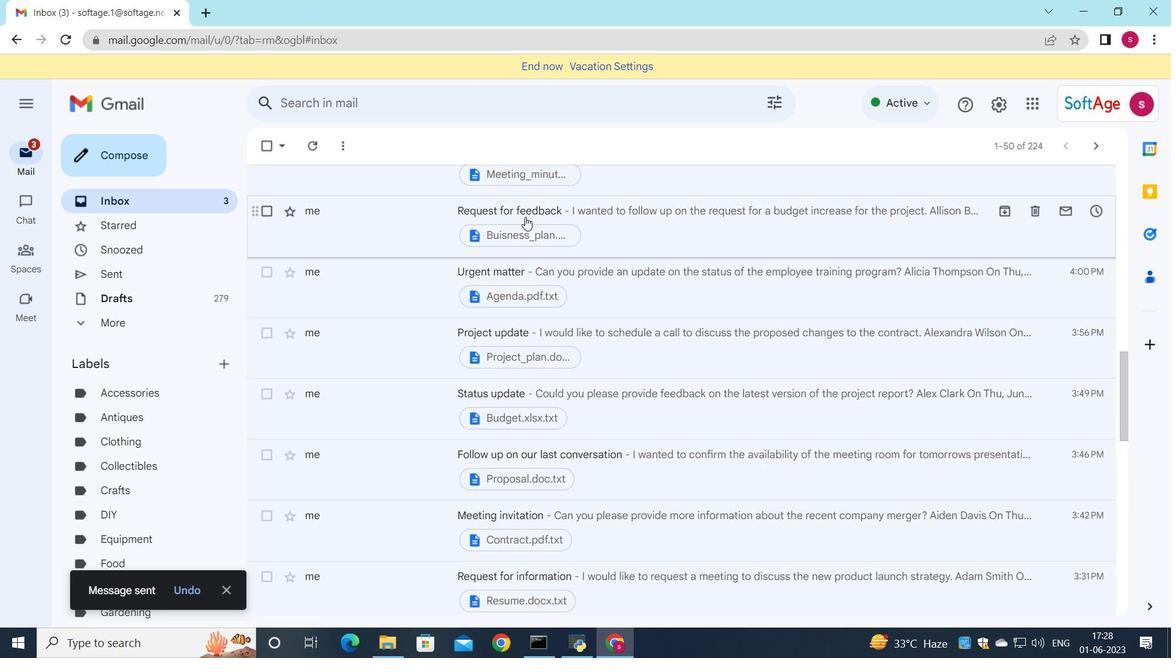 
Action: Mouse scrolled (525, 217) with delta (0, 0)
Screenshot: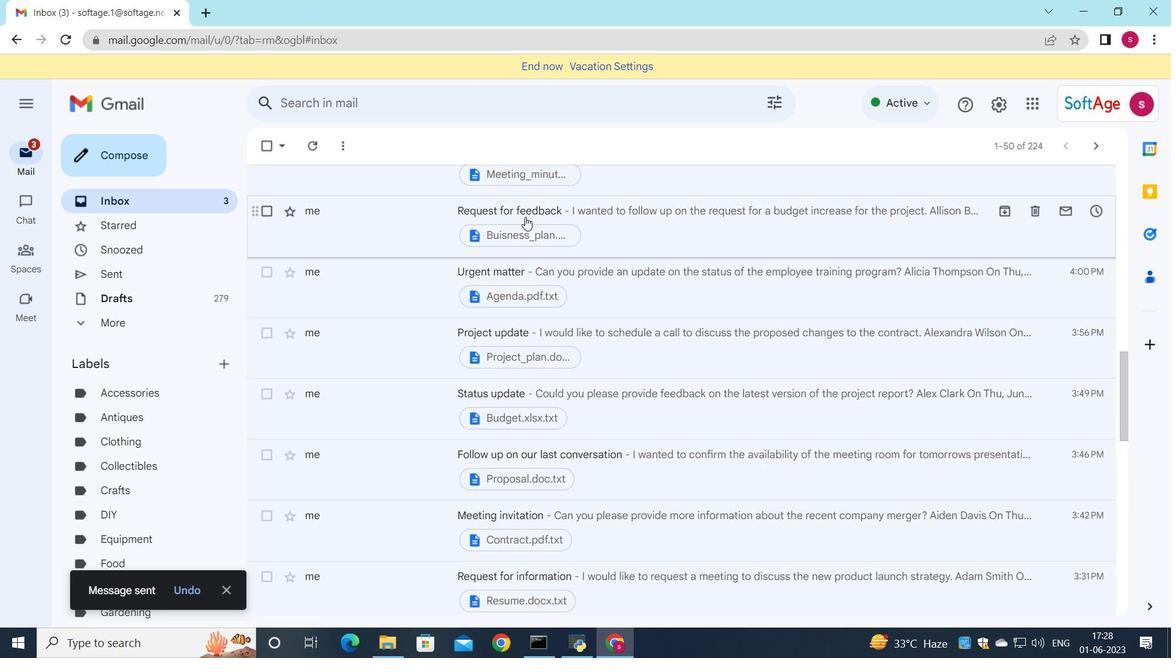 
Action: Mouse scrolled (525, 217) with delta (0, 0)
Screenshot: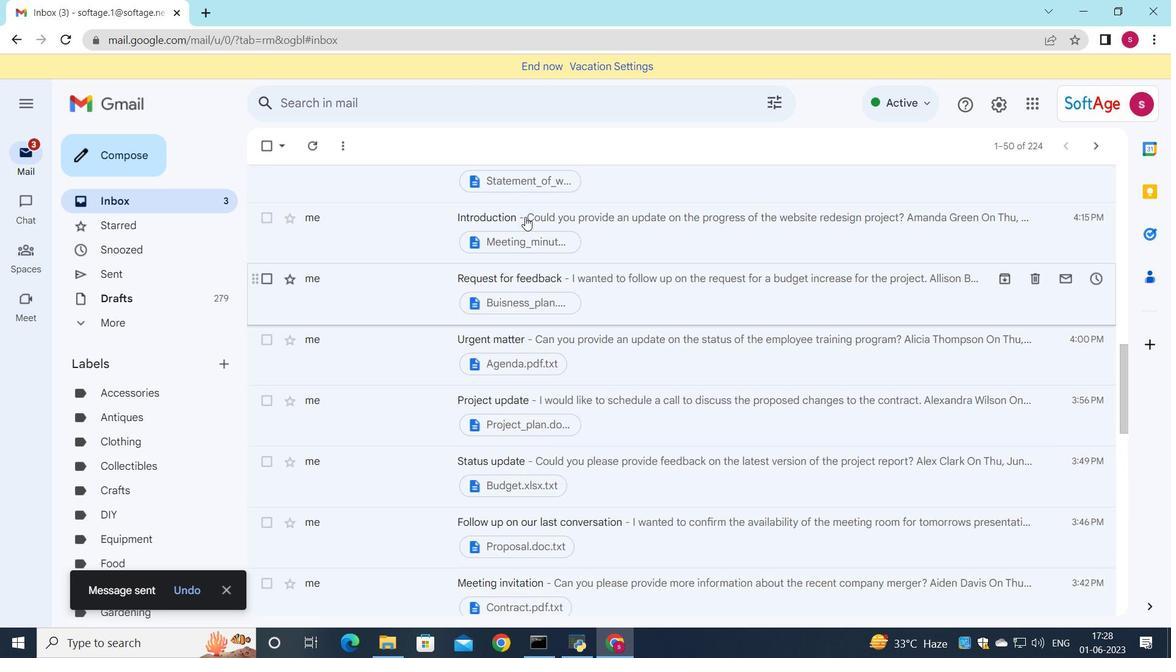 
Action: Mouse scrolled (525, 217) with delta (0, 0)
Screenshot: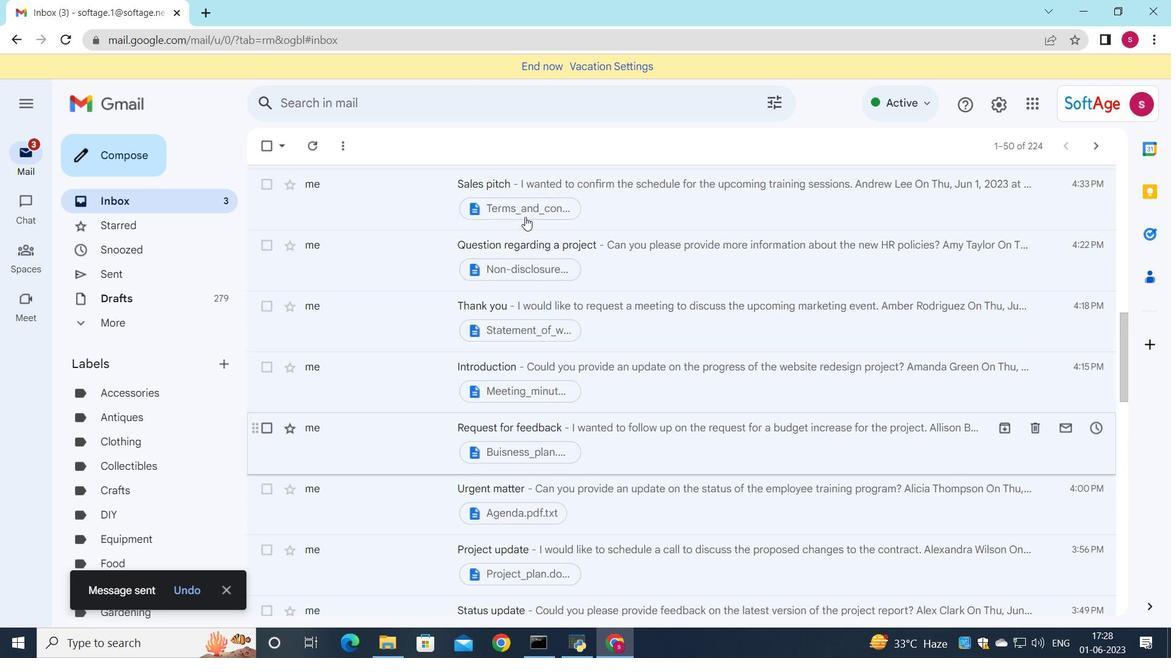 
Action: Mouse scrolled (525, 217) with delta (0, 0)
Screenshot: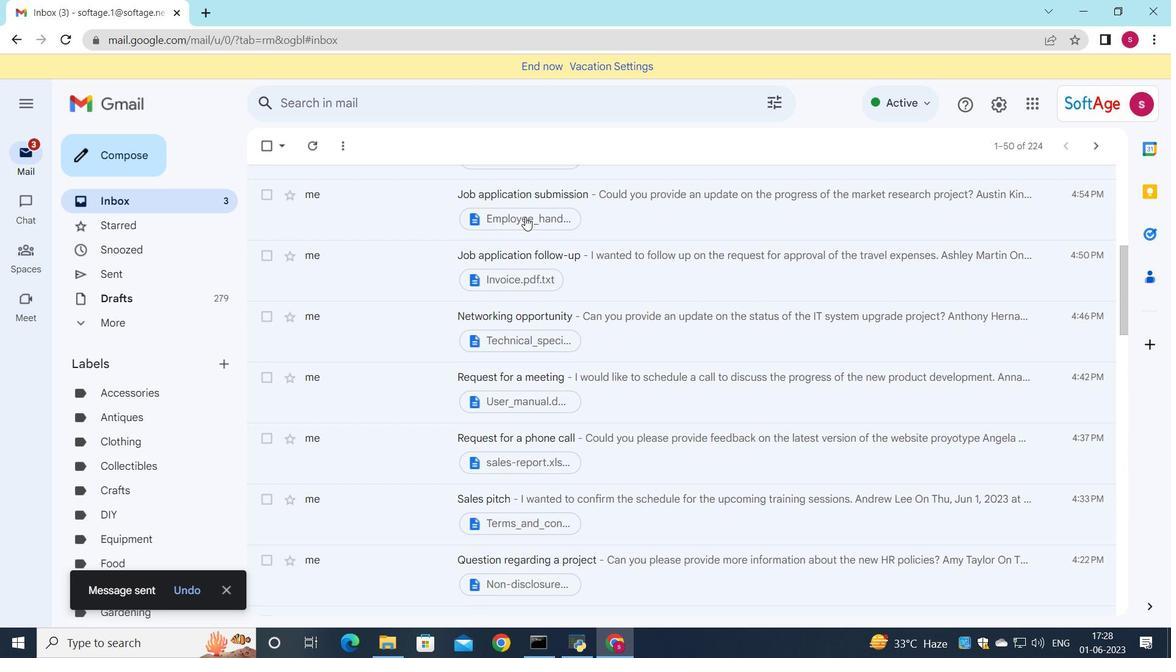 
Action: Mouse scrolled (525, 217) with delta (0, 0)
Screenshot: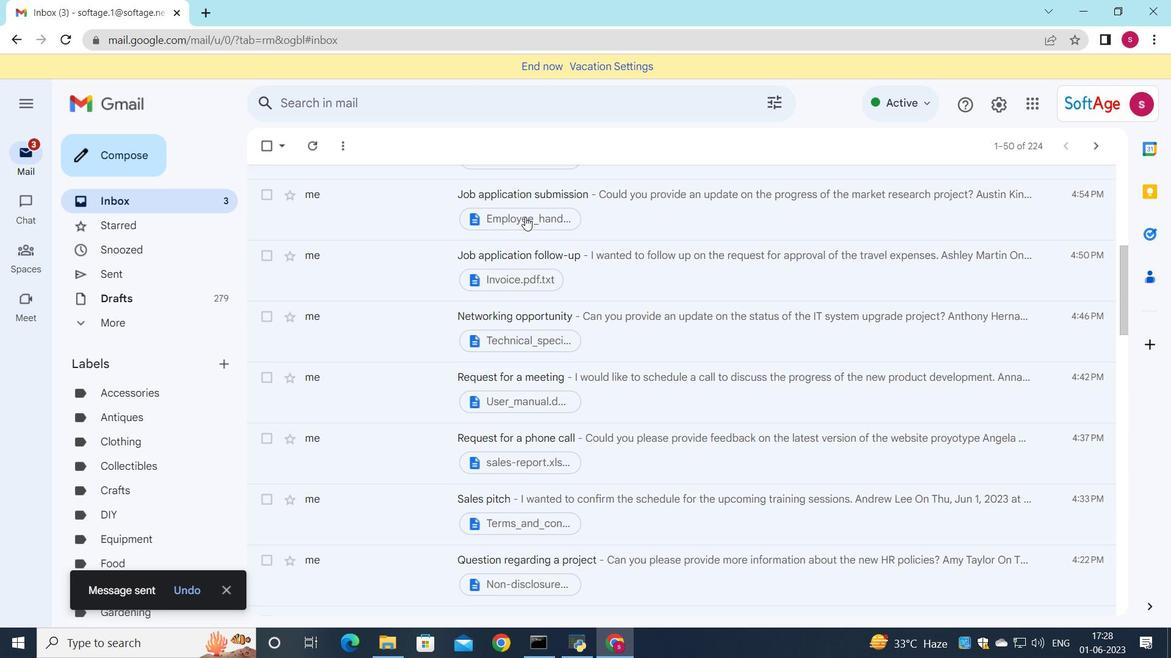 
Action: Mouse scrolled (525, 217) with delta (0, 0)
Screenshot: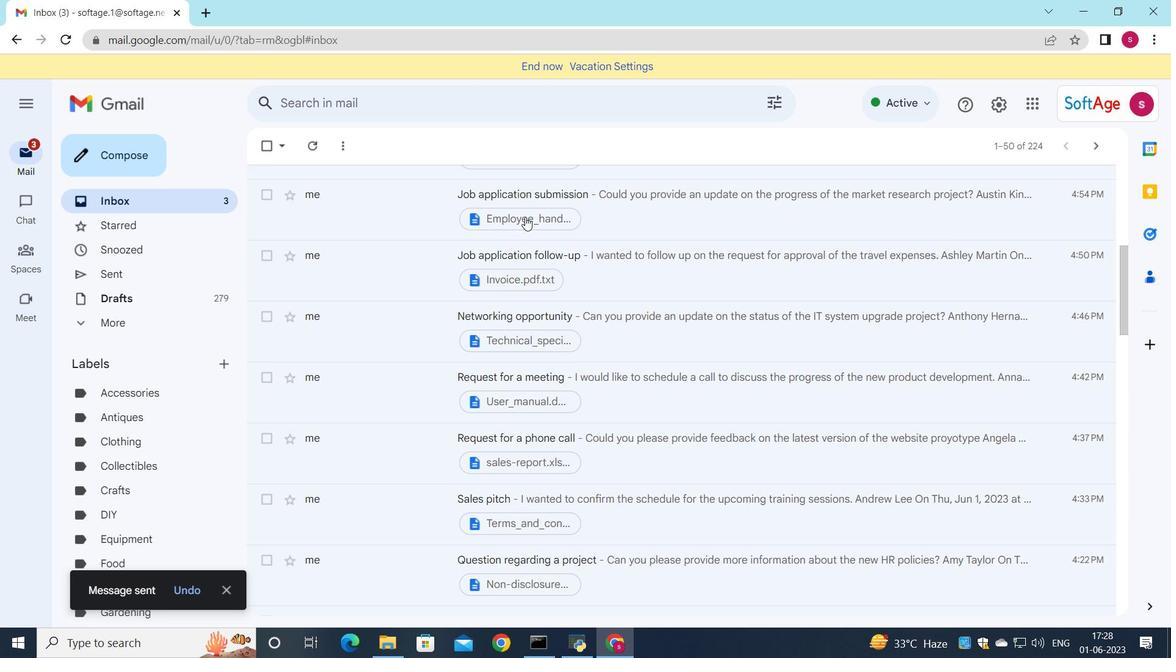 
Action: Mouse scrolled (525, 217) with delta (0, 0)
Screenshot: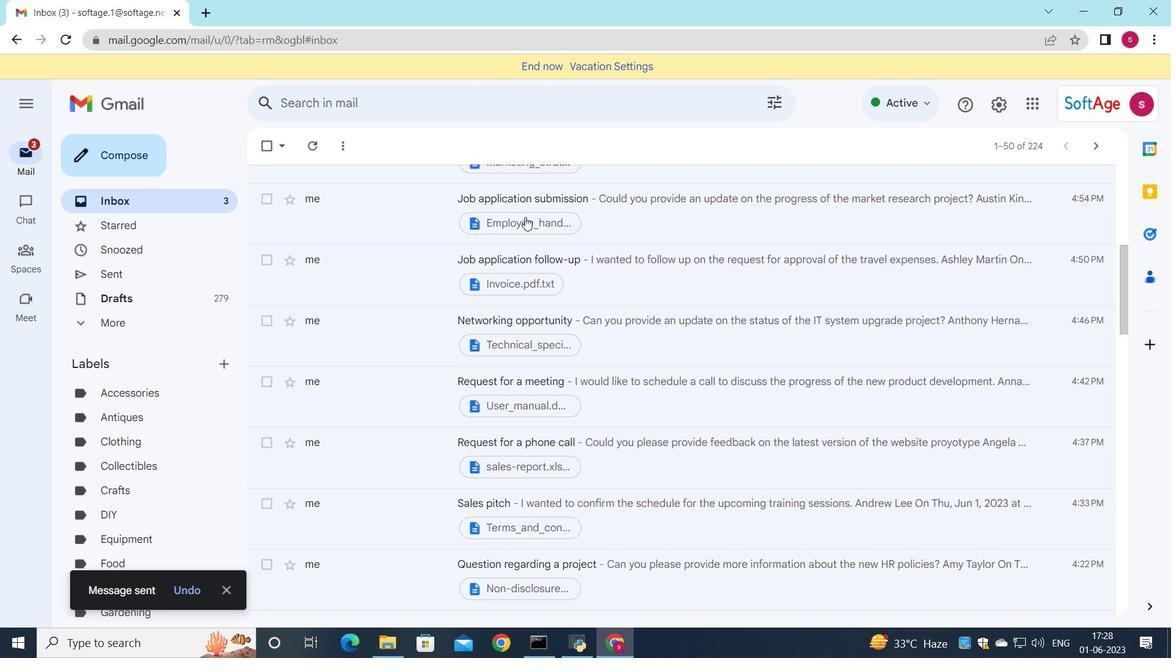 
Action: Mouse scrolled (525, 217) with delta (0, 0)
Screenshot: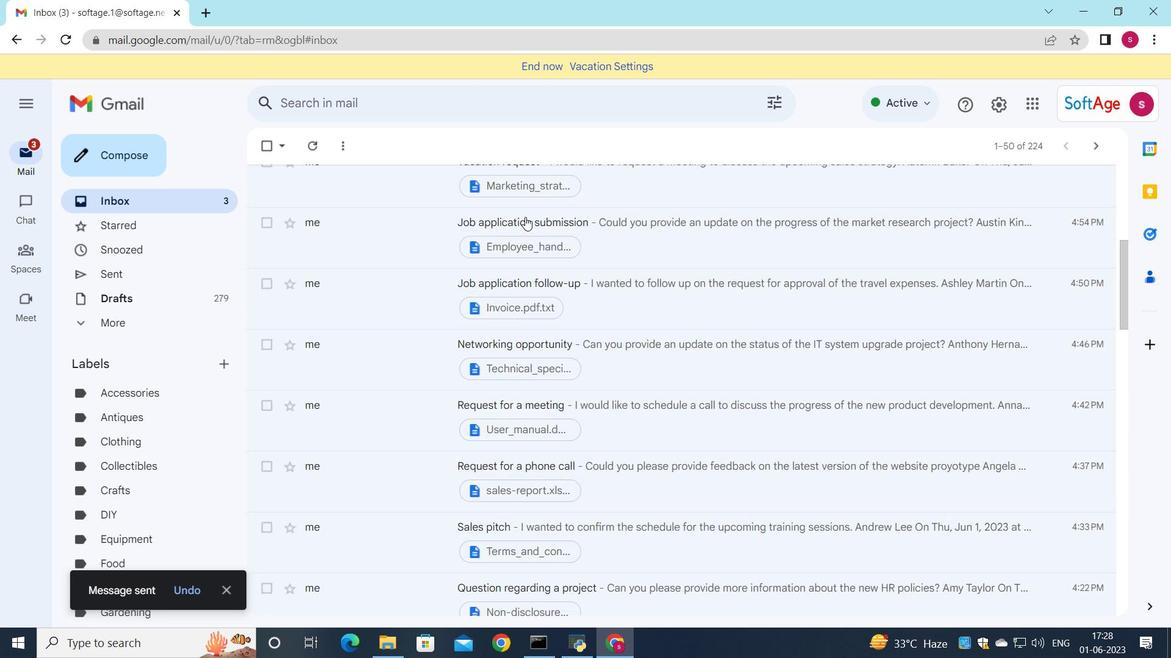 
Action: Mouse scrolled (525, 217) with delta (0, 0)
Screenshot: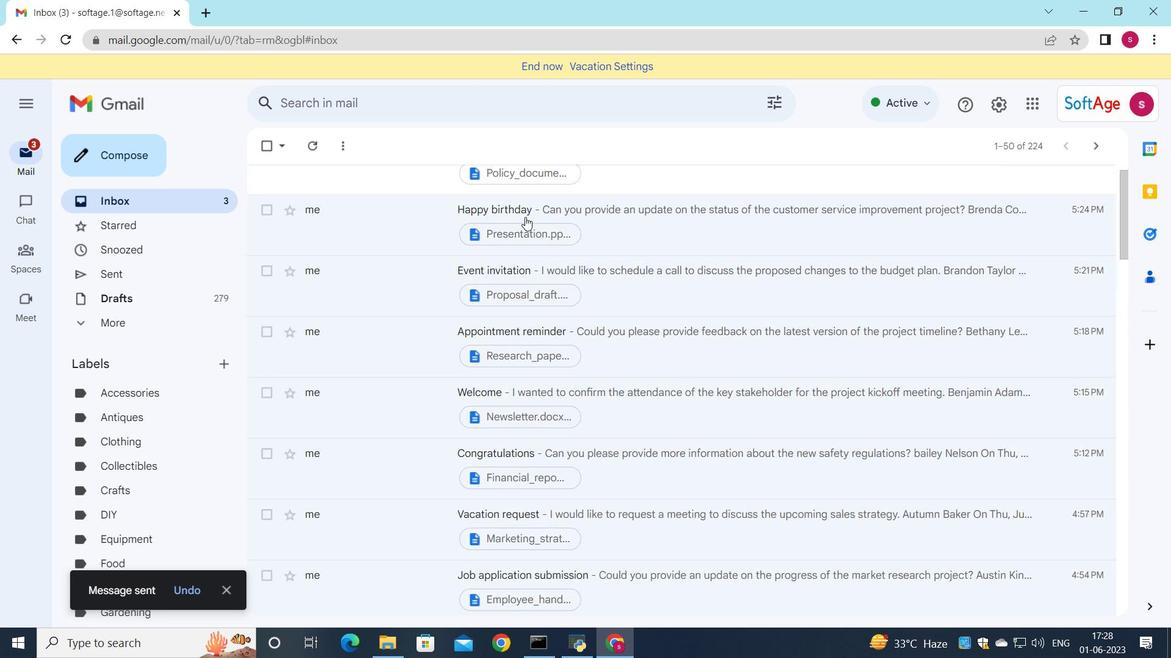 
Action: Mouse scrolled (525, 217) with delta (0, 0)
Screenshot: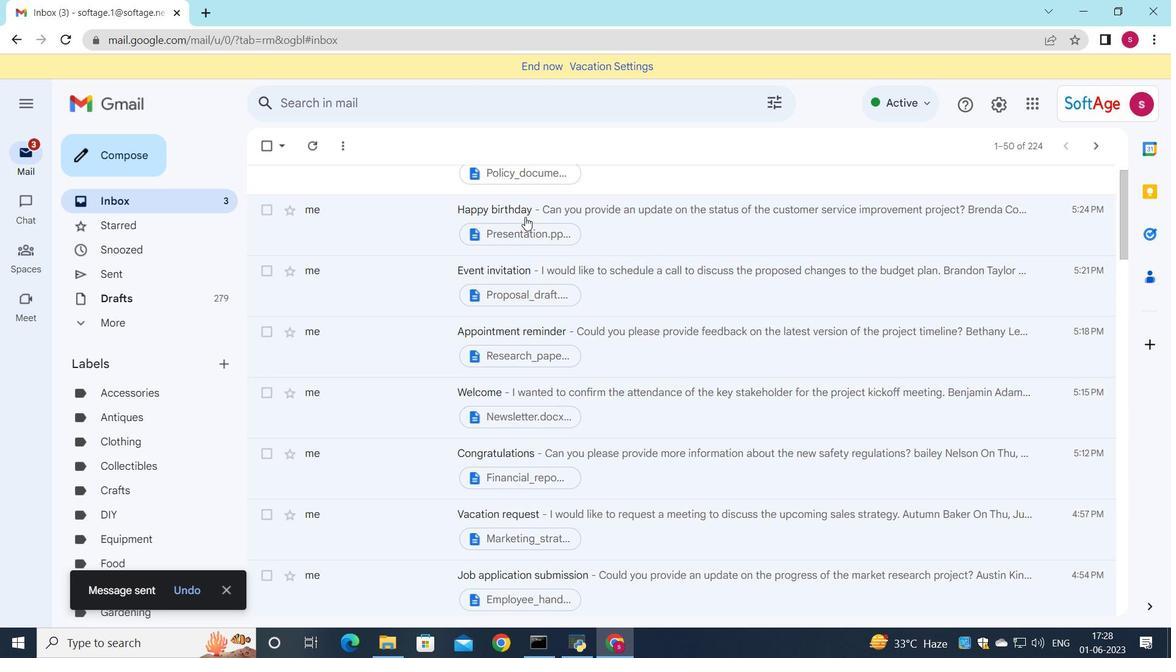 
Action: Mouse scrolled (525, 217) with delta (0, 0)
Screenshot: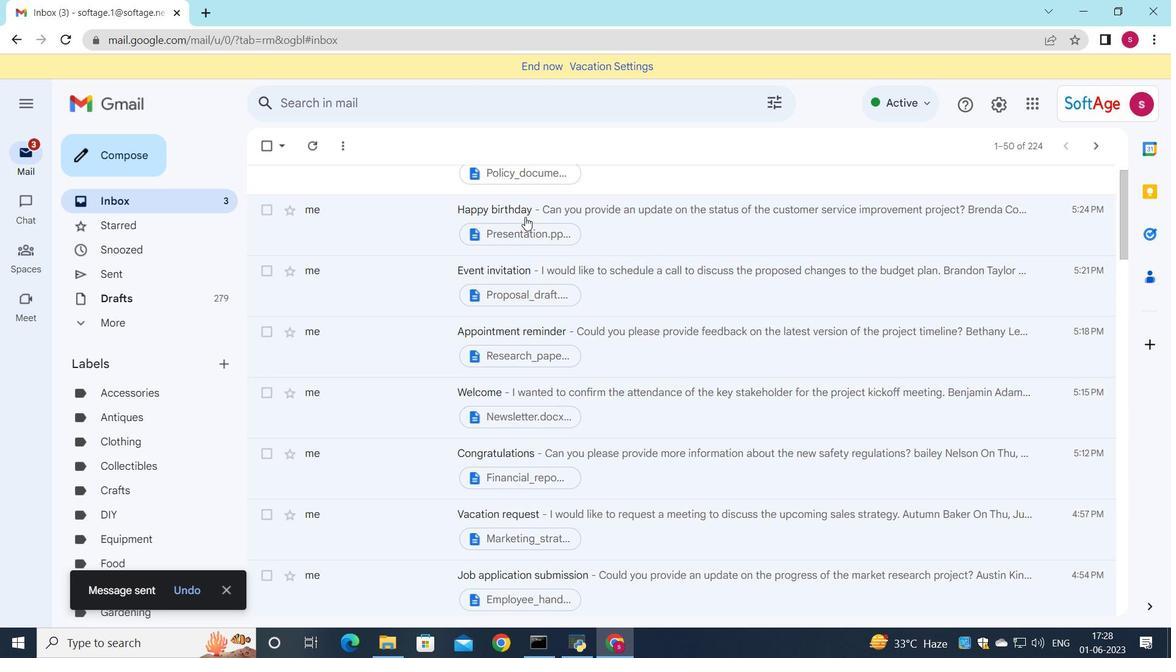 
Action: Mouse scrolled (525, 217) with delta (0, 0)
Screenshot: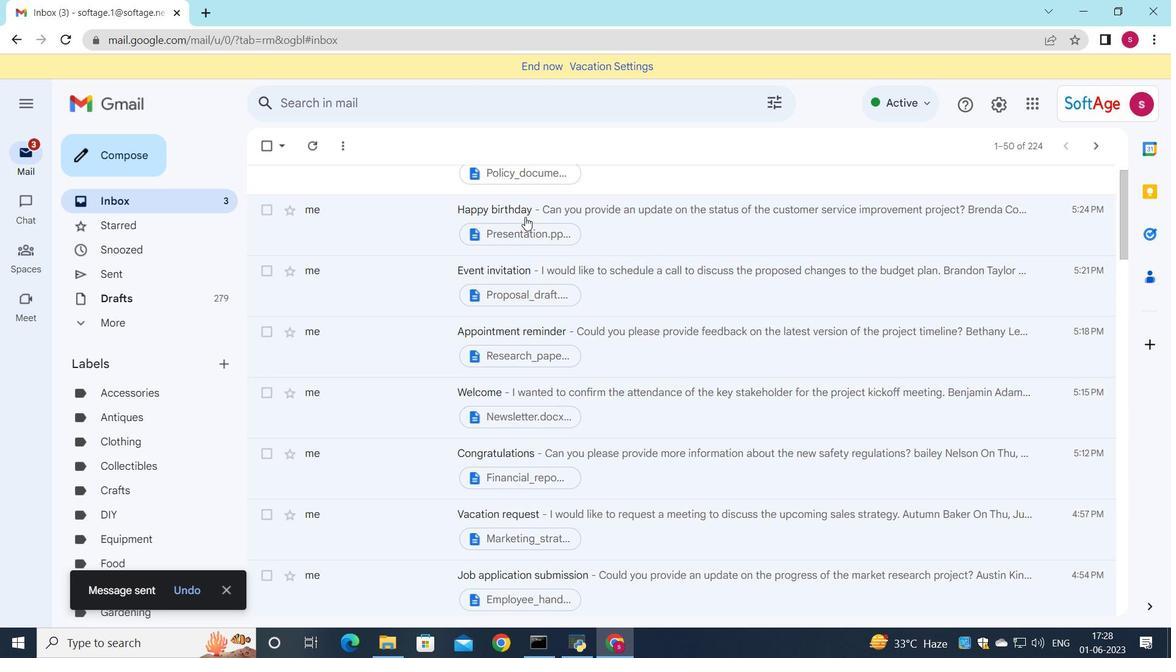 
Action: Mouse scrolled (525, 217) with delta (0, 0)
Screenshot: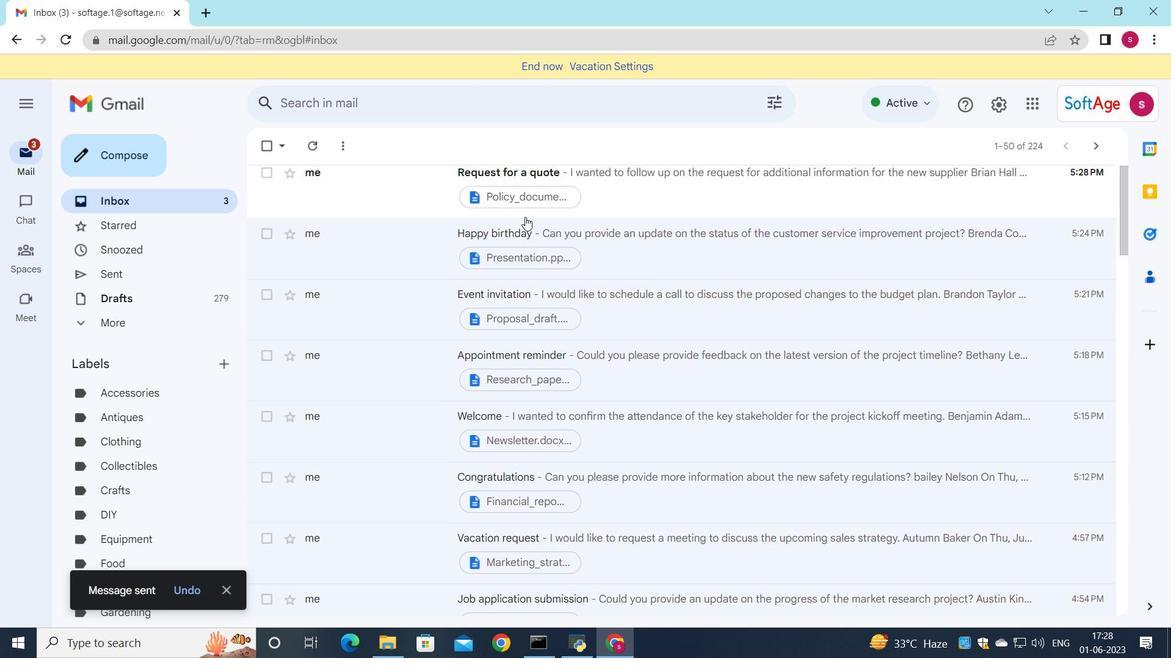 
Action: Mouse scrolled (525, 217) with delta (0, 0)
Screenshot: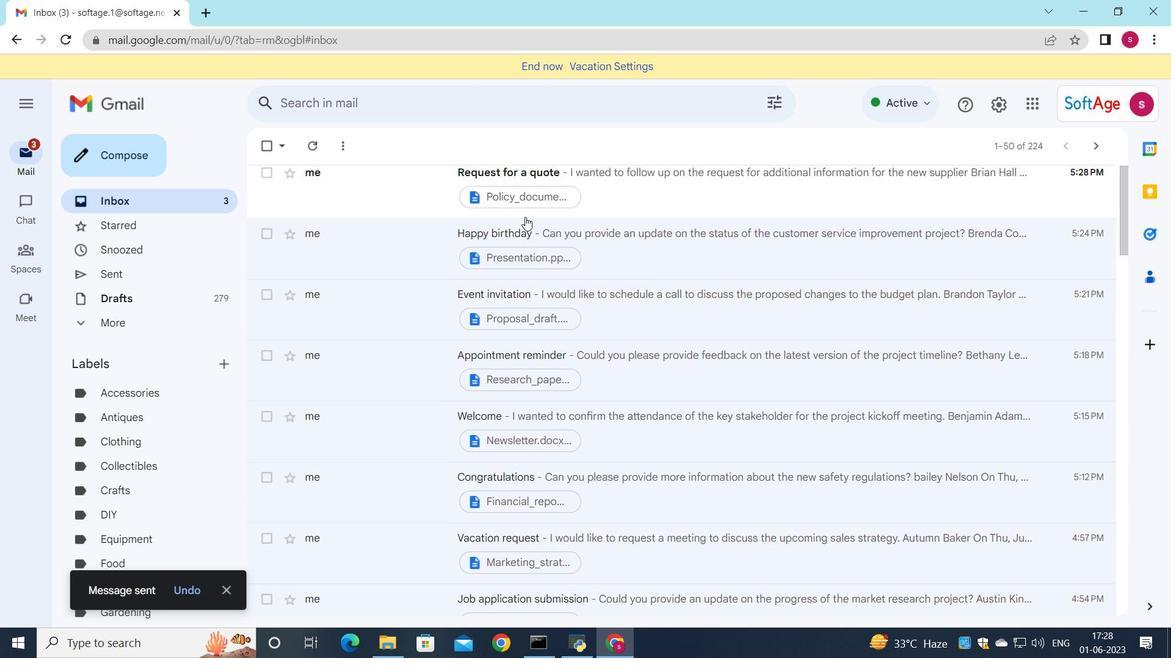 
Action: Mouse scrolled (525, 217) with delta (0, 0)
Screenshot: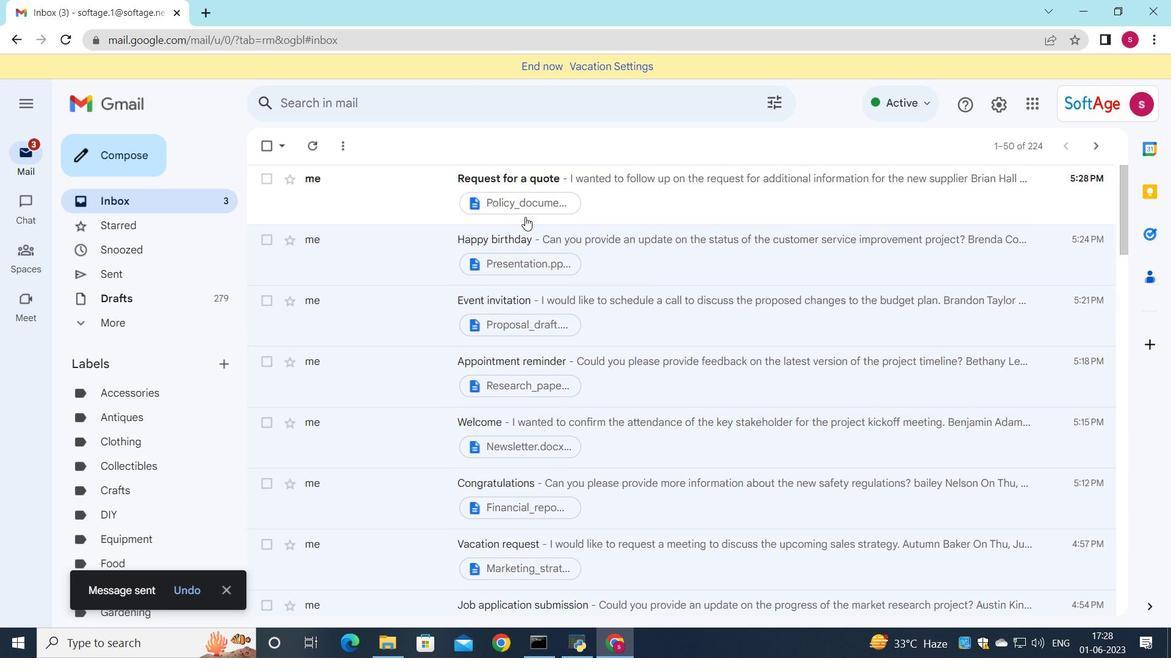 
Action: Mouse scrolled (525, 217) with delta (0, 0)
Screenshot: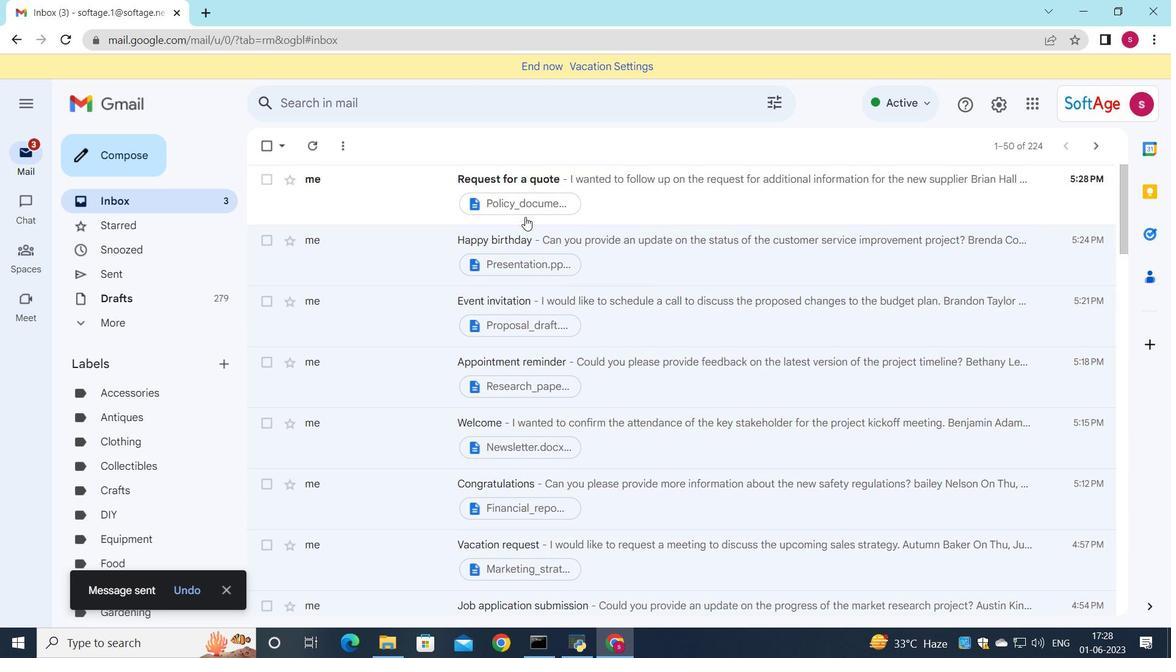 
Action: Mouse scrolled (525, 217) with delta (0, 0)
Screenshot: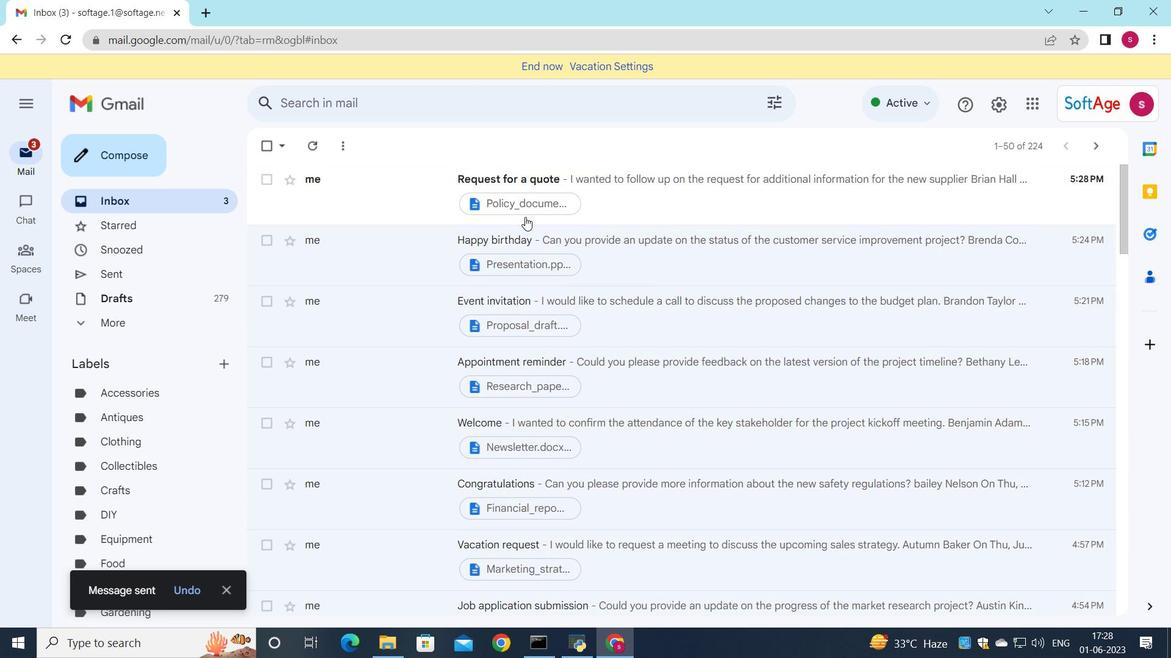 
Action: Mouse moved to (567, 197)
Screenshot: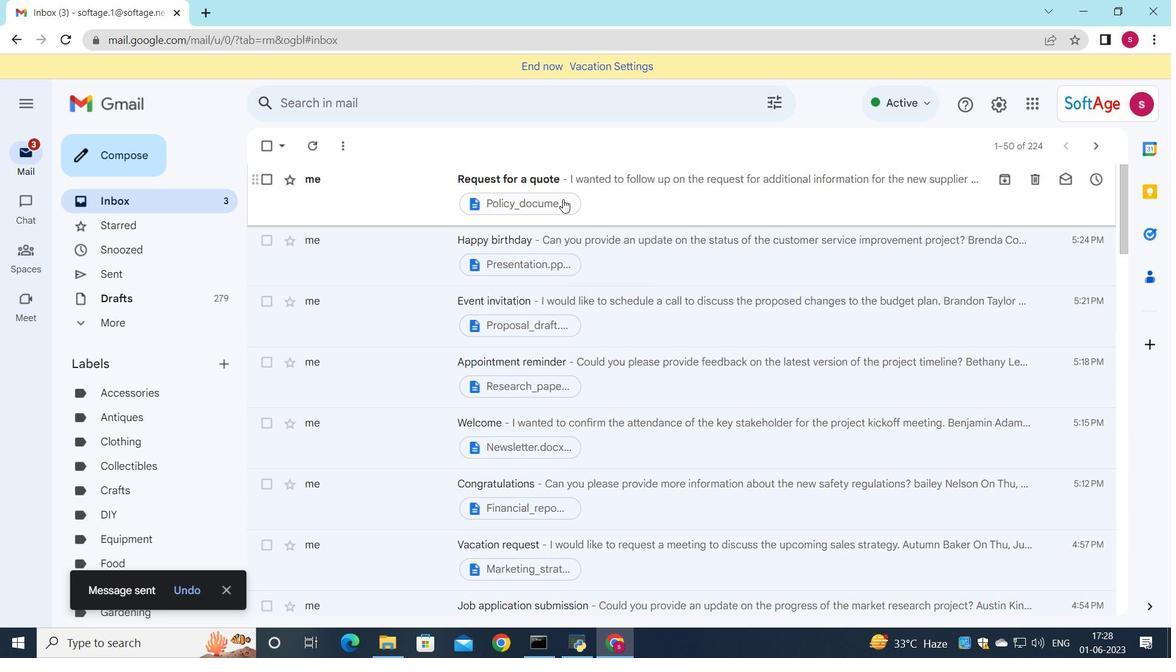 
Action: Mouse pressed left at (567, 197)
Screenshot: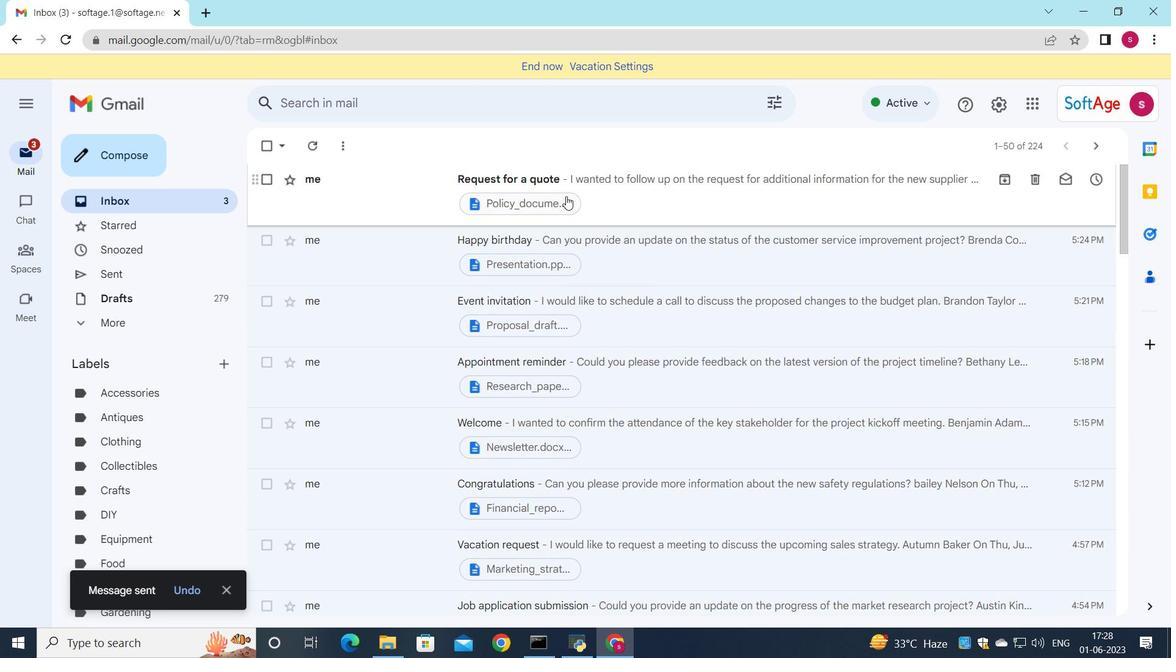 
Action: Mouse moved to (25, 73)
Screenshot: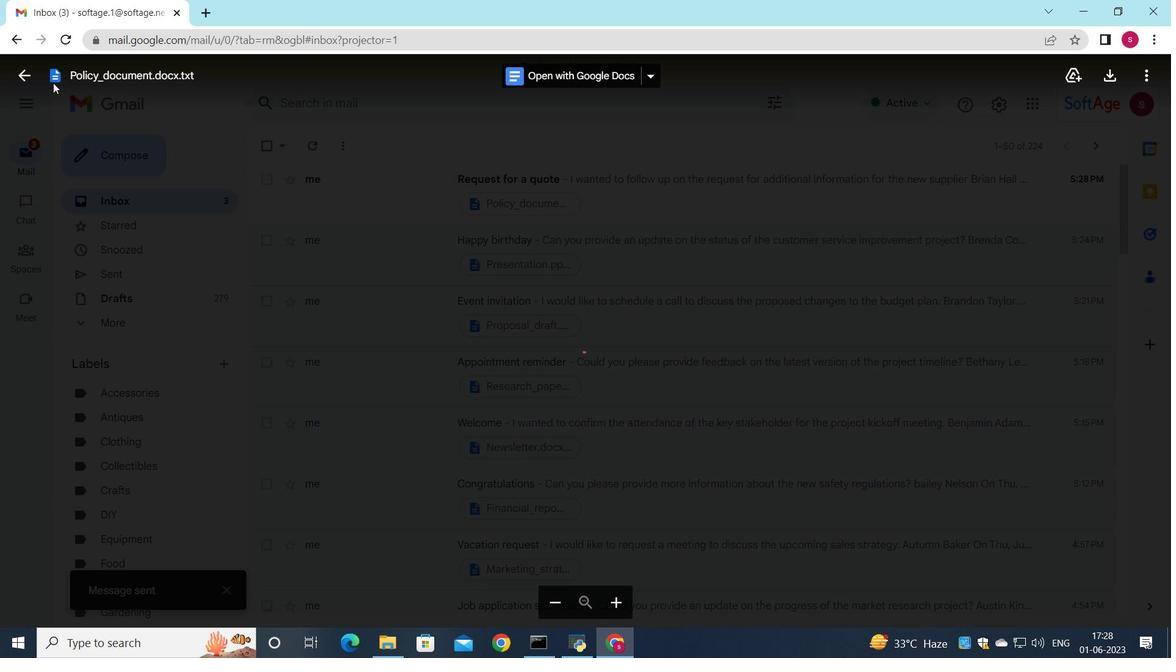 
Action: Mouse pressed left at (25, 73)
Screenshot: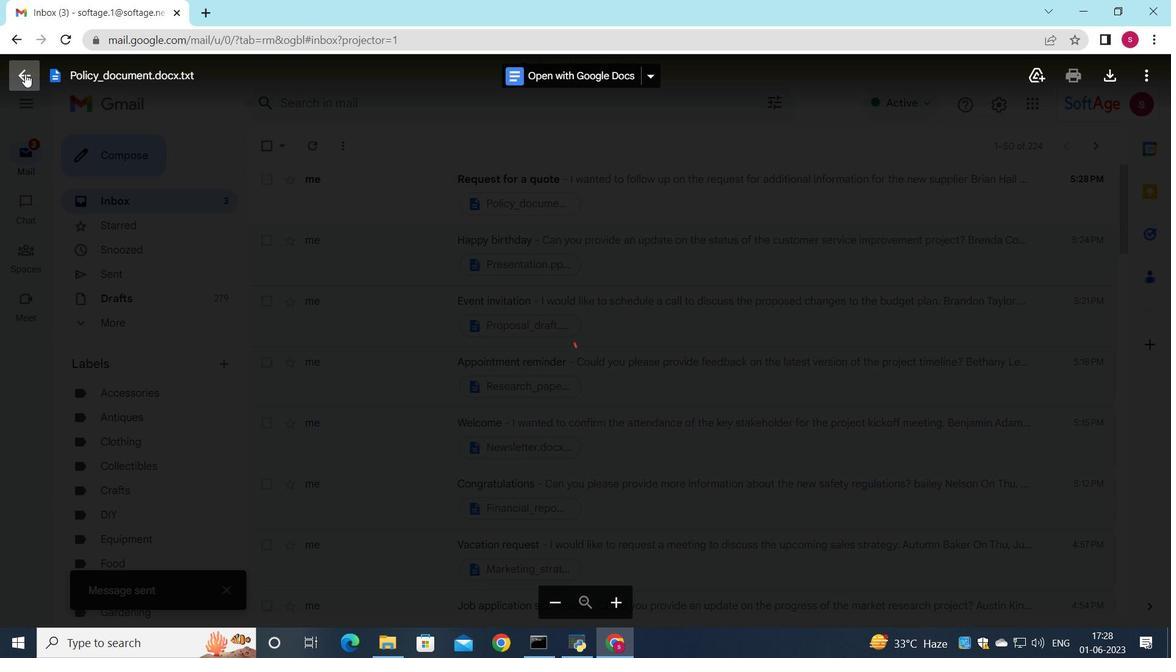
Action: Mouse moved to (624, 192)
Screenshot: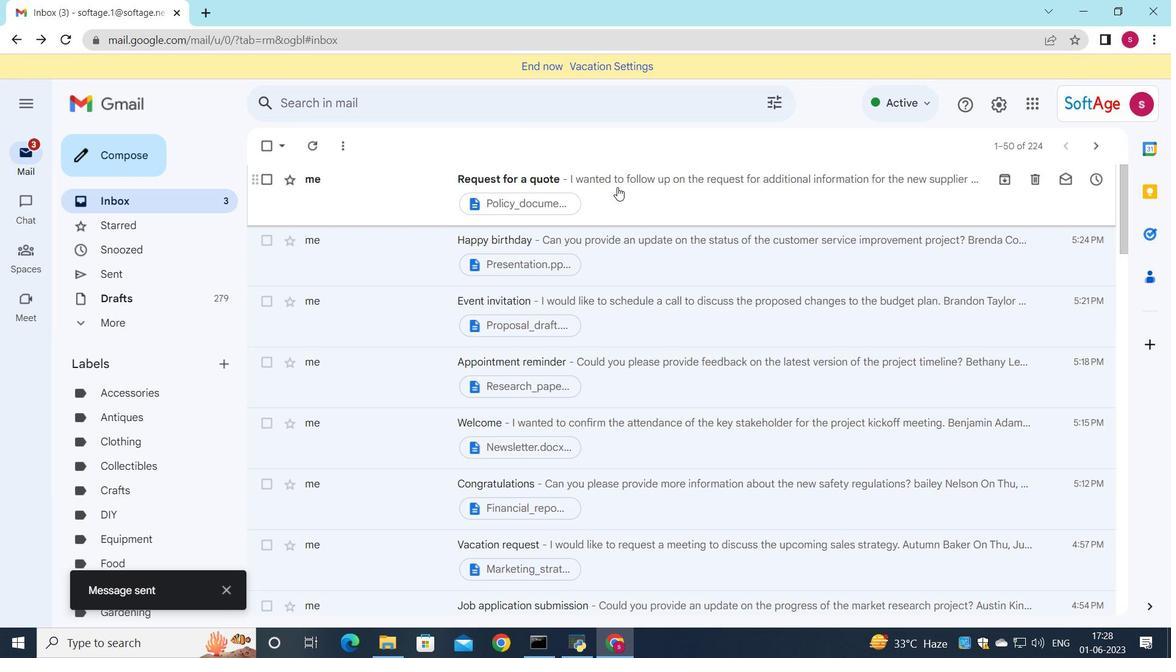 
Action: Mouse pressed left at (624, 192)
Screenshot: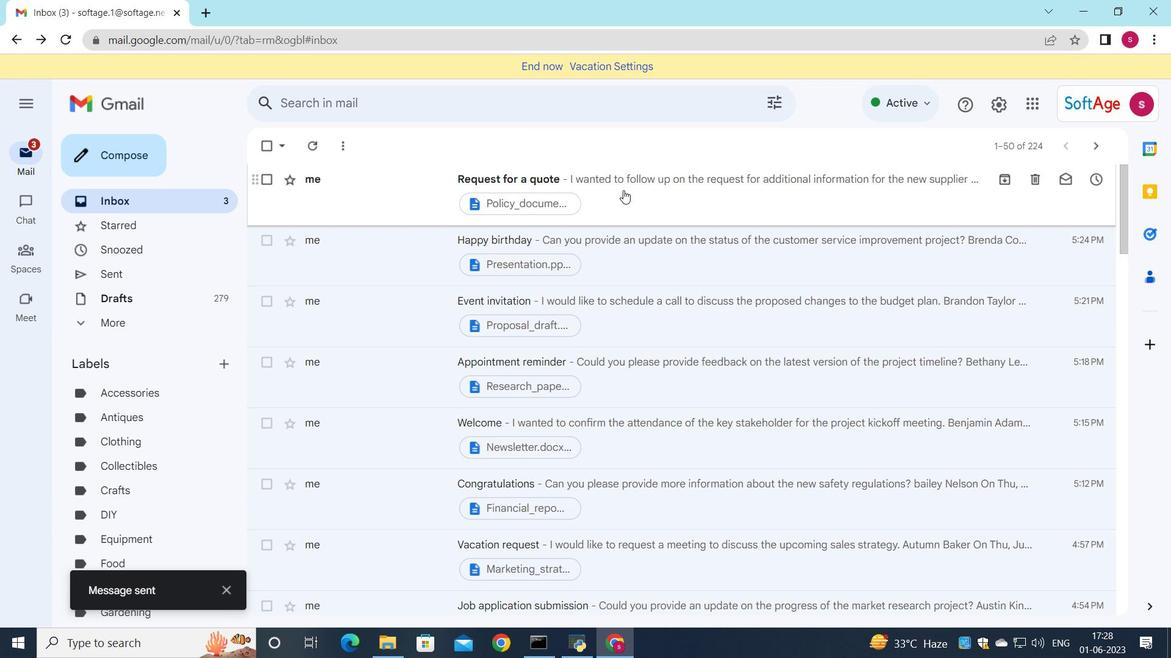 
Action: Mouse moved to (682, 189)
Screenshot: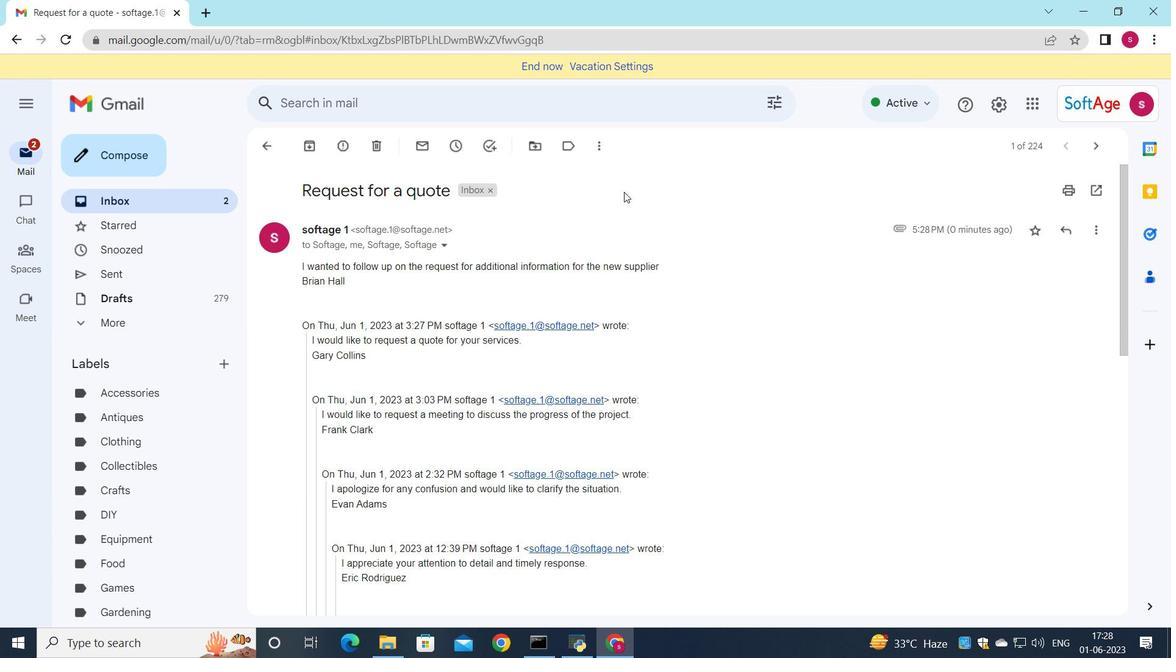 
